 Task: Create a two modern letterhead template design for business identity.
Action: Mouse moved to (559, 279)
Screenshot: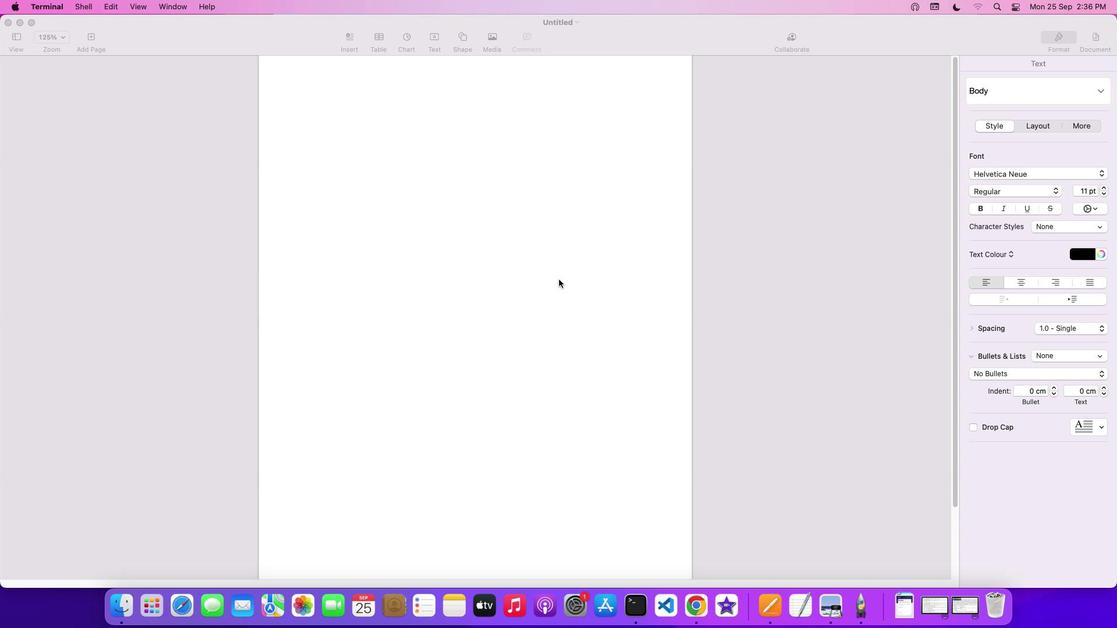 
Action: Mouse pressed left at (559, 279)
Screenshot: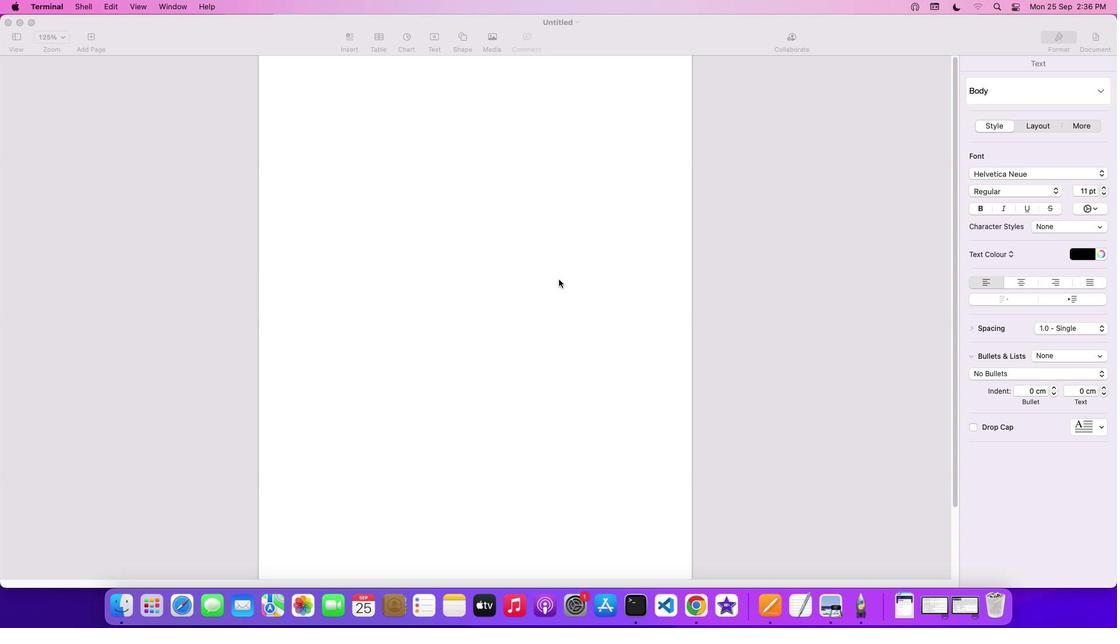 
Action: Mouse moved to (87, 37)
Screenshot: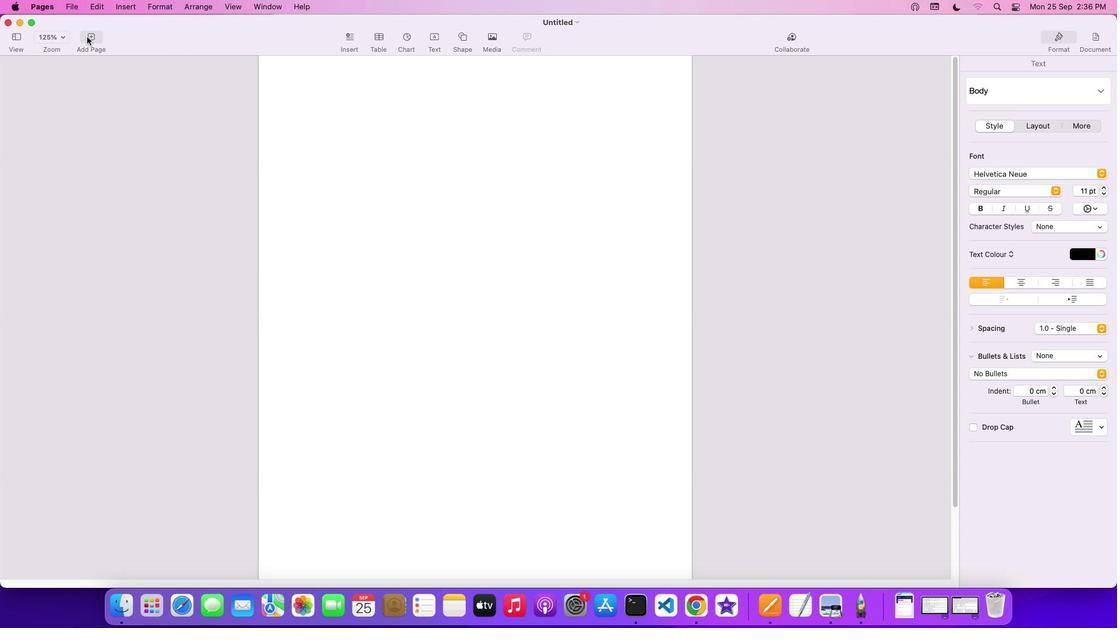 
Action: Mouse pressed left at (87, 37)
Screenshot: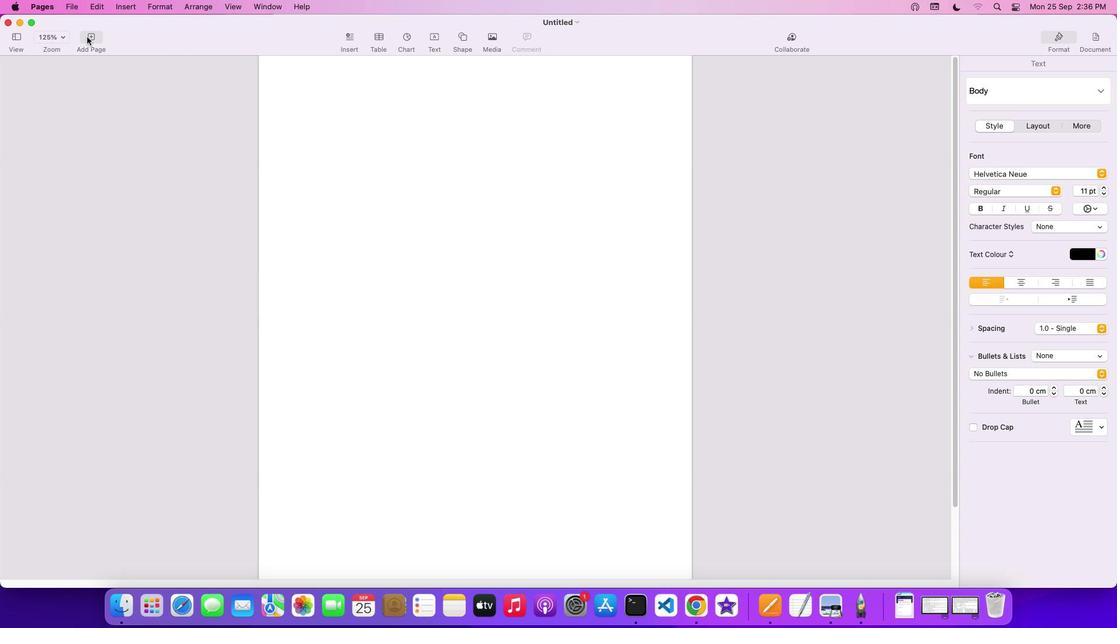 
Action: Mouse moved to (469, 300)
Screenshot: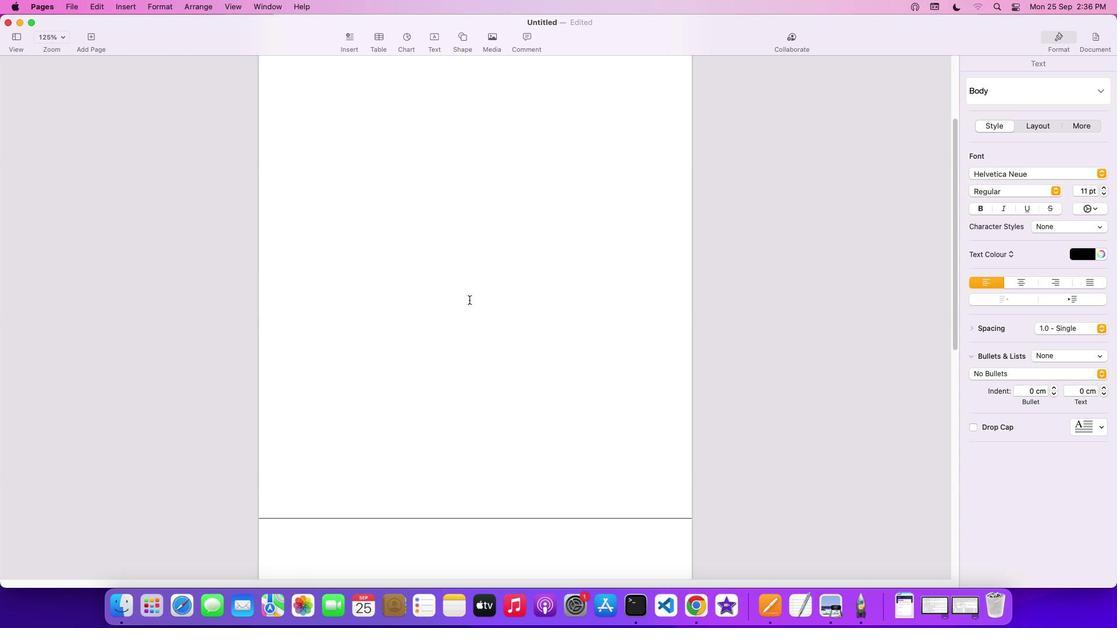 
Action: Mouse scrolled (469, 300) with delta (0, 0)
Screenshot: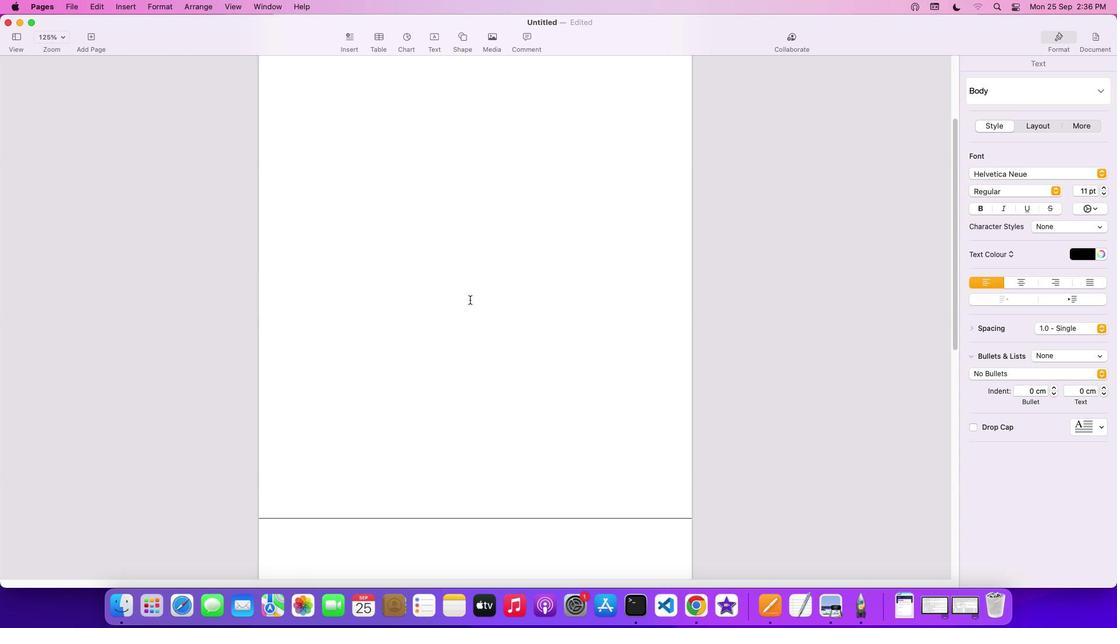 
Action: Mouse scrolled (469, 300) with delta (0, 0)
Screenshot: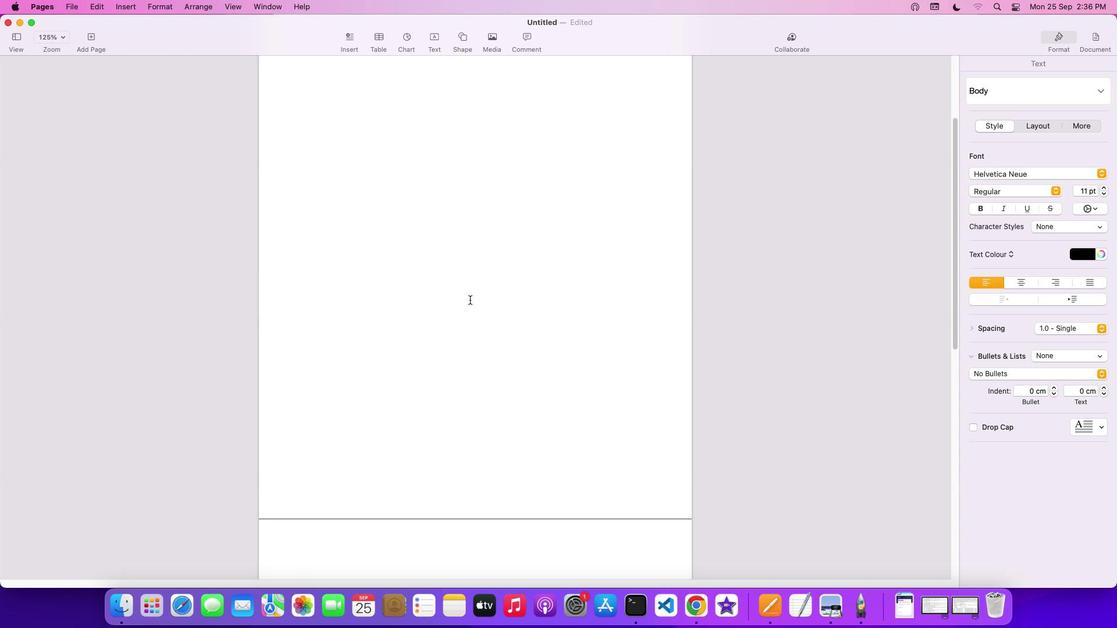 
Action: Mouse scrolled (469, 300) with delta (0, 1)
Screenshot: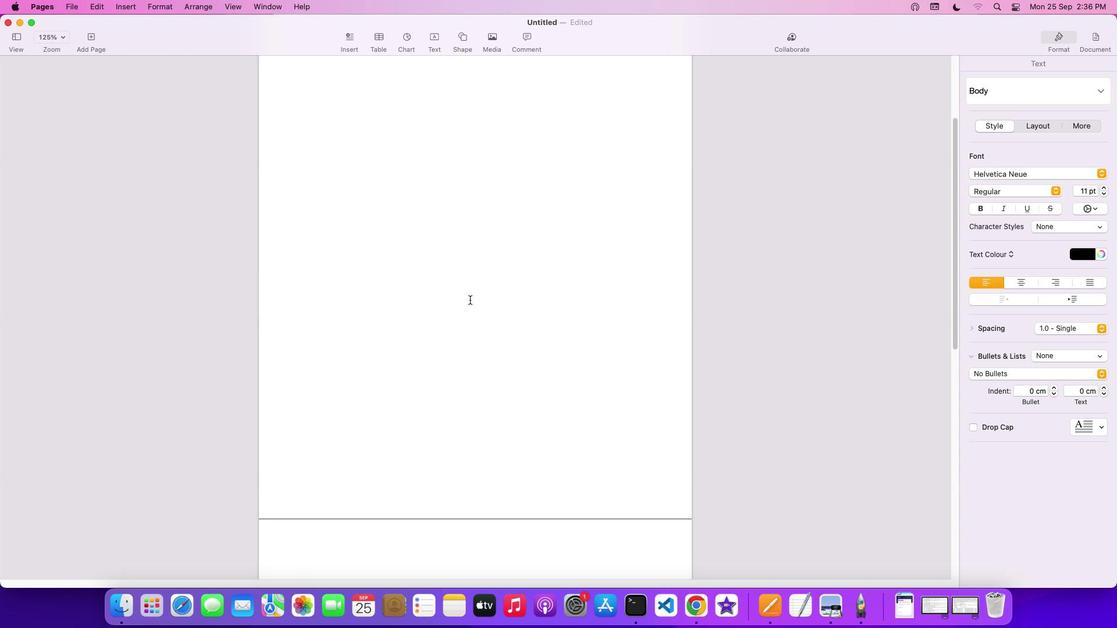 
Action: Mouse scrolled (469, 300) with delta (0, 2)
Screenshot: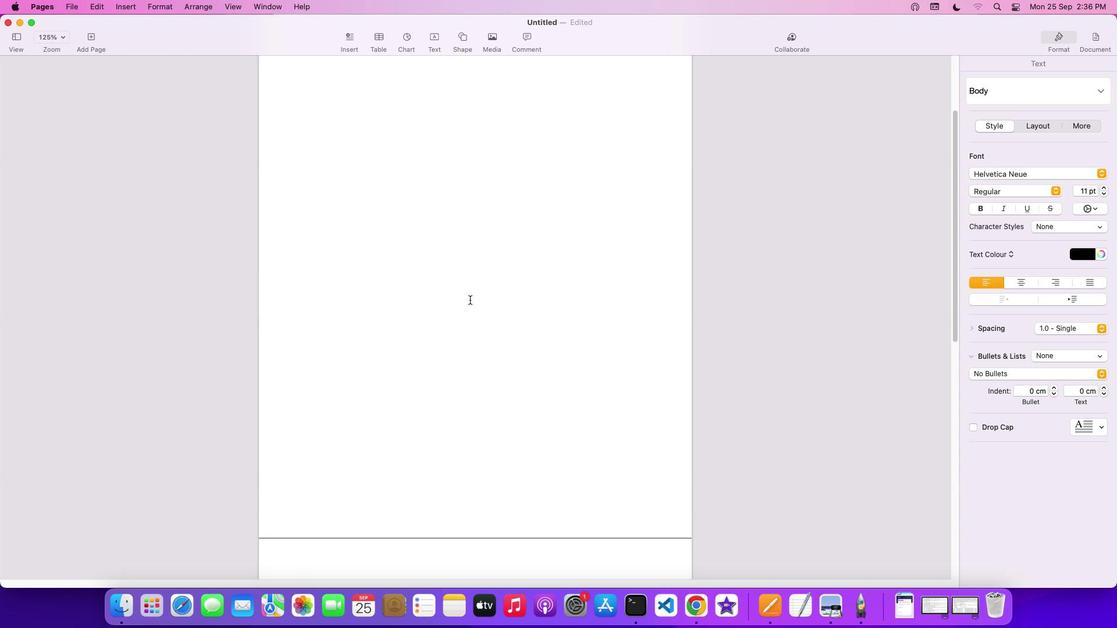 
Action: Mouse scrolled (469, 300) with delta (0, 3)
Screenshot: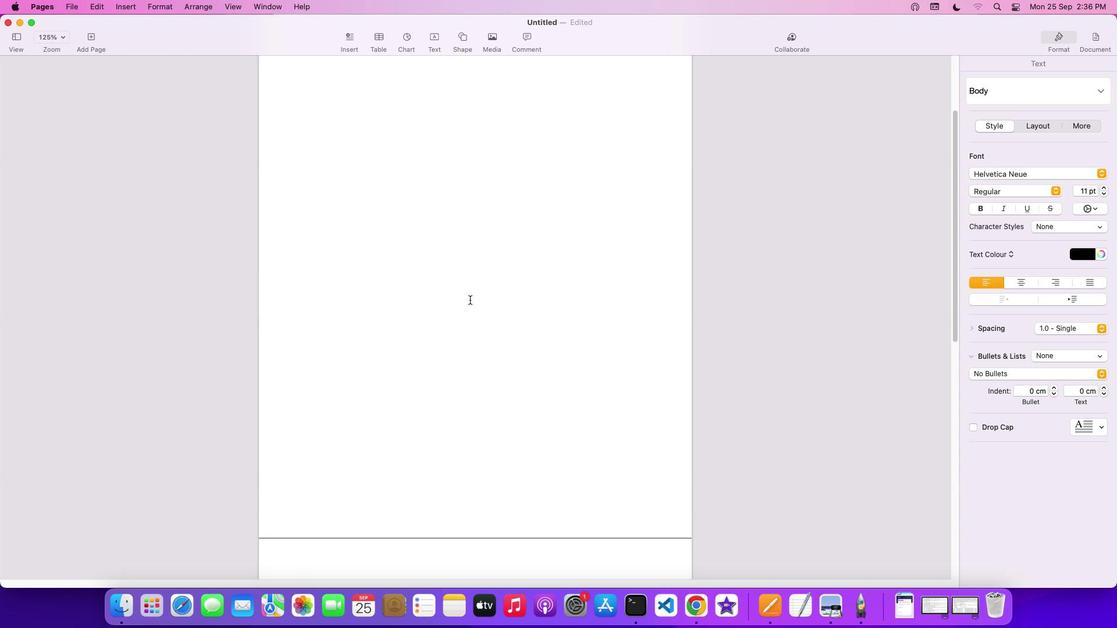 
Action: Mouse scrolled (469, 300) with delta (0, 0)
Screenshot: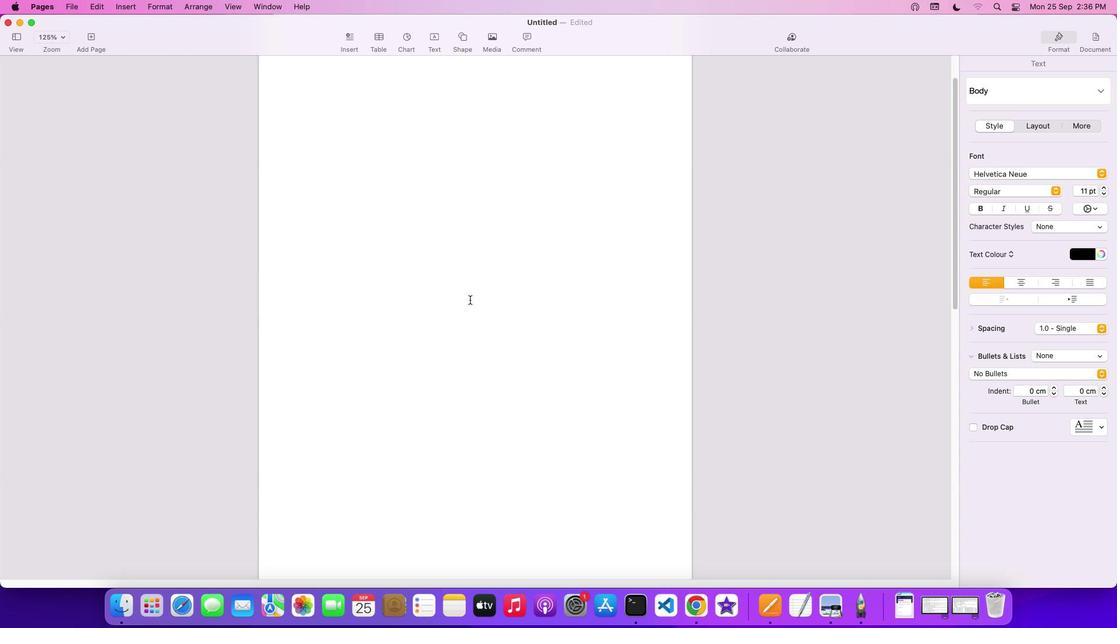 
Action: Mouse scrolled (469, 300) with delta (0, 0)
Screenshot: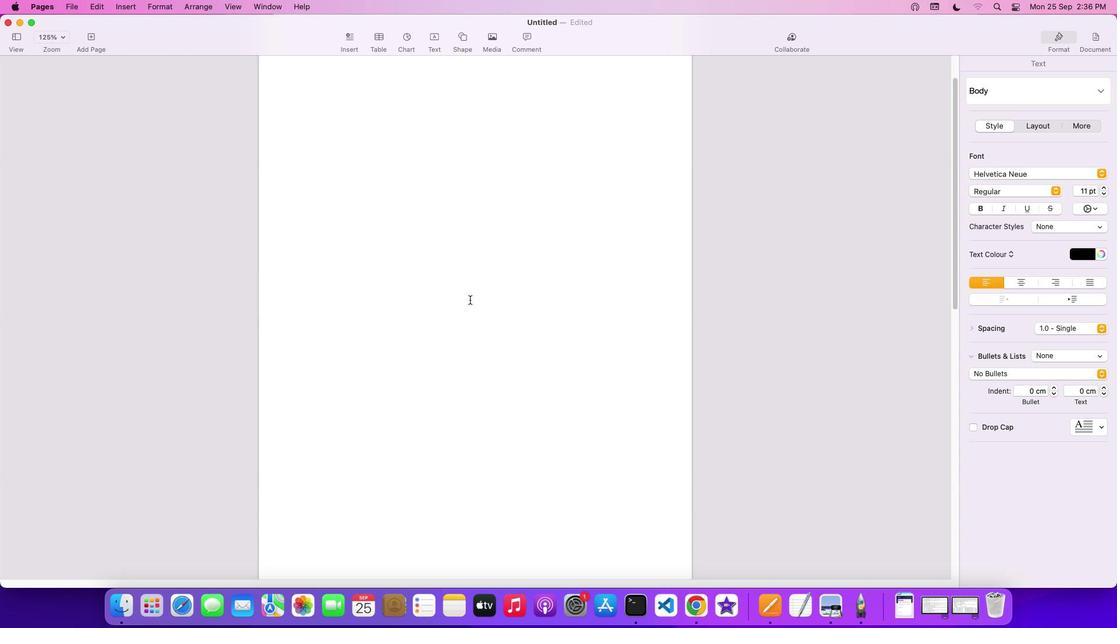 
Action: Mouse scrolled (469, 300) with delta (0, 1)
Screenshot: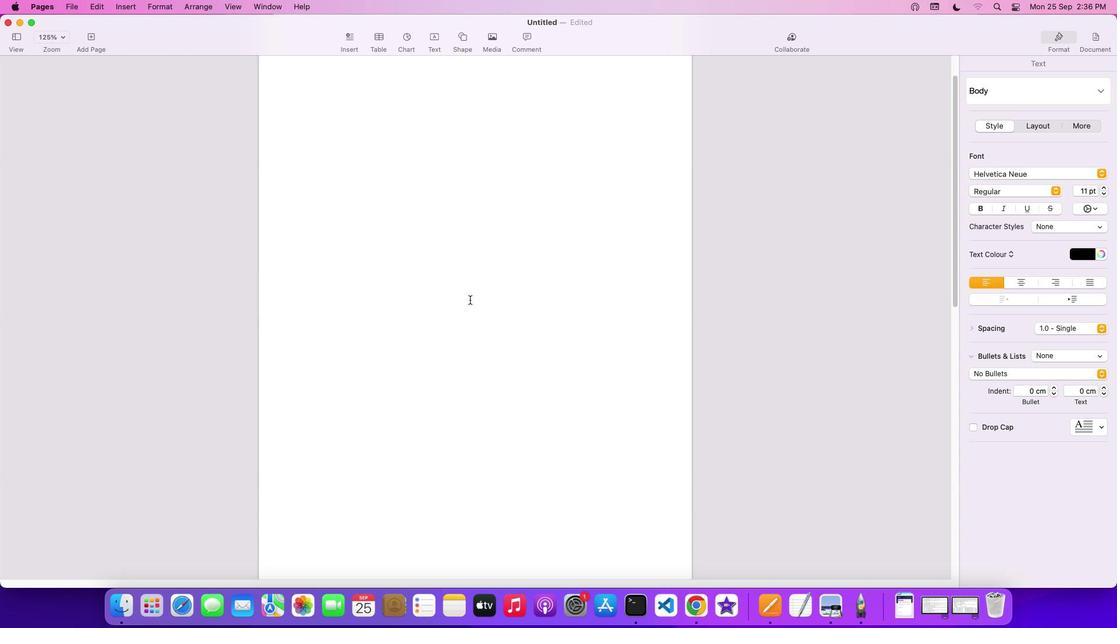 
Action: Mouse scrolled (469, 300) with delta (0, 2)
Screenshot: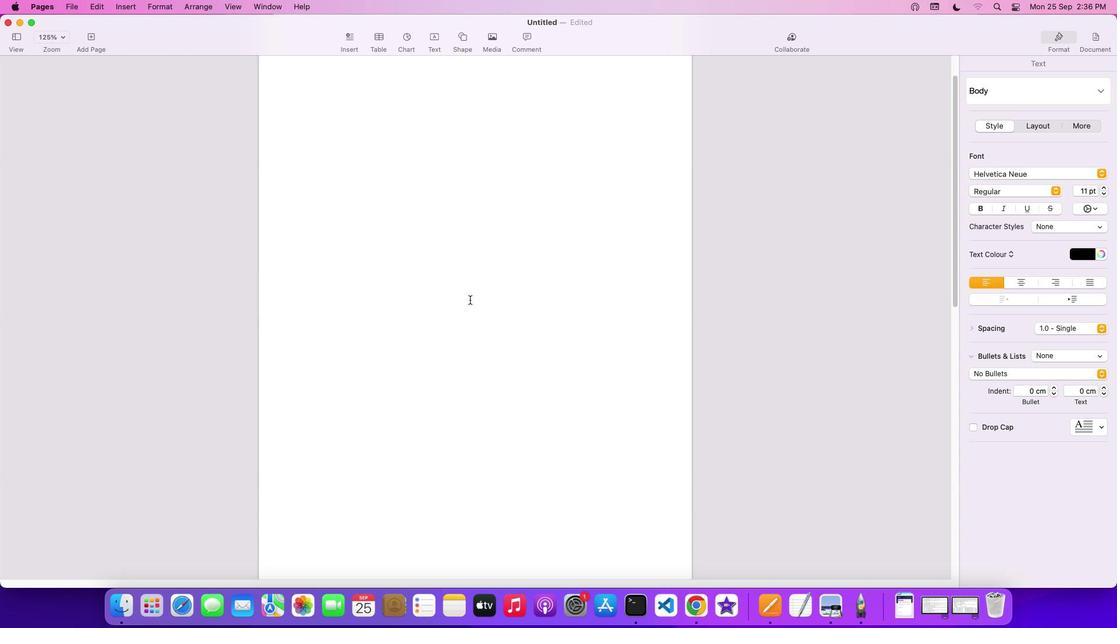 
Action: Mouse moved to (396, 211)
Screenshot: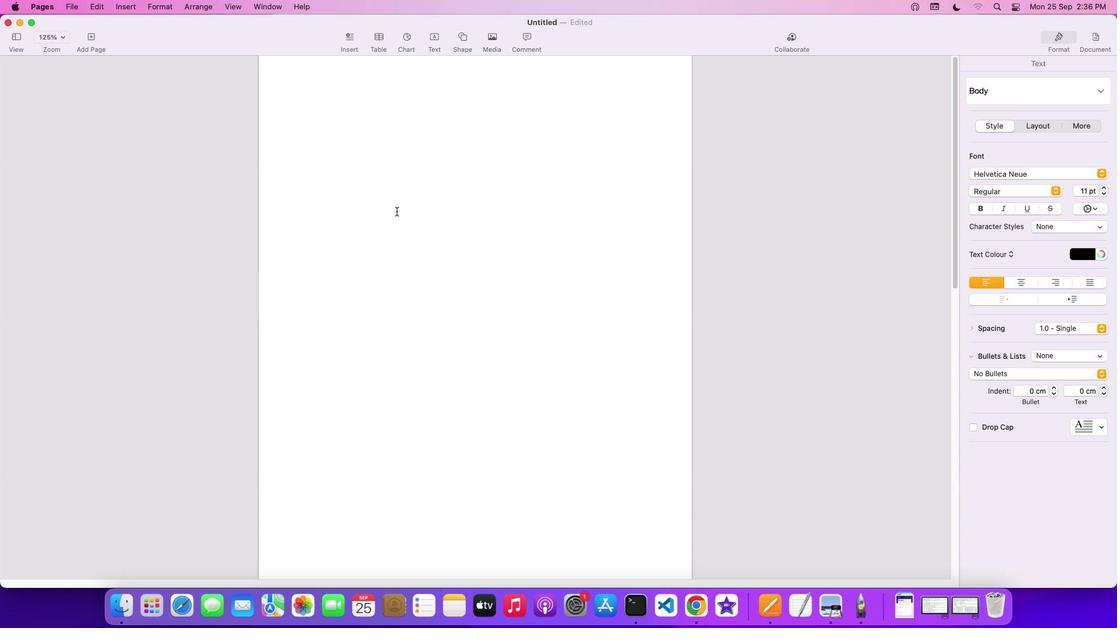 
Action: Mouse scrolled (396, 211) with delta (0, 0)
Screenshot: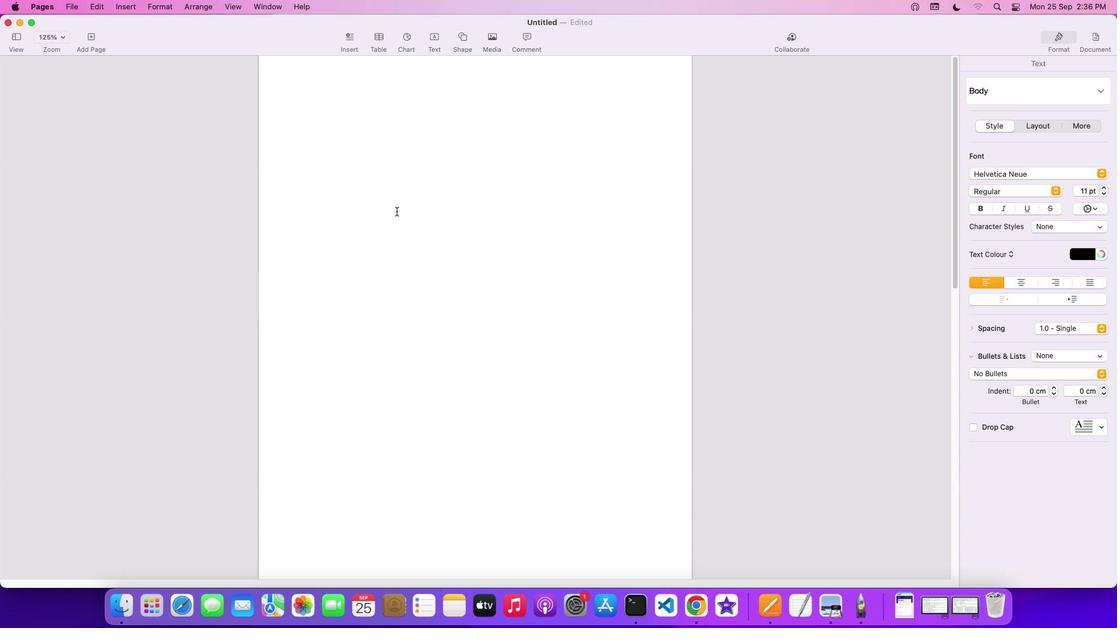
Action: Mouse scrolled (396, 211) with delta (0, 0)
Screenshot: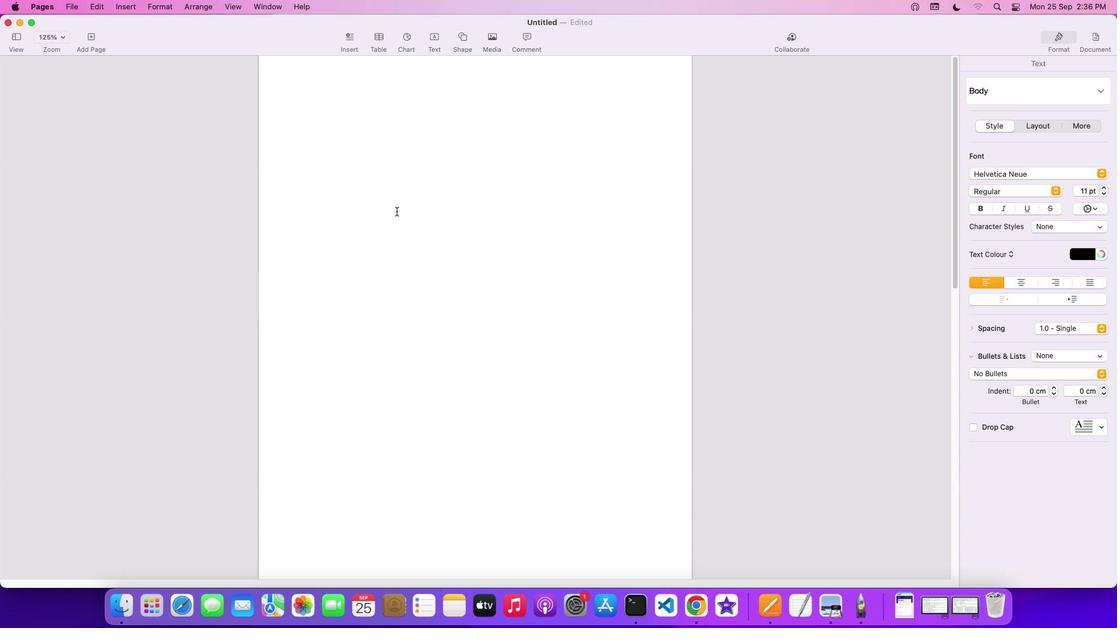 
Action: Mouse scrolled (396, 211) with delta (0, 2)
Screenshot: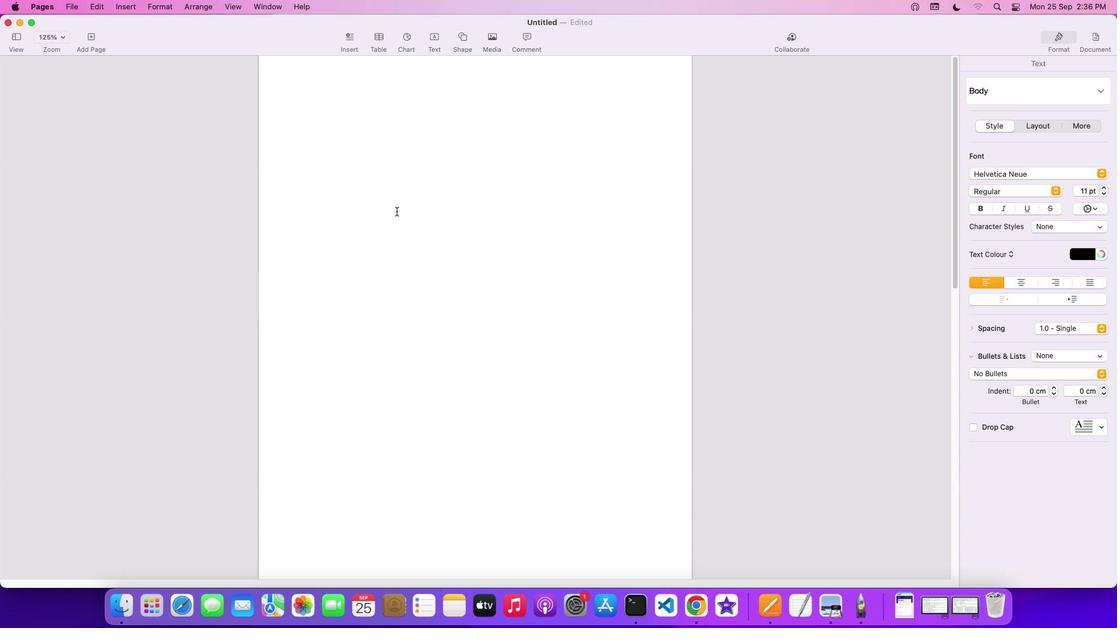 
Action: Mouse scrolled (396, 211) with delta (0, 2)
Screenshot: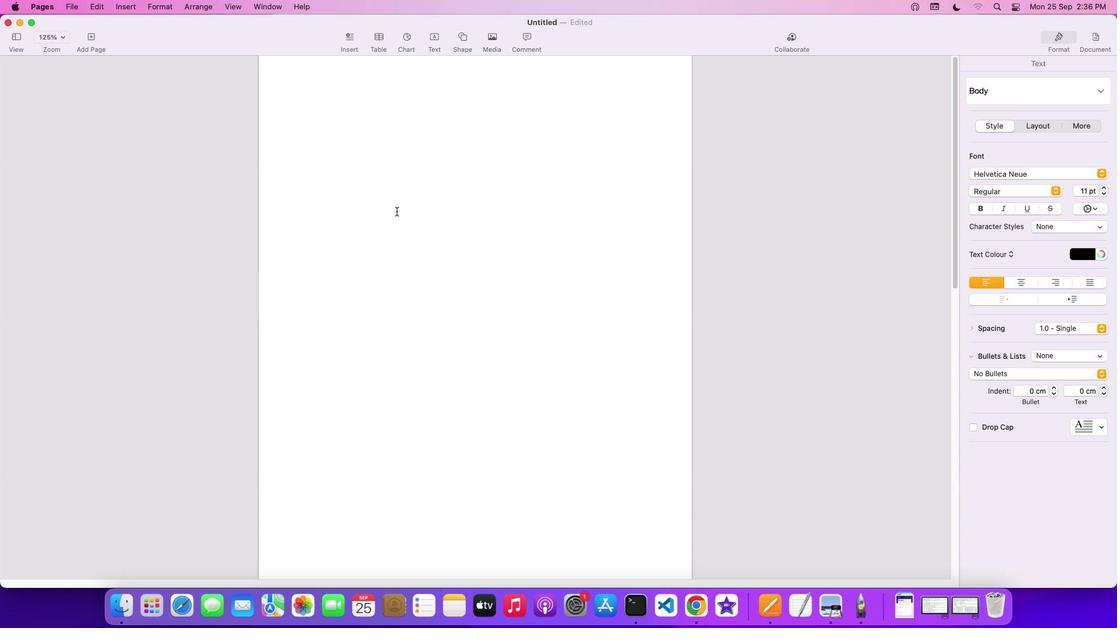 
Action: Mouse scrolled (396, 211) with delta (0, 3)
Screenshot: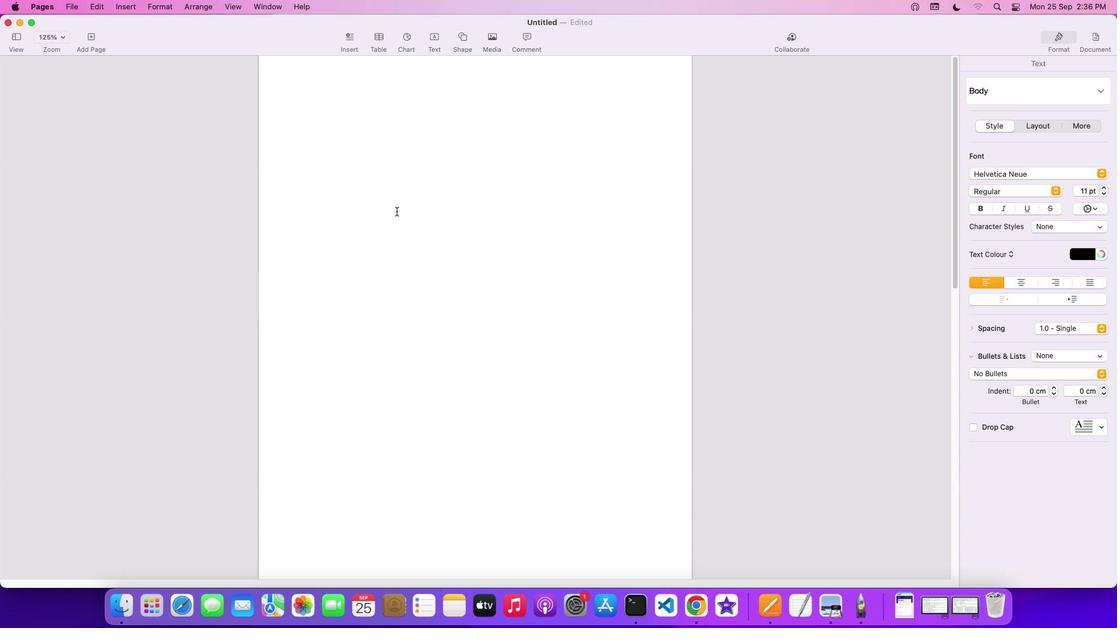 
Action: Mouse scrolled (396, 211) with delta (0, 4)
Screenshot: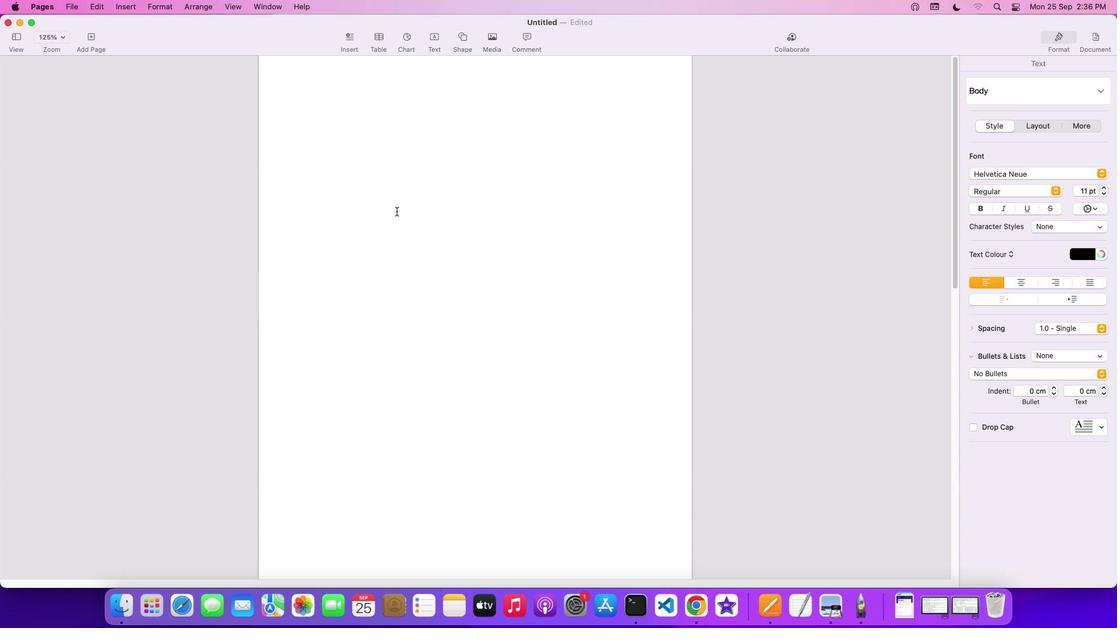 
Action: Mouse scrolled (396, 211) with delta (0, 0)
Screenshot: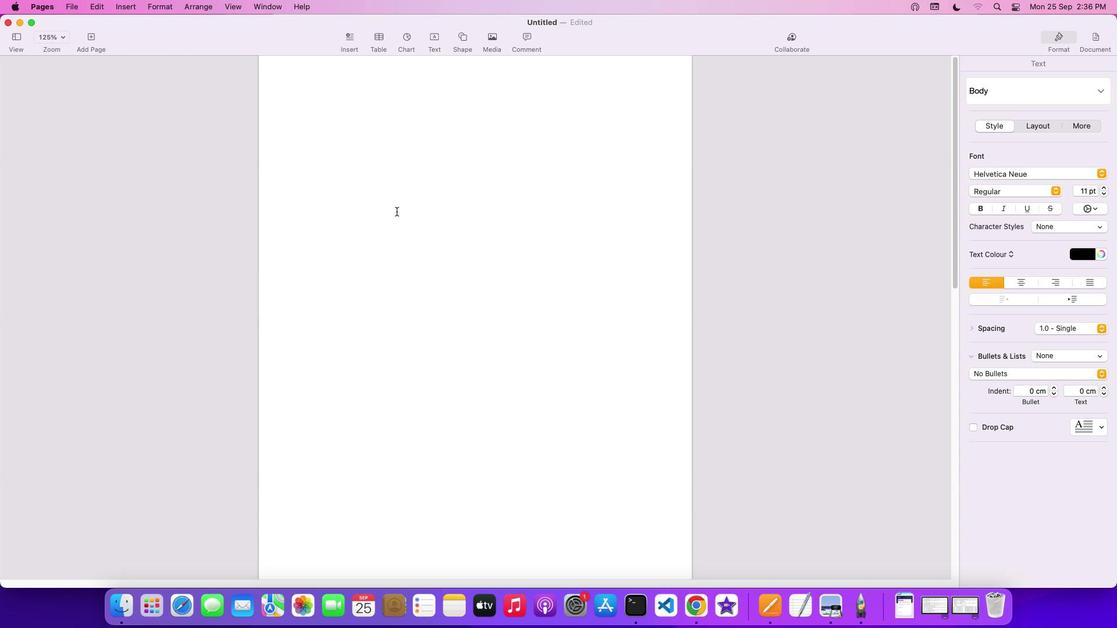 
Action: Mouse scrolled (396, 211) with delta (0, 0)
Screenshot: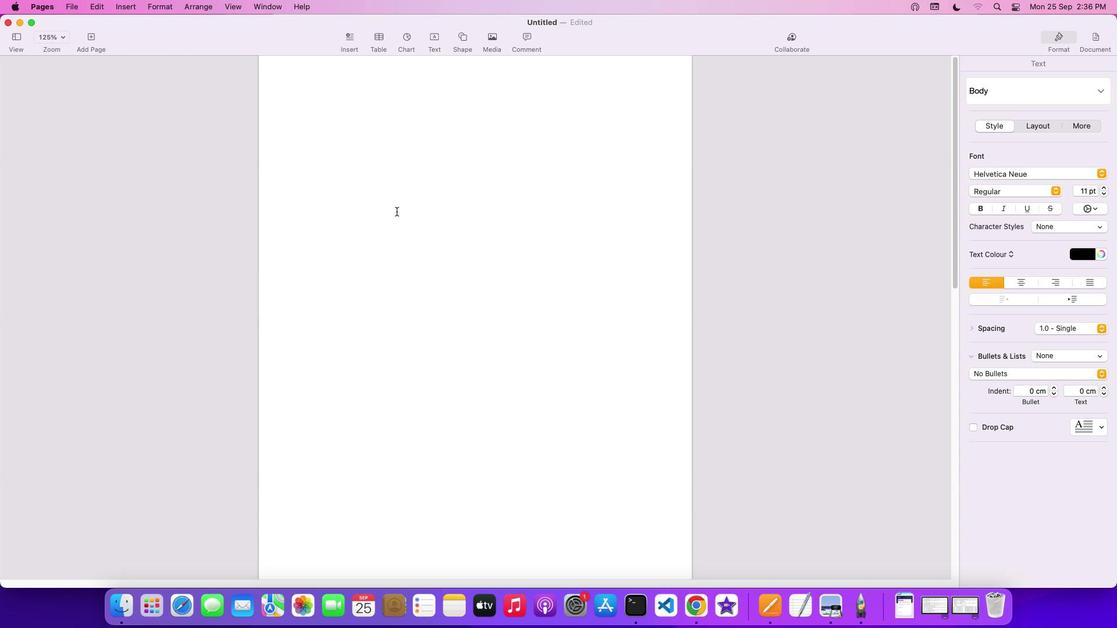 
Action: Mouse scrolled (396, 211) with delta (0, 1)
Screenshot: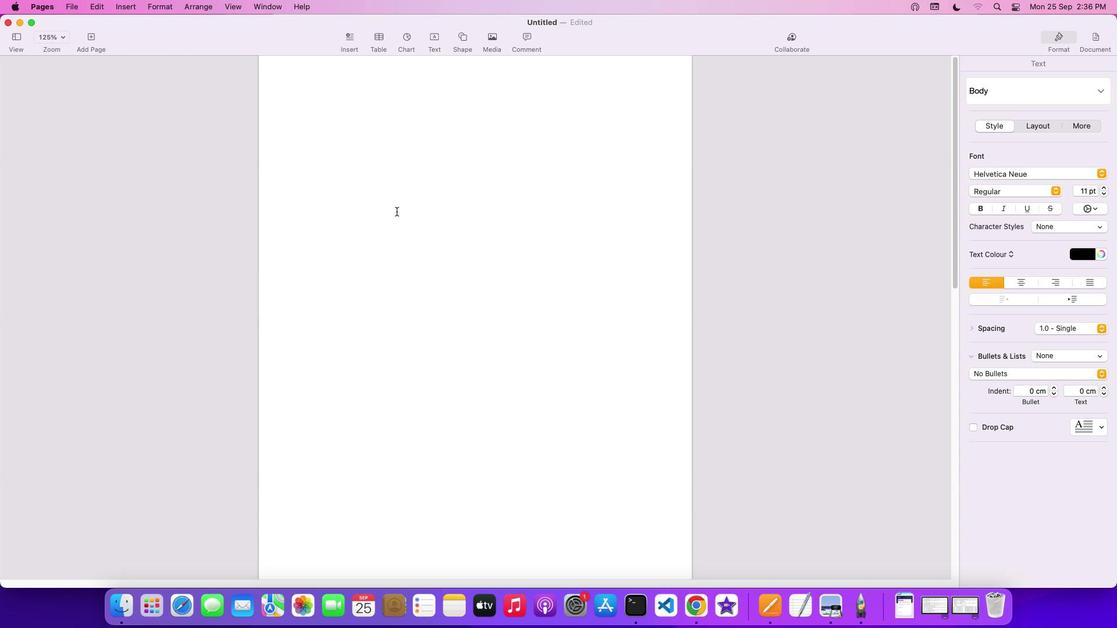 
Action: Mouse scrolled (396, 211) with delta (0, 2)
Screenshot: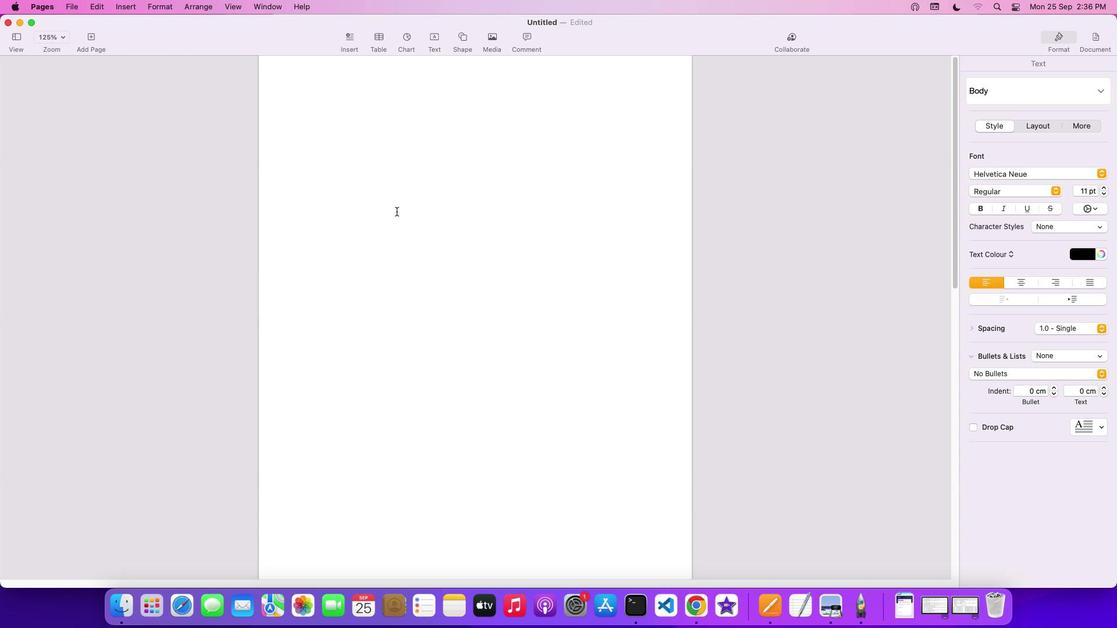 
Action: Mouse moved to (343, 155)
Screenshot: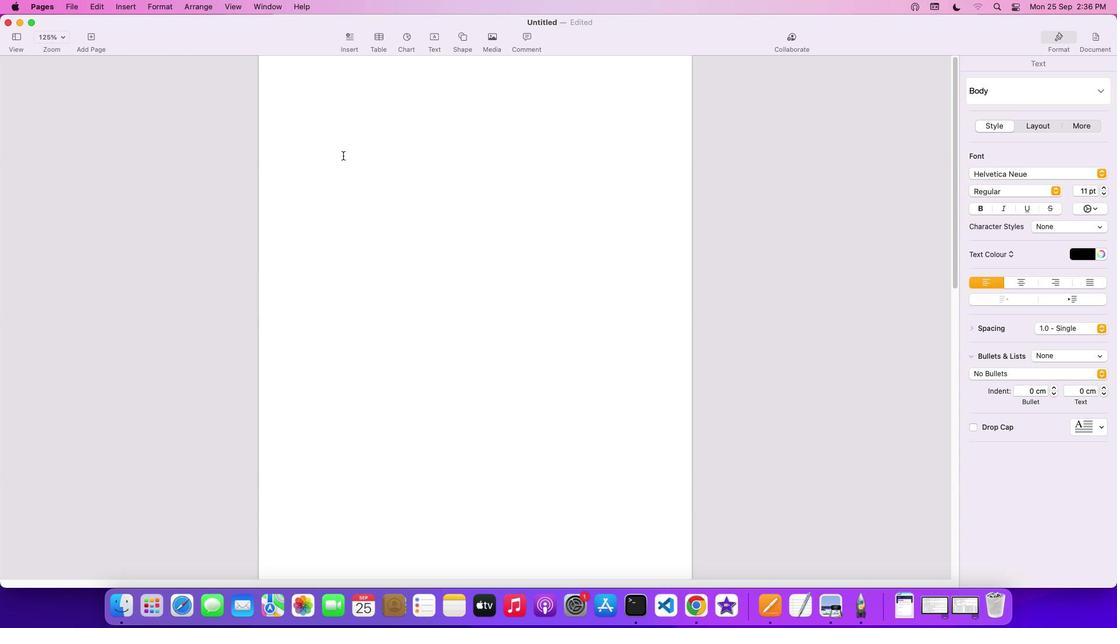 
Action: Mouse pressed left at (343, 155)
Screenshot: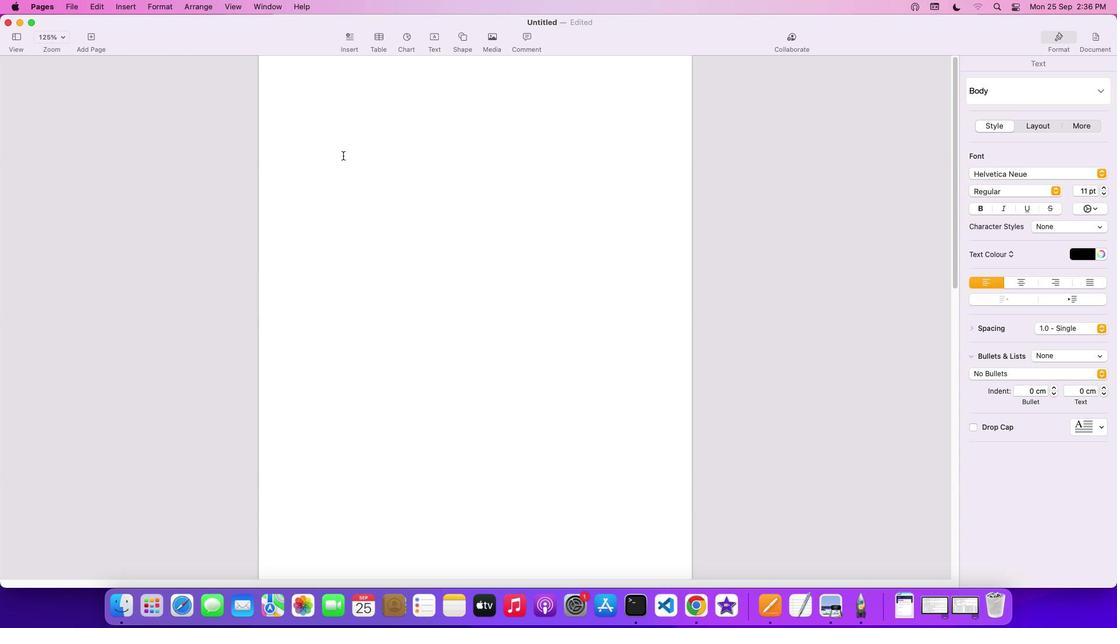 
Action: Mouse moved to (461, 30)
Screenshot: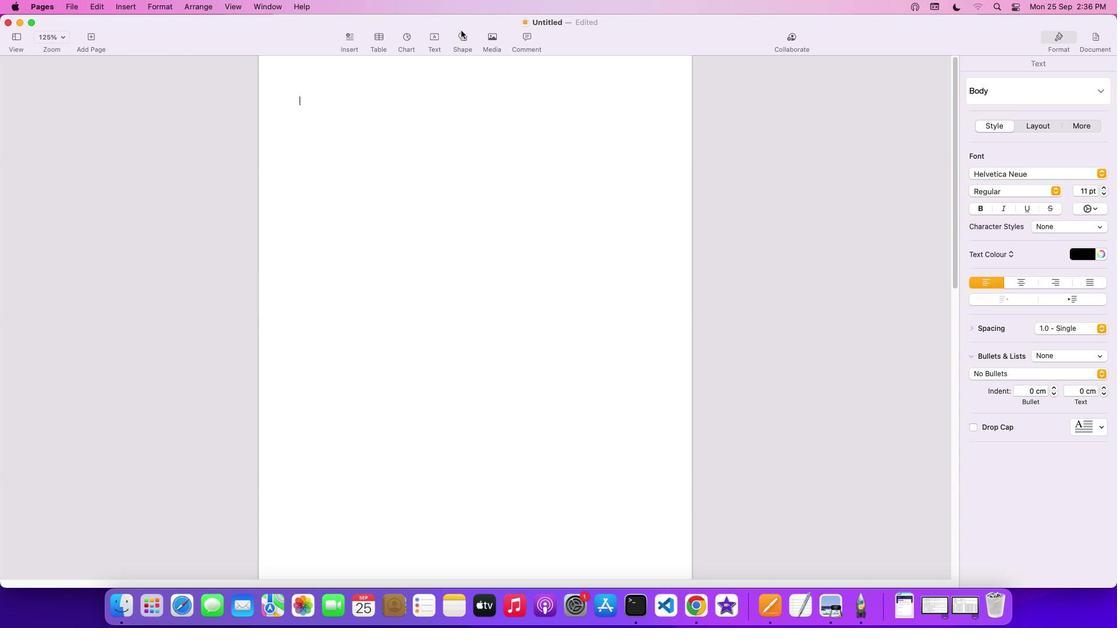 
Action: Mouse pressed left at (461, 30)
Screenshot: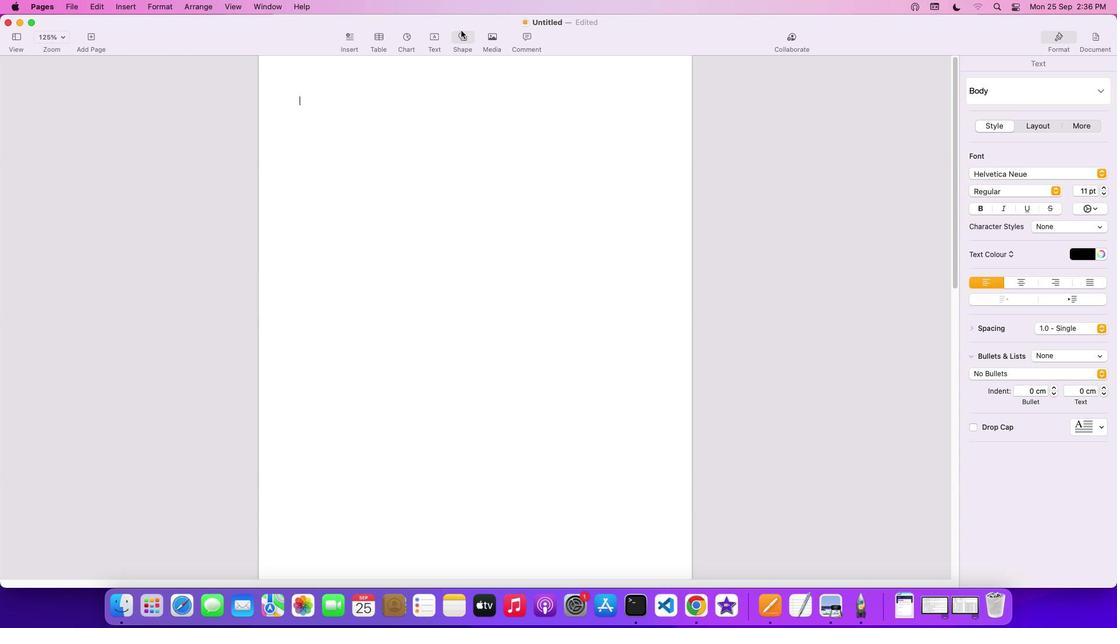 
Action: Mouse moved to (456, 129)
Screenshot: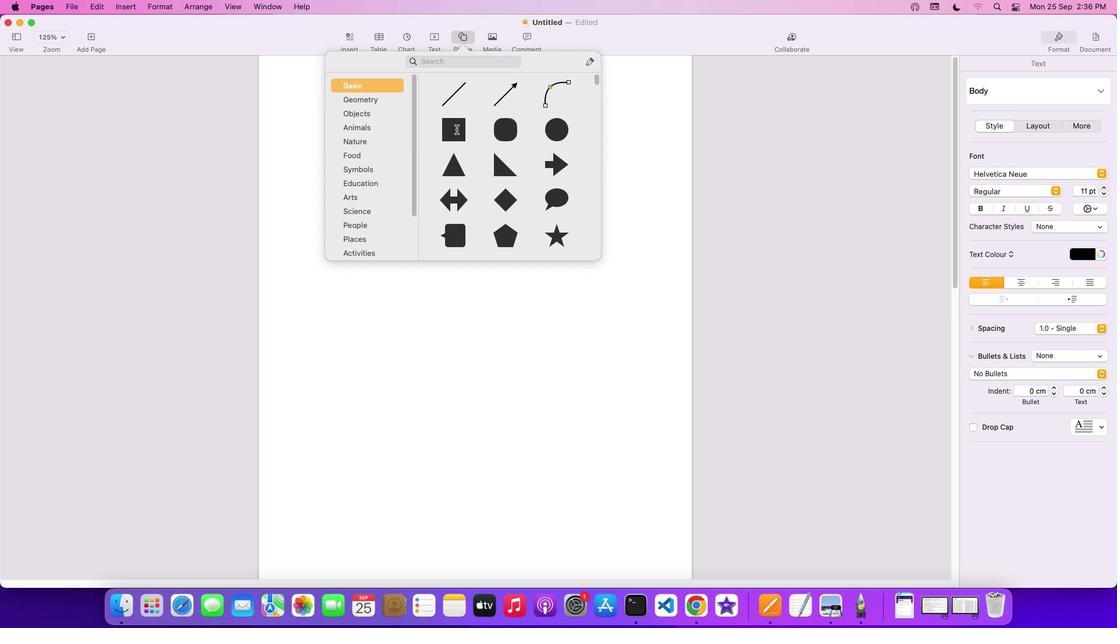 
Action: Mouse pressed left at (456, 129)
Screenshot: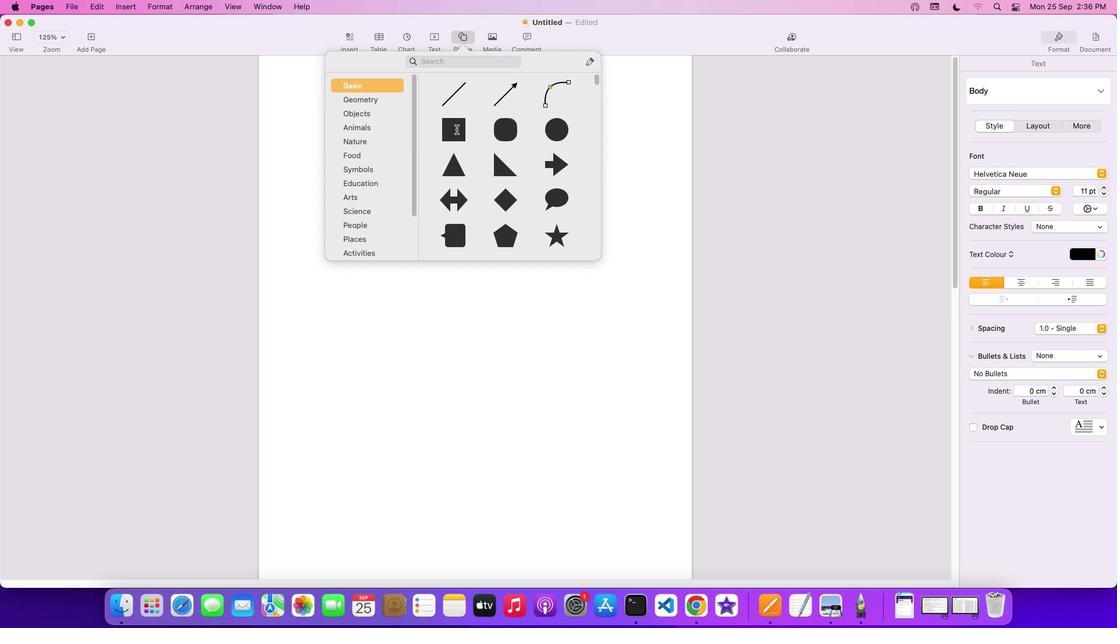 
Action: Mouse moved to (438, 105)
Screenshot: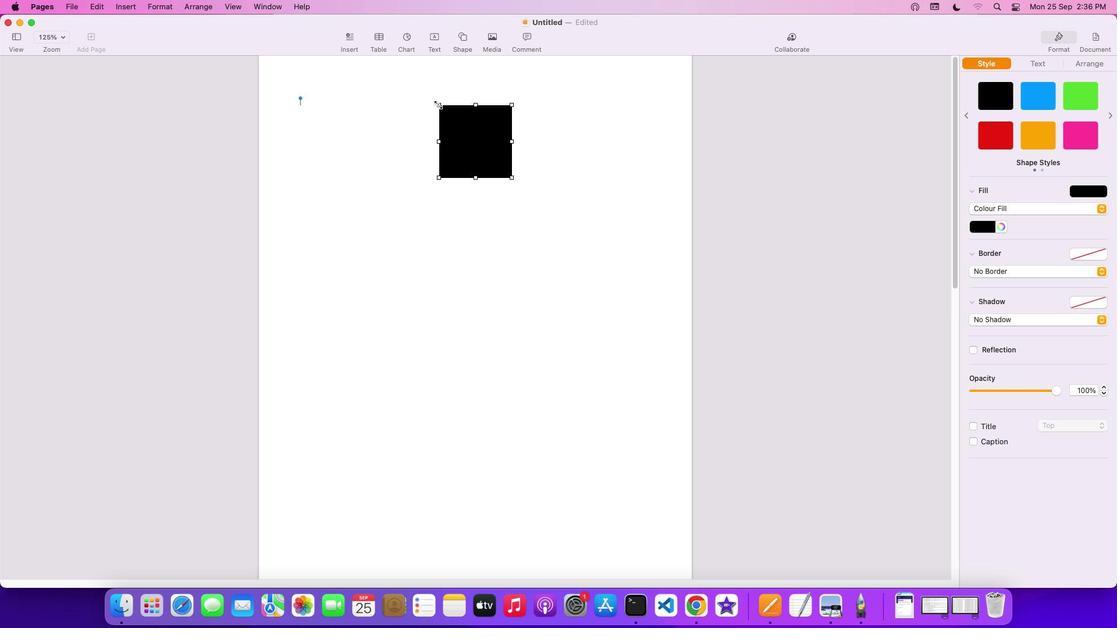 
Action: Mouse pressed left at (438, 105)
Screenshot: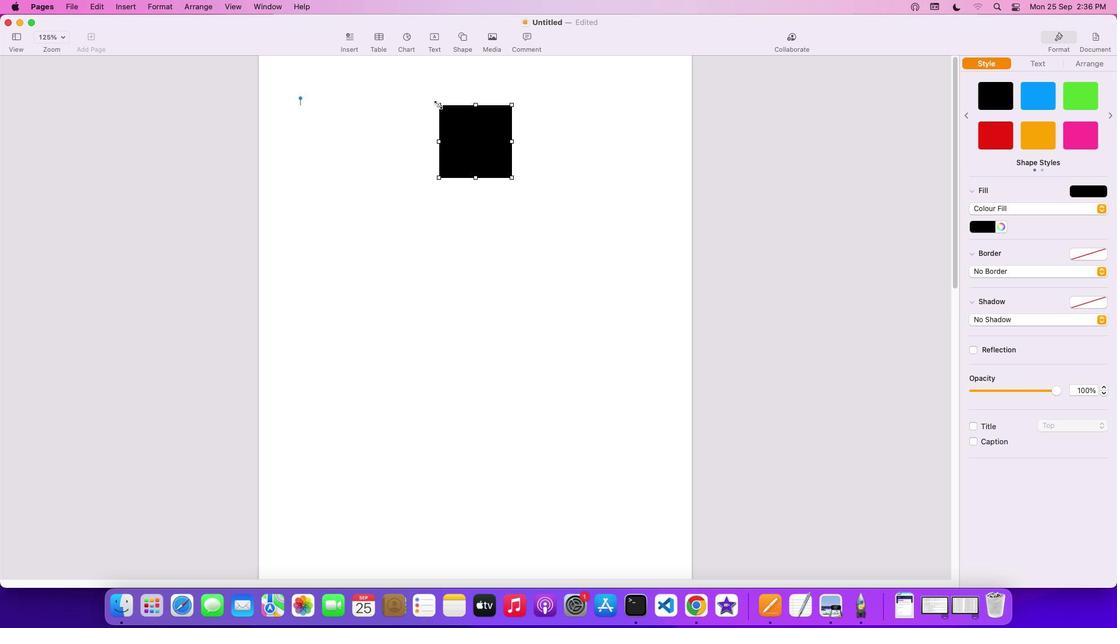 
Action: Mouse moved to (510, 60)
Screenshot: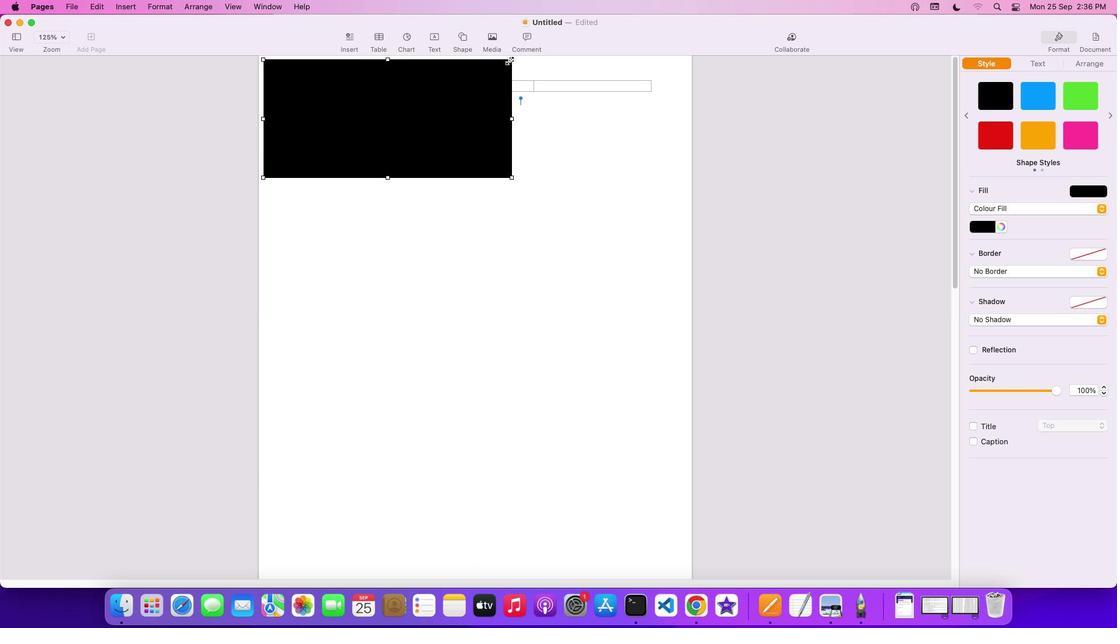 
Action: Mouse pressed left at (510, 60)
Screenshot: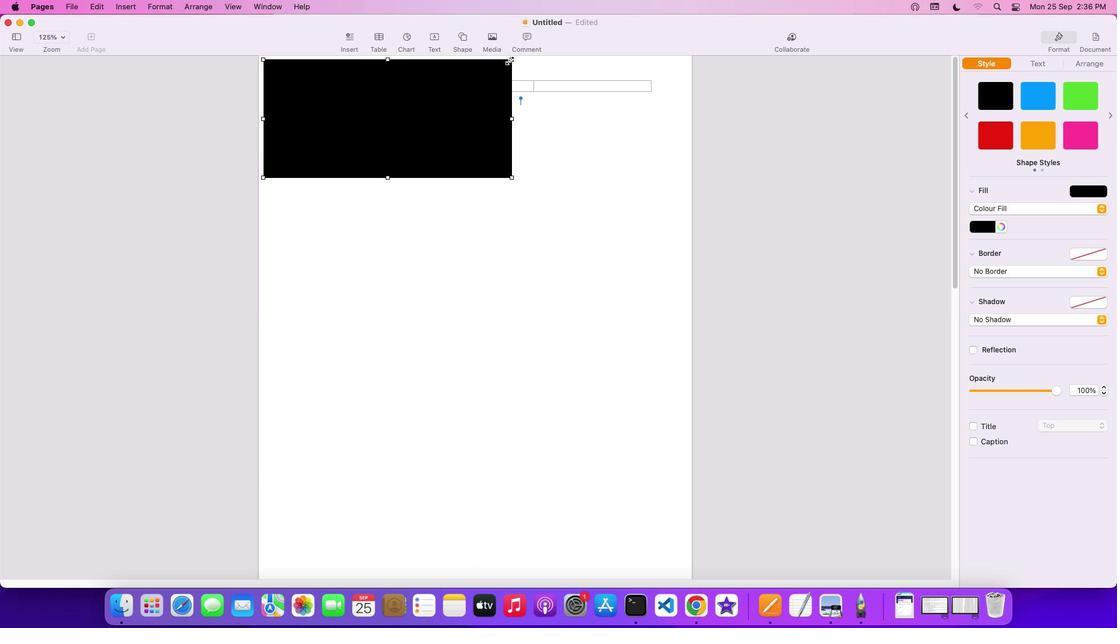 
Action: Mouse moved to (687, 176)
Screenshot: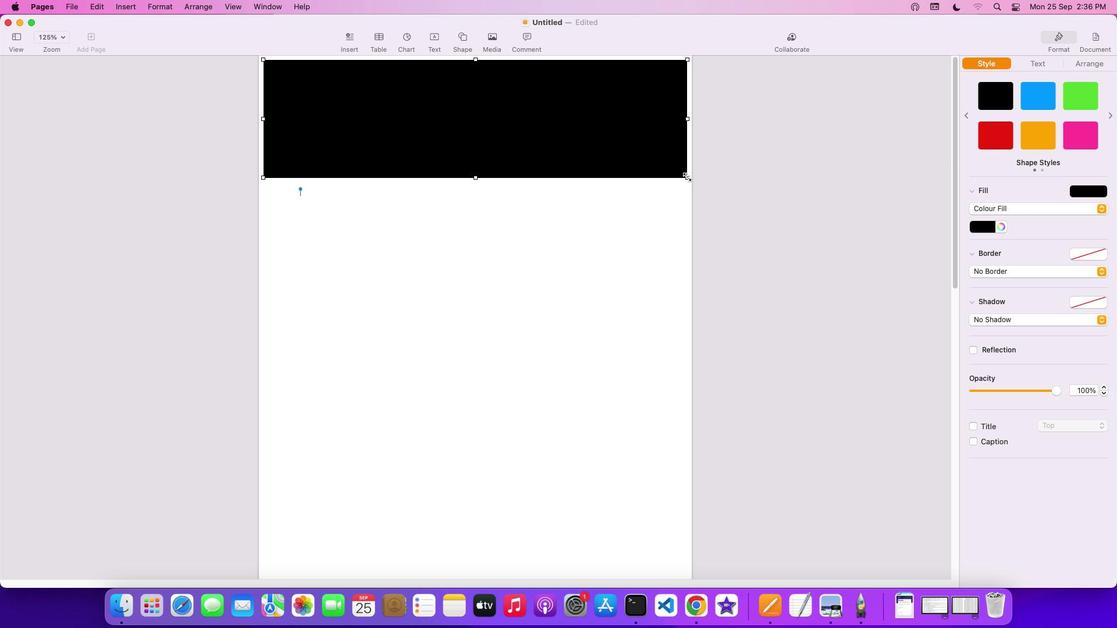 
Action: Mouse pressed left at (687, 176)
Screenshot: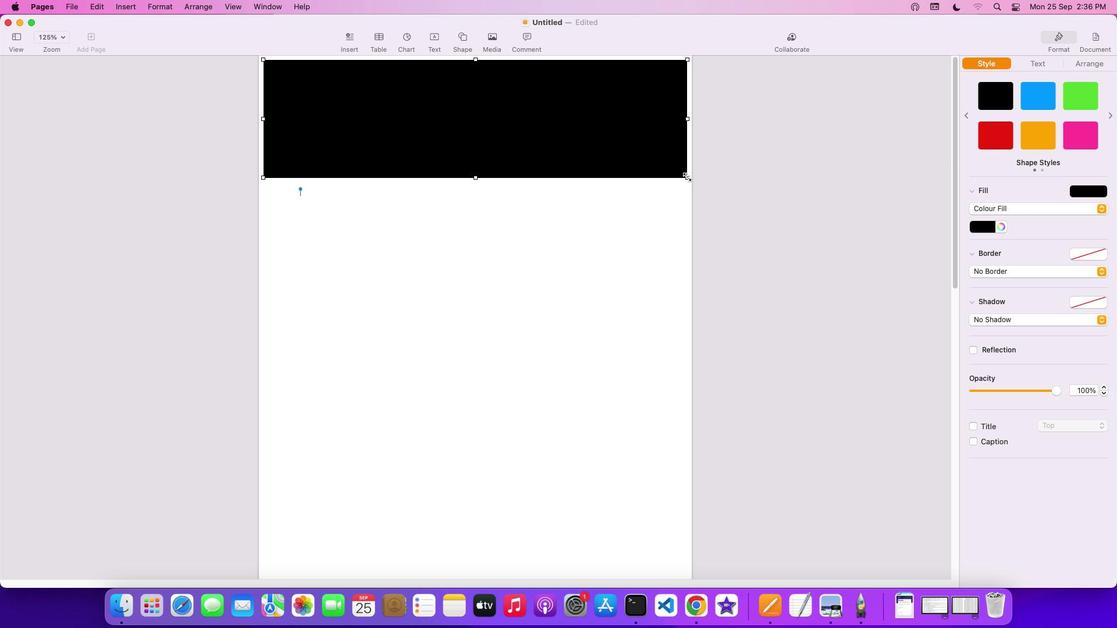 
Action: Mouse moved to (749, 536)
Screenshot: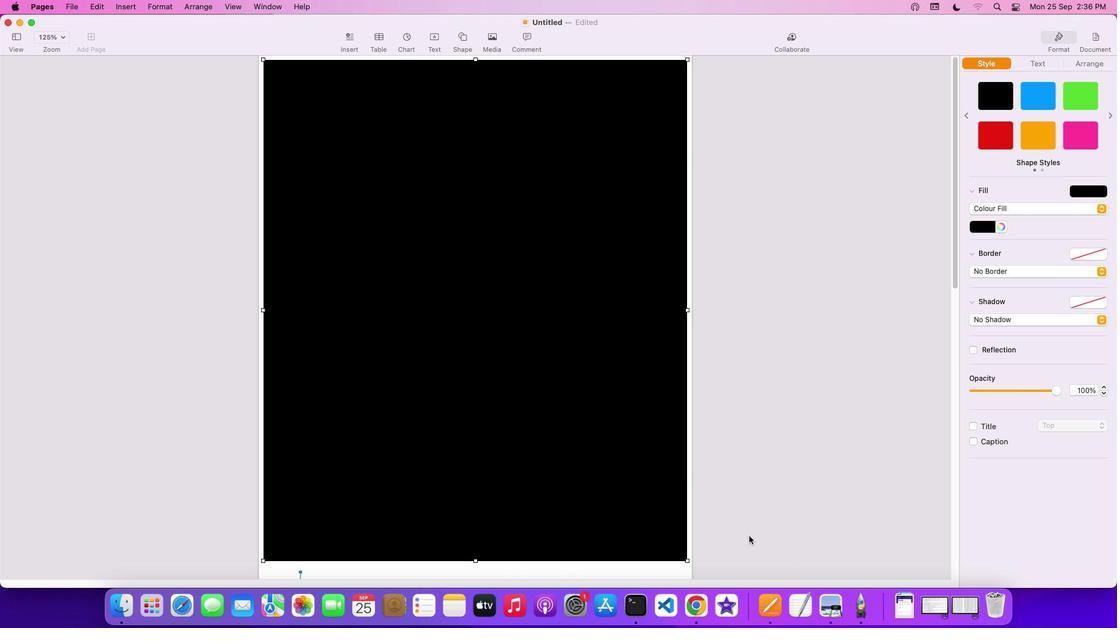 
Action: Mouse scrolled (749, 536) with delta (0, 0)
Screenshot: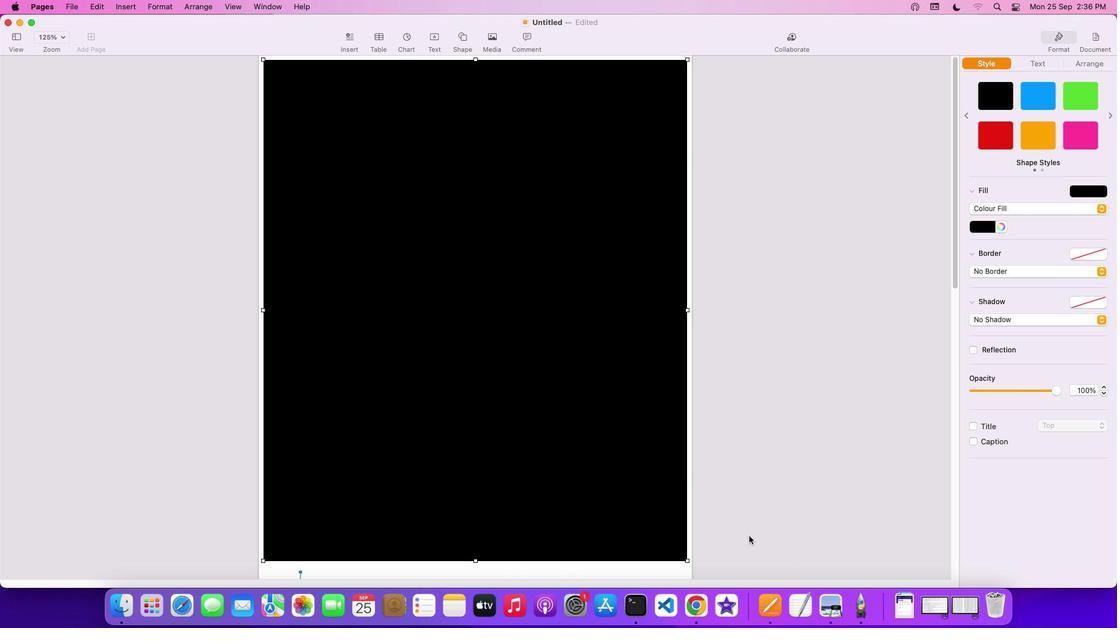 
Action: Mouse scrolled (749, 536) with delta (0, 0)
Screenshot: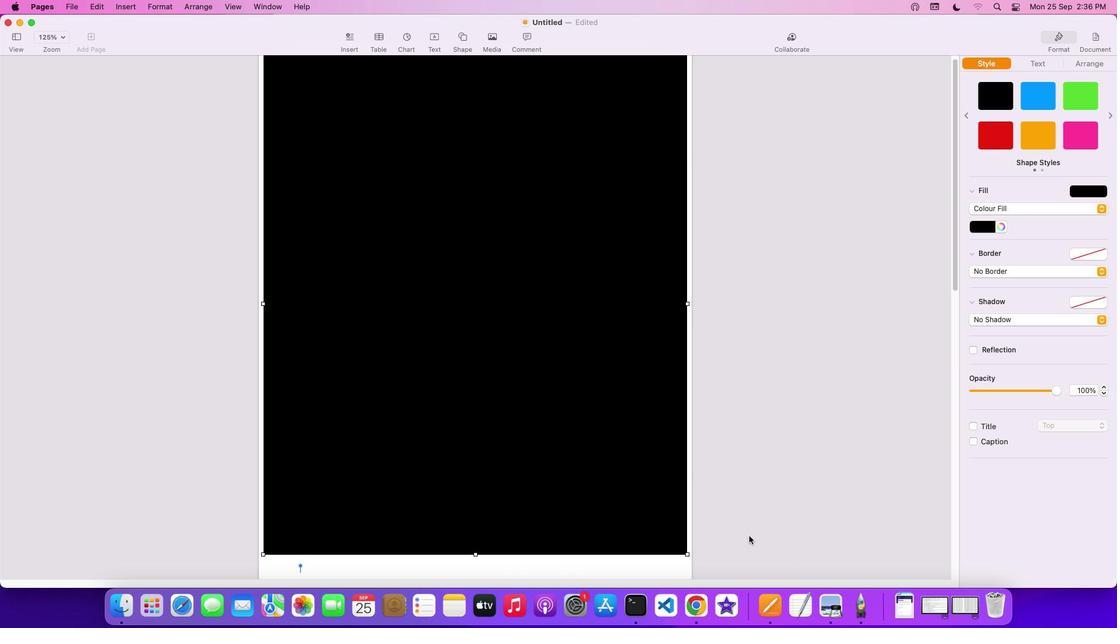 
Action: Mouse scrolled (749, 536) with delta (0, -1)
Screenshot: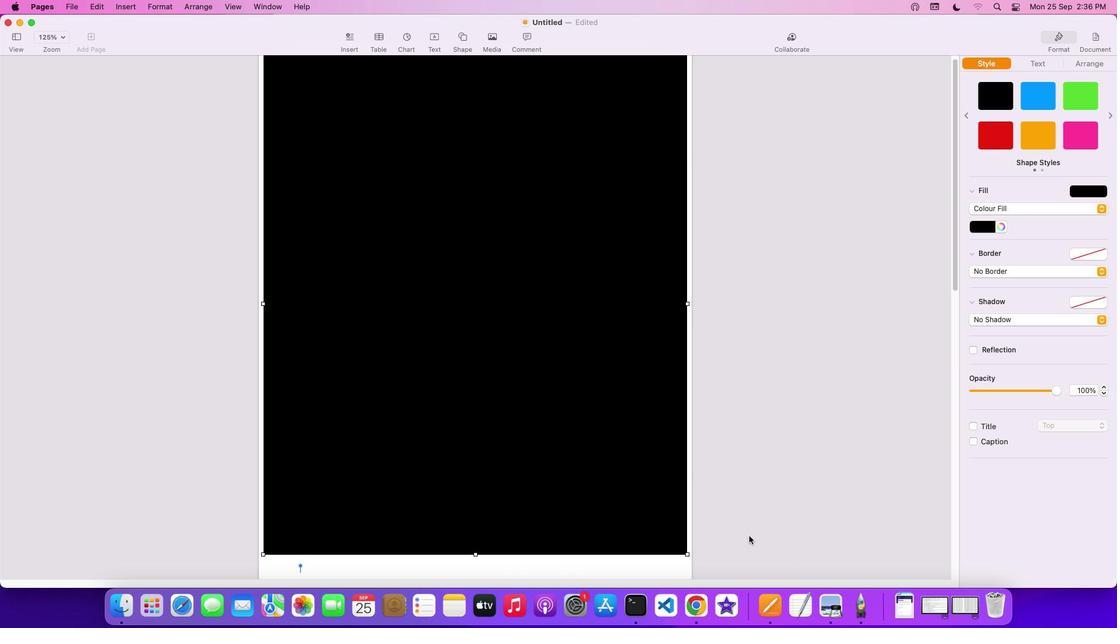 
Action: Mouse moved to (749, 534)
Screenshot: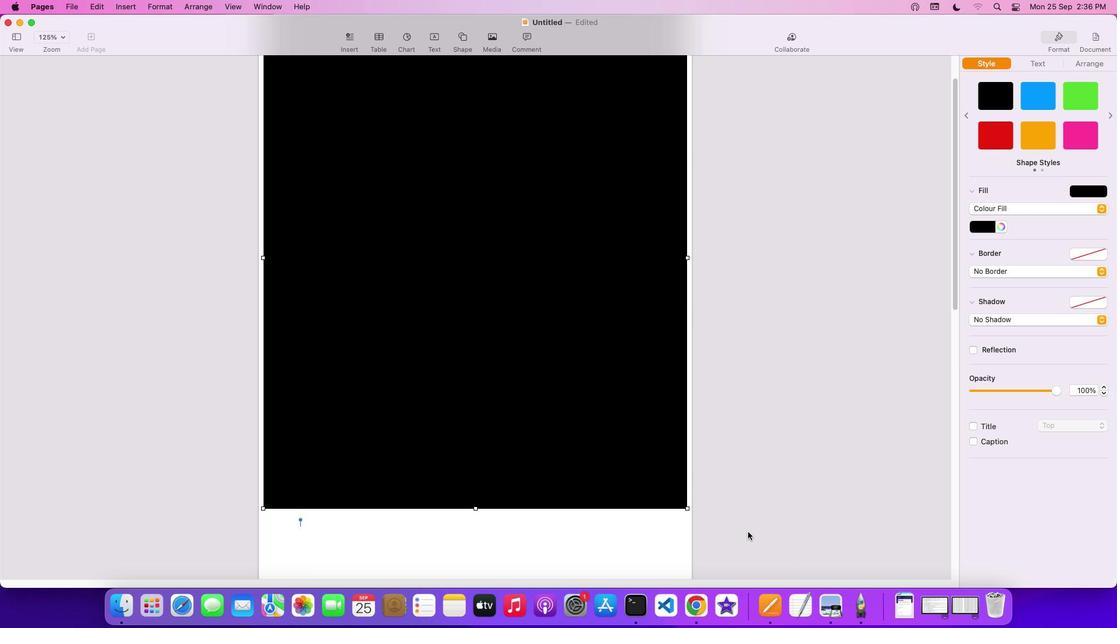 
Action: Mouse scrolled (749, 534) with delta (0, -2)
Screenshot: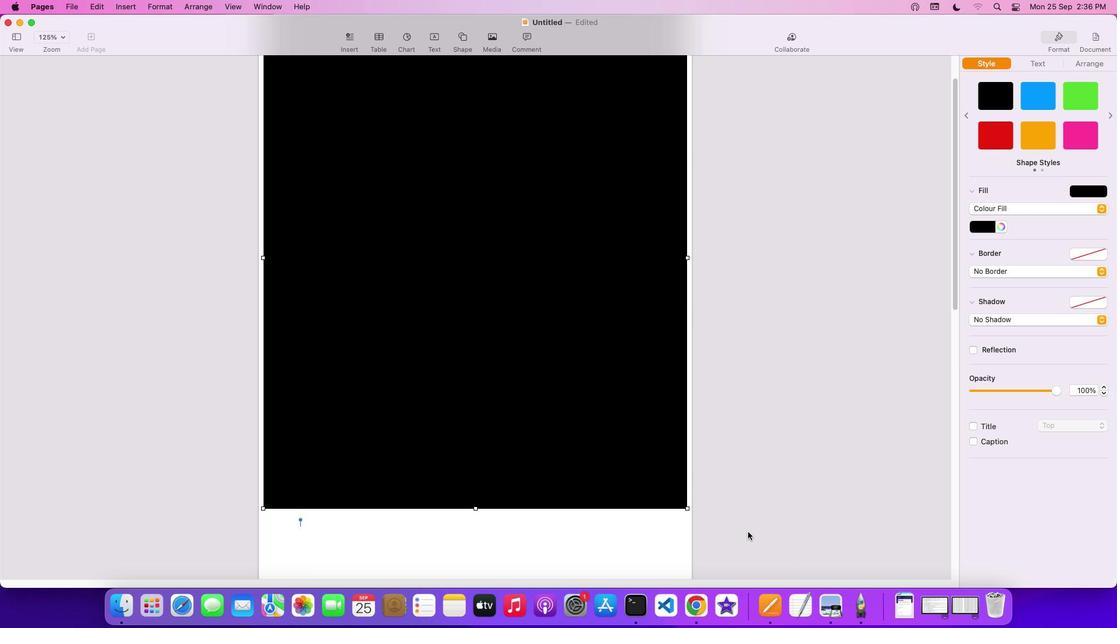 
Action: Mouse moved to (747, 530)
Screenshot: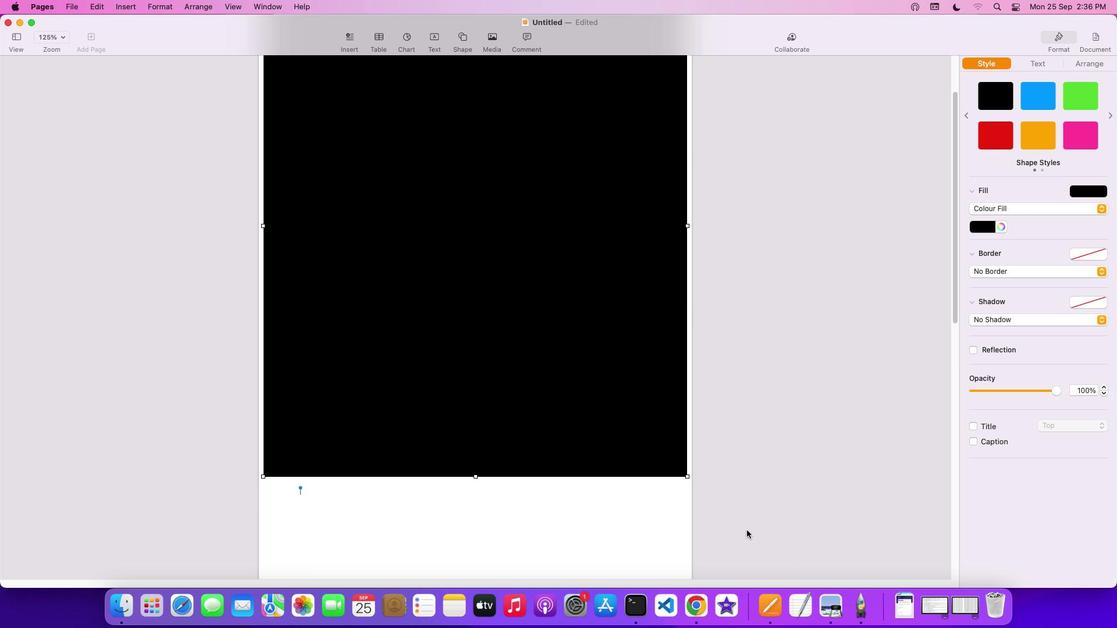 
Action: Mouse scrolled (747, 530) with delta (0, -3)
Screenshot: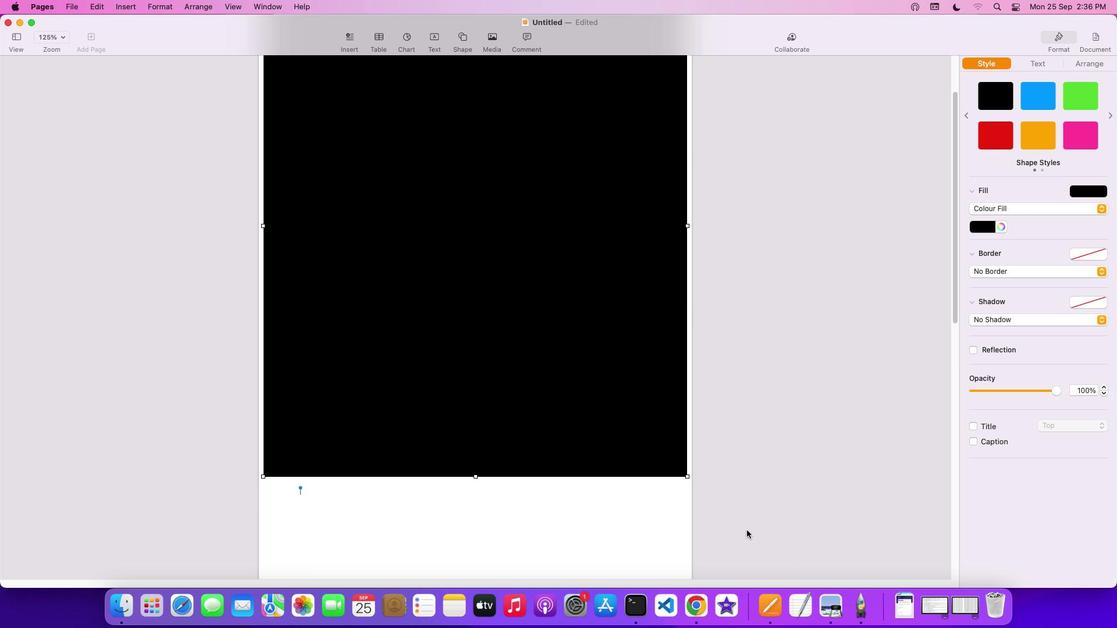 
Action: Mouse moved to (687, 463)
Screenshot: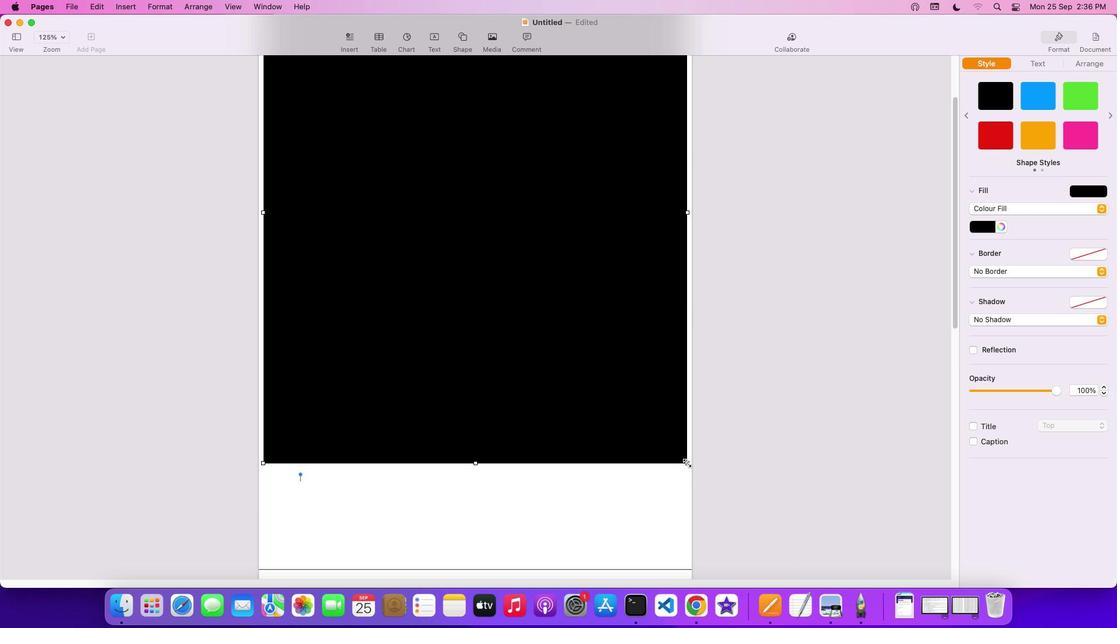 
Action: Mouse pressed left at (687, 463)
Screenshot: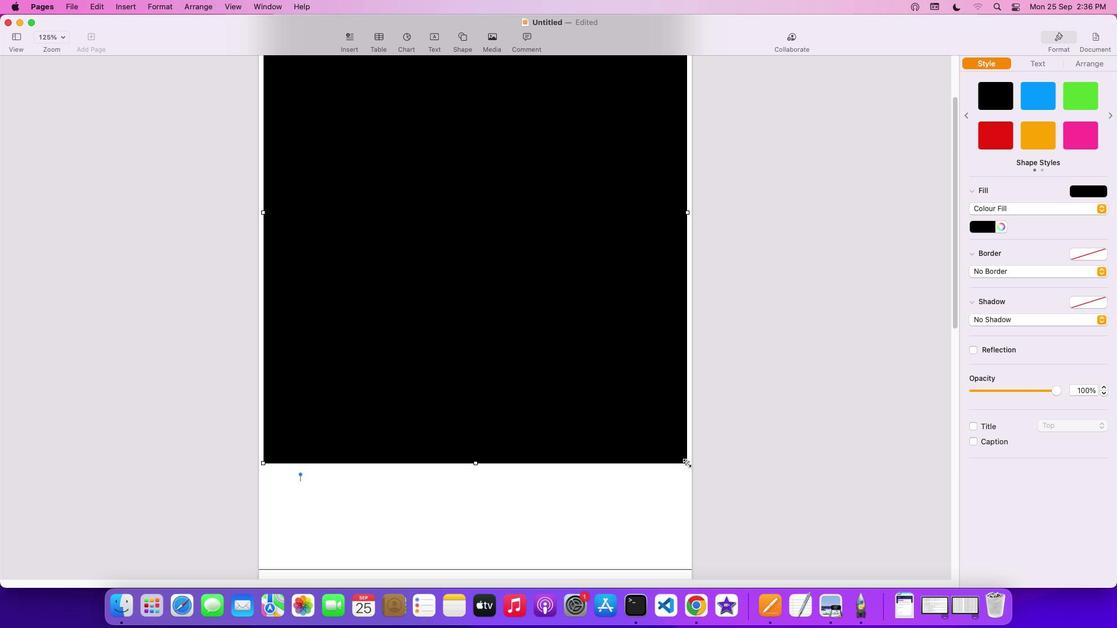 
Action: Mouse moved to (986, 227)
Screenshot: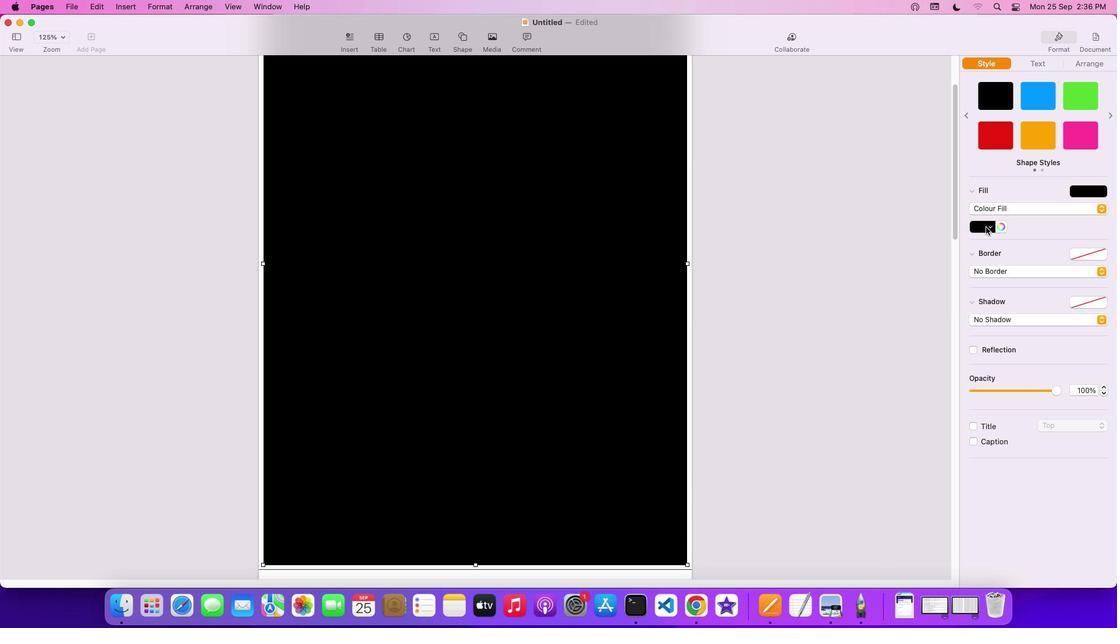 
Action: Mouse pressed left at (986, 227)
Screenshot: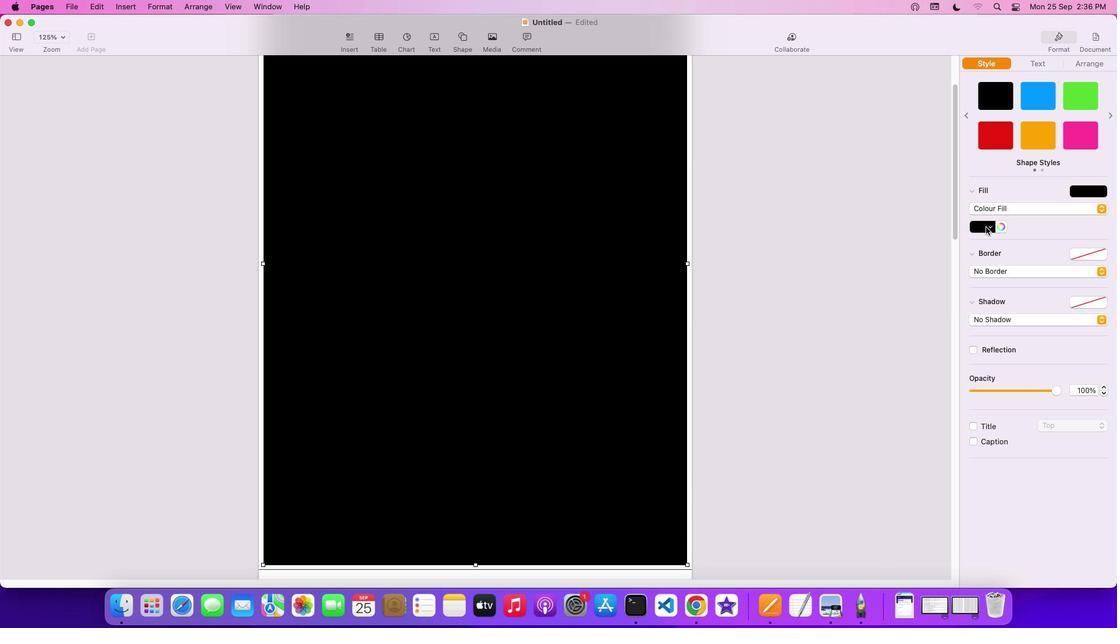 
Action: Mouse moved to (953, 301)
Screenshot: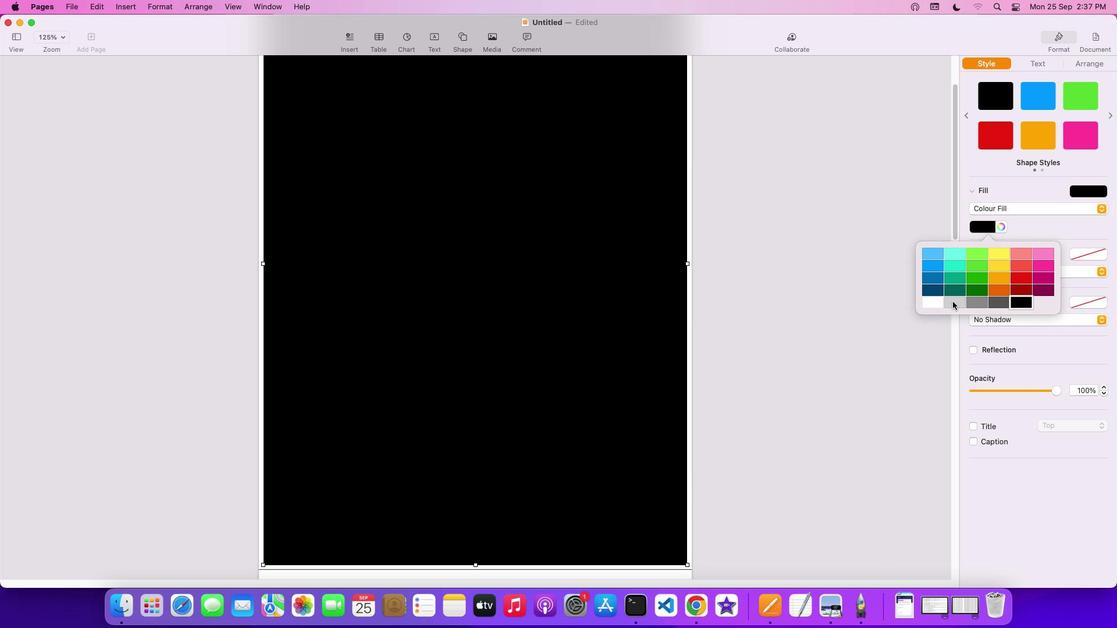 
Action: Mouse pressed left at (953, 301)
Screenshot: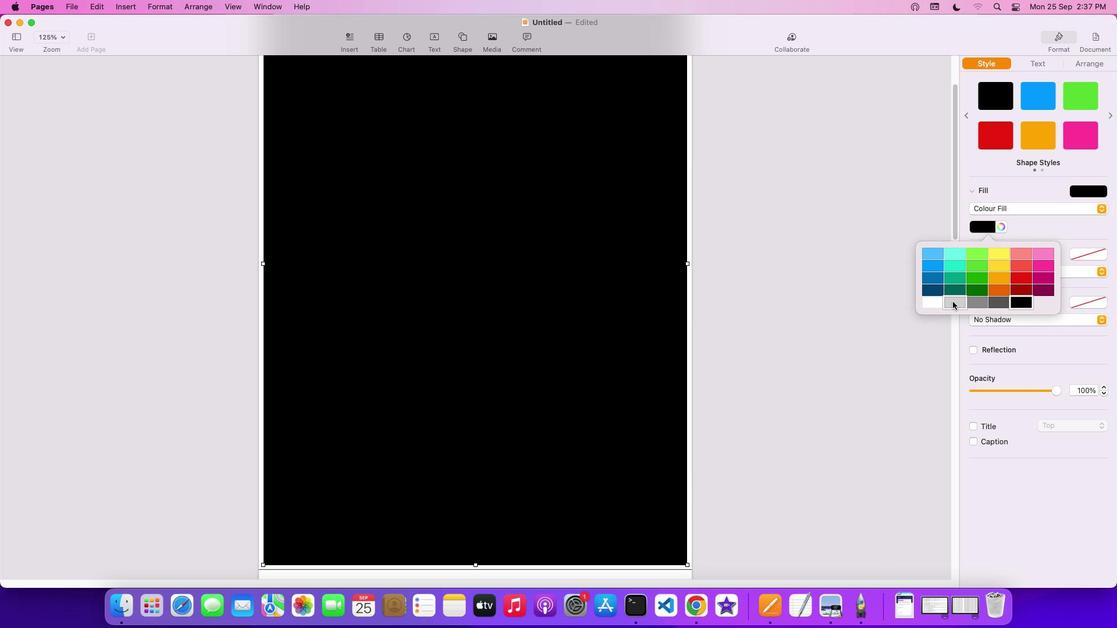 
Action: Mouse moved to (495, 327)
Screenshot: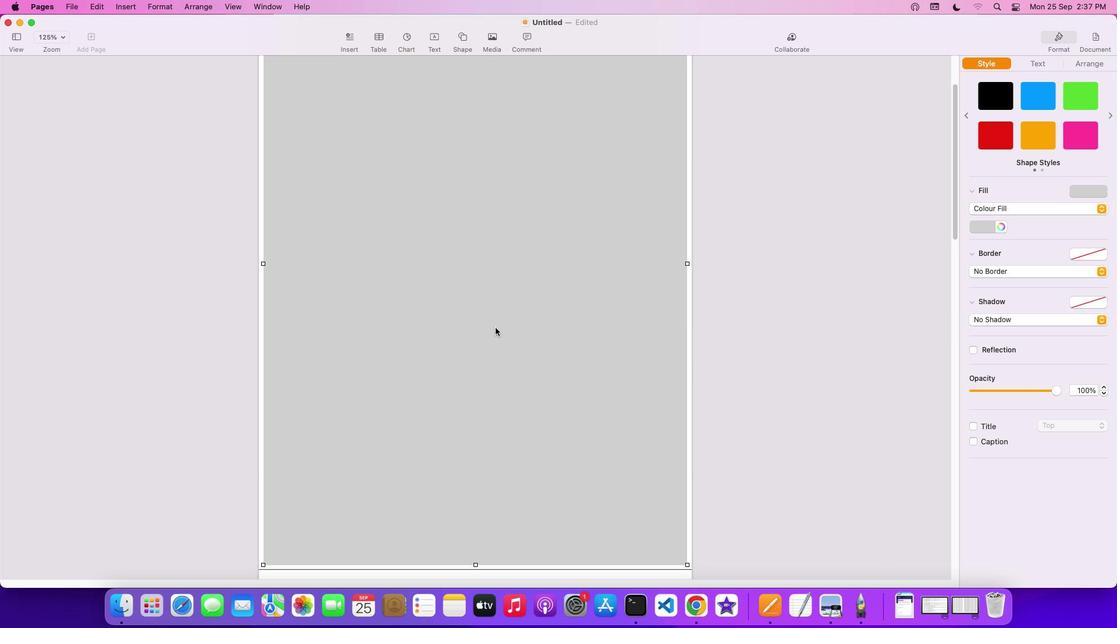 
Action: Mouse scrolled (495, 327) with delta (0, 0)
Screenshot: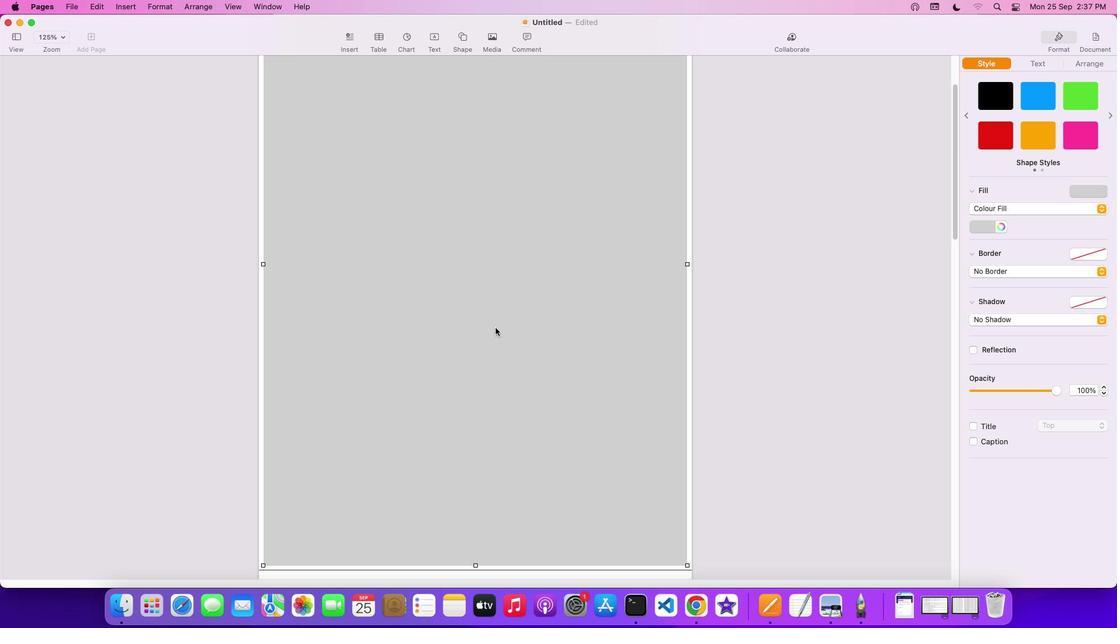 
Action: Mouse scrolled (495, 327) with delta (0, 0)
Screenshot: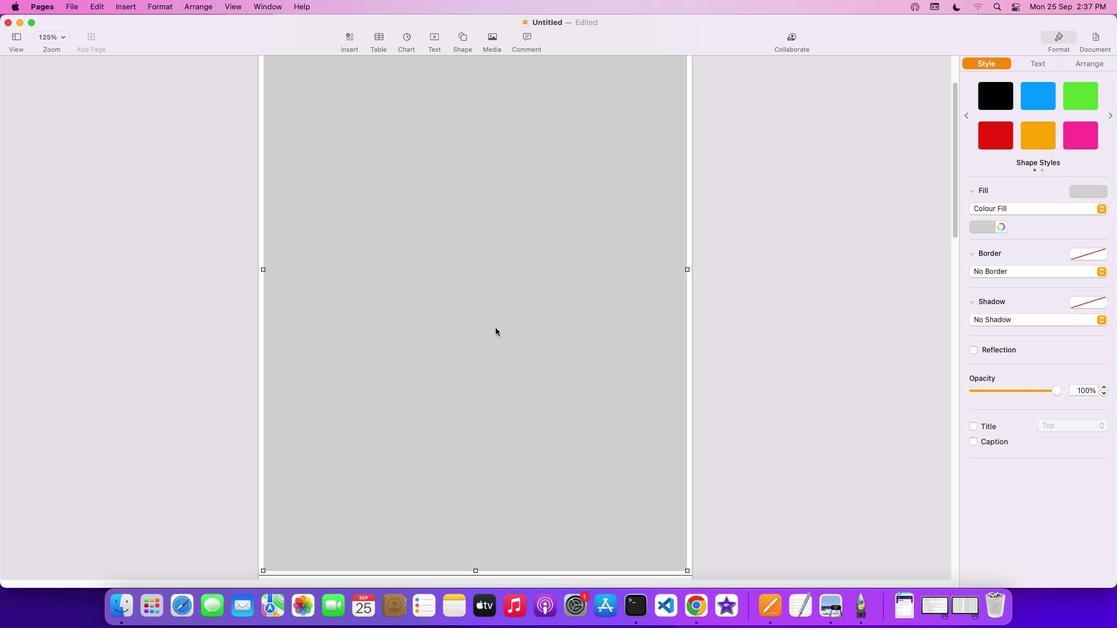 
Action: Mouse scrolled (495, 327) with delta (0, 1)
Screenshot: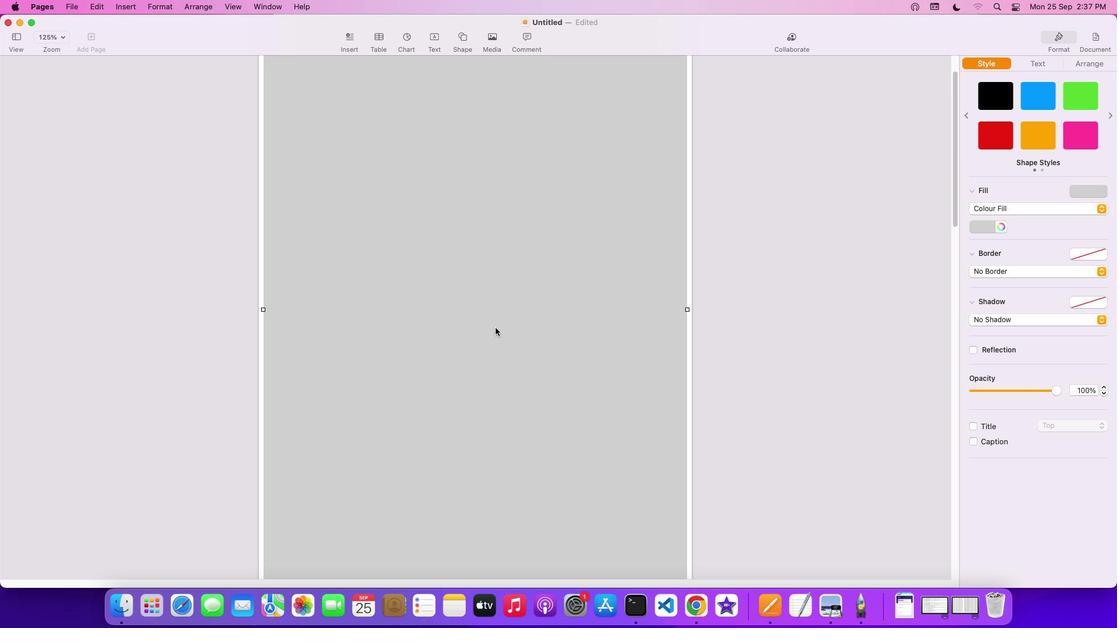 
Action: Mouse scrolled (495, 327) with delta (0, 2)
Screenshot: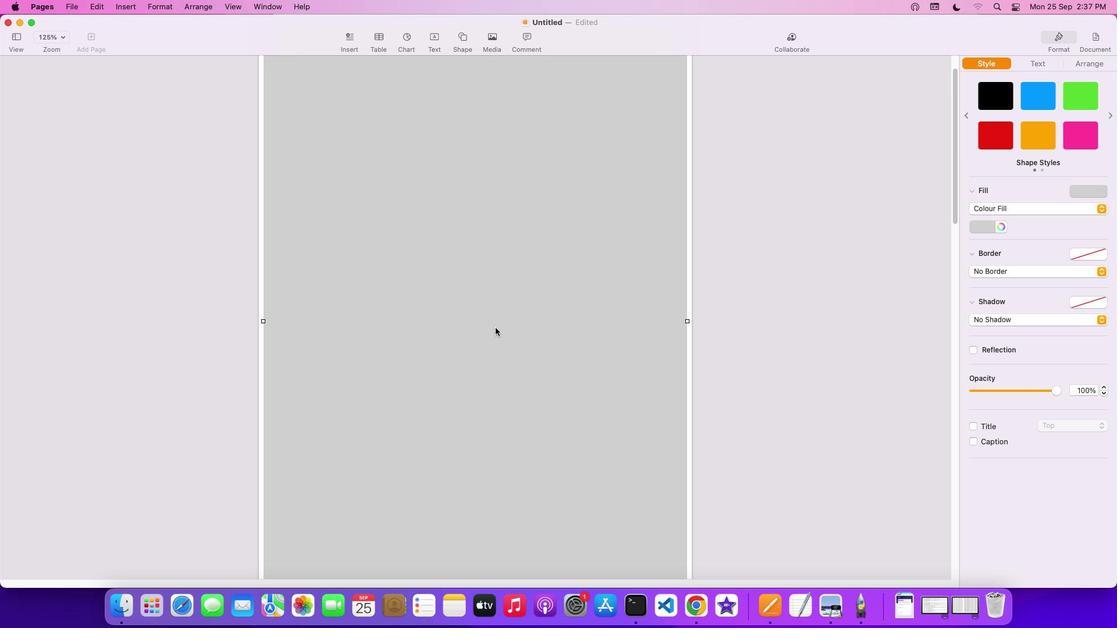 
Action: Mouse scrolled (495, 327) with delta (0, 0)
Screenshot: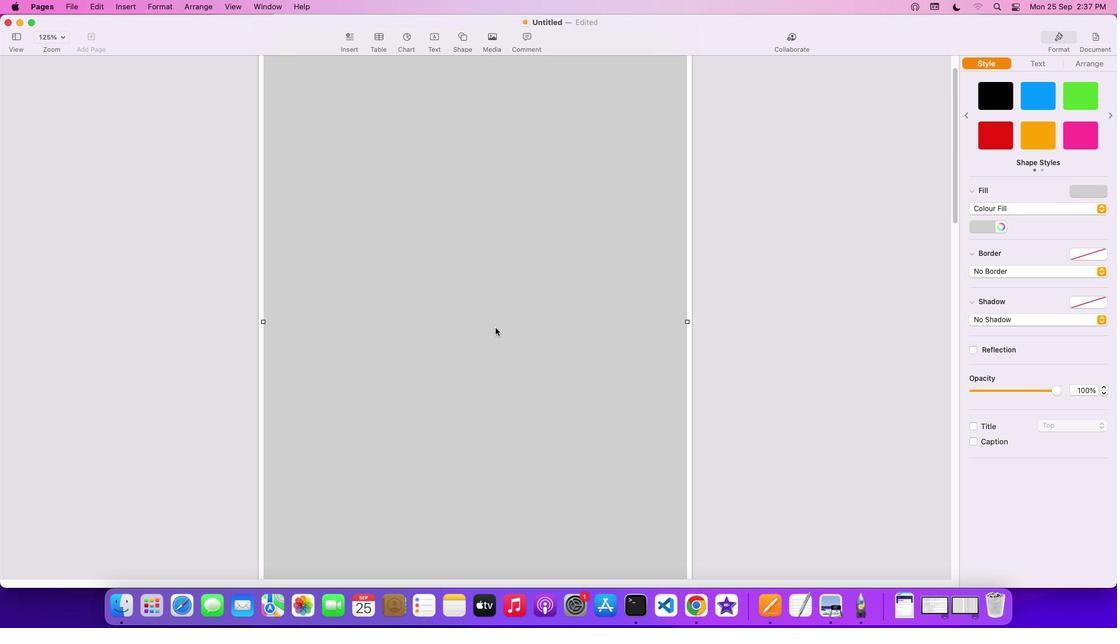 
Action: Mouse scrolled (495, 327) with delta (0, 0)
Screenshot: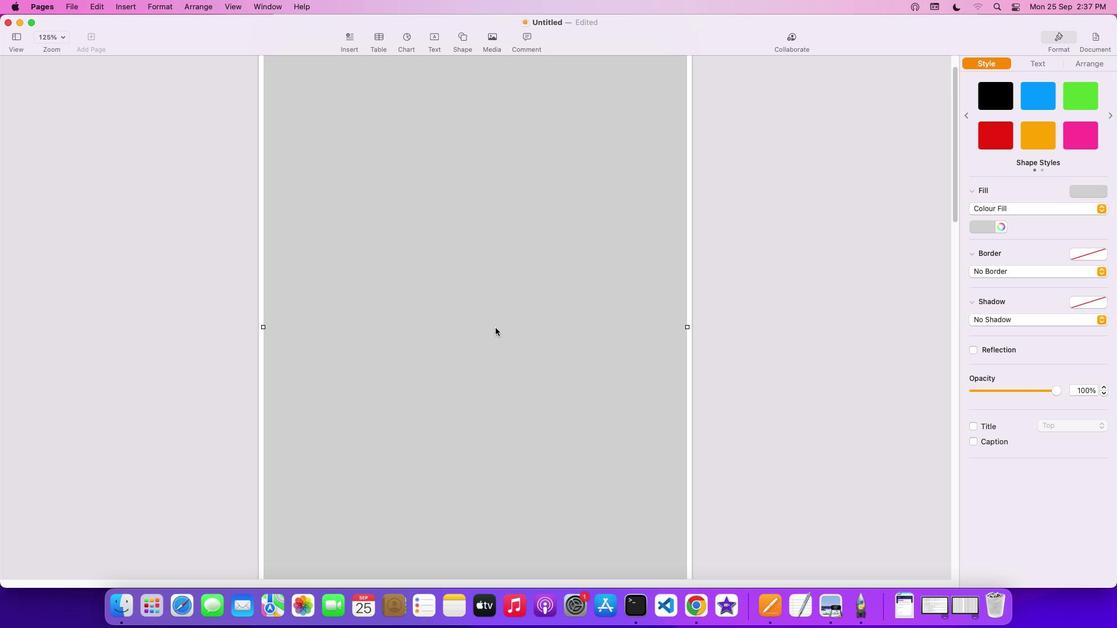 
Action: Mouse scrolled (495, 327) with delta (0, 1)
Screenshot: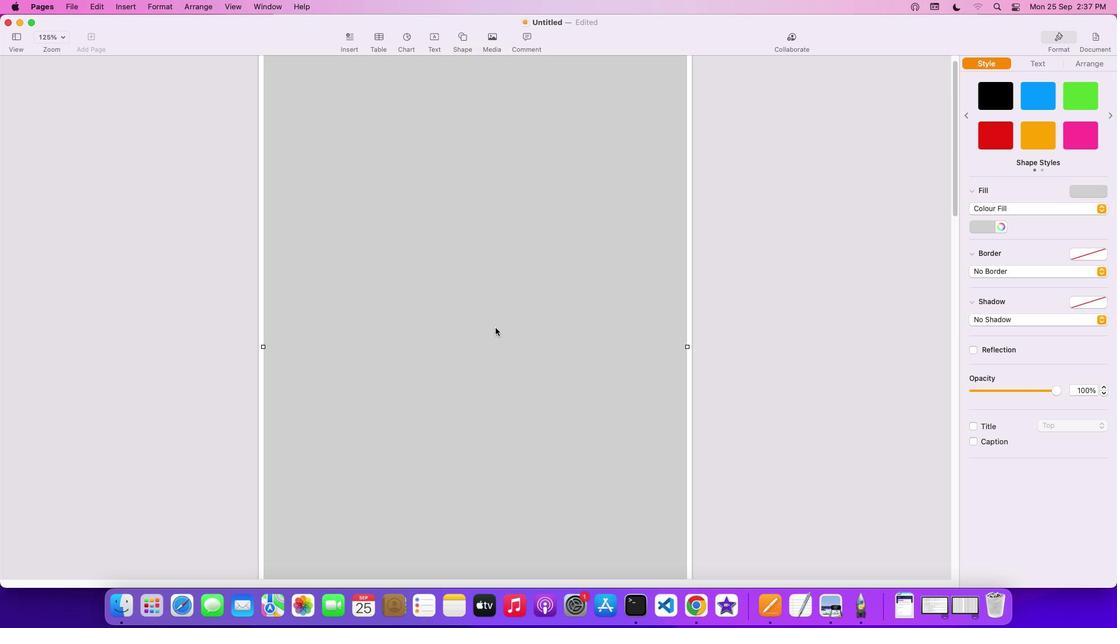 
Action: Mouse moved to (460, 41)
Screenshot: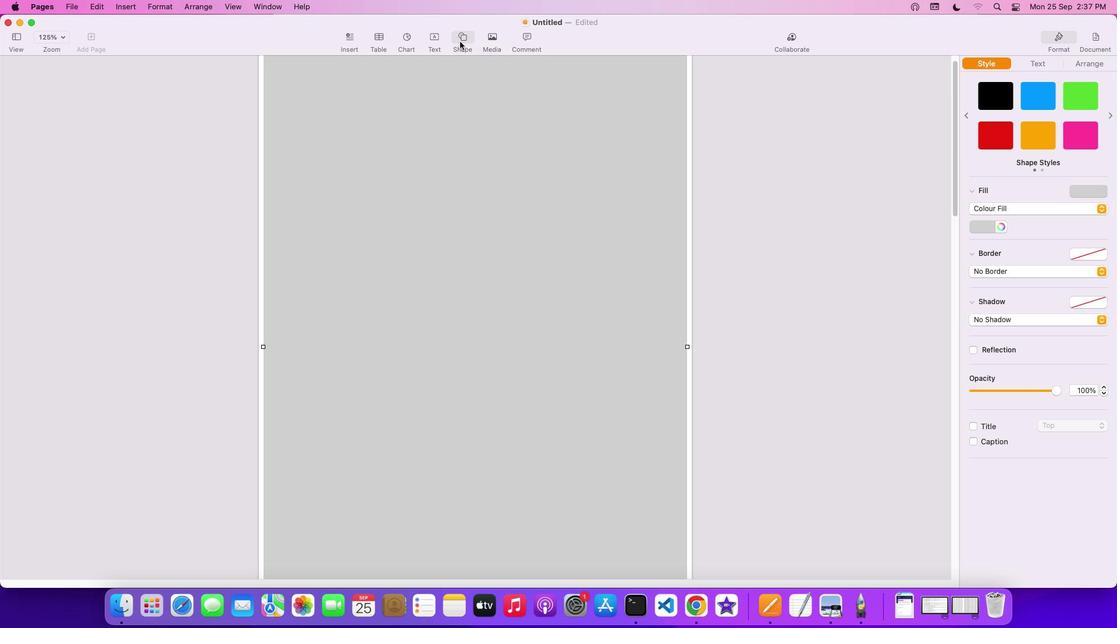 
Action: Mouse pressed left at (460, 41)
Screenshot: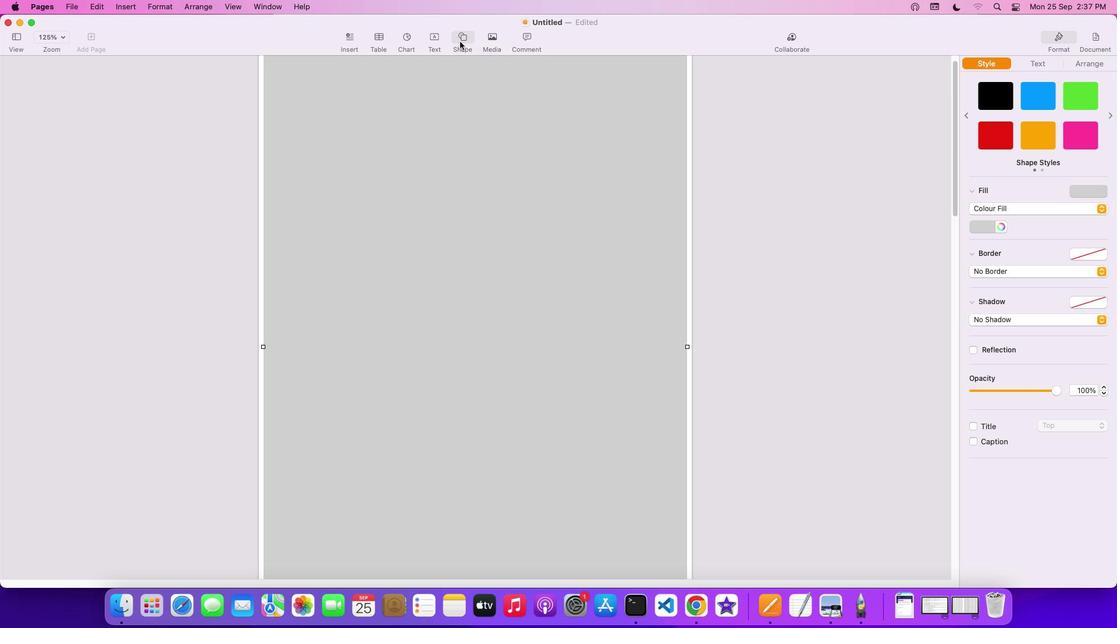
Action: Mouse moved to (455, 131)
Screenshot: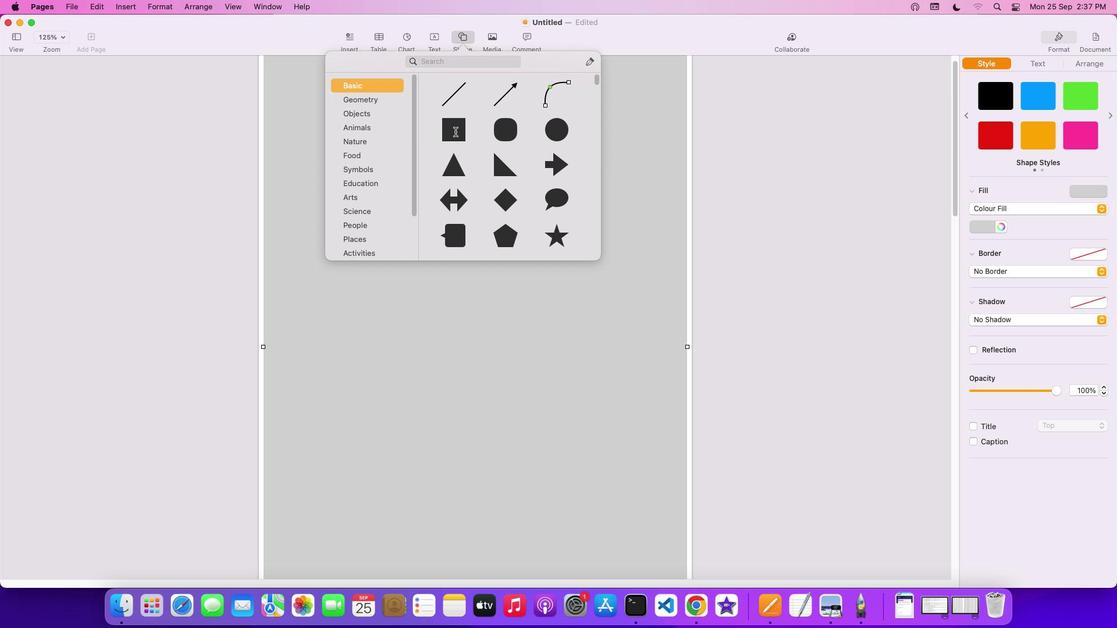 
Action: Mouse pressed left at (455, 131)
Screenshot: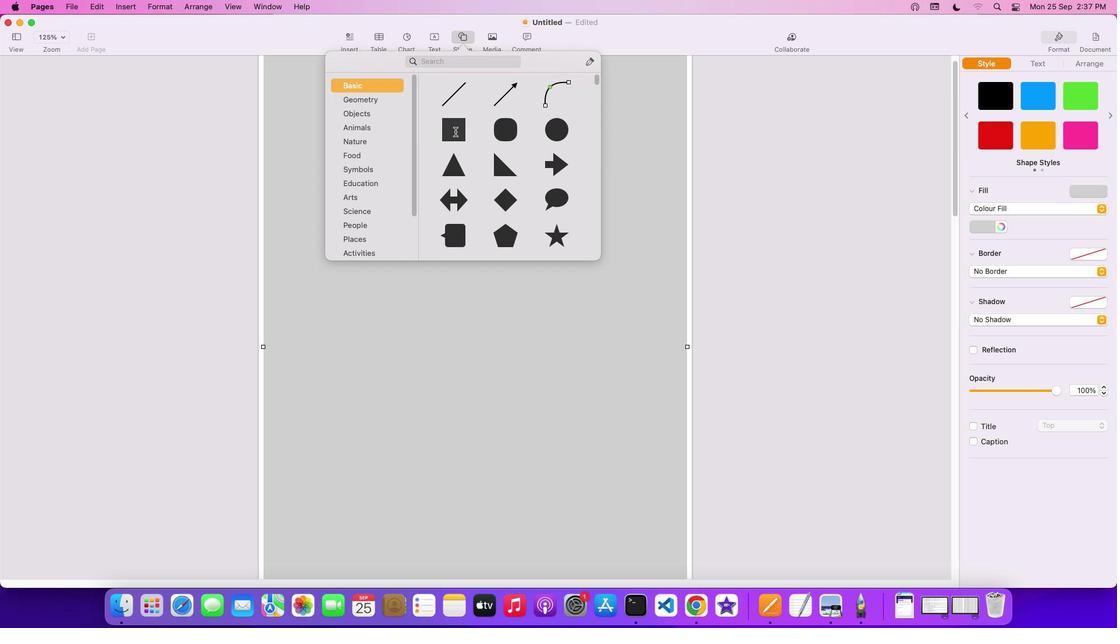 
Action: Mouse moved to (548, 236)
Screenshot: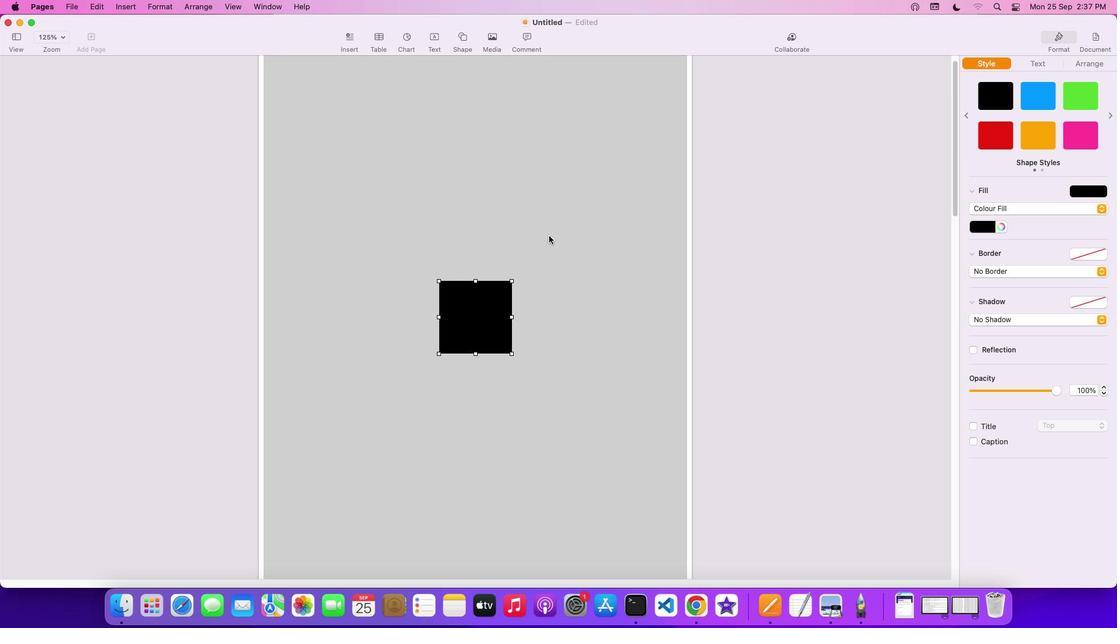 
Action: Mouse scrolled (548, 236) with delta (0, 0)
Screenshot: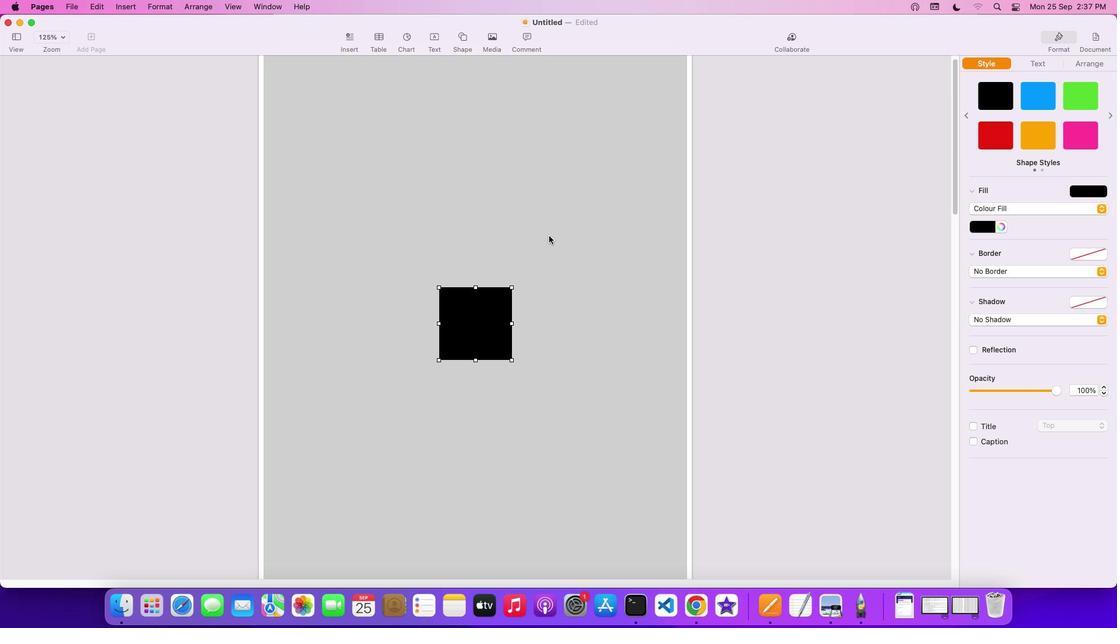 
Action: Mouse scrolled (548, 236) with delta (0, 0)
Screenshot: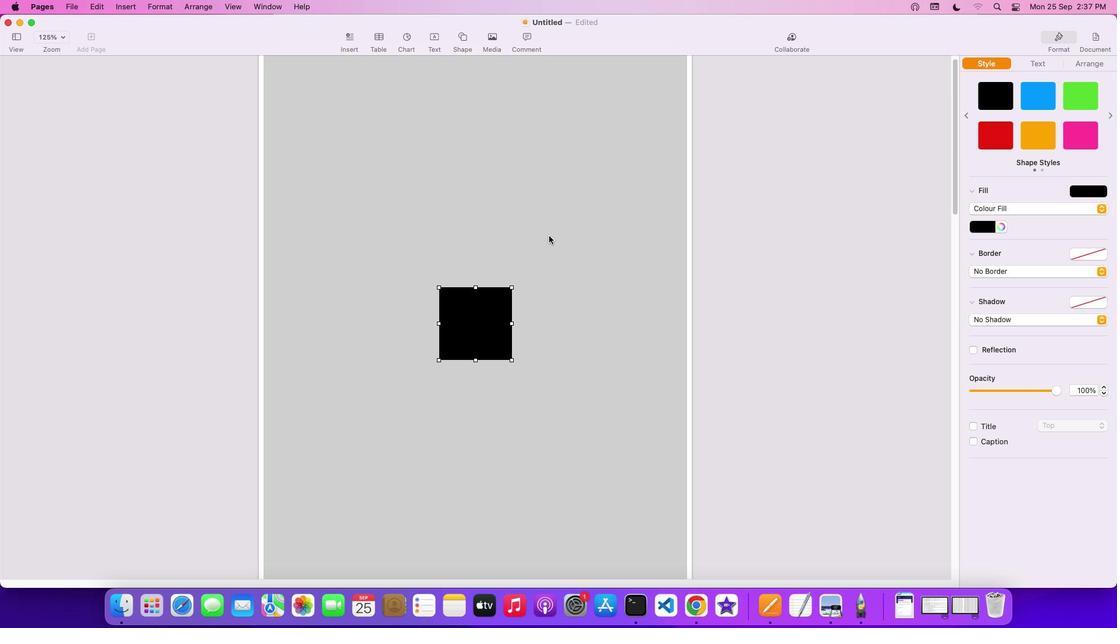 
Action: Mouse scrolled (548, 236) with delta (0, 1)
Screenshot: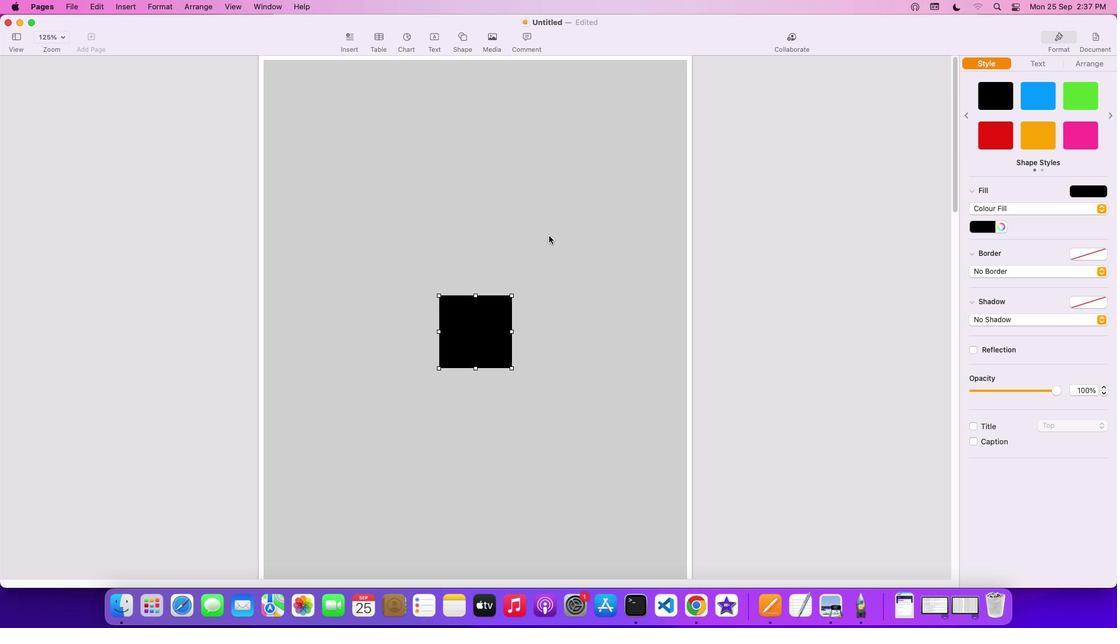 
Action: Mouse scrolled (548, 236) with delta (0, 2)
Screenshot: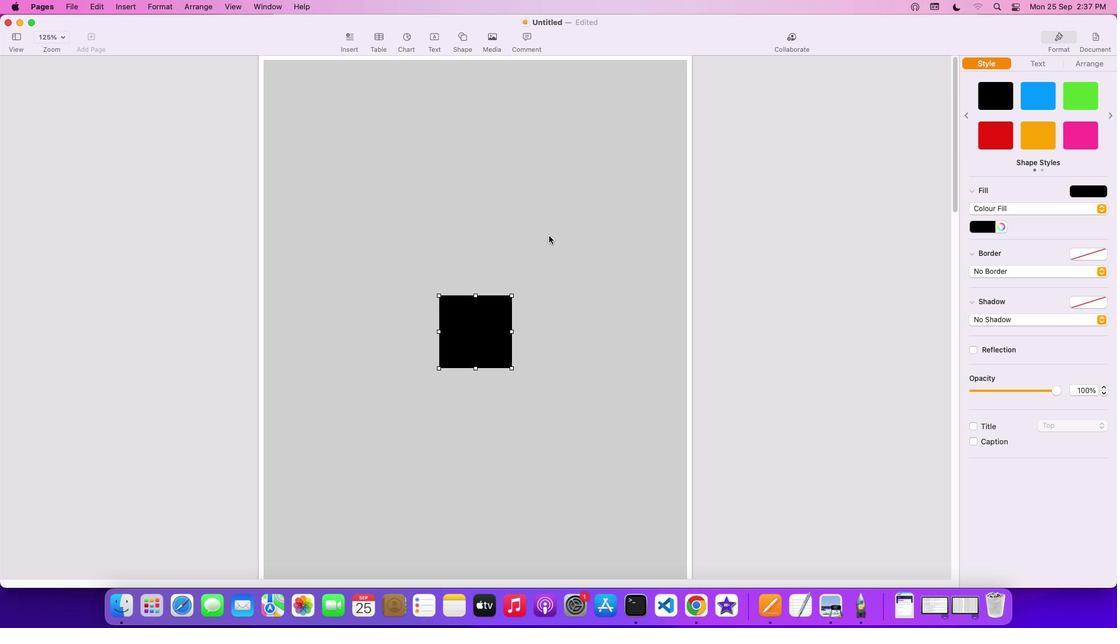 
Action: Mouse scrolled (548, 236) with delta (0, 3)
Screenshot: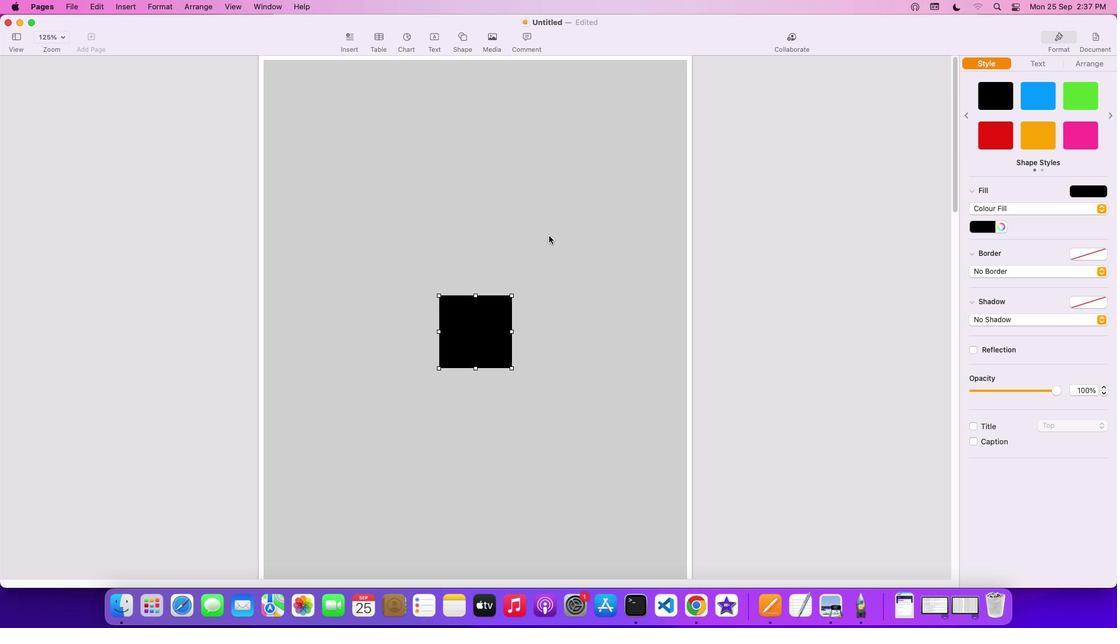 
Action: Mouse scrolled (548, 236) with delta (0, 4)
Screenshot: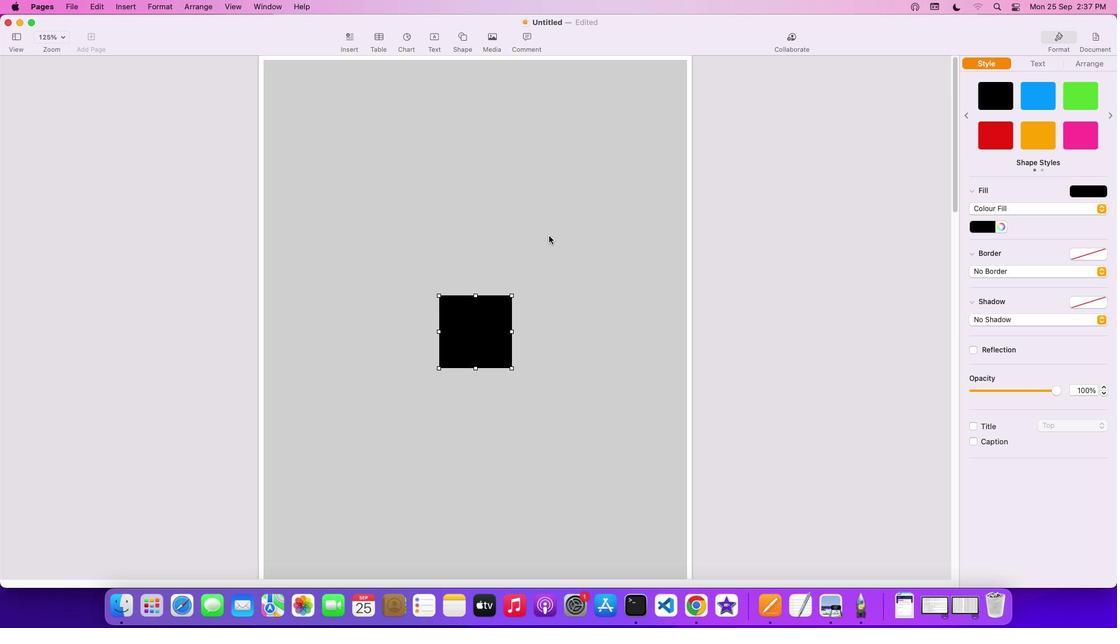 
Action: Mouse moved to (480, 339)
Screenshot: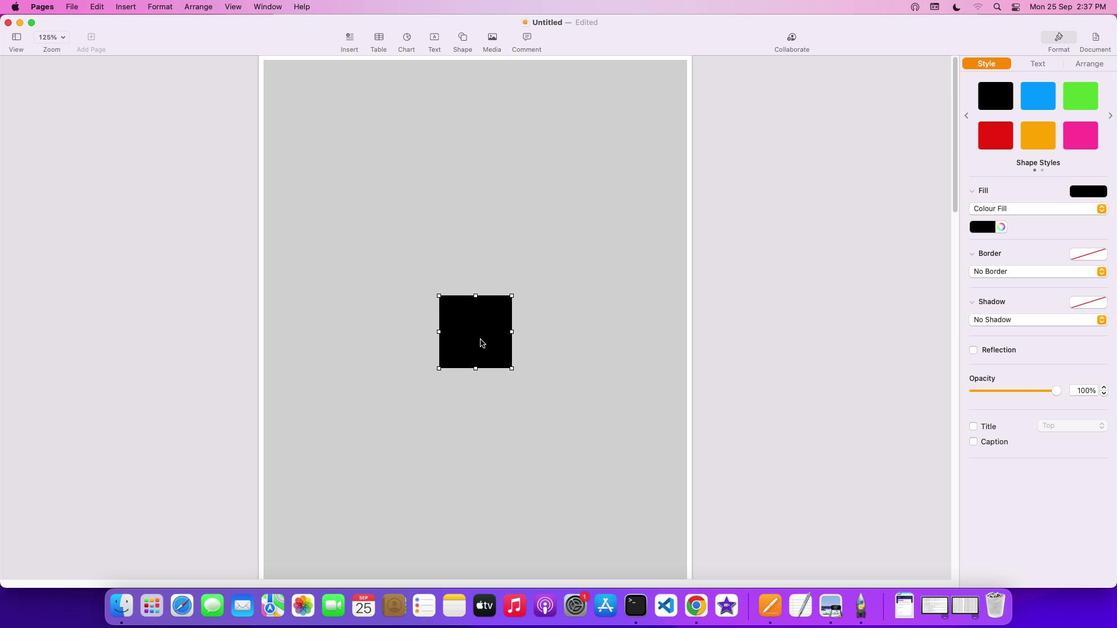 
Action: Mouse pressed left at (480, 339)
Screenshot: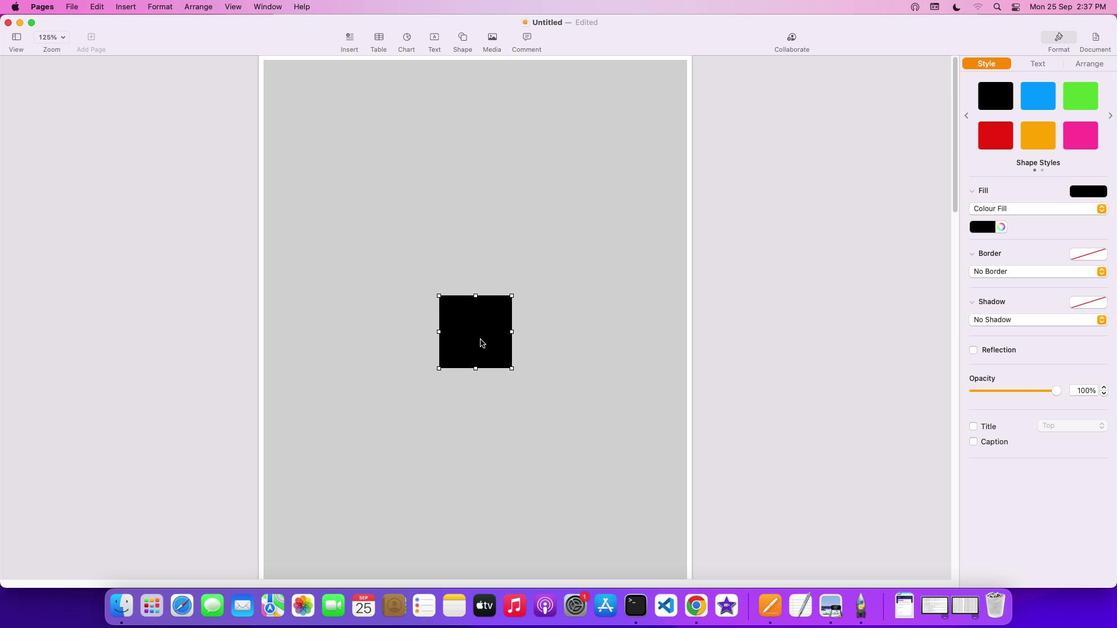 
Action: Mouse moved to (336, 96)
Screenshot: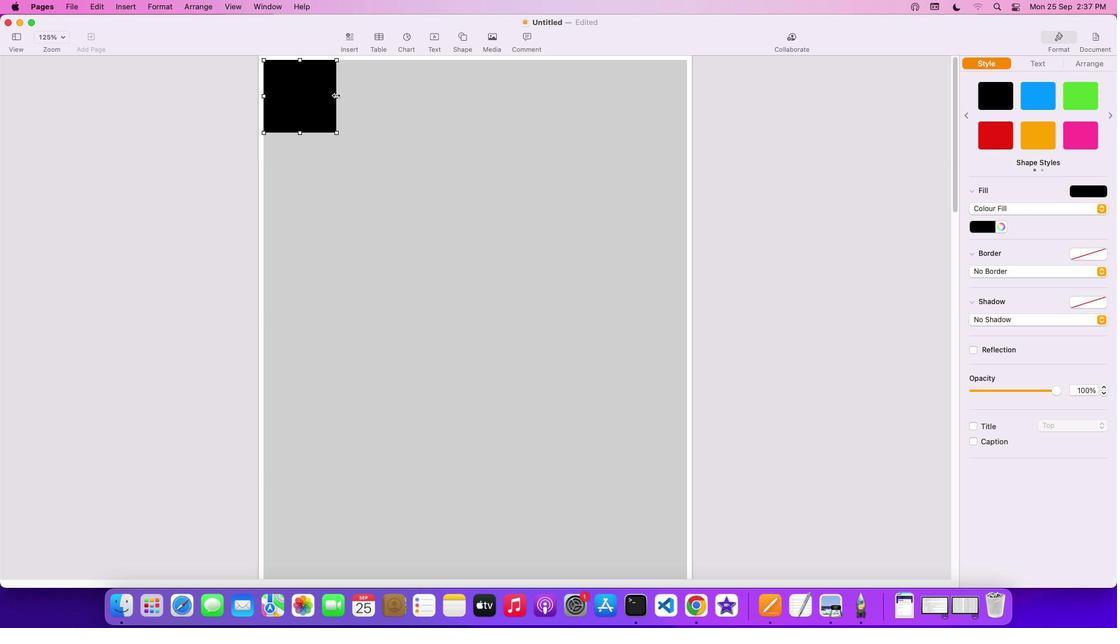 
Action: Mouse pressed left at (336, 96)
Screenshot: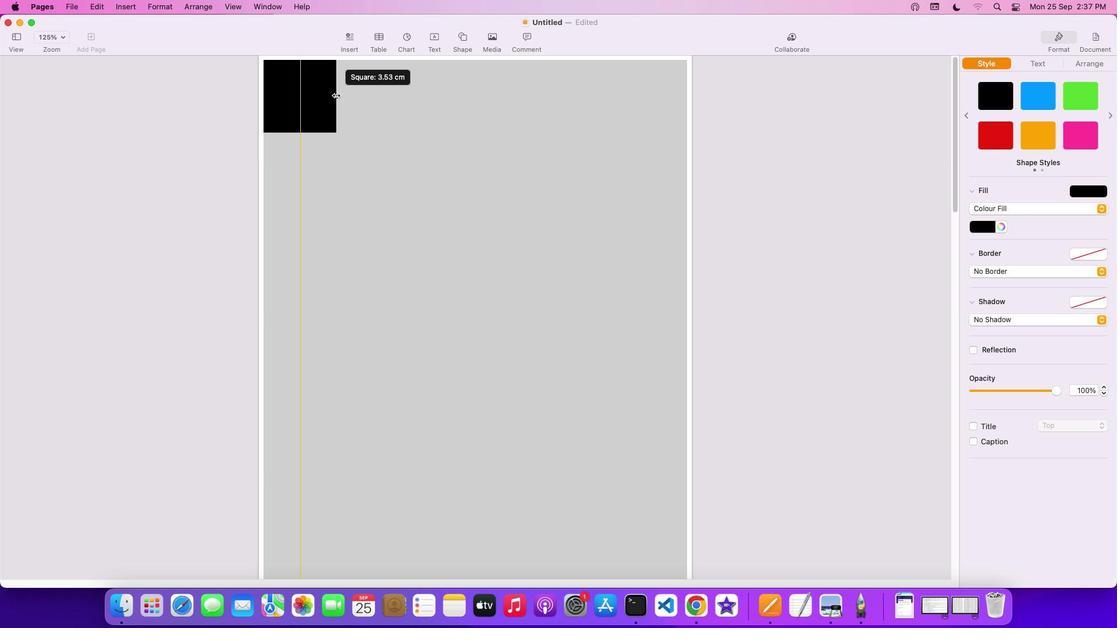 
Action: Mouse moved to (475, 133)
Screenshot: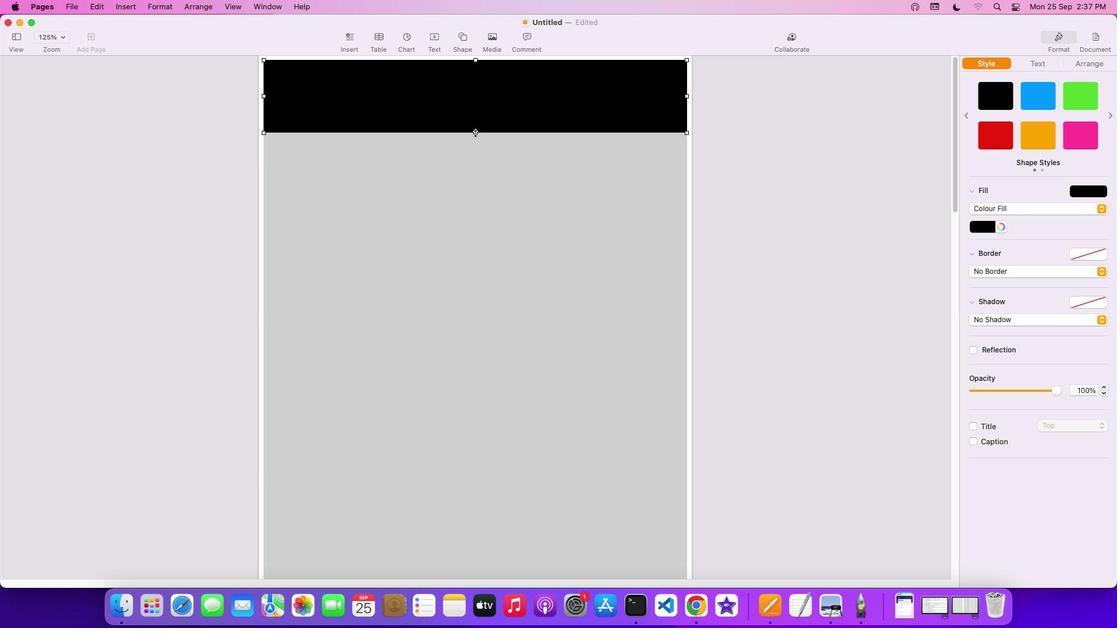 
Action: Mouse pressed left at (475, 133)
Screenshot: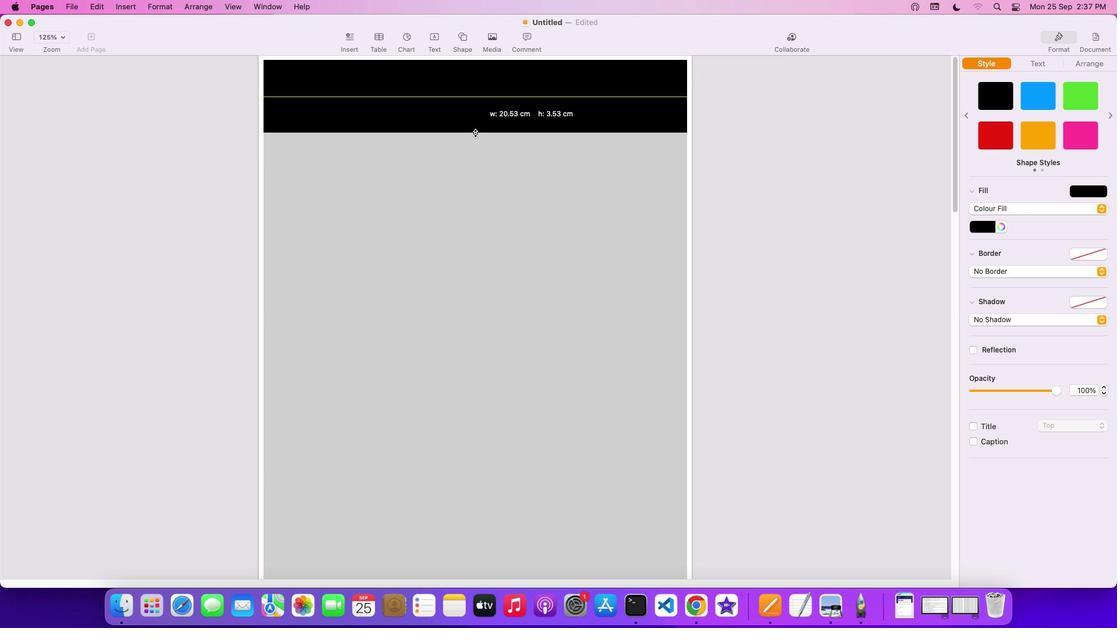 
Action: Mouse moved to (462, 37)
Screenshot: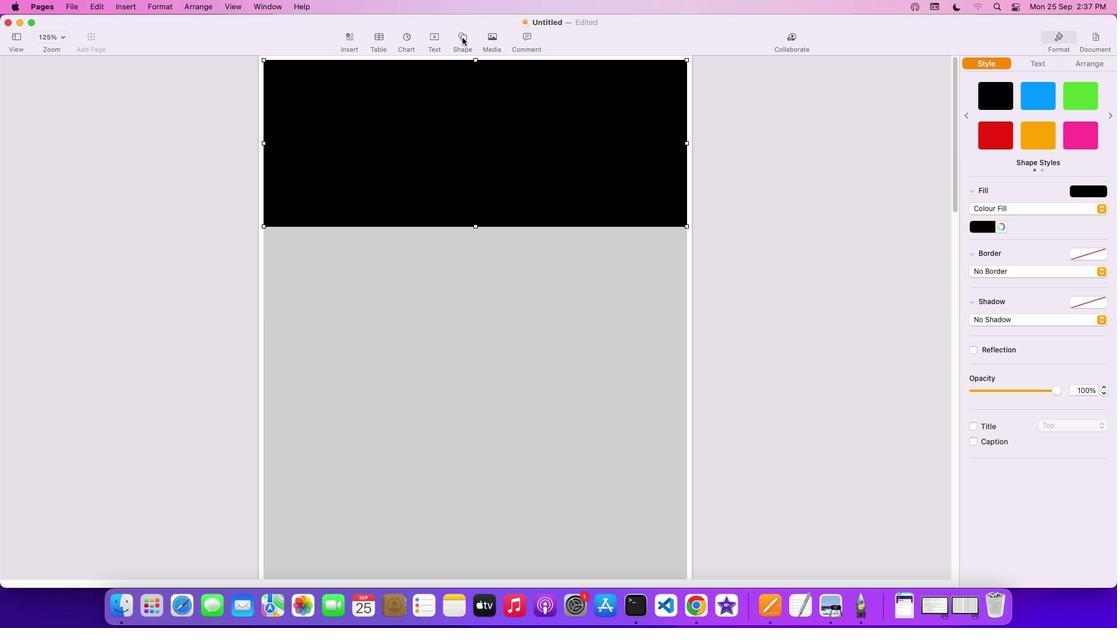 
Action: Mouse pressed left at (462, 37)
Screenshot: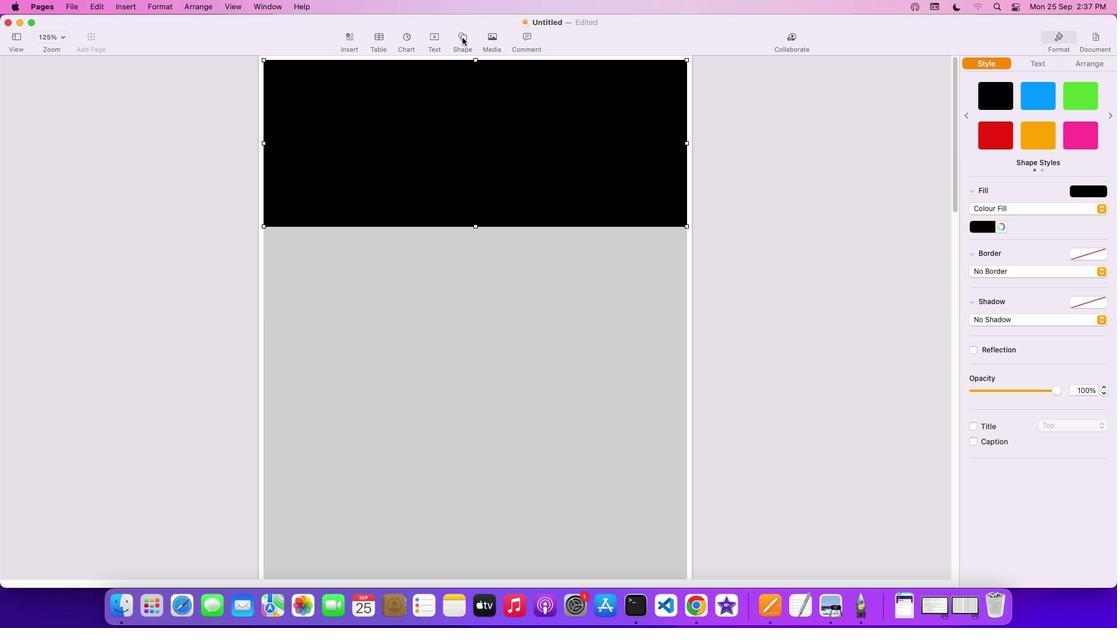 
Action: Mouse moved to (457, 63)
Screenshot: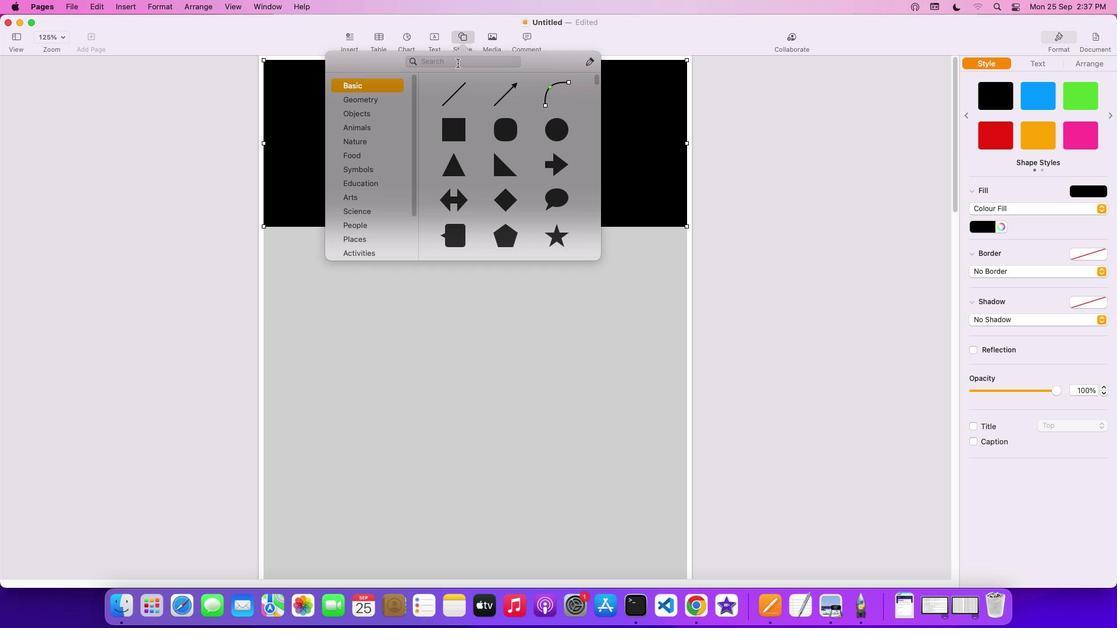 
Action: Mouse pressed left at (457, 63)
Screenshot: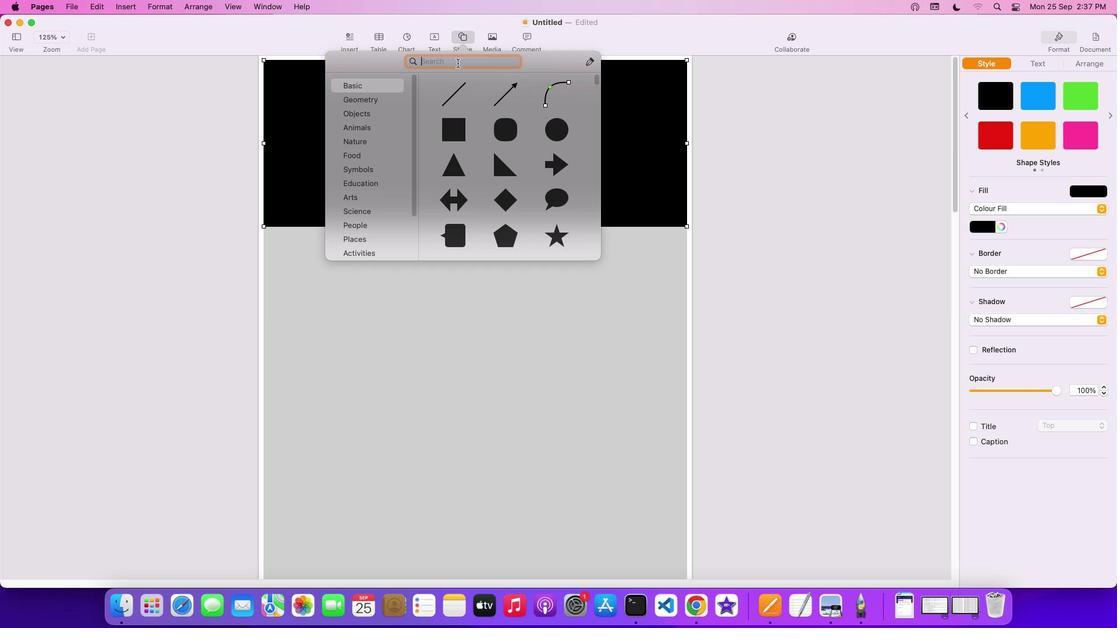 
Action: Mouse moved to (460, 64)
Screenshot: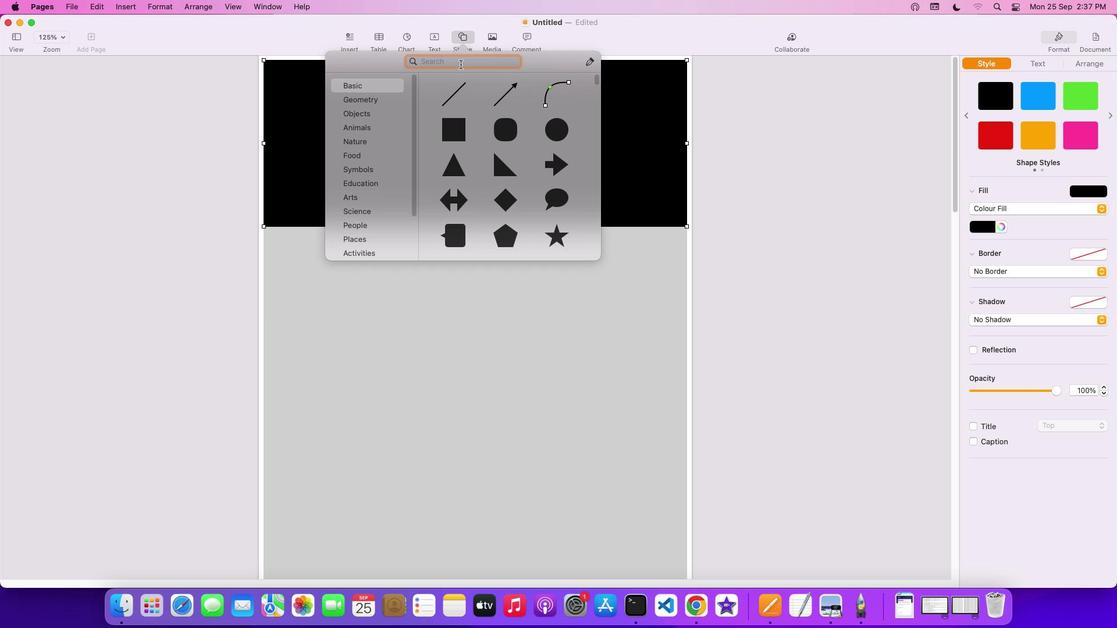 
Action: Key pressed 'c''l''o''u'
Screenshot: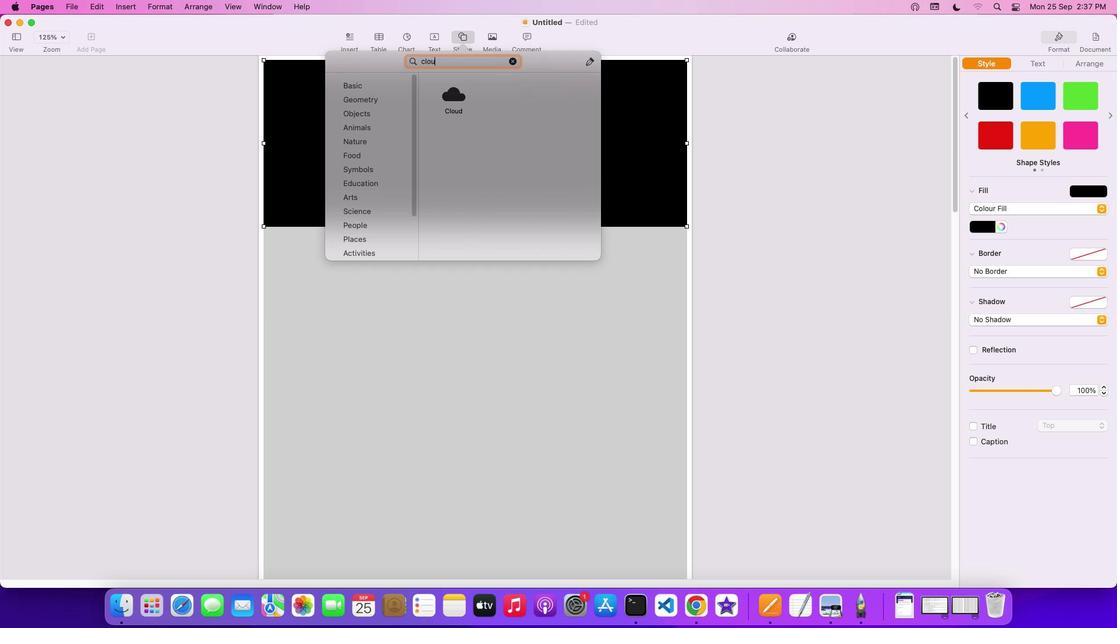 
Action: Mouse moved to (451, 96)
Screenshot: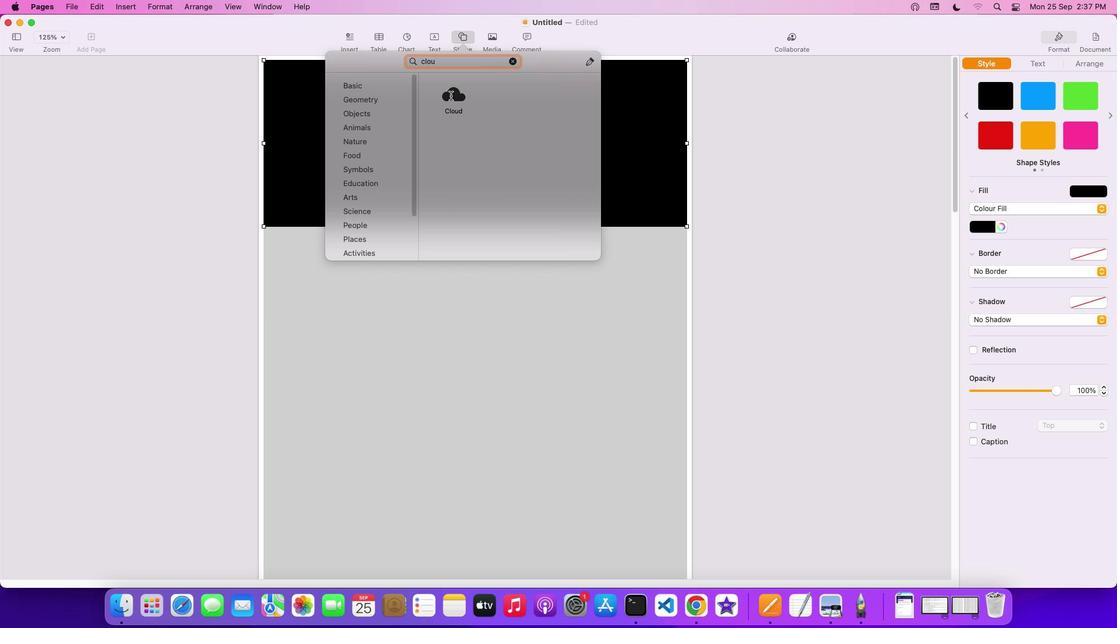 
Action: Mouse pressed left at (451, 96)
Screenshot: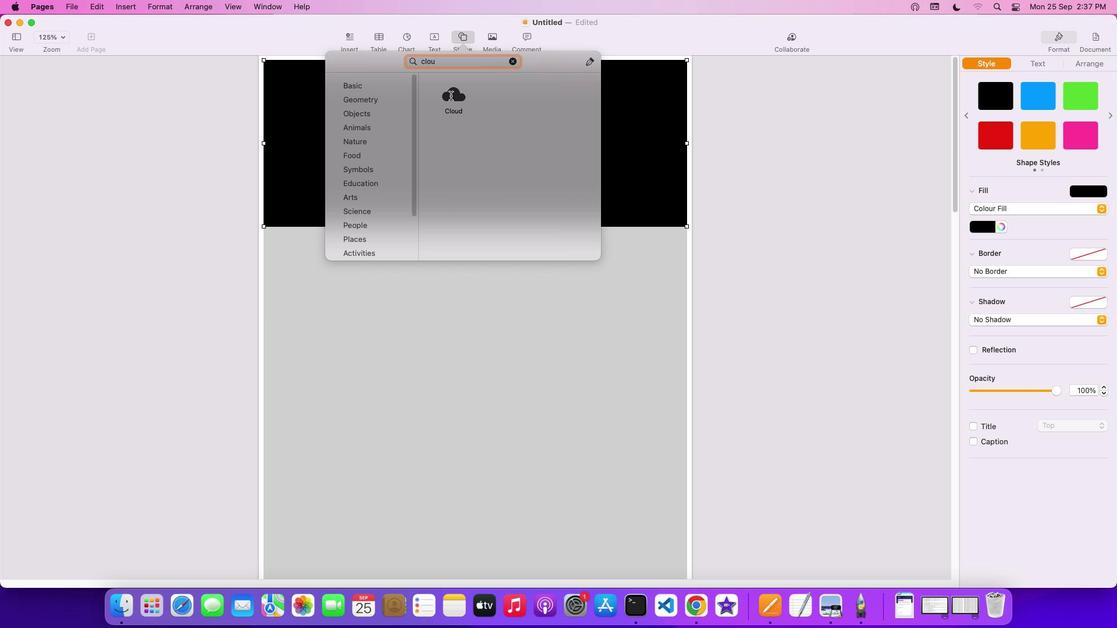 
Action: Mouse moved to (989, 224)
Screenshot: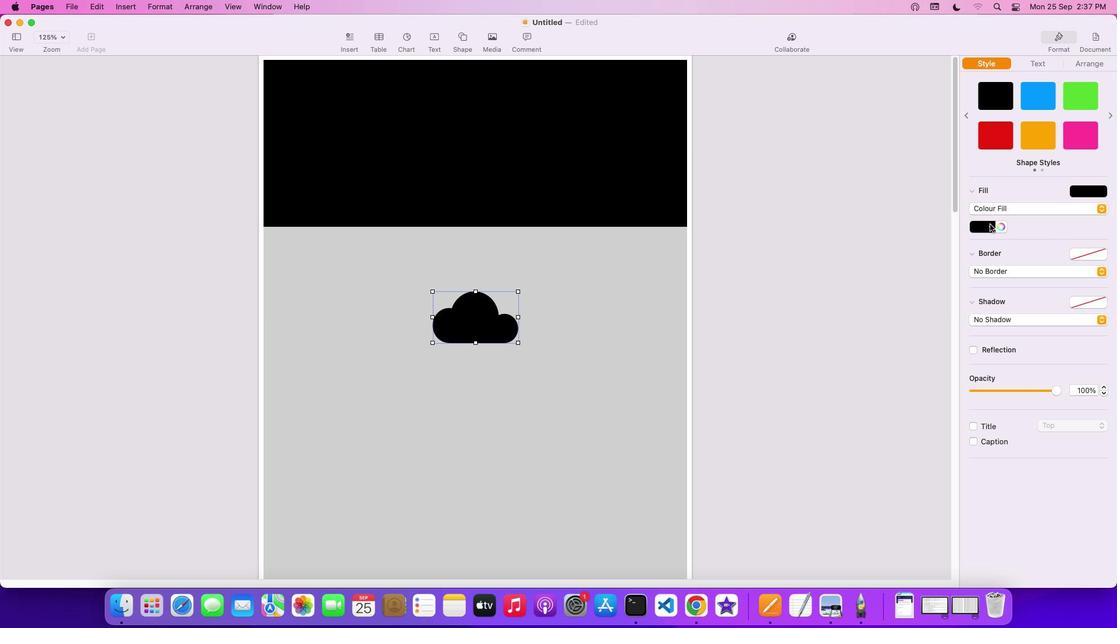 
Action: Mouse pressed left at (989, 224)
Screenshot: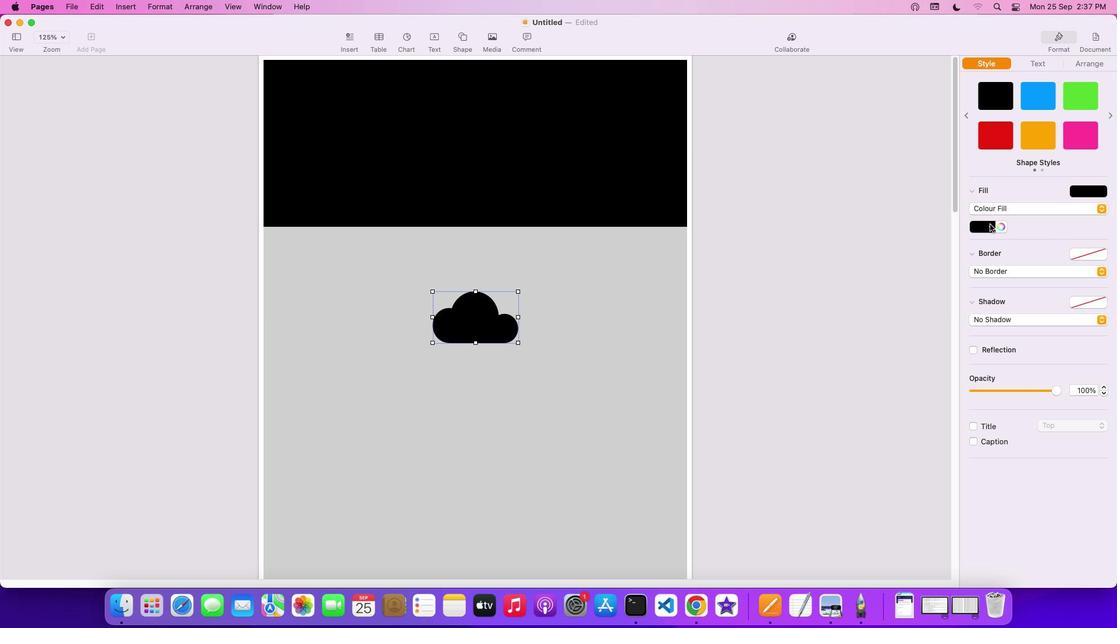 
Action: Mouse moved to (937, 304)
Screenshot: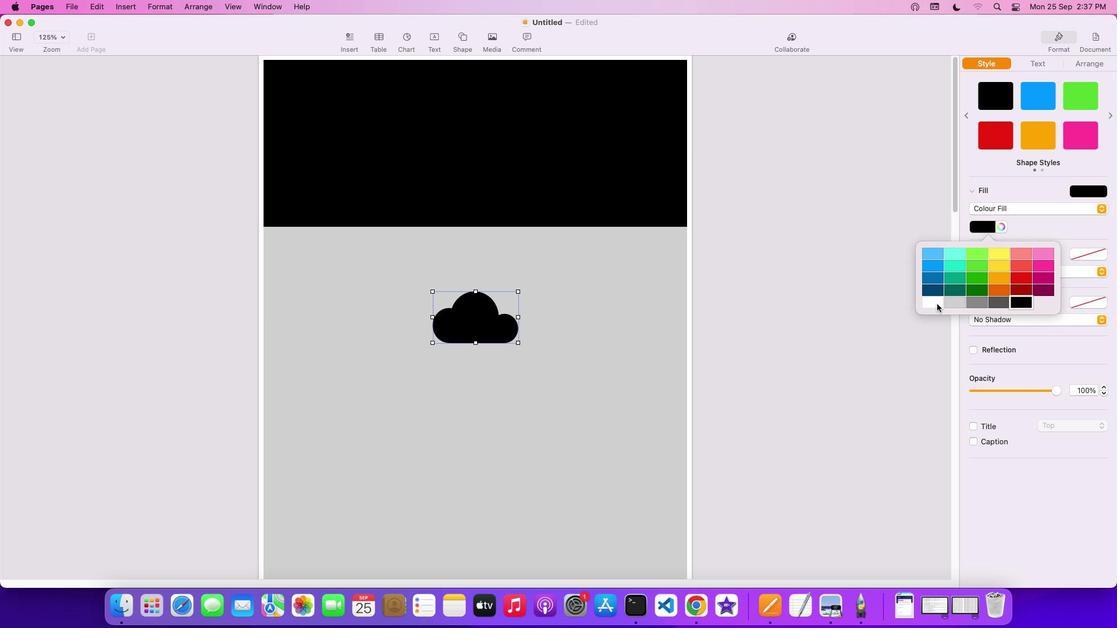 
Action: Mouse pressed left at (937, 304)
Screenshot: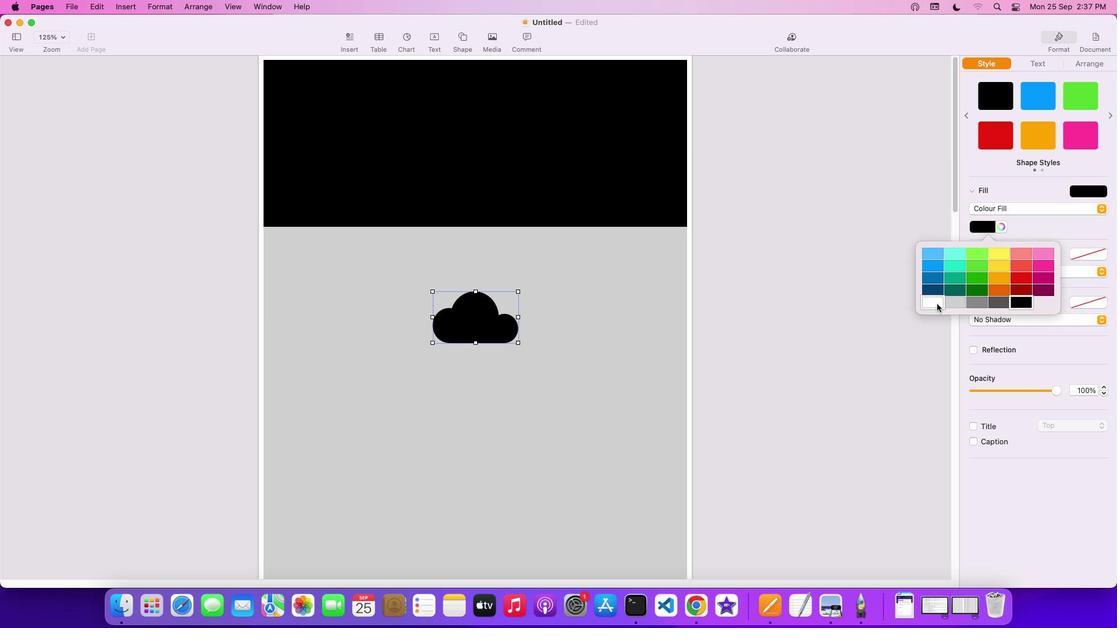 
Action: Mouse moved to (476, 330)
Screenshot: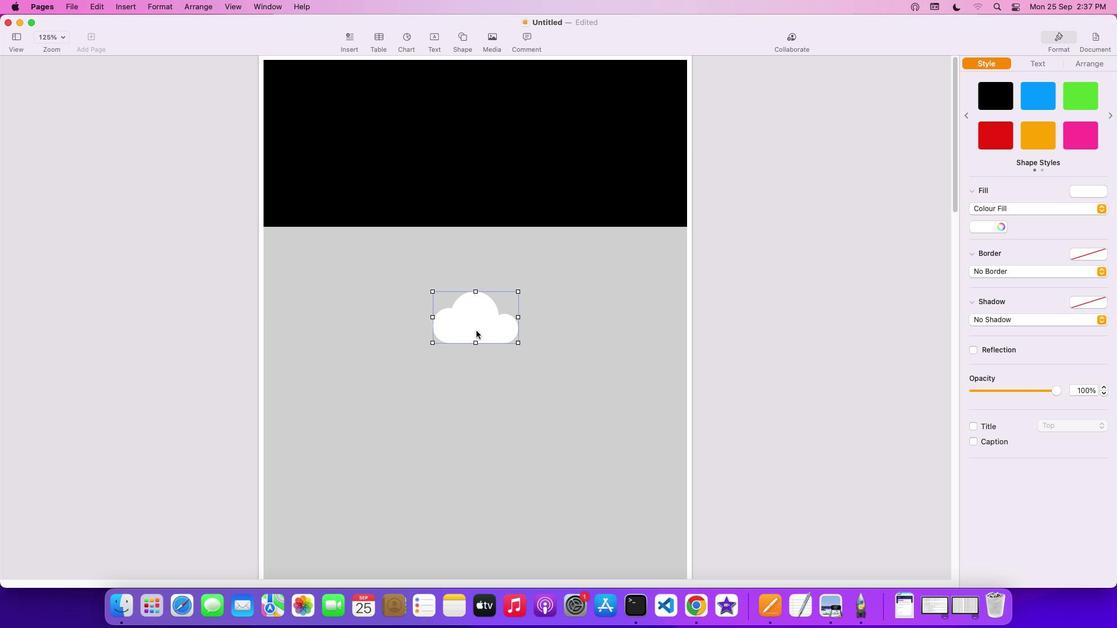 
Action: Mouse pressed left at (476, 330)
Screenshot: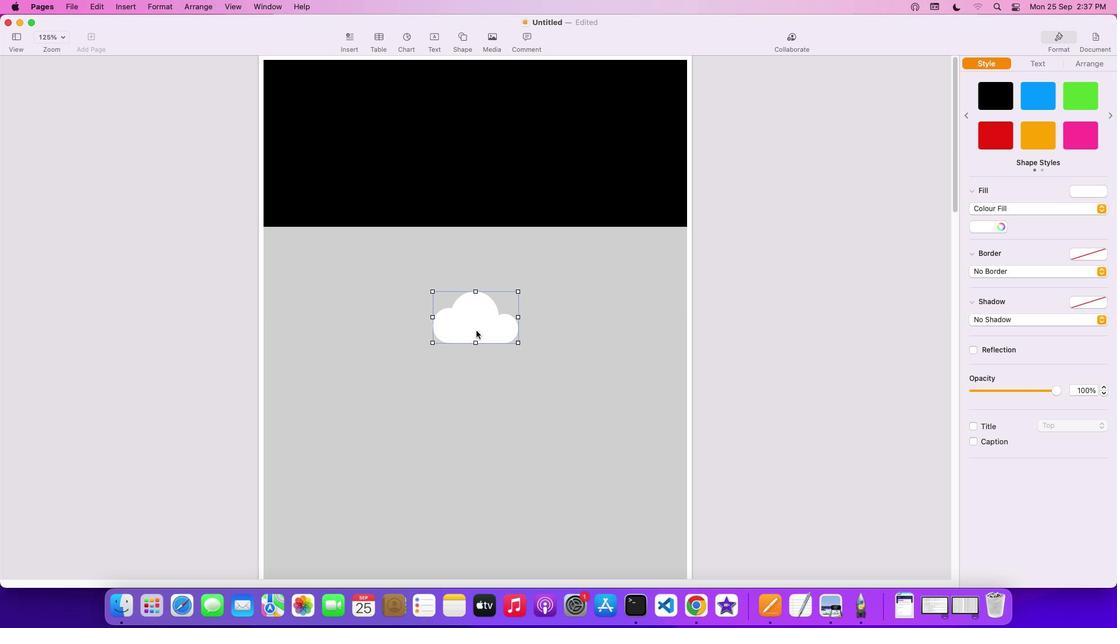 
Action: Mouse moved to (336, 253)
Screenshot: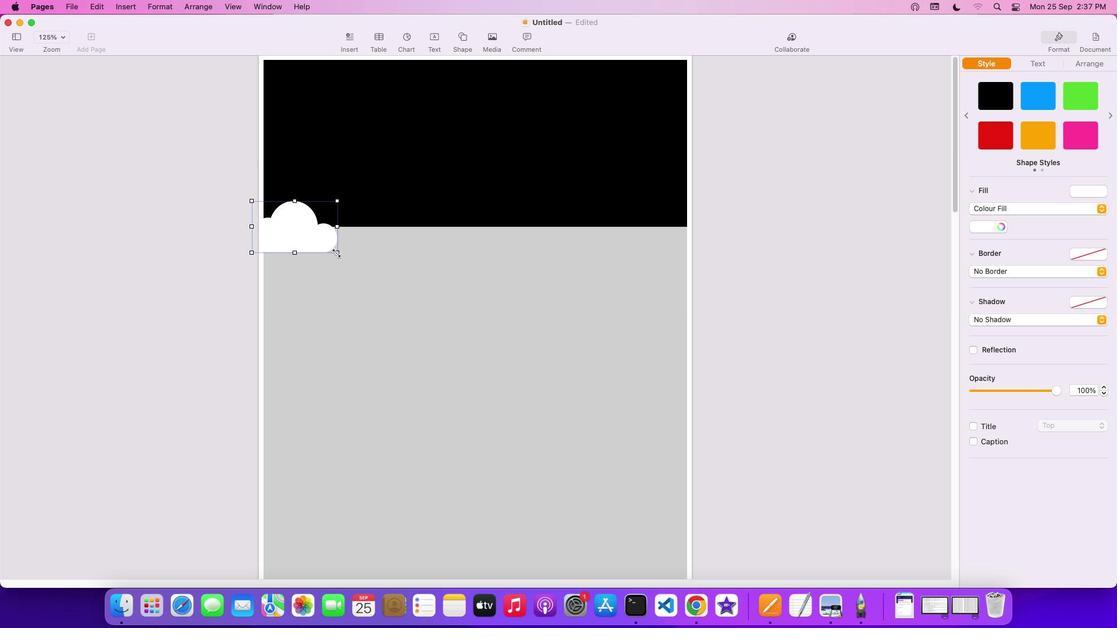 
Action: Mouse pressed left at (336, 253)
Screenshot: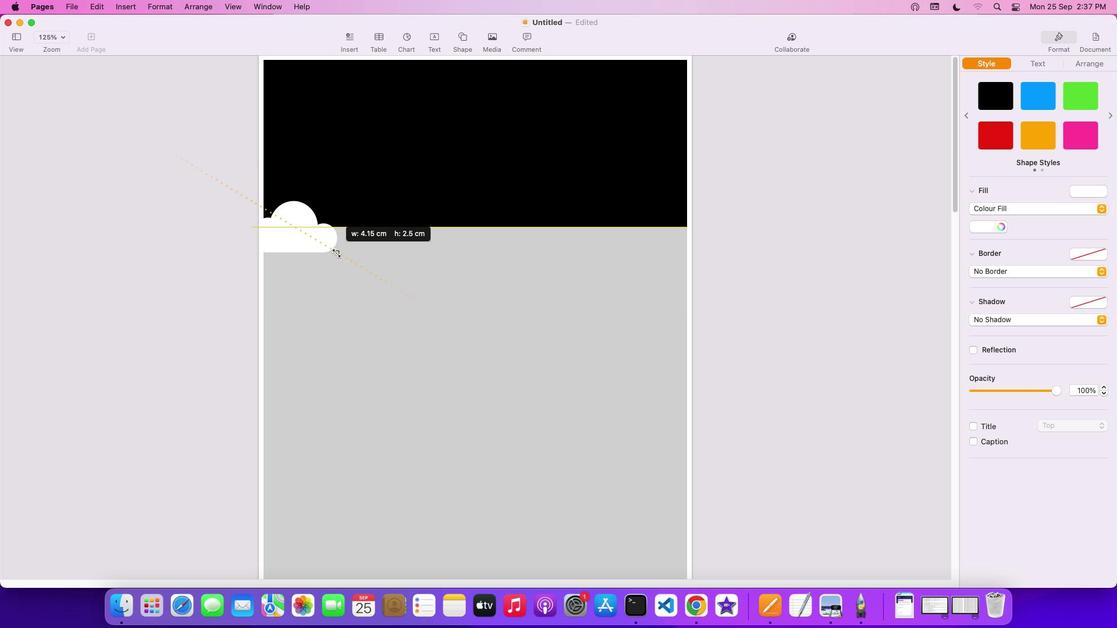 
Action: Mouse moved to (335, 259)
Screenshot: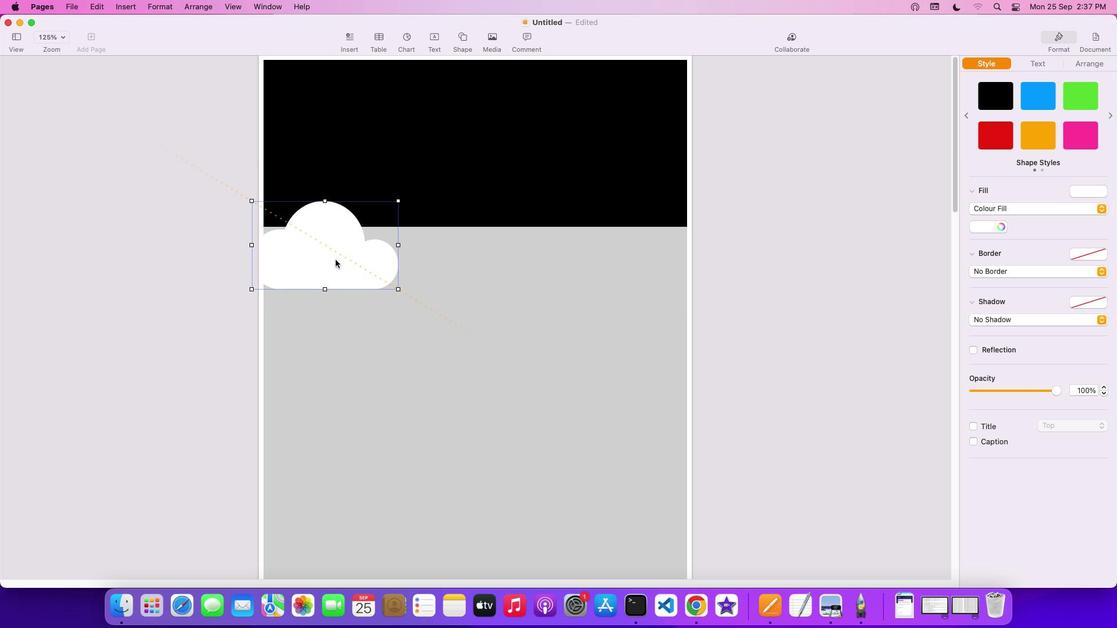 
Action: Mouse pressed left at (335, 259)
Screenshot: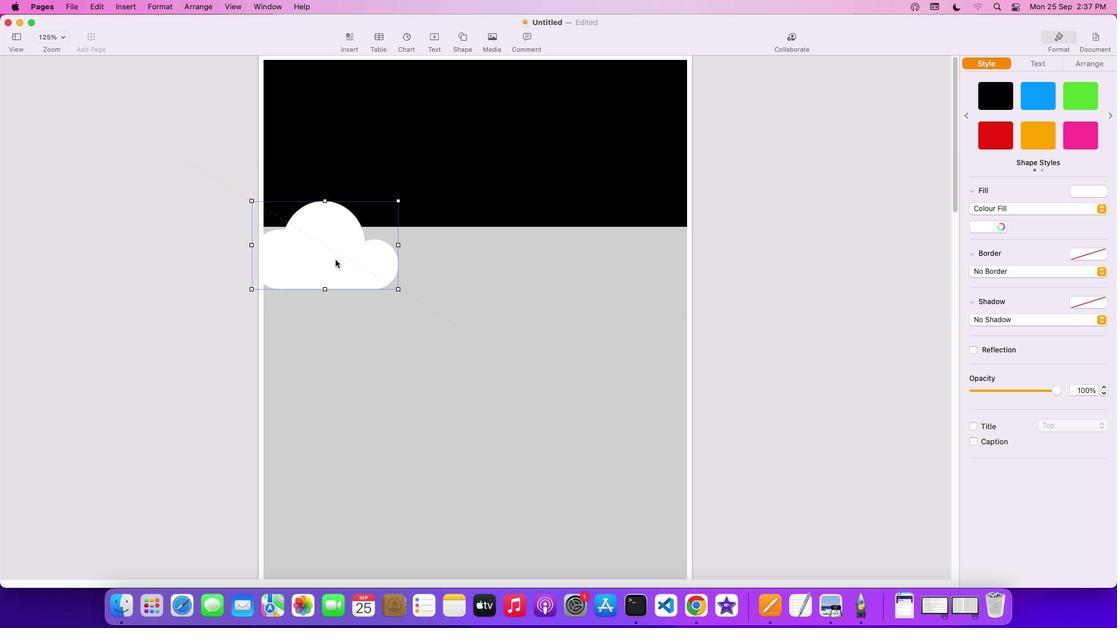 
Action: Mouse moved to (328, 238)
Screenshot: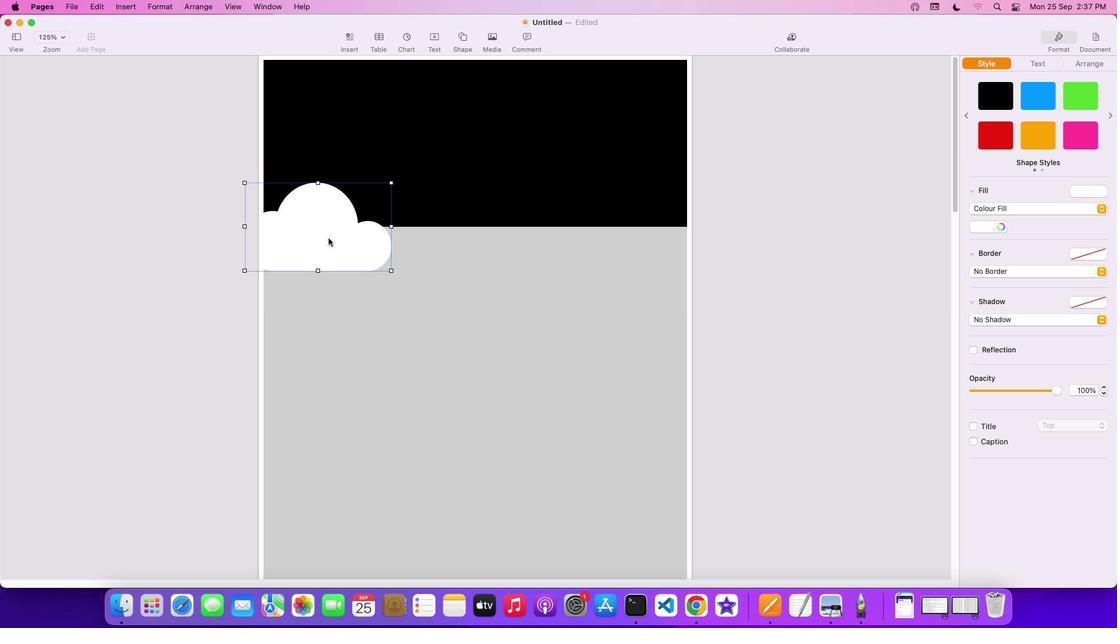 
Action: Key pressed Key.cmd'c'
Screenshot: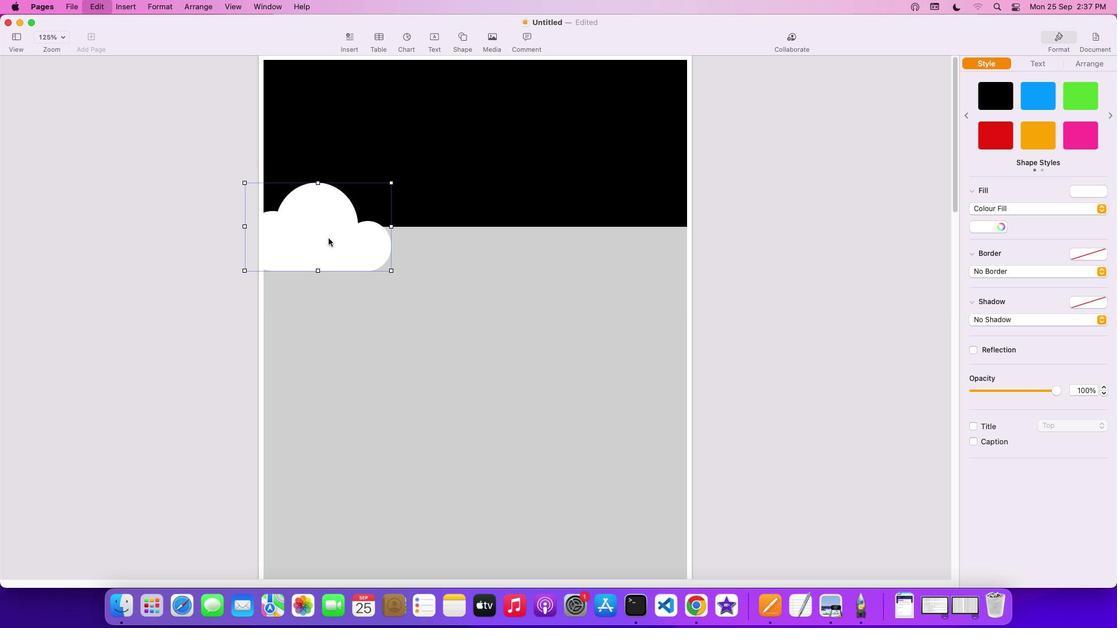 
Action: Mouse moved to (397, 251)
Screenshot: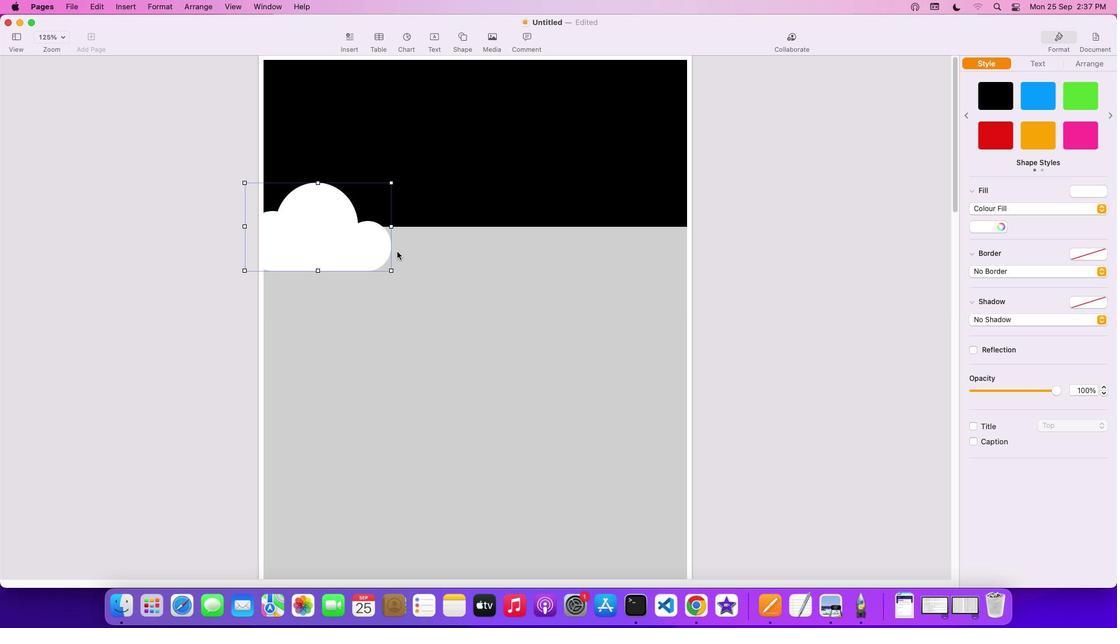 
Action: Key pressed 'v''v''v''v''v''v''v'
Screenshot: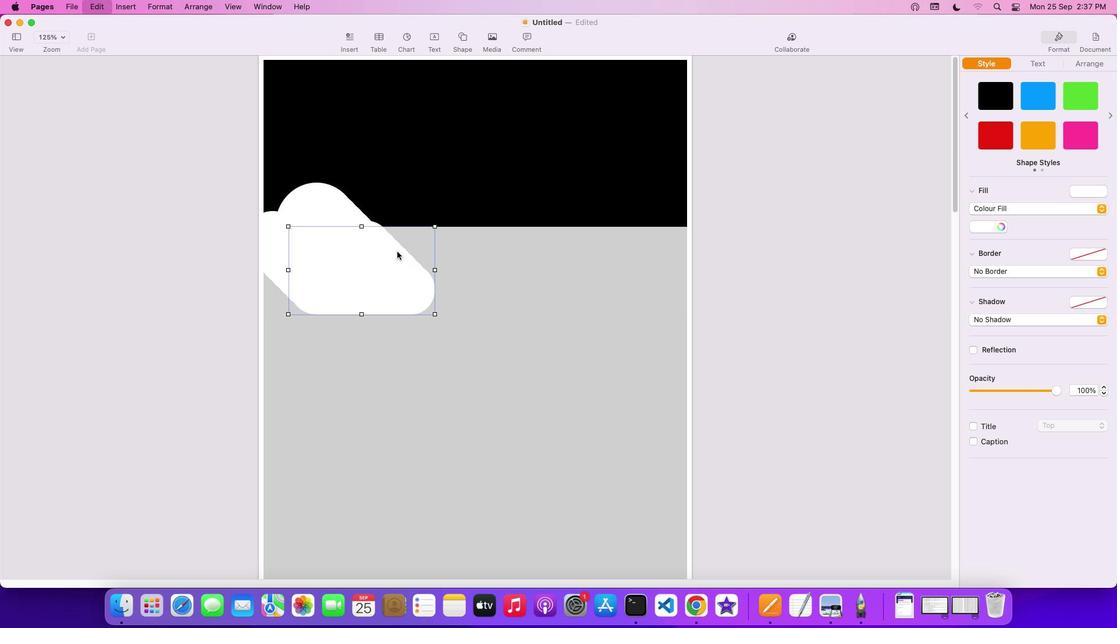 
Action: Mouse moved to (358, 301)
Screenshot: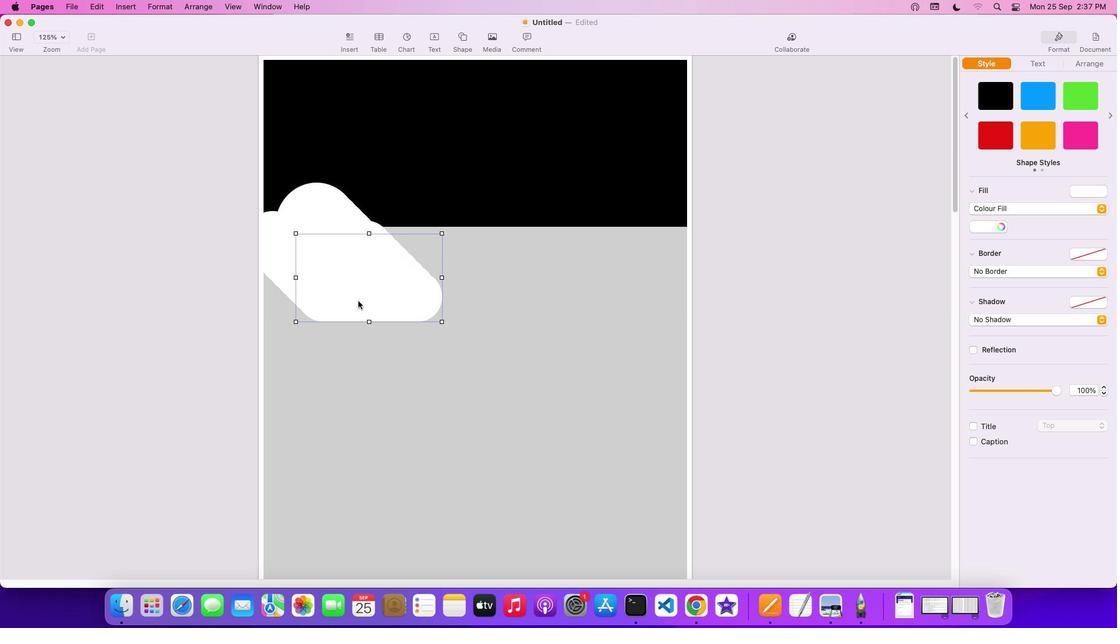 
Action: Mouse pressed left at (358, 301)
Screenshot: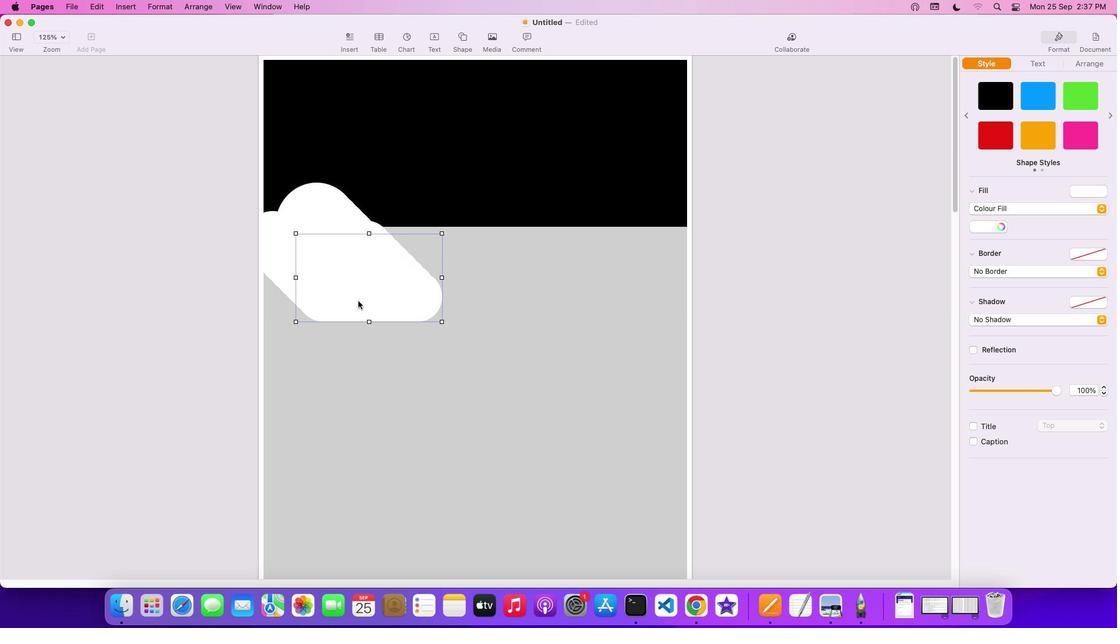 
Action: Mouse moved to (370, 303)
Screenshot: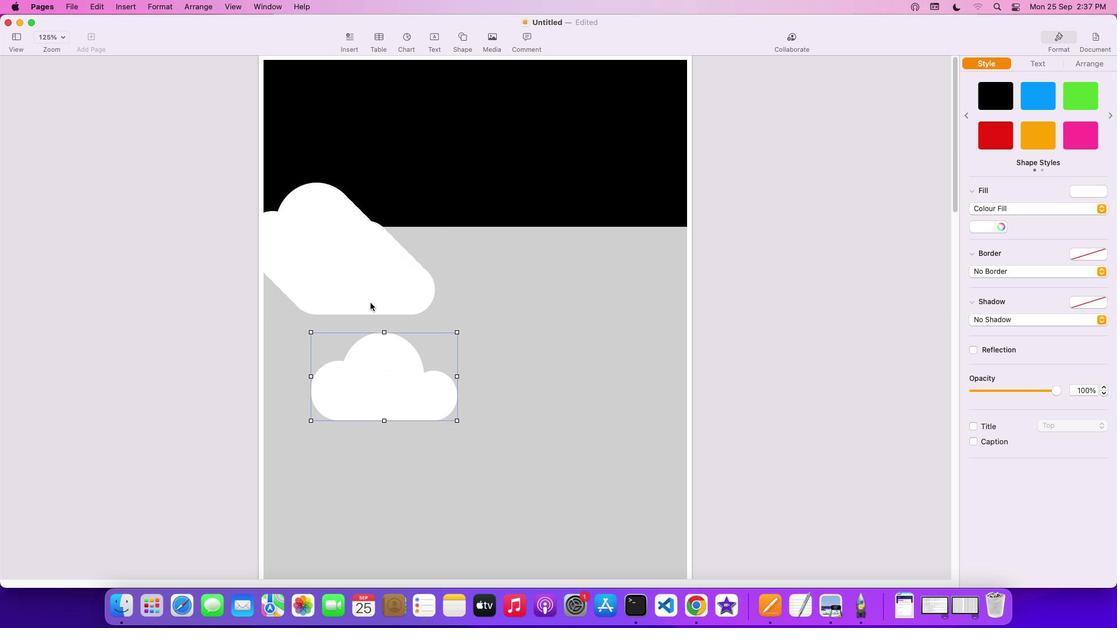 
Action: Mouse pressed left at (370, 303)
Screenshot: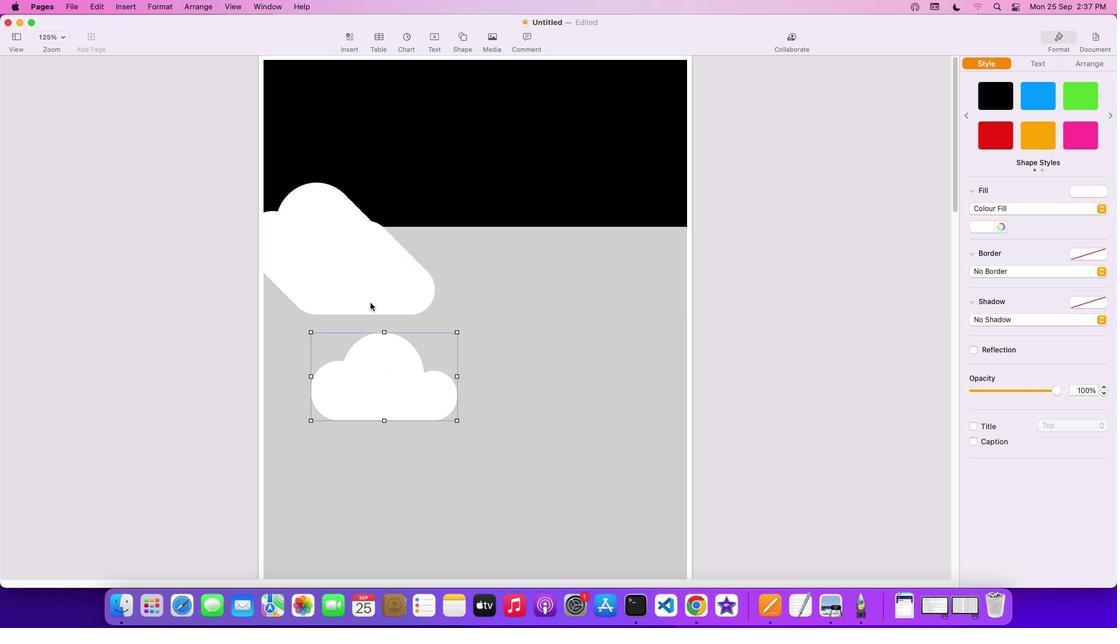 
Action: Mouse moved to (385, 282)
Screenshot: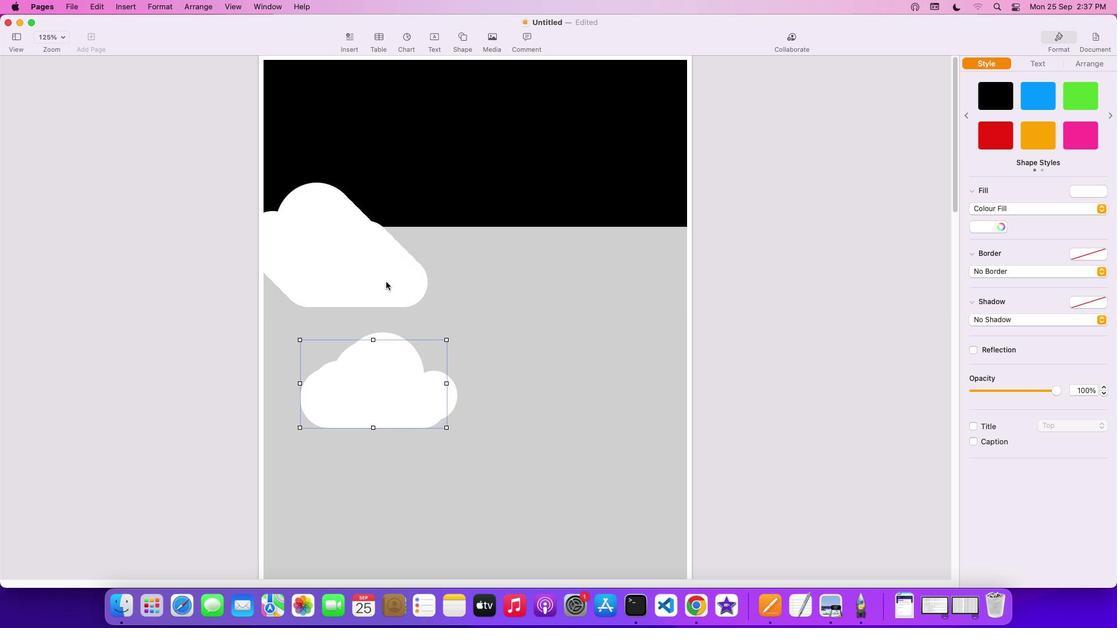
Action: Mouse pressed left at (385, 282)
Screenshot: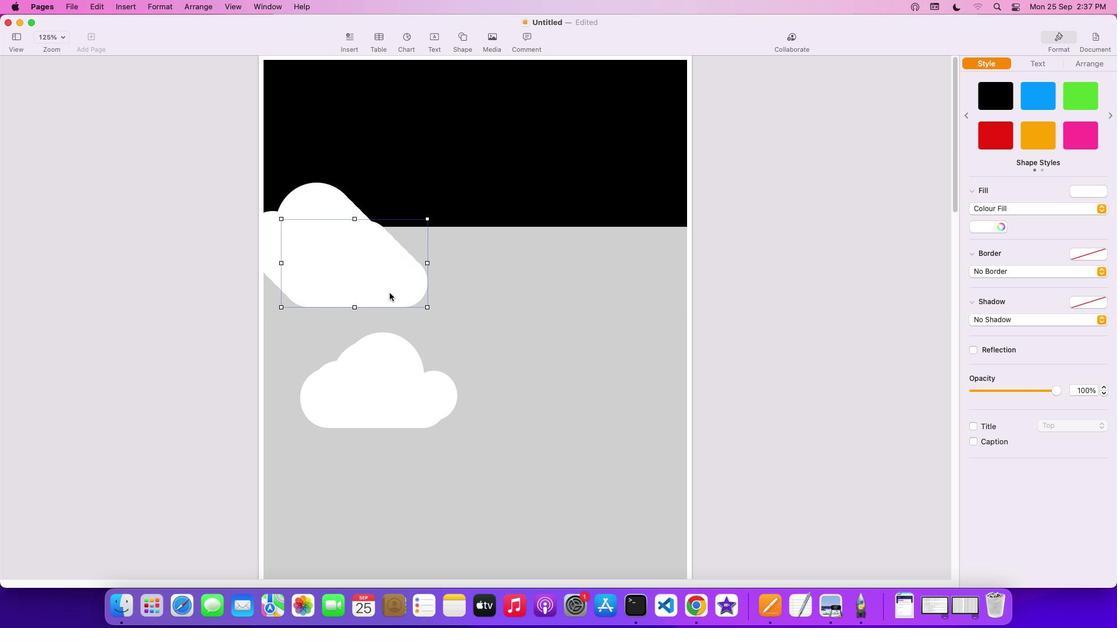 
Action: Mouse moved to (387, 281)
Screenshot: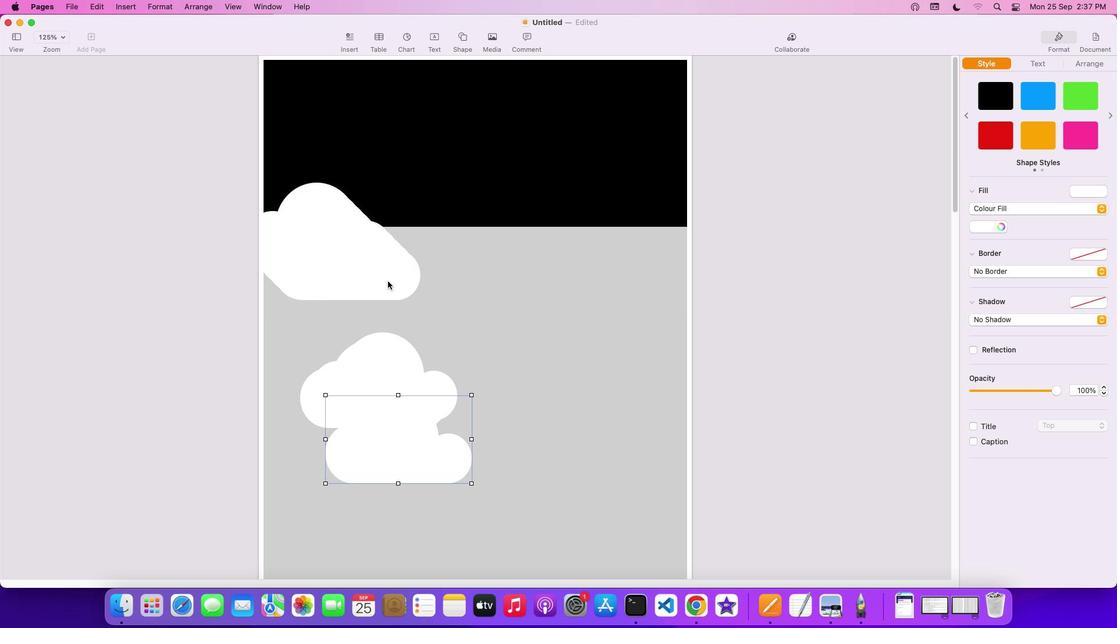 
Action: Mouse pressed left at (387, 281)
Screenshot: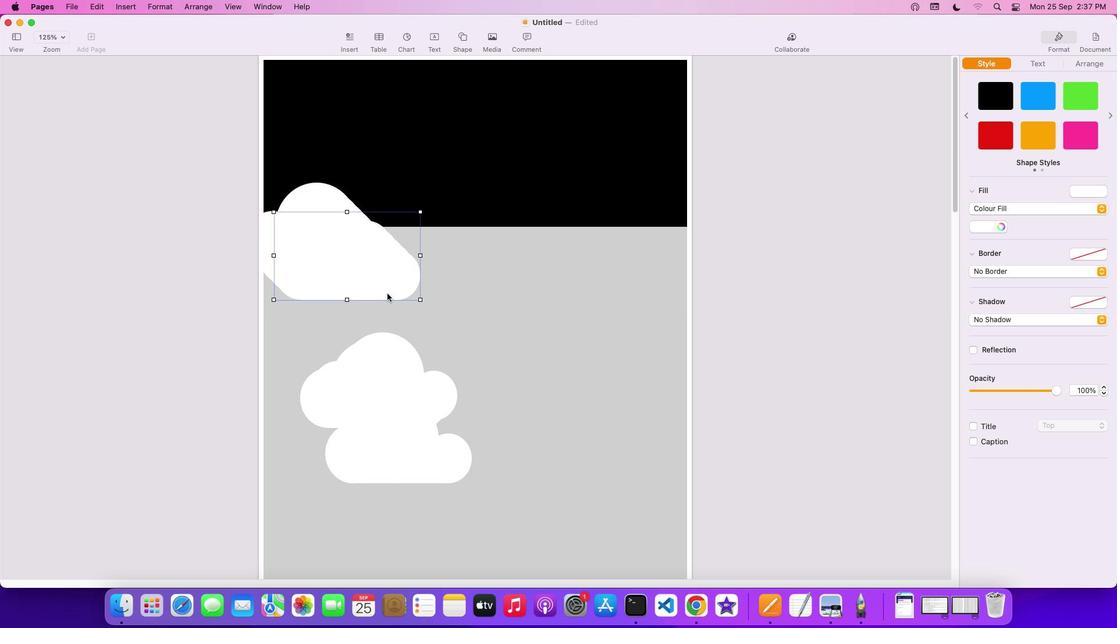 
Action: Mouse moved to (374, 272)
Screenshot: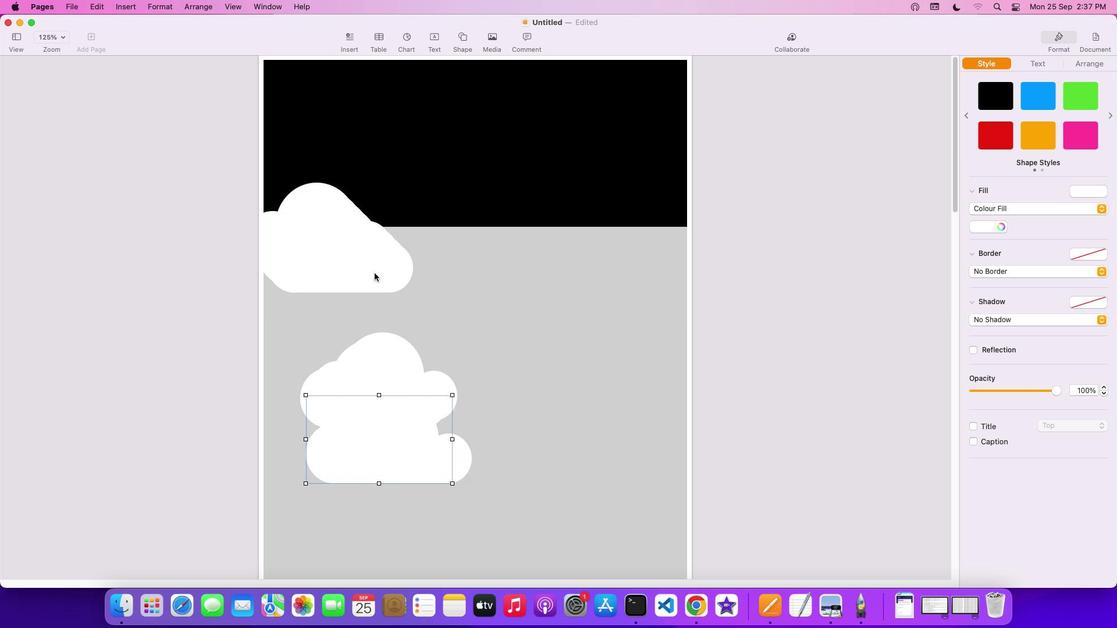 
Action: Mouse pressed left at (374, 272)
Screenshot: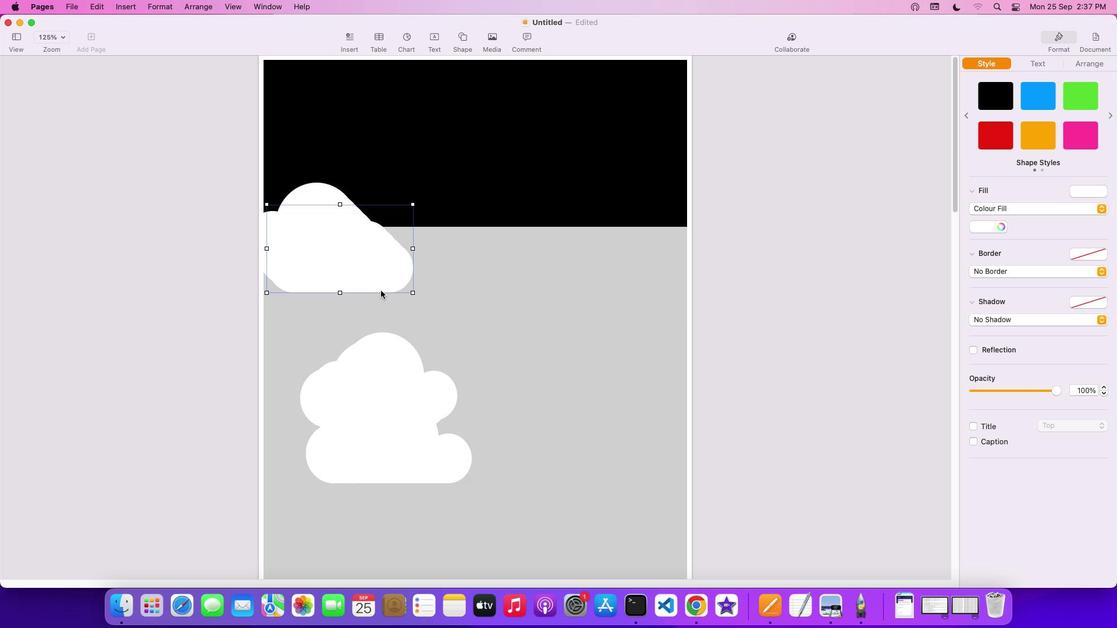 
Action: Mouse moved to (384, 274)
Screenshot: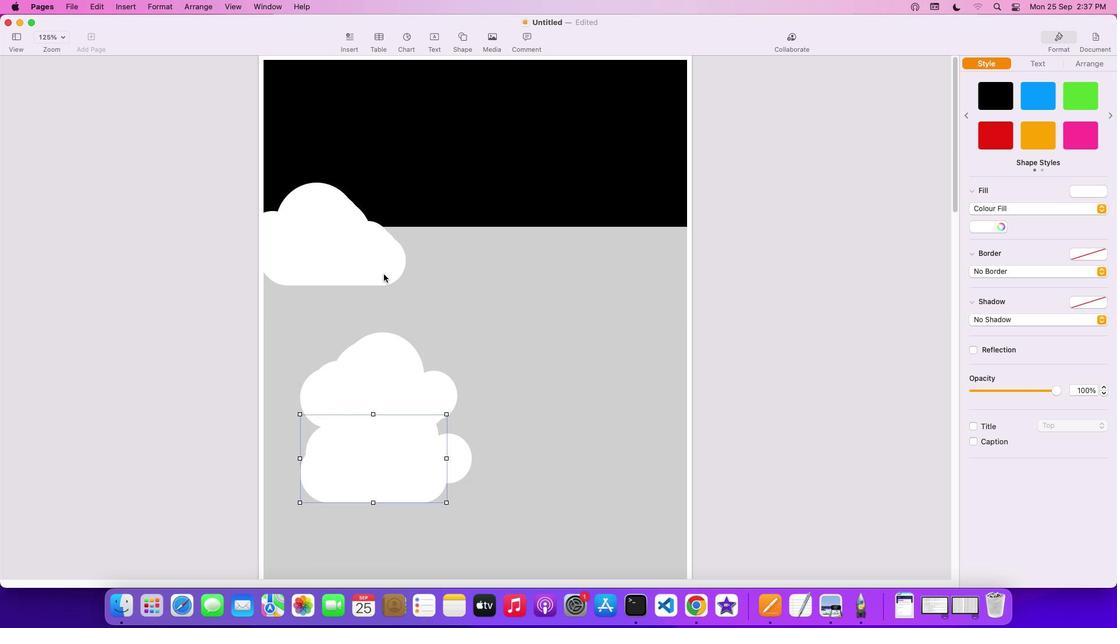 
Action: Mouse pressed left at (384, 274)
Screenshot: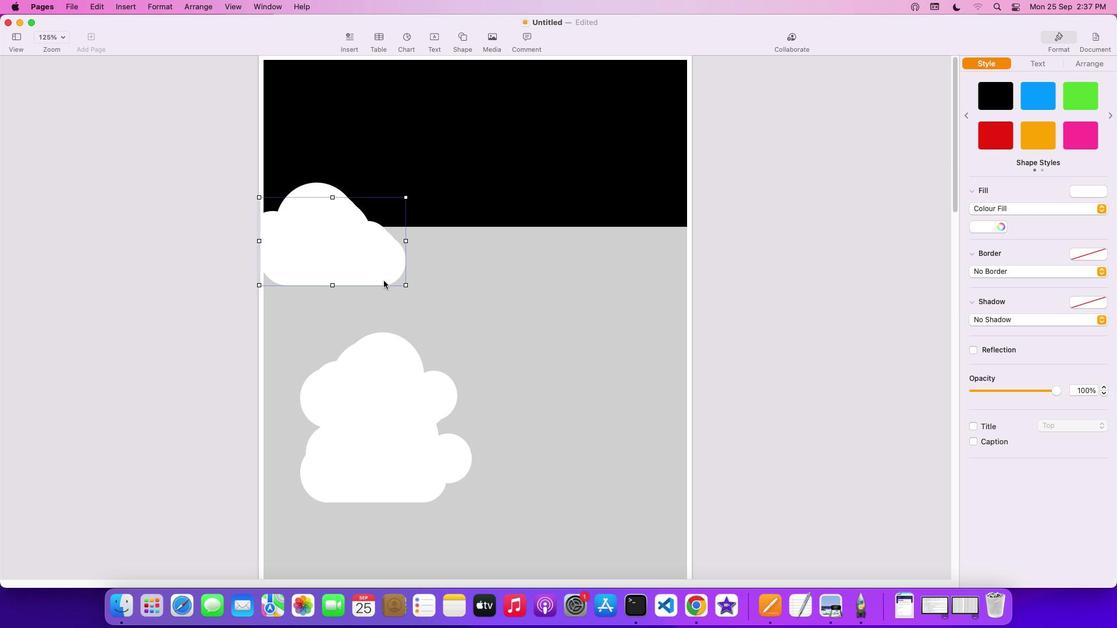
Action: Mouse moved to (346, 271)
Screenshot: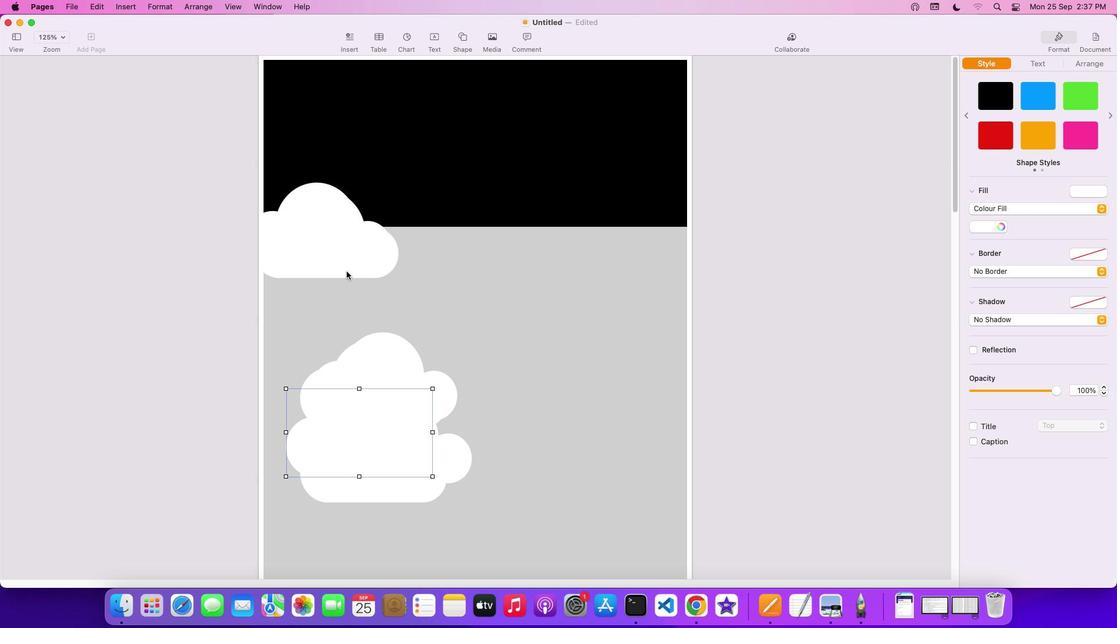 
Action: Mouse pressed left at (346, 271)
Screenshot: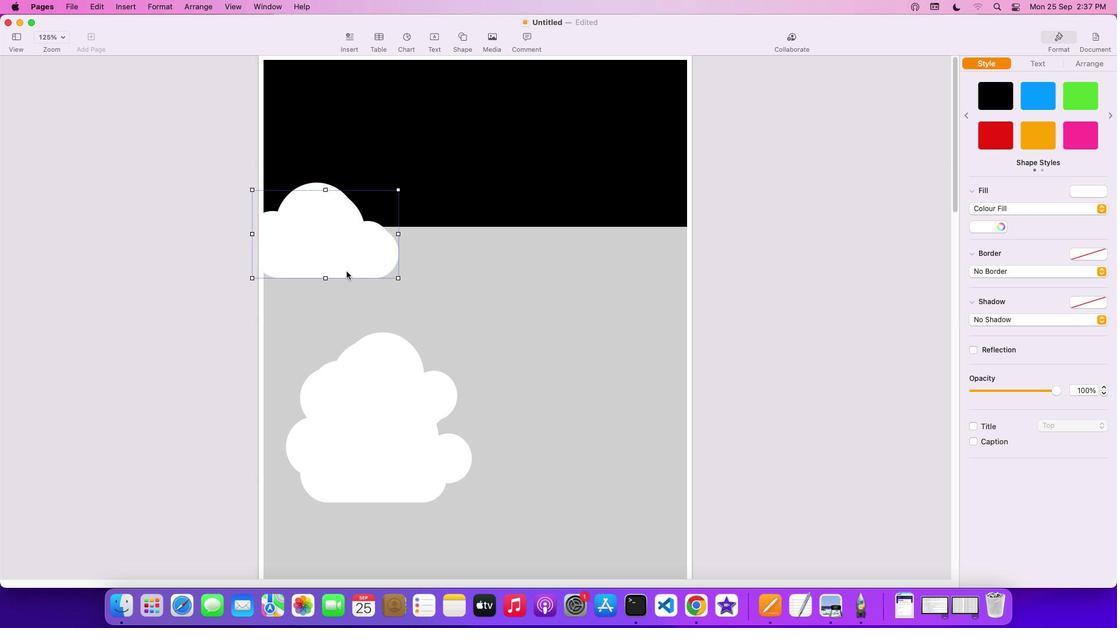 
Action: Mouse moved to (331, 247)
Screenshot: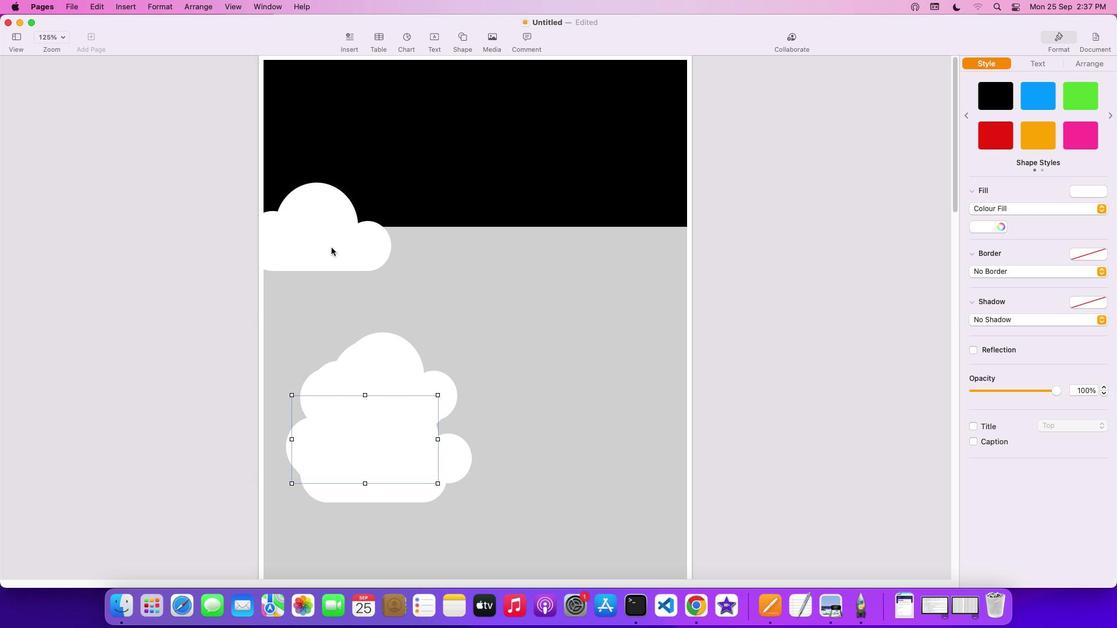 
Action: Mouse pressed left at (331, 247)
Screenshot: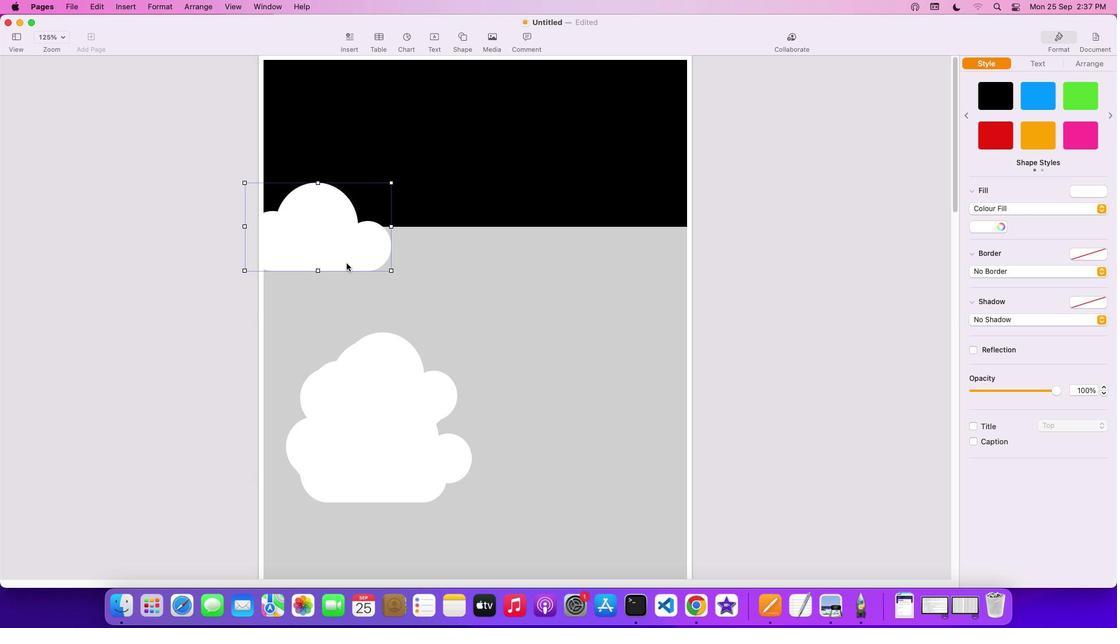 
Action: Mouse moved to (387, 342)
Screenshot: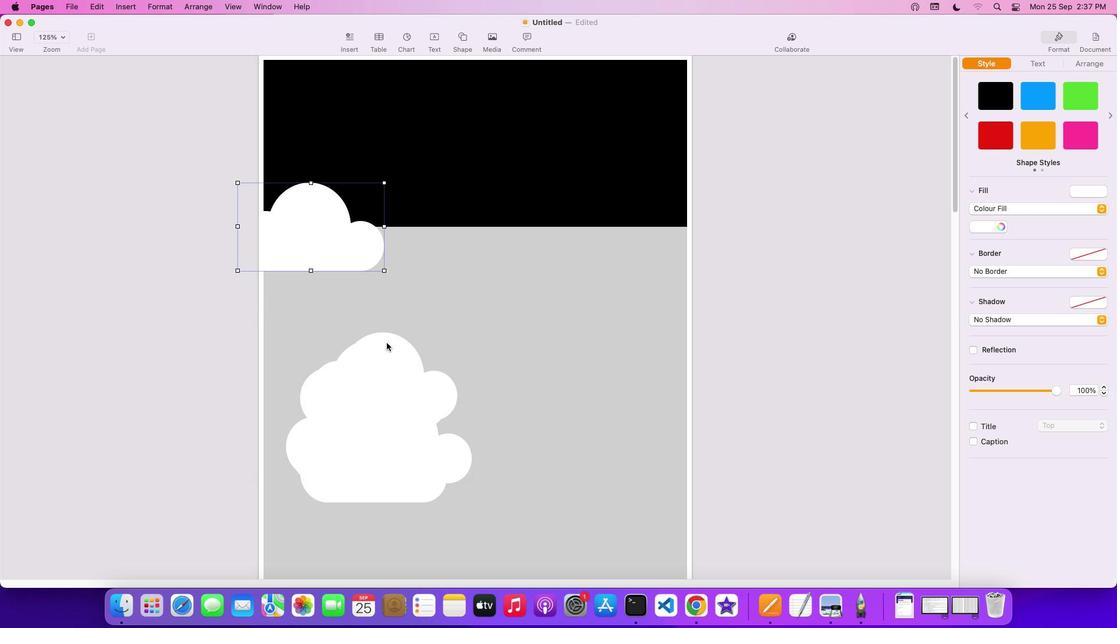 
Action: Mouse pressed left at (387, 342)
Screenshot: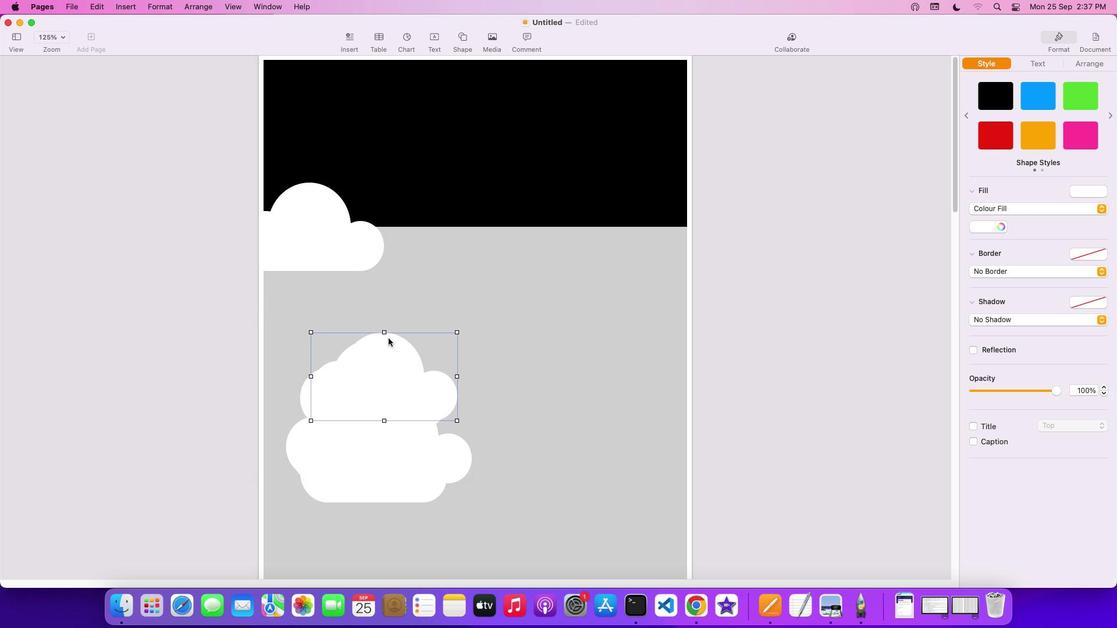 
Action: Mouse moved to (375, 363)
Screenshot: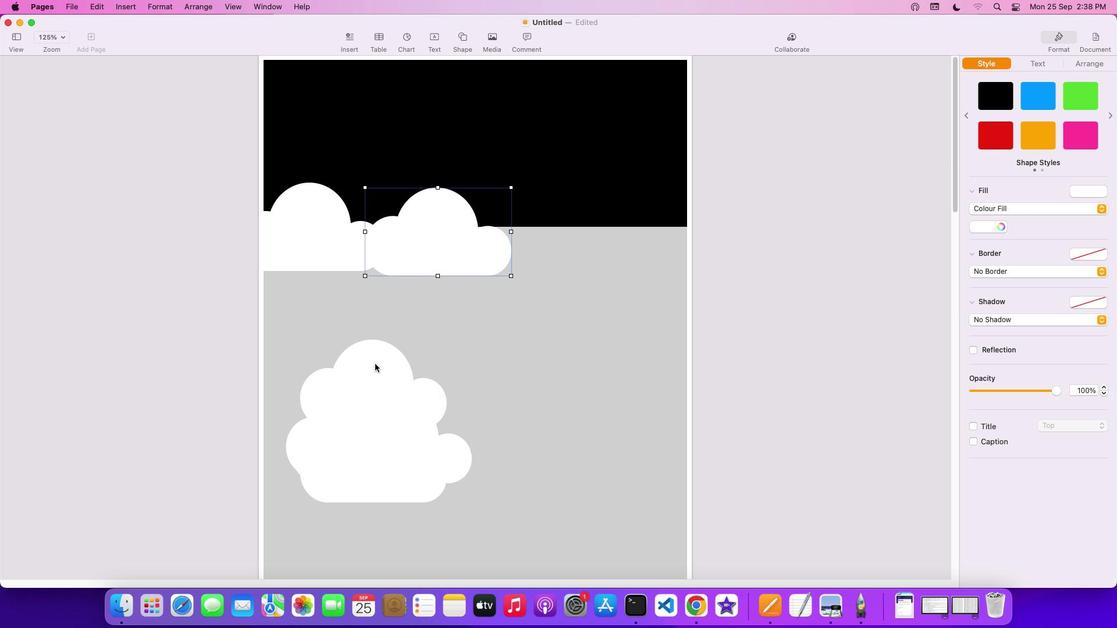 
Action: Mouse pressed left at (375, 363)
Screenshot: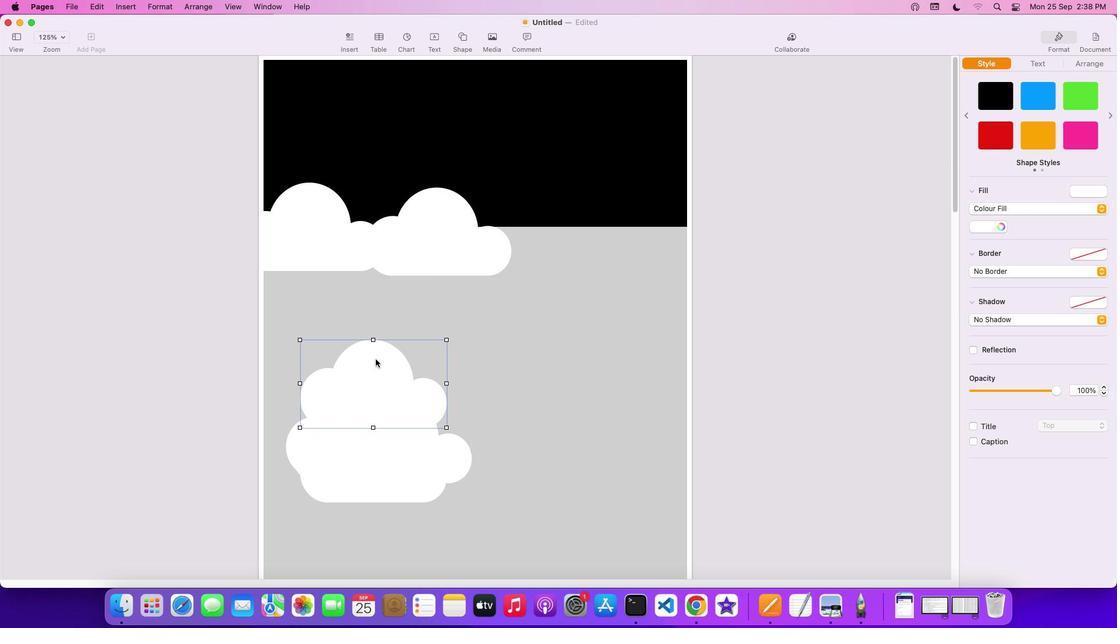 
Action: Mouse moved to (549, 239)
Screenshot: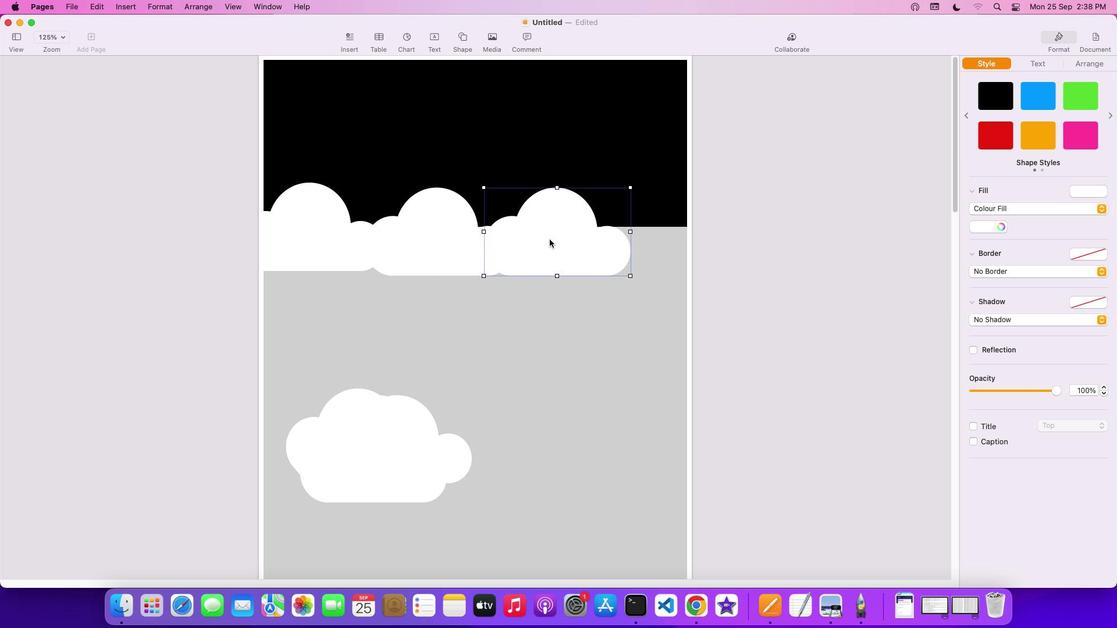 
Action: Mouse pressed left at (549, 239)
Screenshot: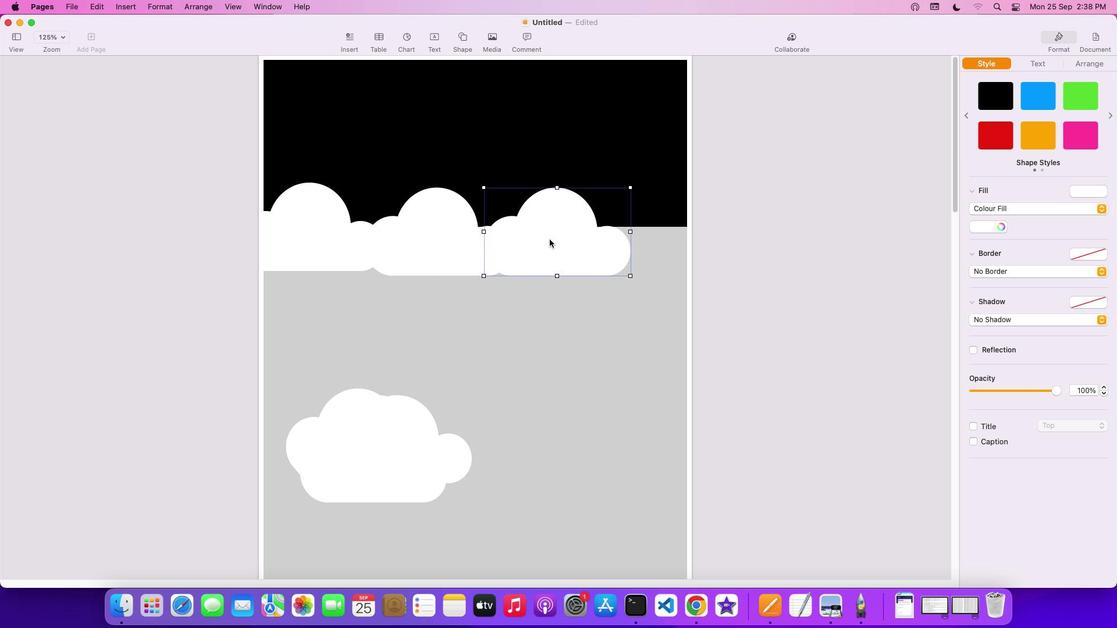 
Action: Mouse moved to (393, 435)
Screenshot: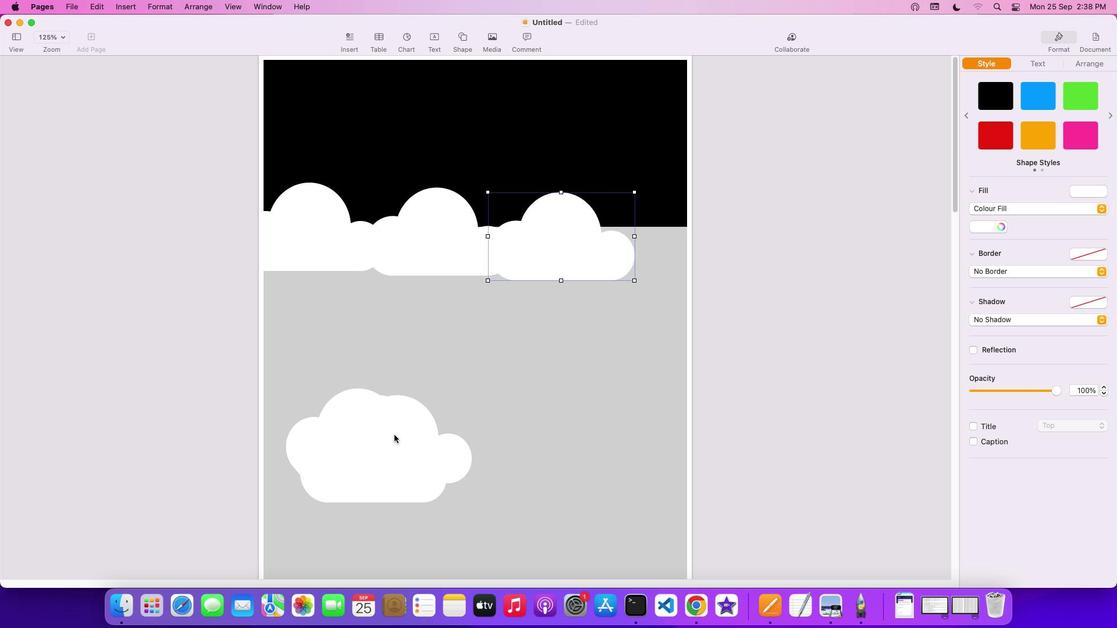 
Action: Mouse pressed left at (393, 435)
Screenshot: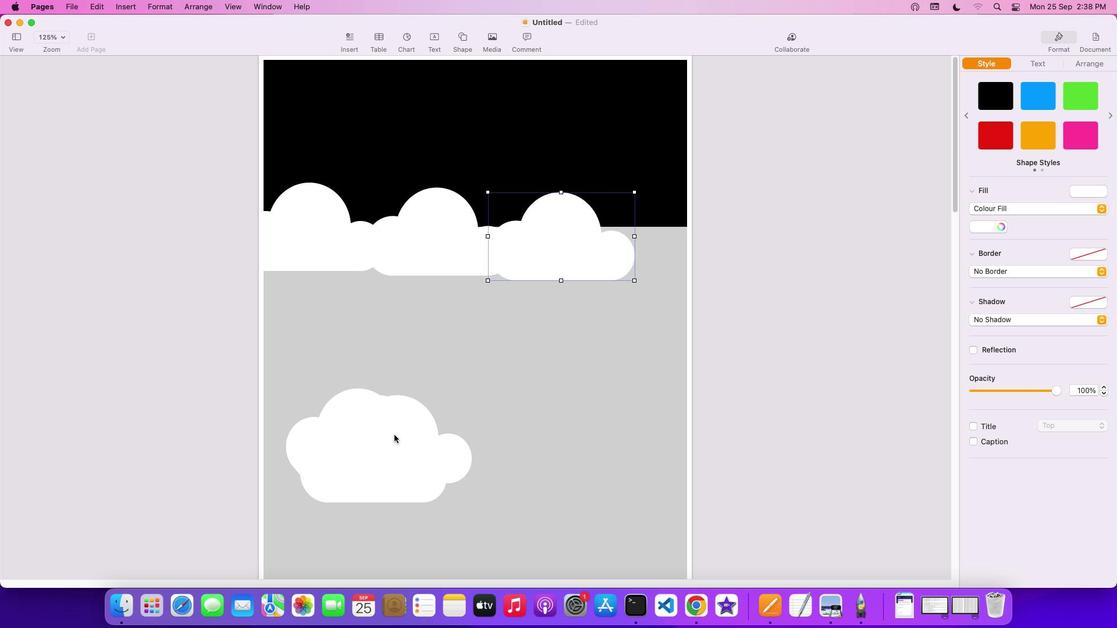
Action: Mouse moved to (389, 444)
Screenshot: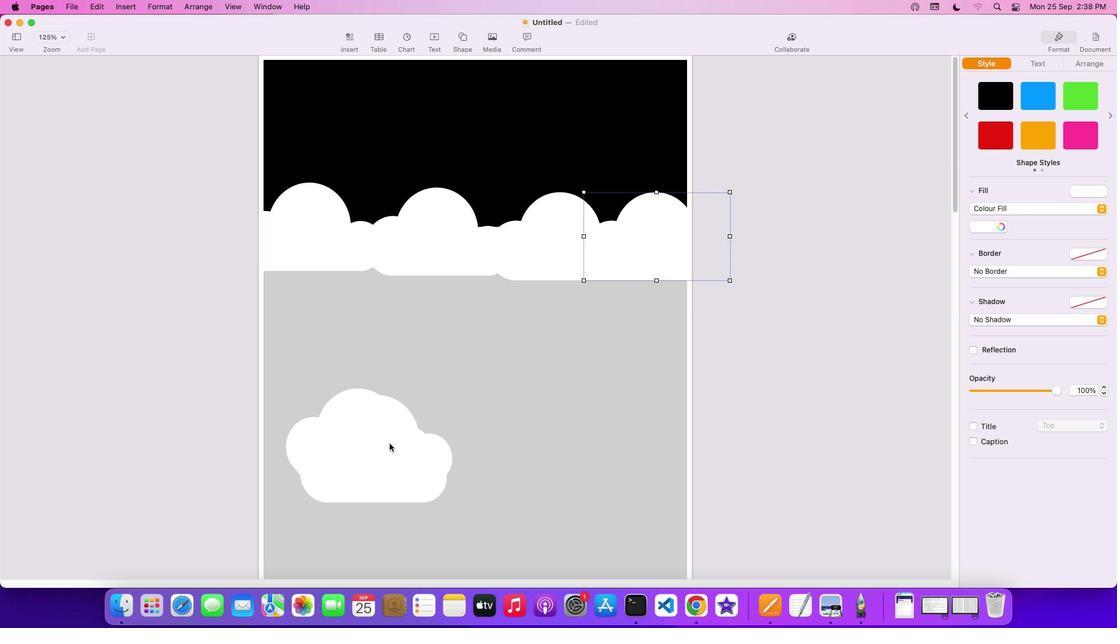 
Action: Mouse pressed left at (389, 444)
Screenshot: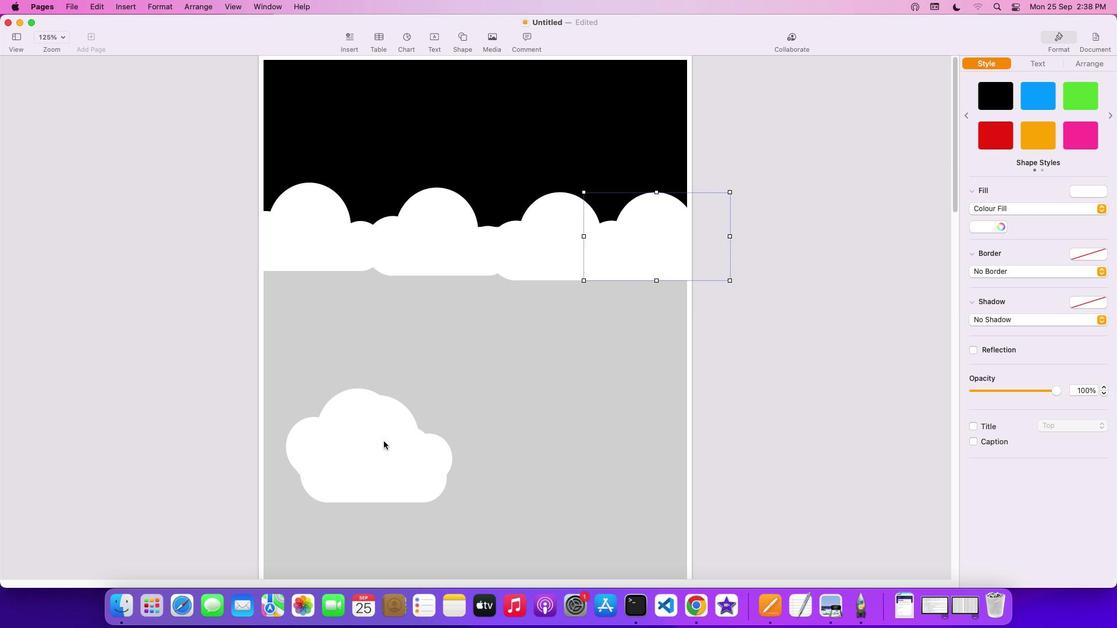
Action: Mouse moved to (1093, 58)
Screenshot: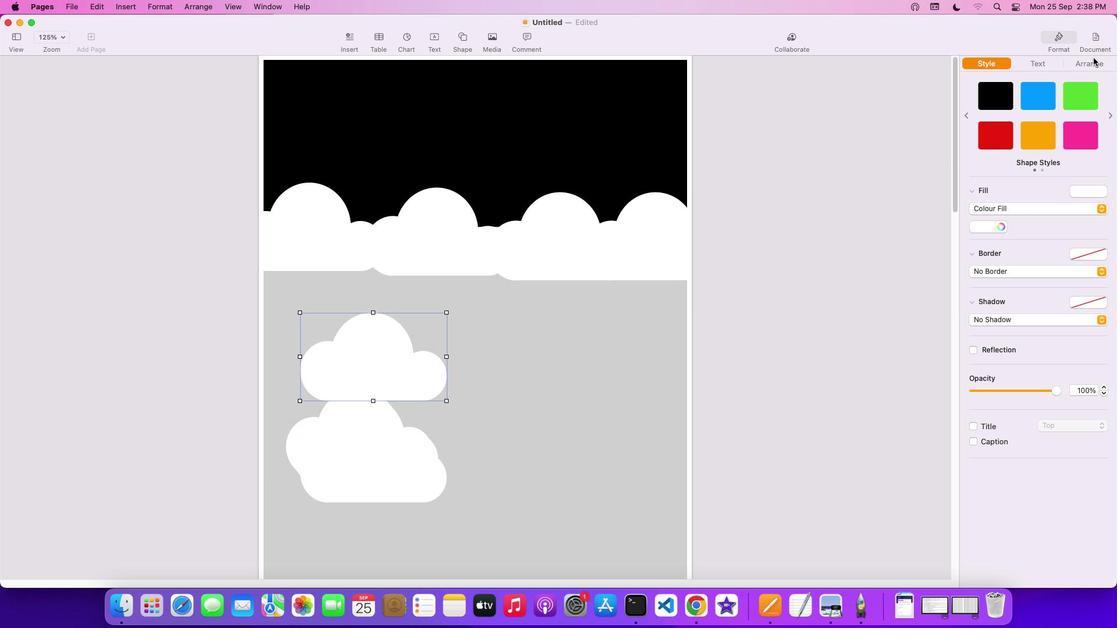 
Action: Mouse pressed left at (1093, 58)
Screenshot: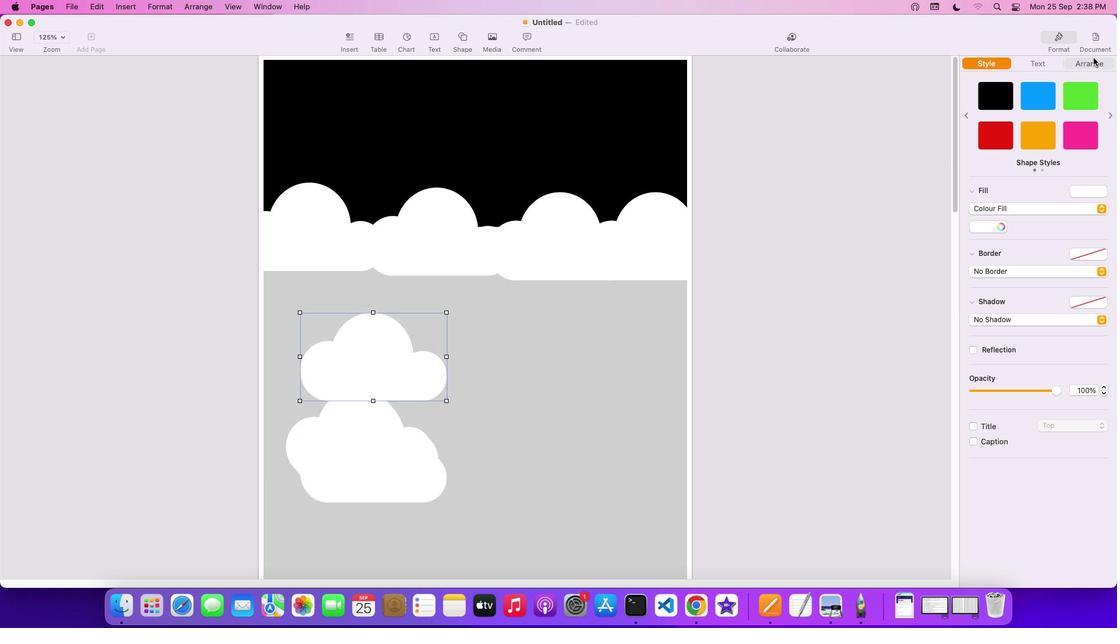 
Action: Mouse moved to (1067, 362)
Screenshot: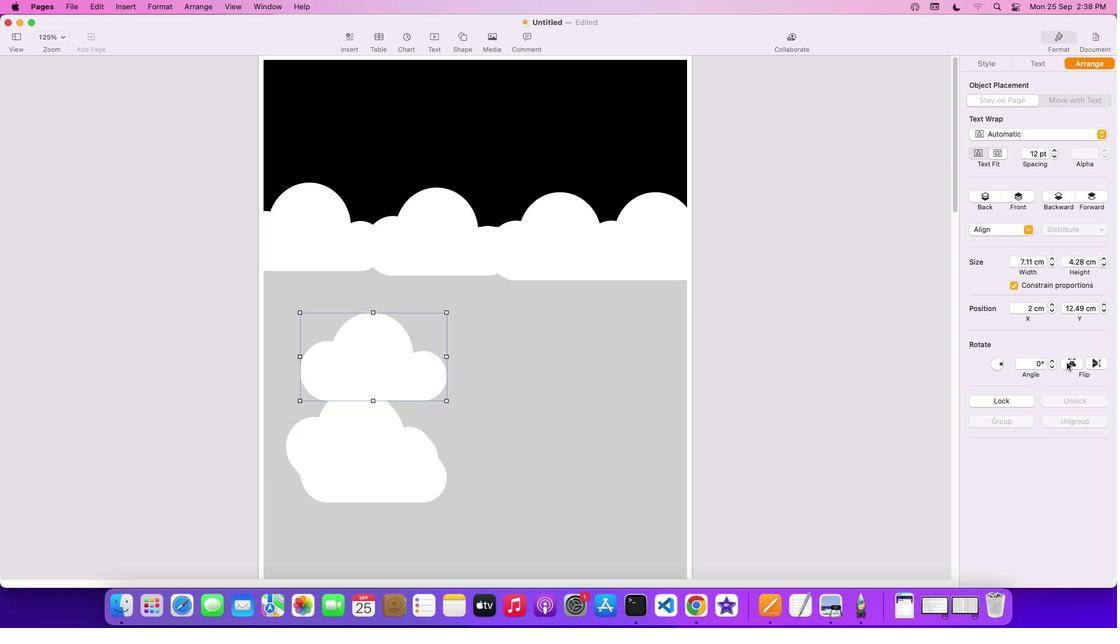 
Action: Mouse pressed left at (1067, 362)
Screenshot: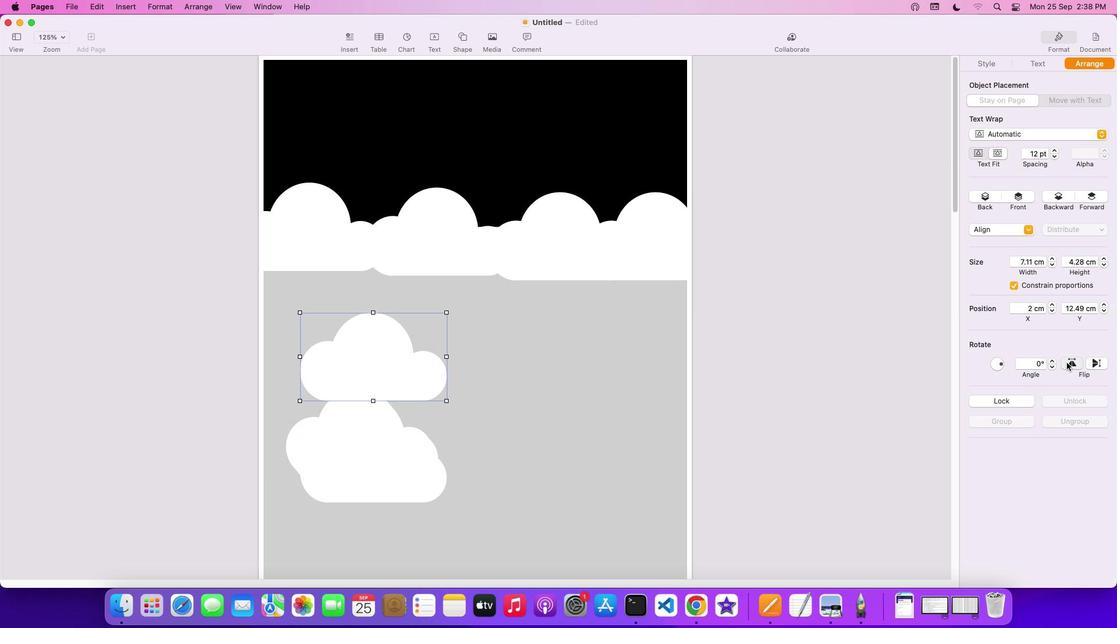 
Action: Mouse moved to (1069, 367)
Screenshot: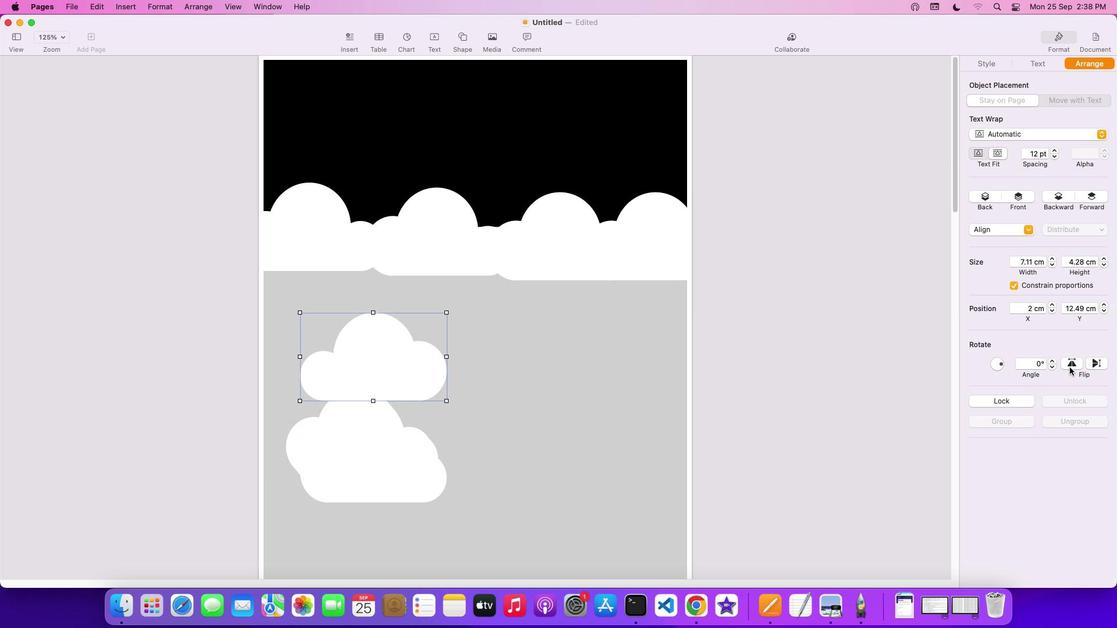 
Action: Mouse pressed left at (1069, 367)
Screenshot: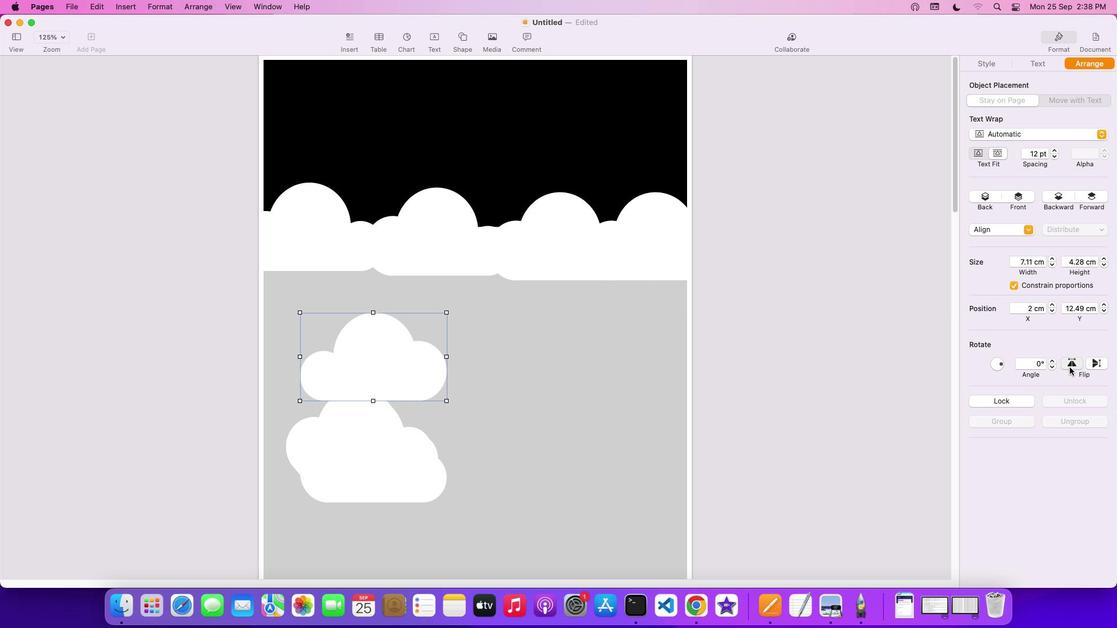 
Action: Mouse moved to (1070, 367)
Screenshot: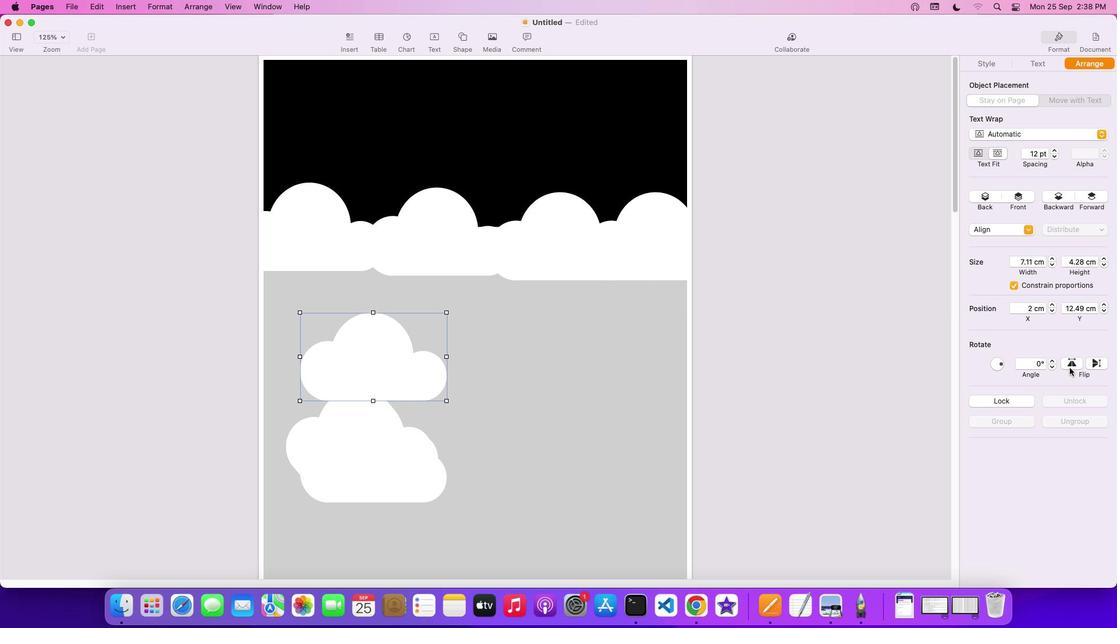 
Action: Mouse pressed left at (1070, 367)
Screenshot: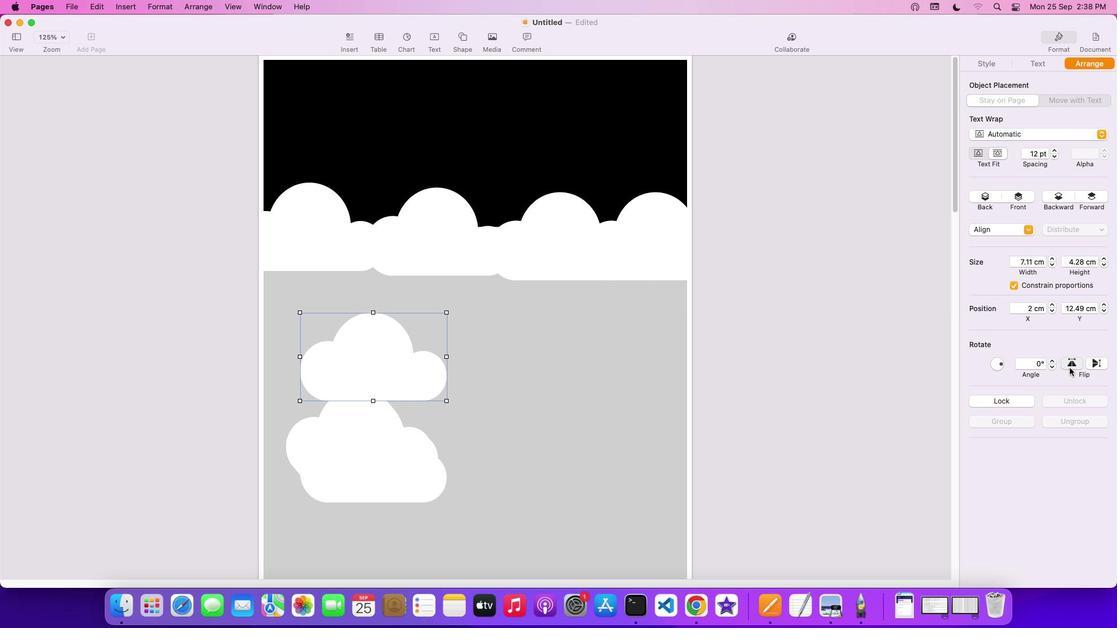 
Action: Mouse moved to (1097, 364)
Screenshot: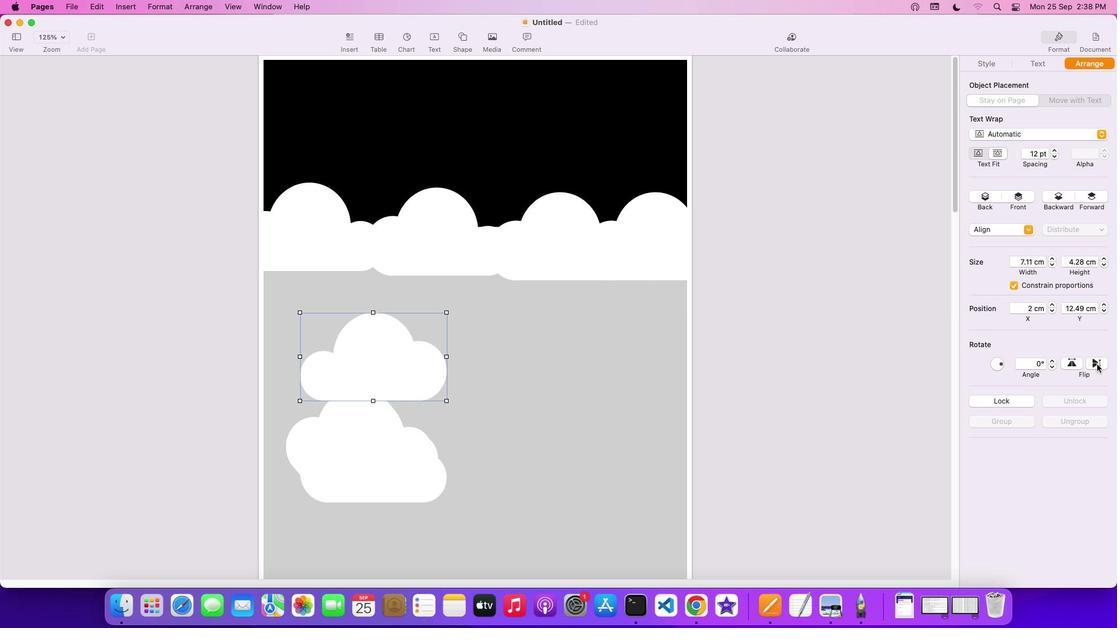 
Action: Mouse pressed left at (1097, 364)
Screenshot: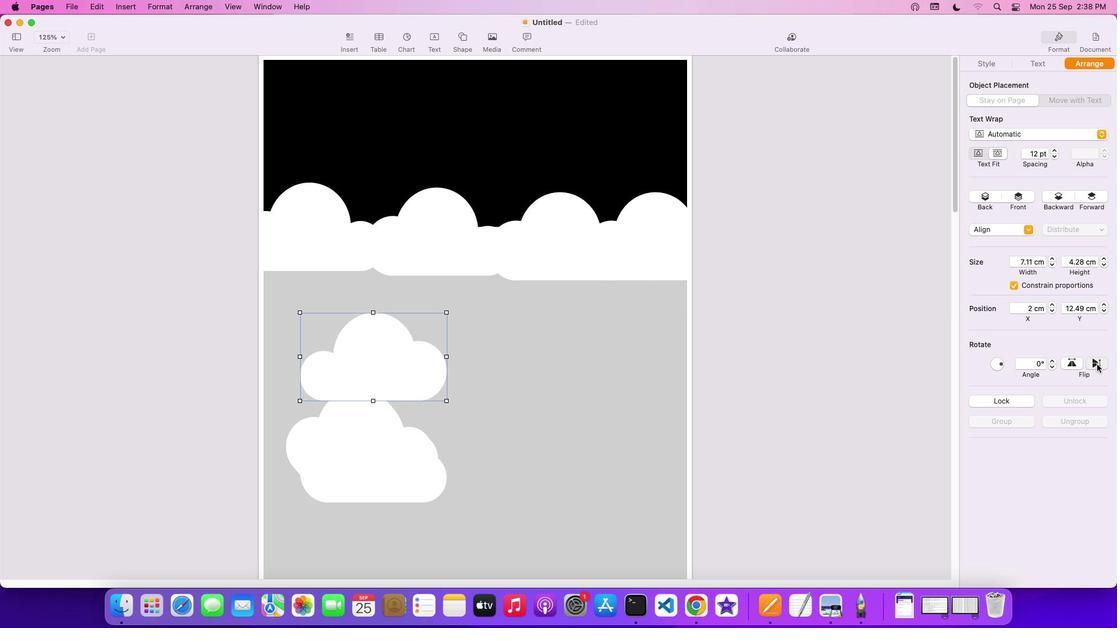 
Action: Mouse moved to (363, 348)
Screenshot: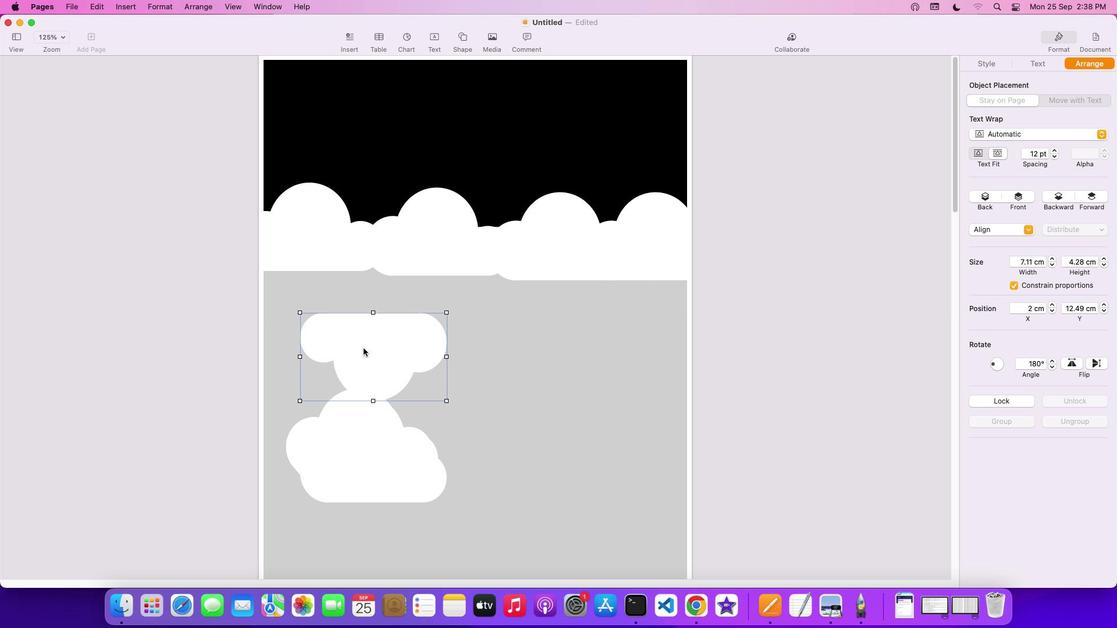 
Action: Mouse pressed left at (363, 348)
Screenshot: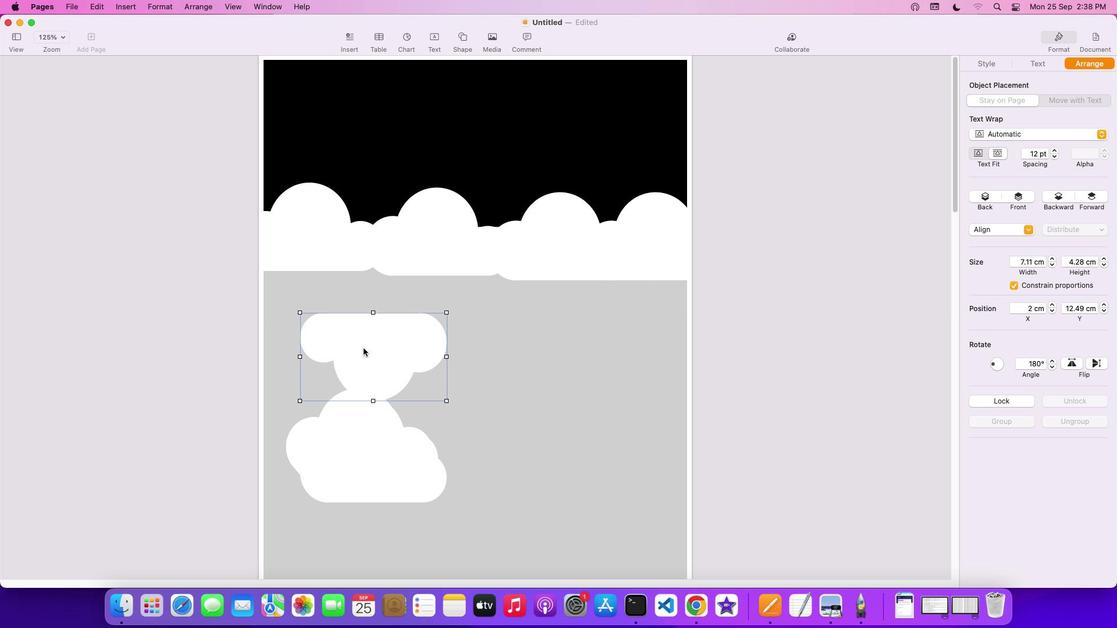 
Action: Mouse moved to (379, 442)
Screenshot: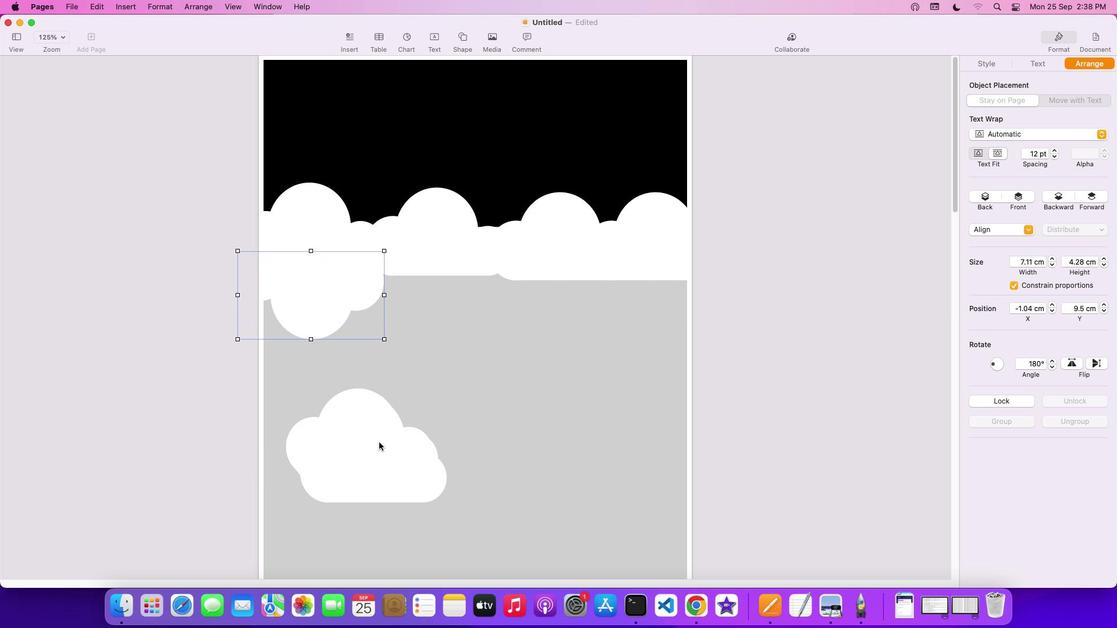 
Action: Mouse pressed left at (379, 442)
Screenshot: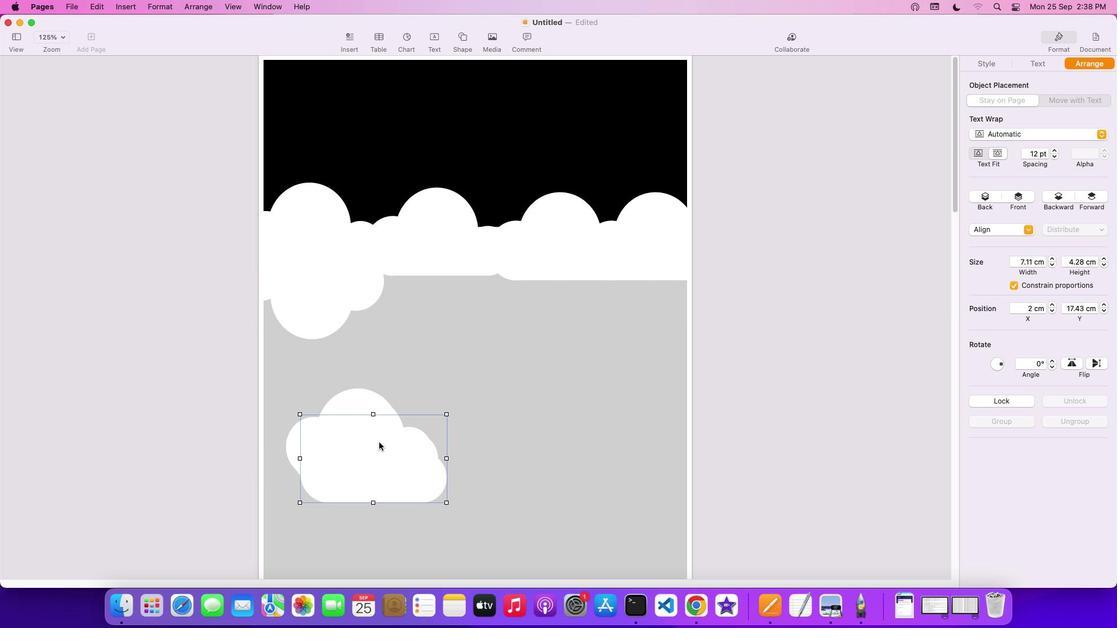 
Action: Mouse moved to (1098, 361)
Screenshot: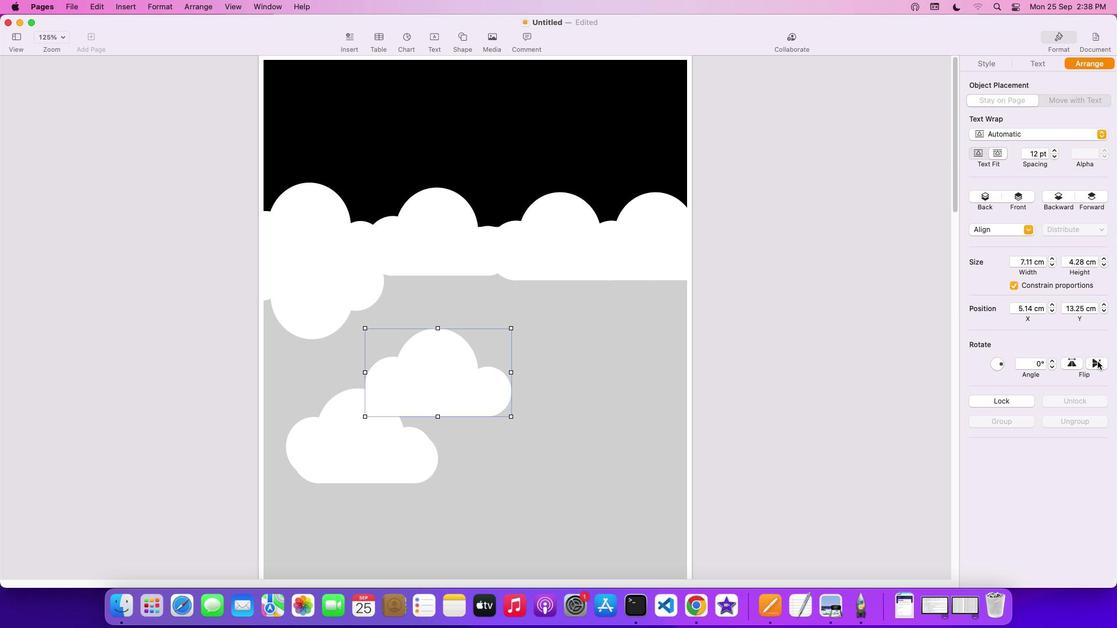 
Action: Mouse pressed left at (1098, 361)
Screenshot: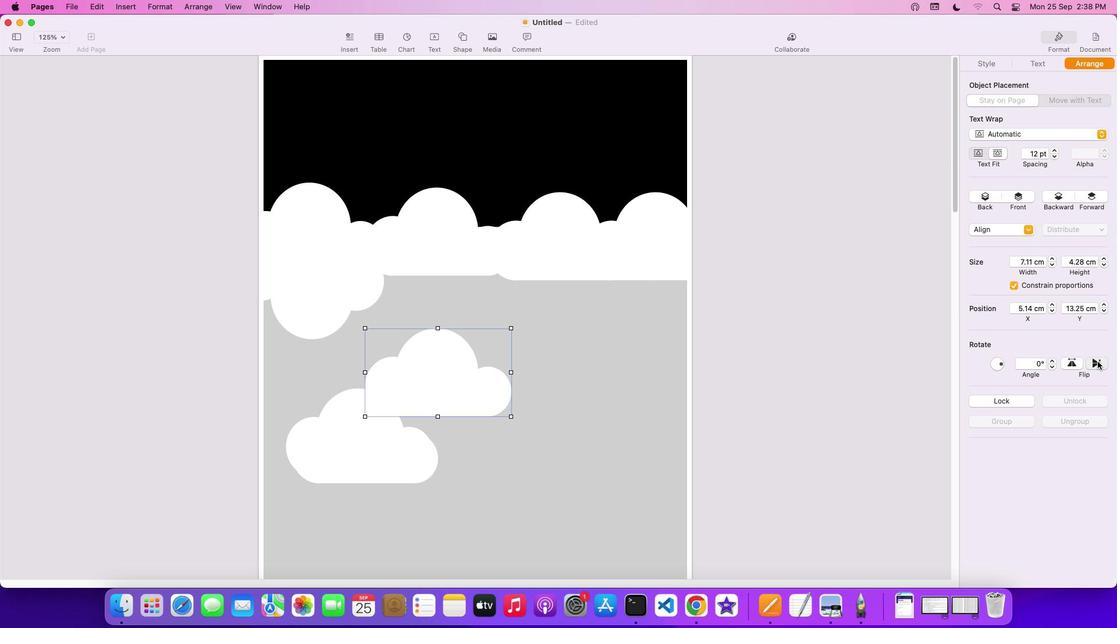 
Action: Mouse moved to (437, 372)
Screenshot: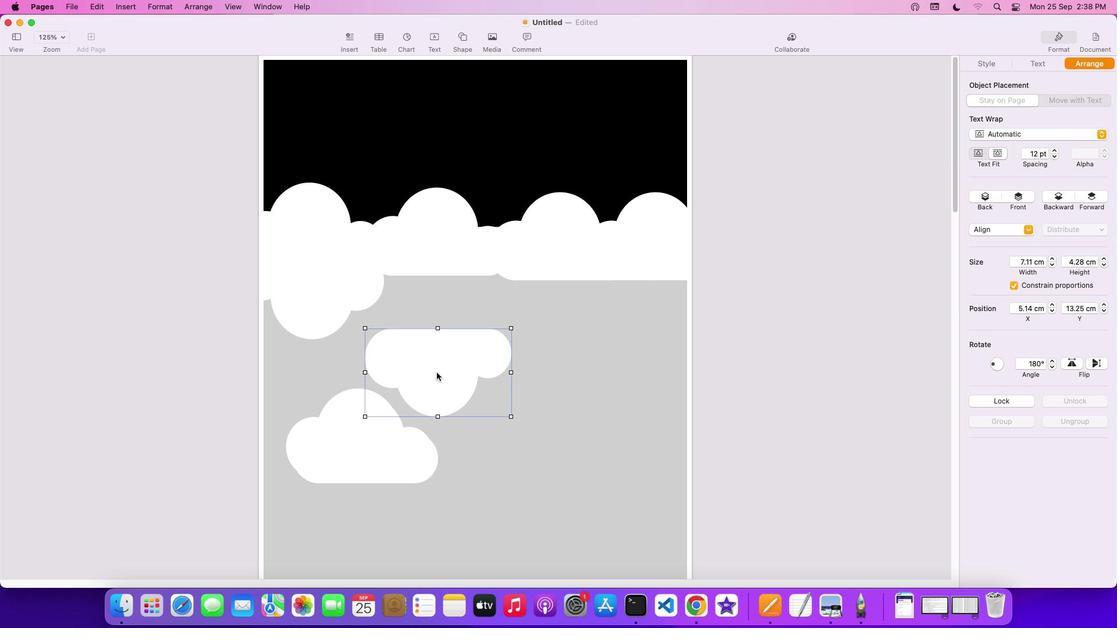 
Action: Mouse pressed left at (437, 372)
Screenshot: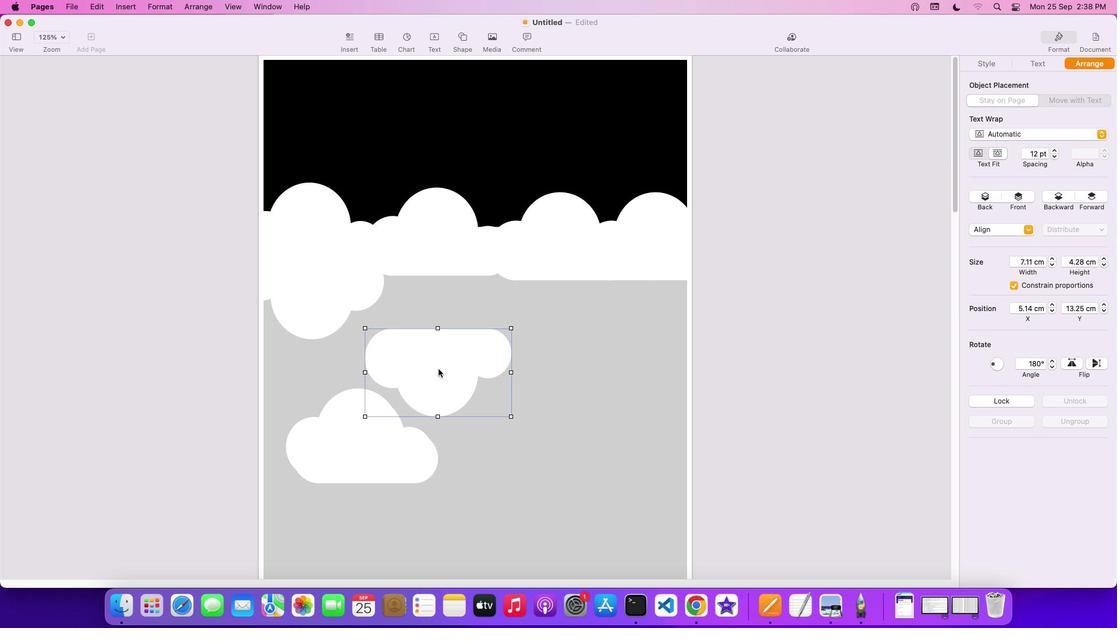 
Action: Mouse moved to (1074, 363)
Screenshot: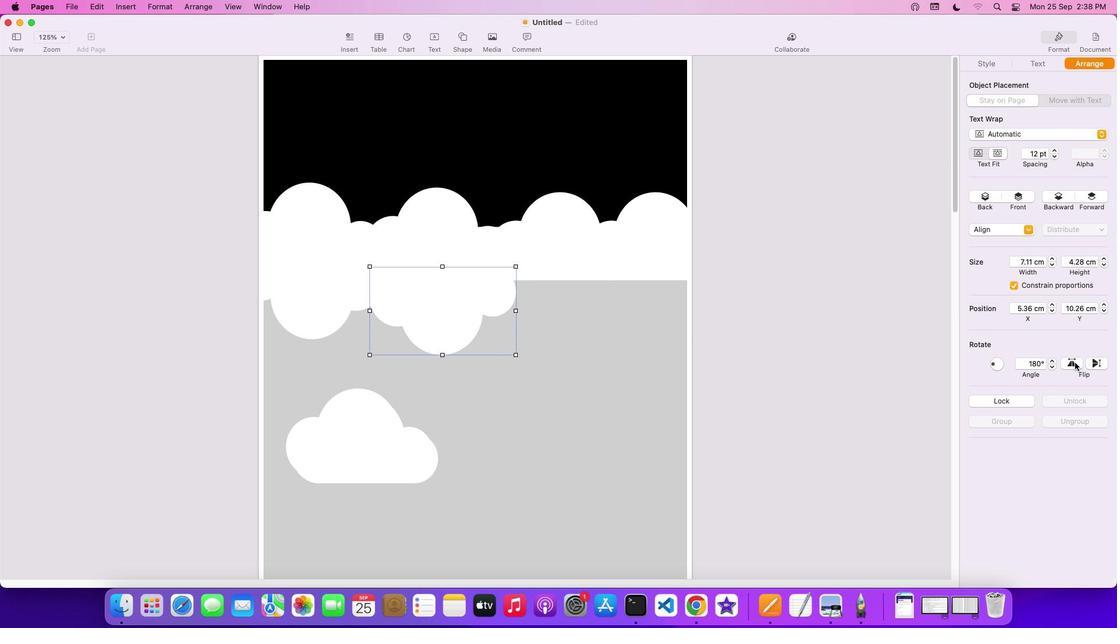 
Action: Mouse pressed left at (1074, 363)
Screenshot: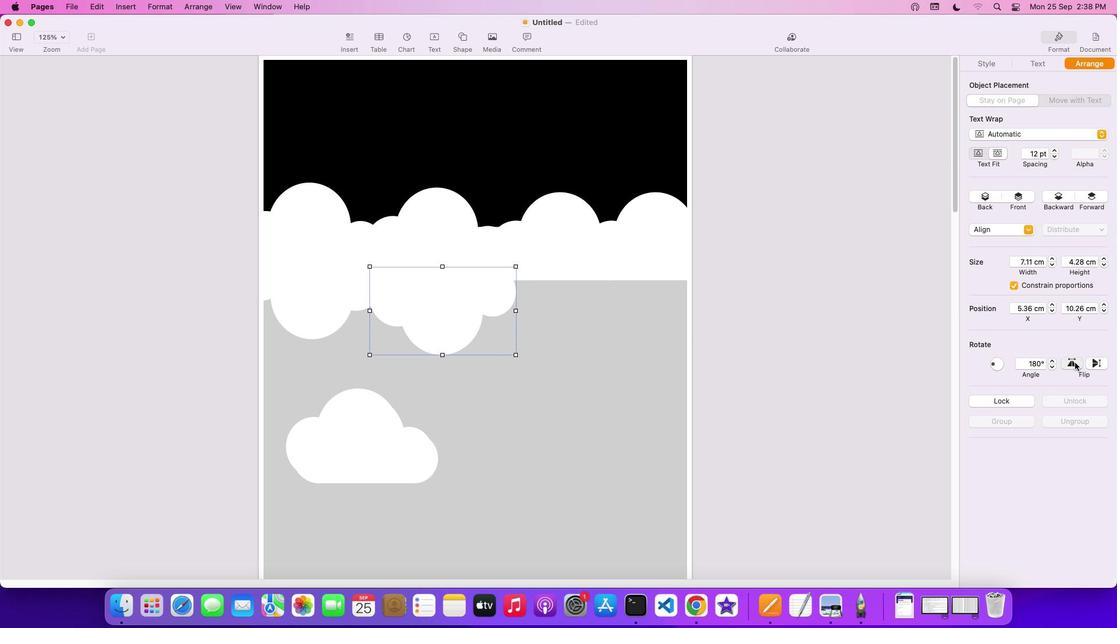 
Action: Mouse moved to (408, 443)
Screenshot: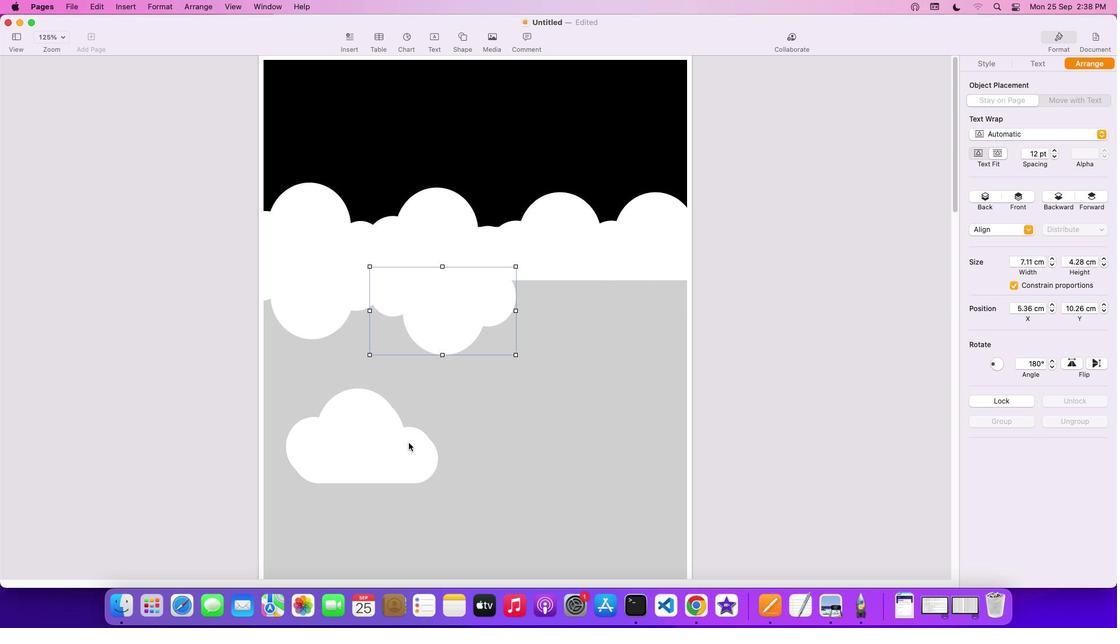 
Action: Mouse pressed left at (408, 443)
Screenshot: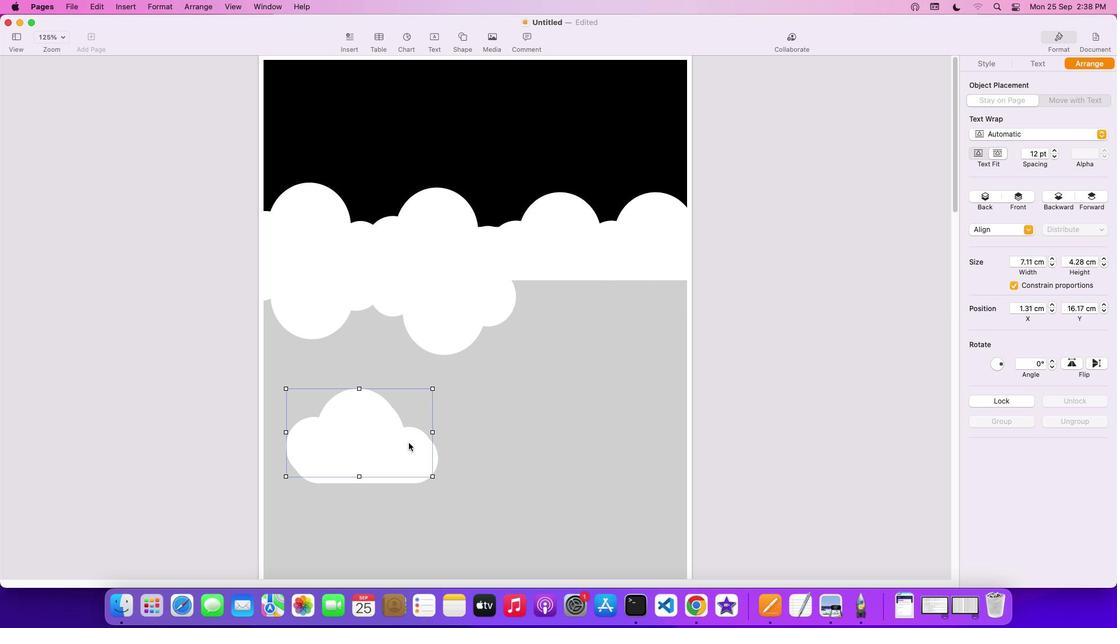 
Action: Mouse moved to (1091, 366)
Screenshot: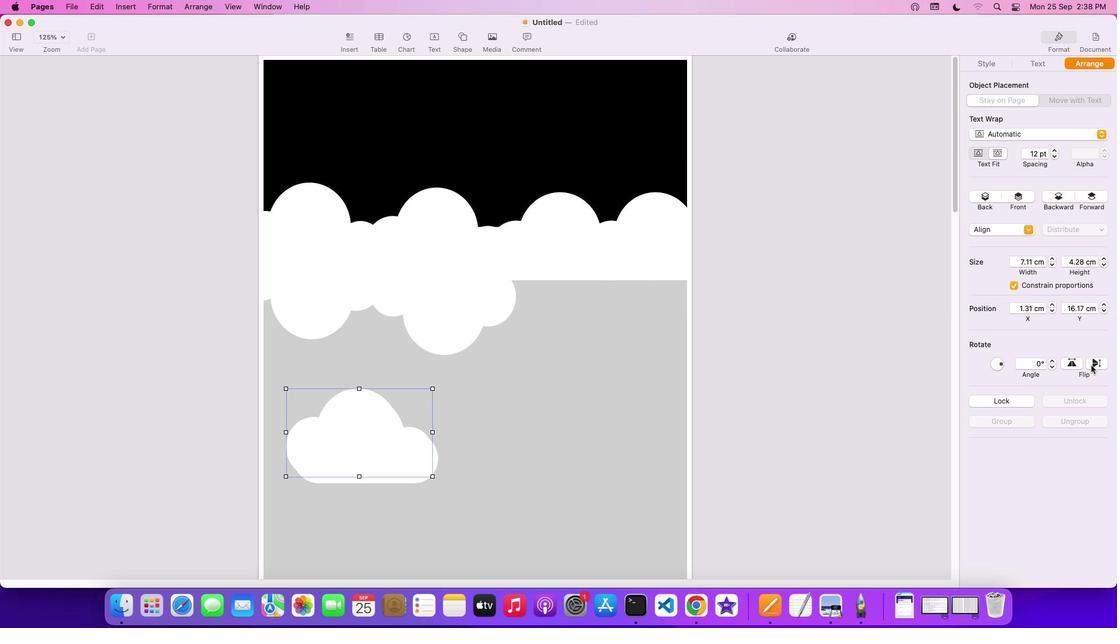 
Action: Mouse pressed left at (1091, 366)
Screenshot: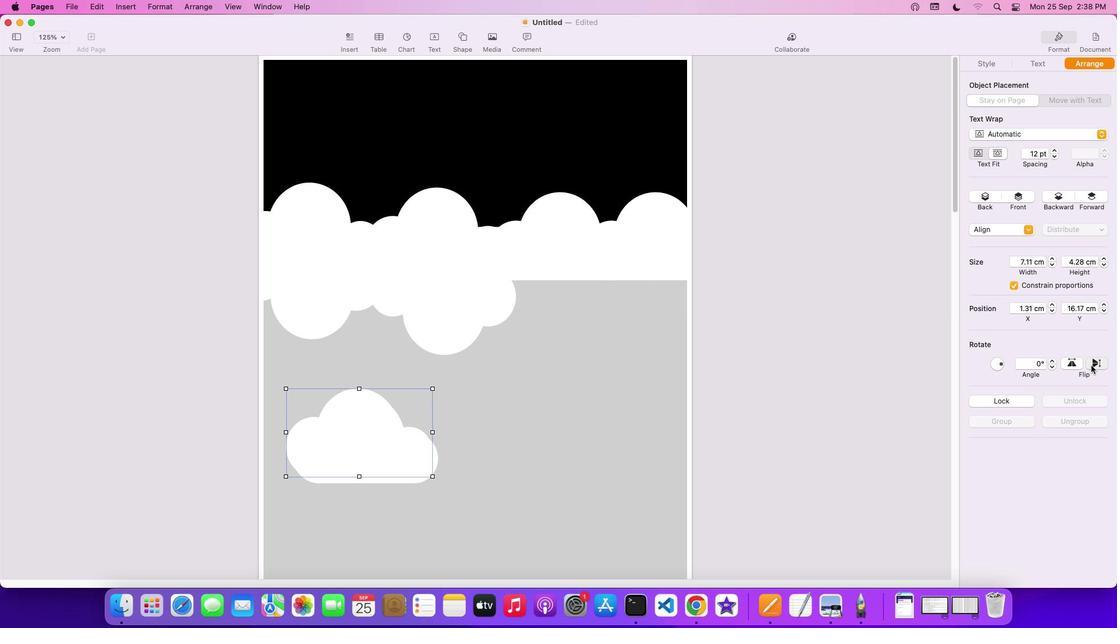 
Action: Mouse moved to (355, 412)
Screenshot: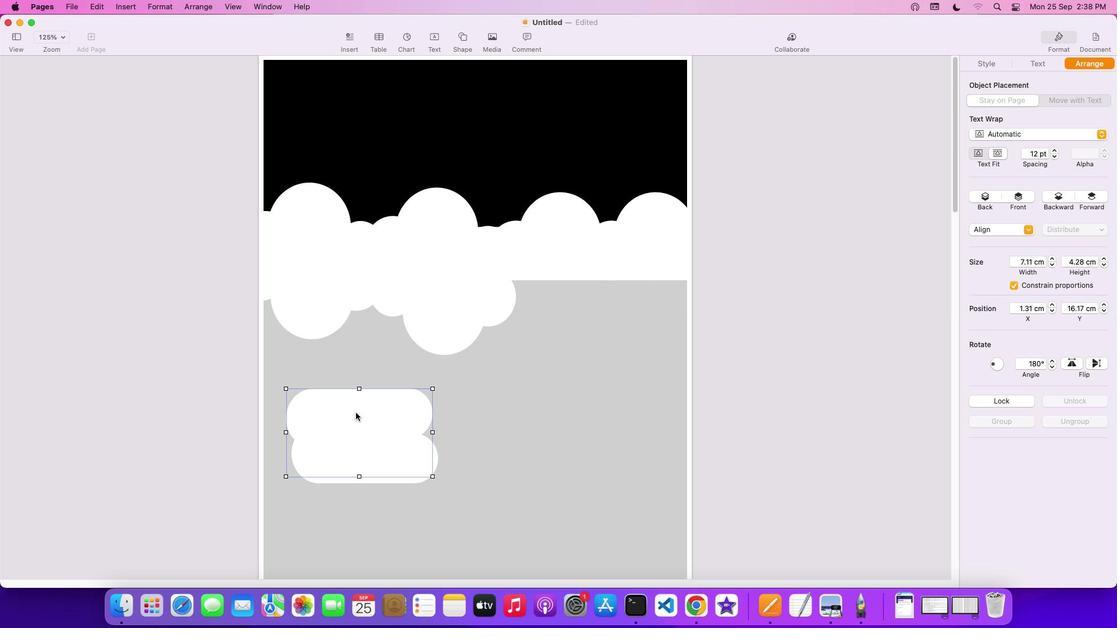 
Action: Mouse pressed left at (355, 412)
Screenshot: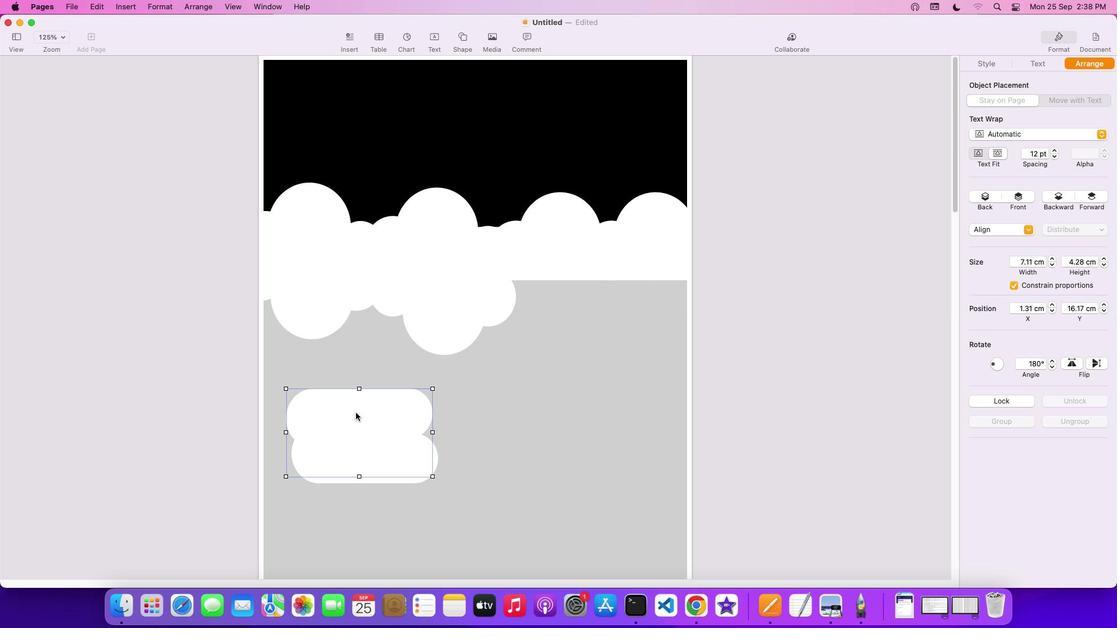 
Action: Mouse moved to (375, 467)
Screenshot: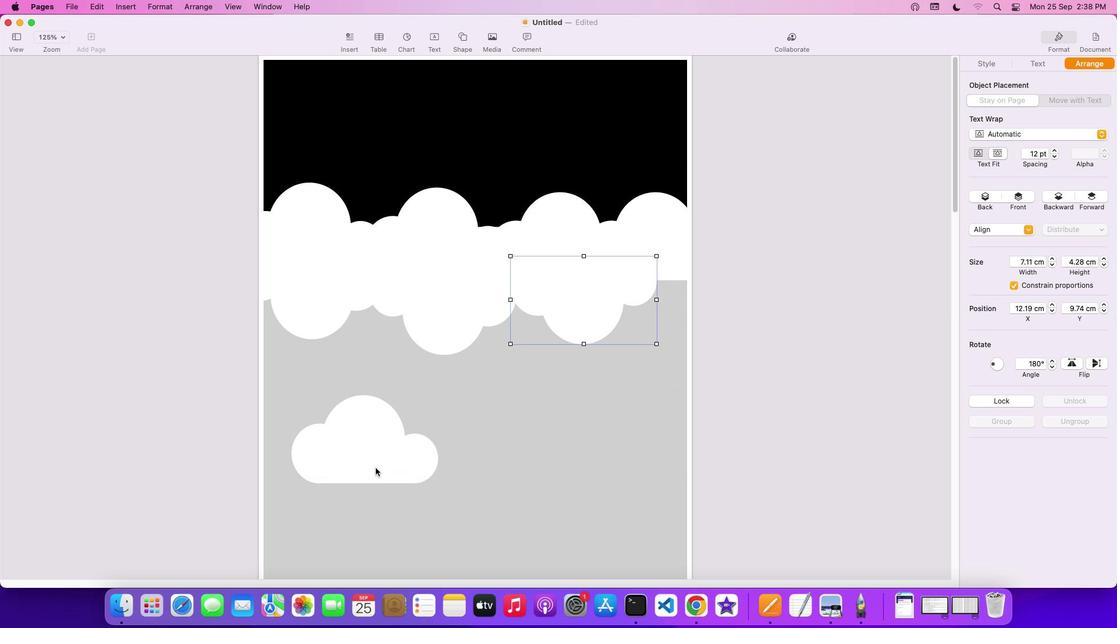 
Action: Mouse pressed left at (375, 467)
Screenshot: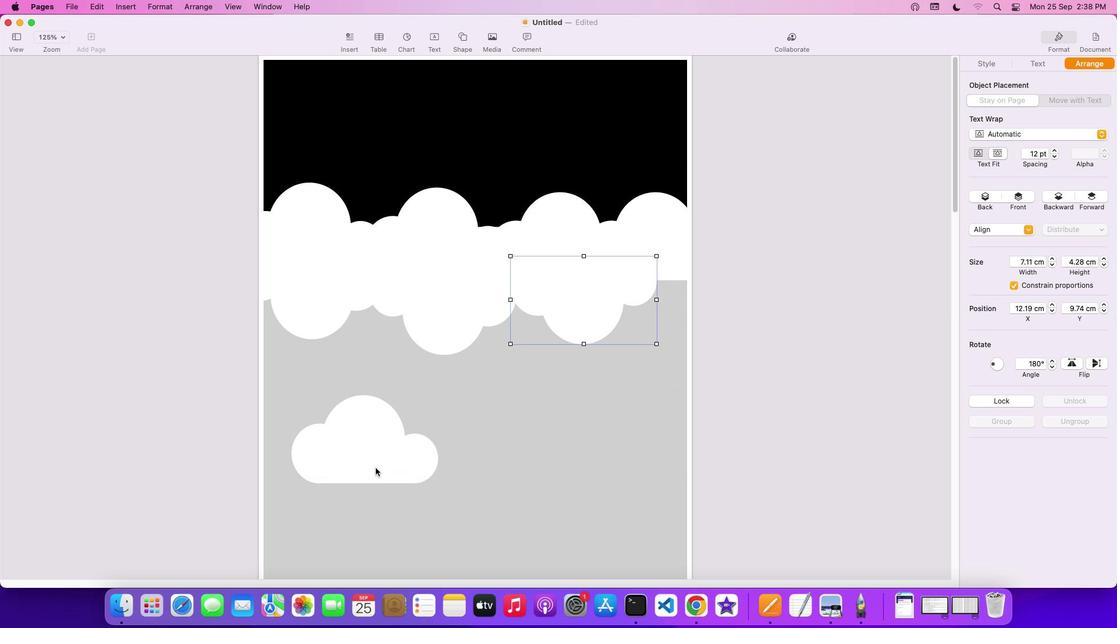 
Action: Mouse moved to (1102, 360)
Screenshot: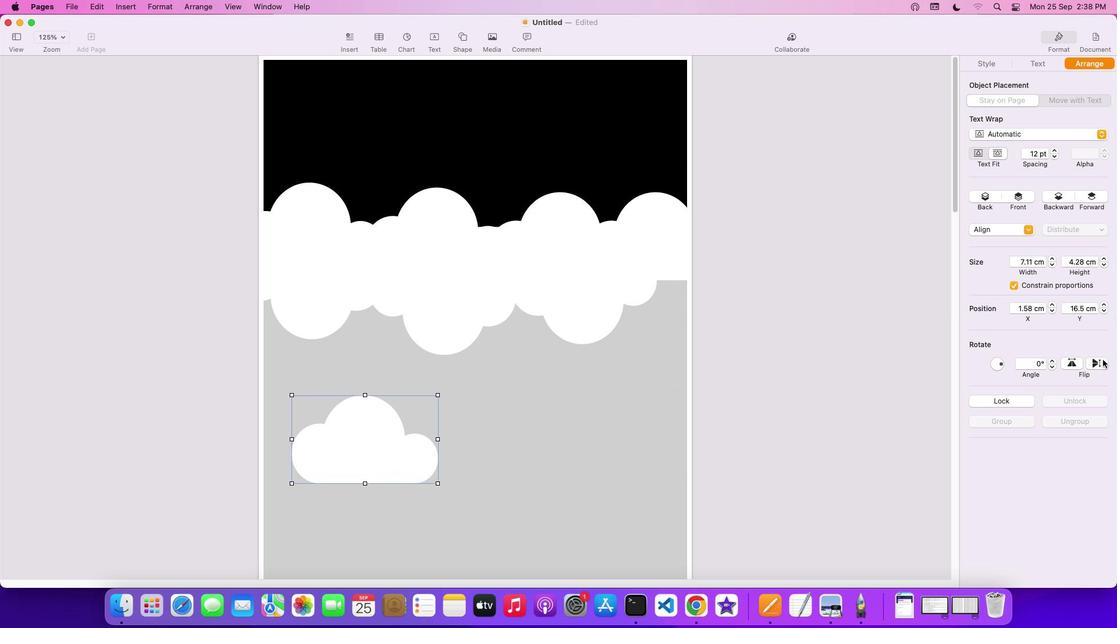 
Action: Mouse pressed left at (1102, 360)
Screenshot: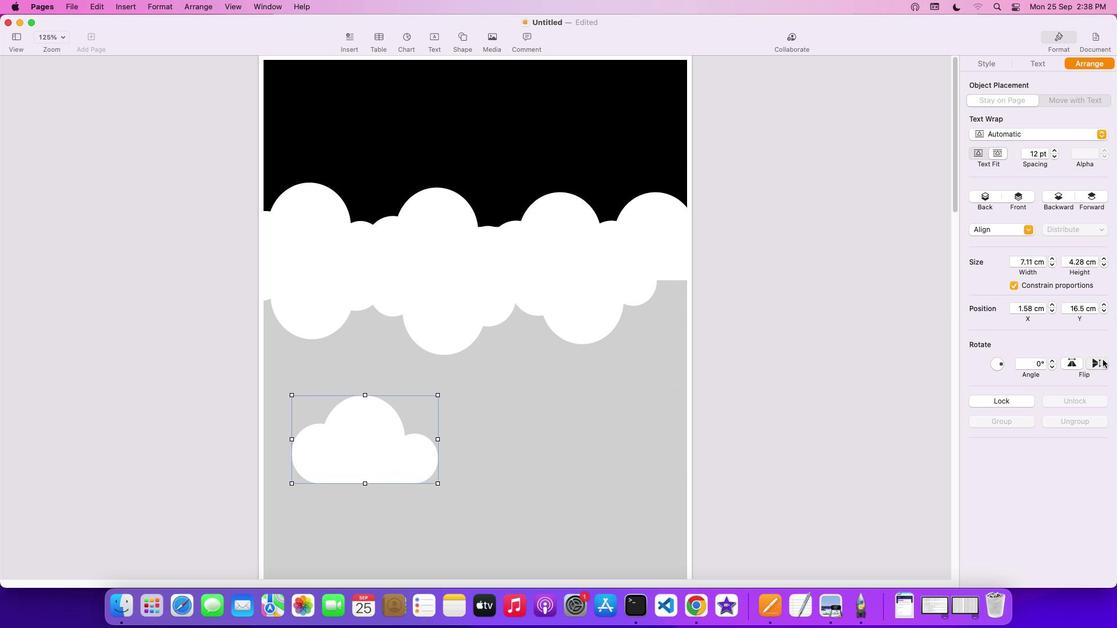 
Action: Mouse moved to (1073, 359)
Screenshot: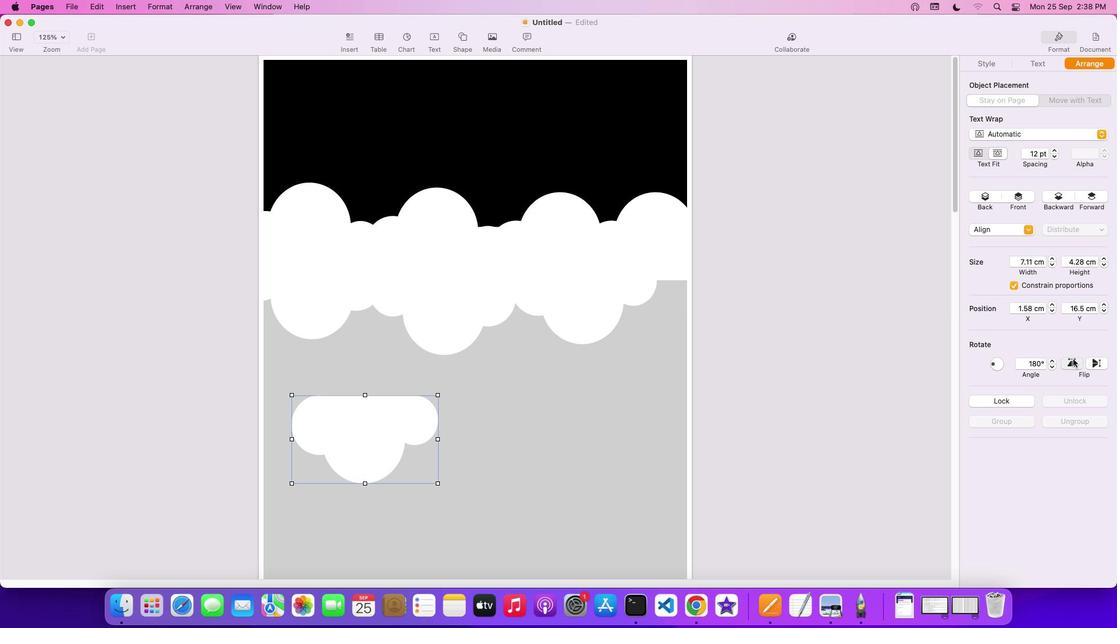
Action: Mouse pressed left at (1073, 359)
Screenshot: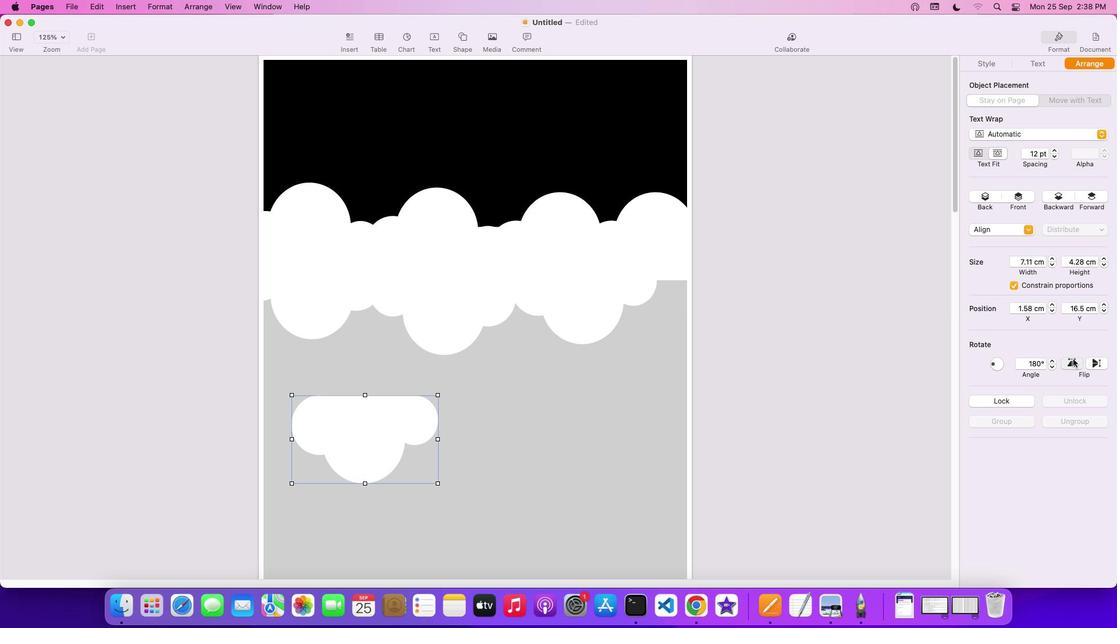 
Action: Mouse moved to (1071, 363)
Screenshot: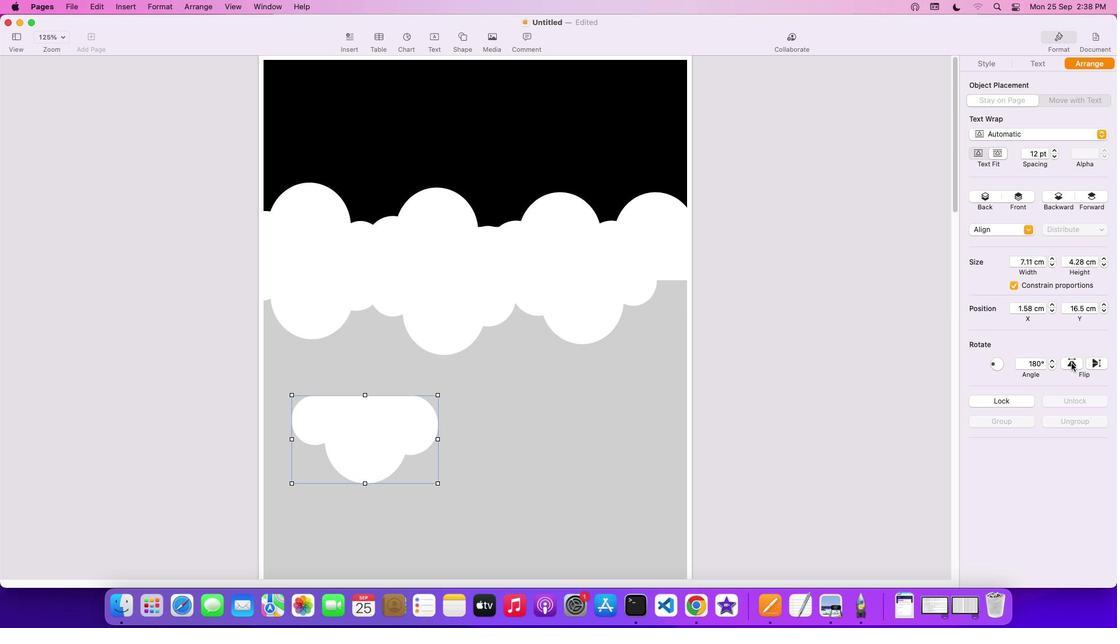 
Action: Mouse pressed left at (1071, 363)
Screenshot: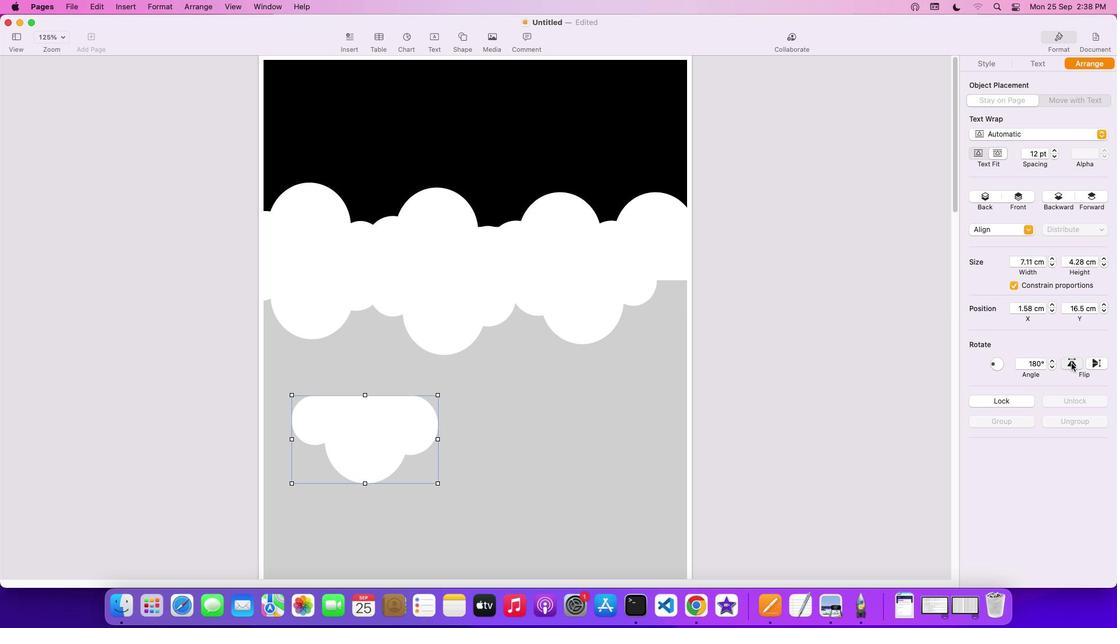 
Action: Mouse pressed left at (1071, 363)
Screenshot: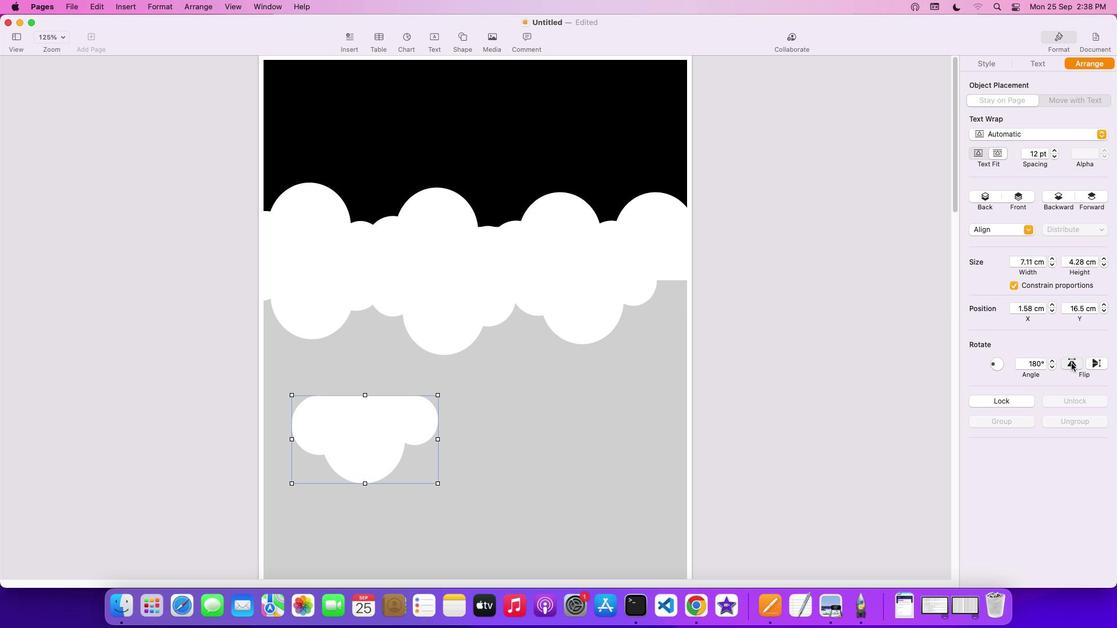 
Action: Mouse moved to (357, 450)
Screenshot: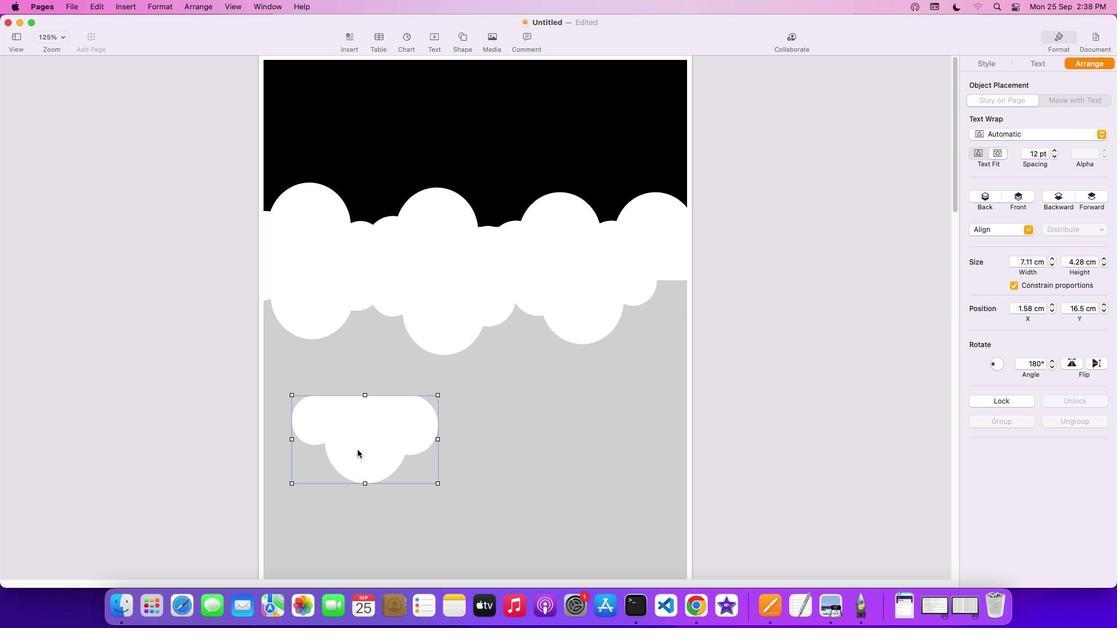 
Action: Mouse pressed left at (357, 450)
Screenshot: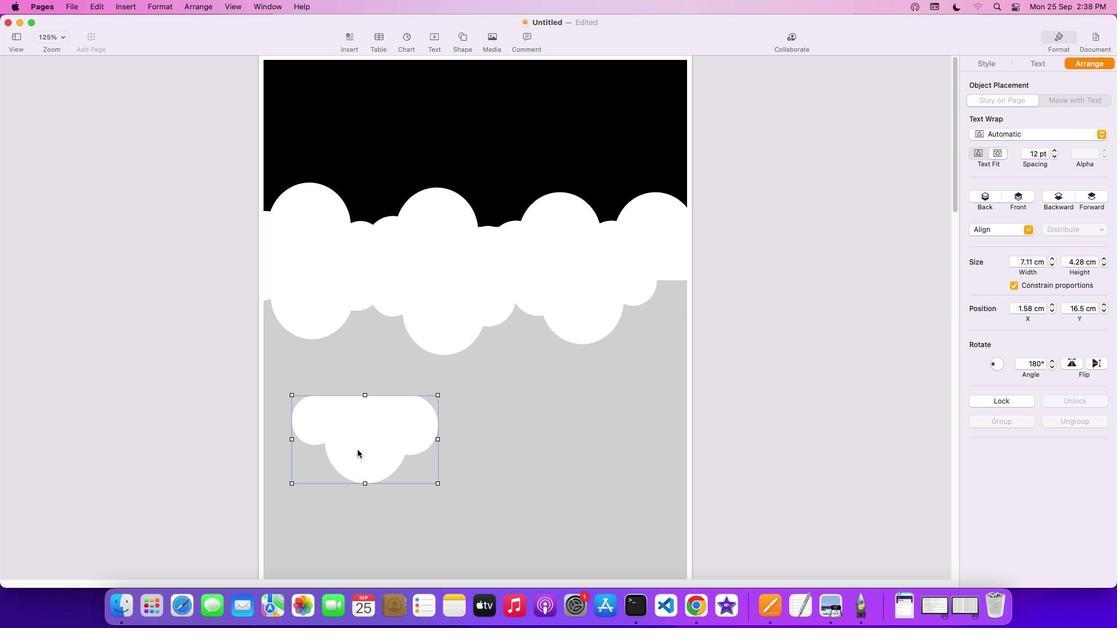 
Action: Mouse moved to (651, 235)
Screenshot: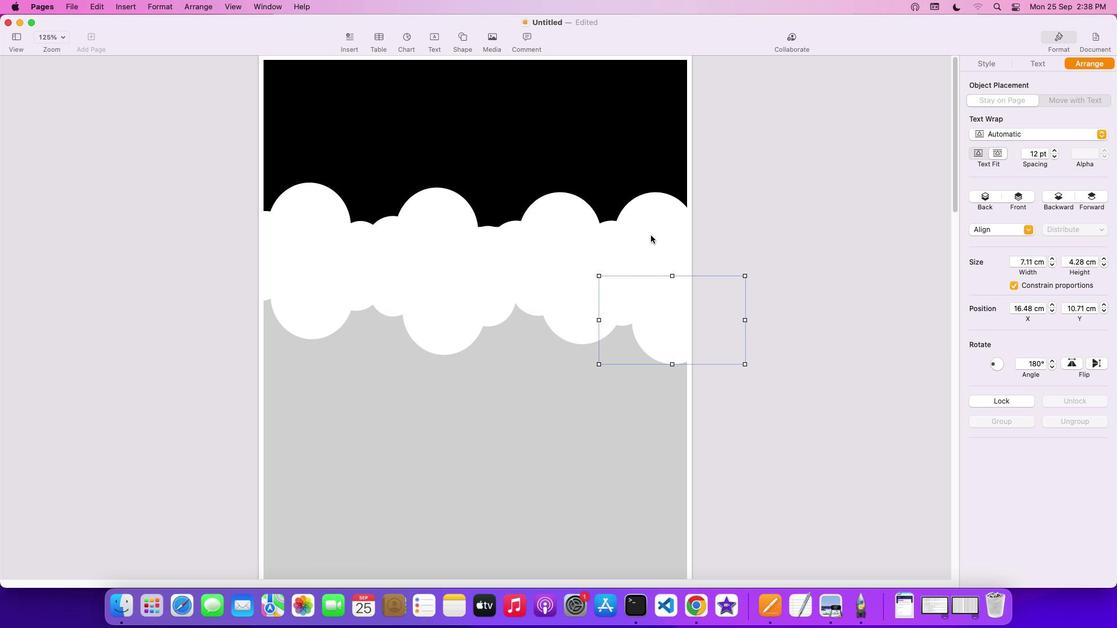 
Action: Mouse pressed left at (651, 235)
Screenshot: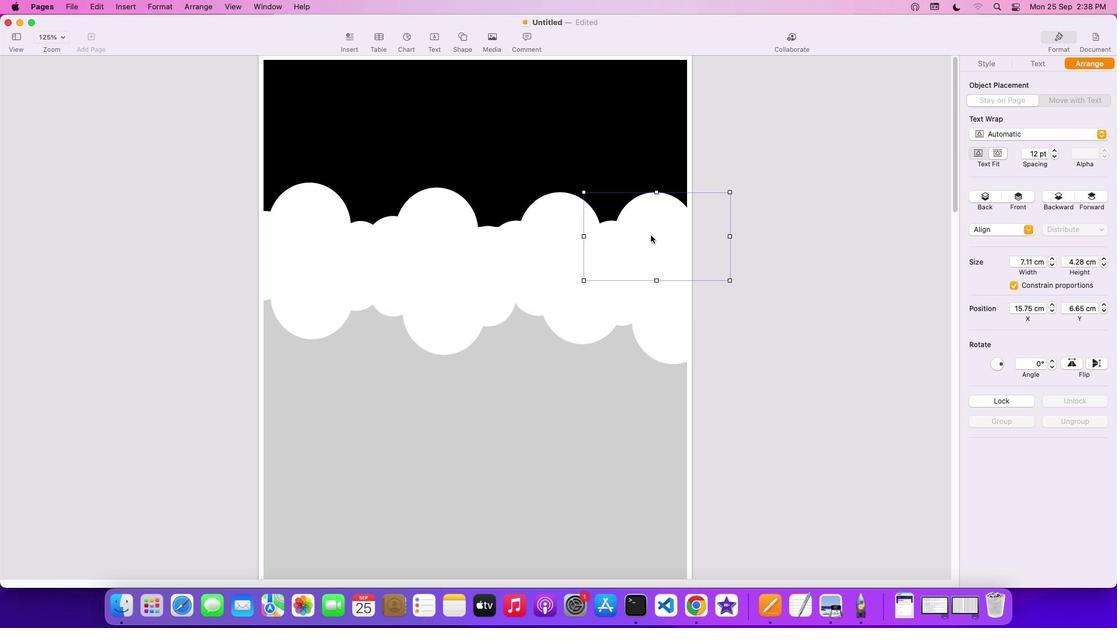 
Action: Mouse moved to (1075, 362)
Screenshot: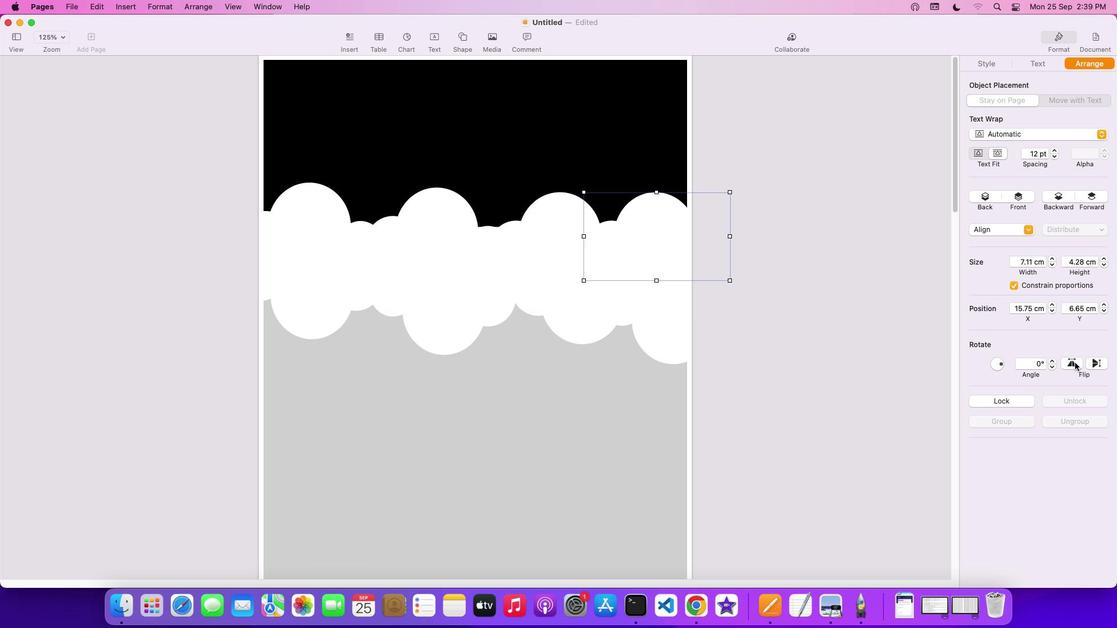 
Action: Mouse pressed left at (1075, 362)
Screenshot: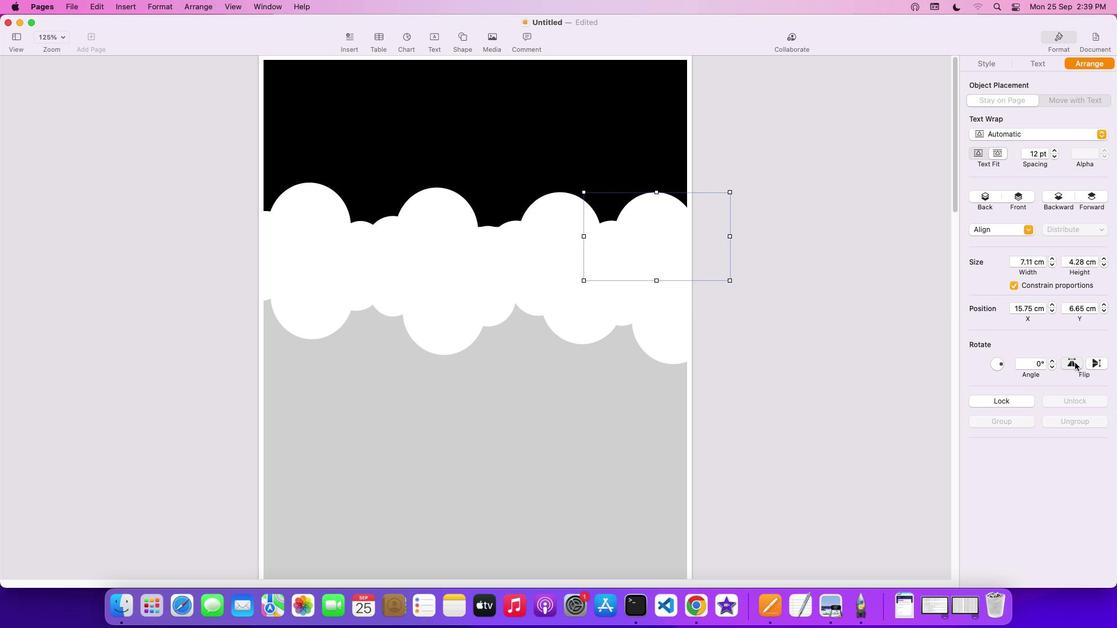 
Action: Mouse moved to (549, 236)
Screenshot: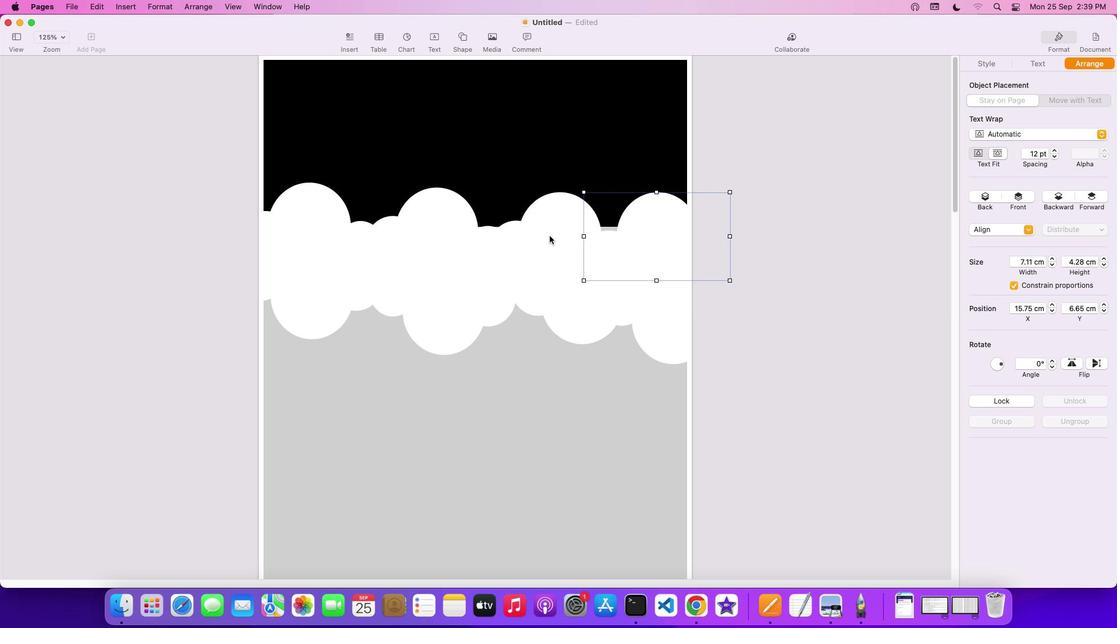 
Action: Mouse pressed left at (549, 236)
Screenshot: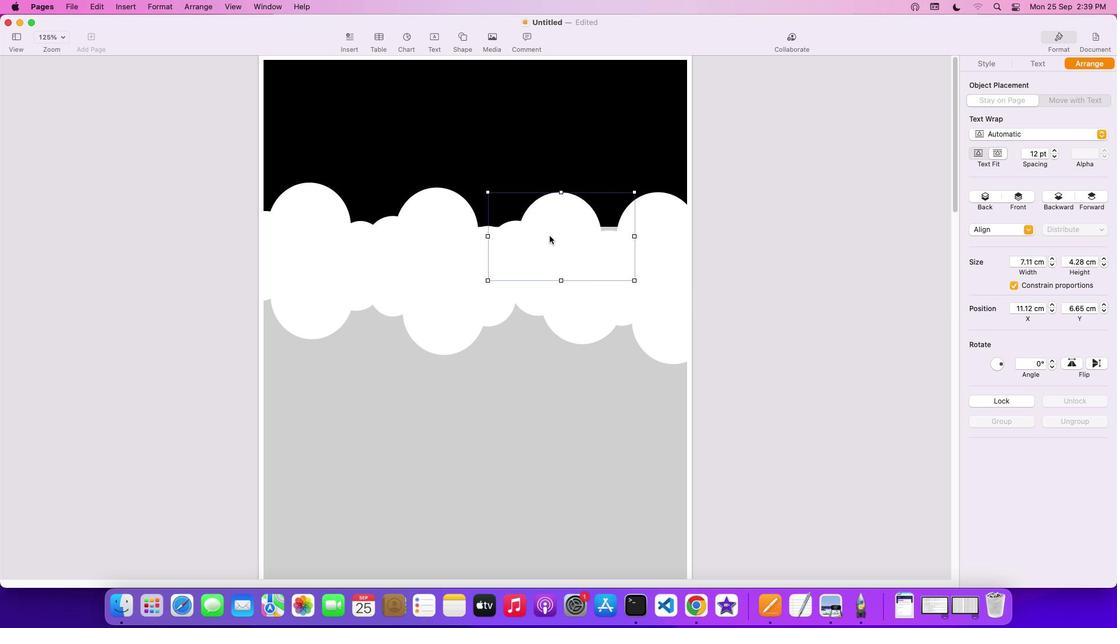 
Action: Mouse moved to (1071, 363)
Screenshot: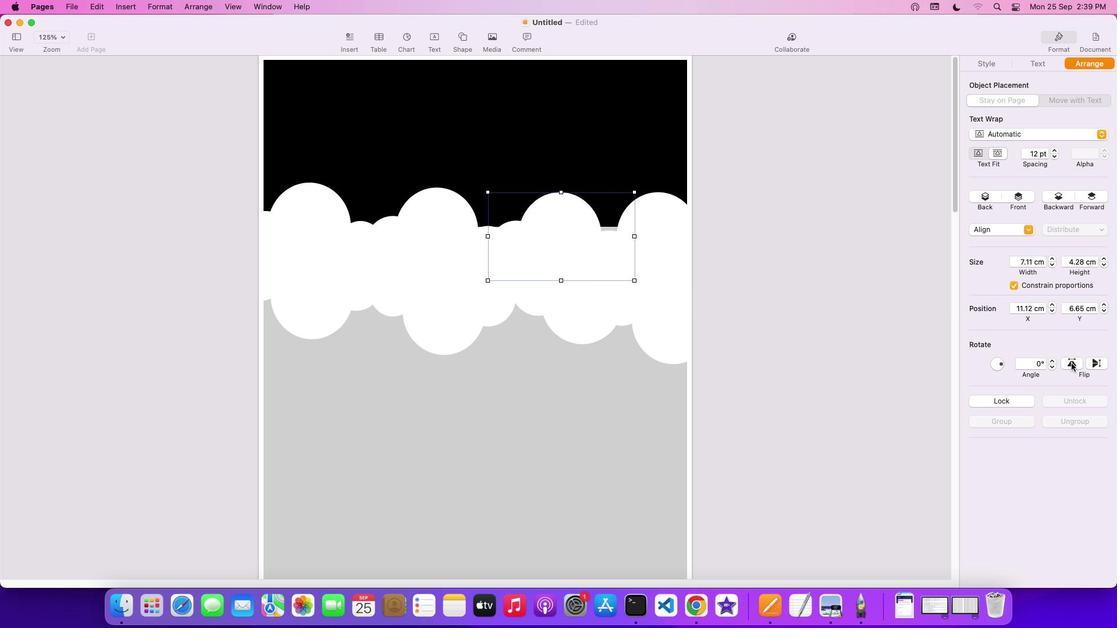 
Action: Mouse pressed left at (1071, 363)
Screenshot: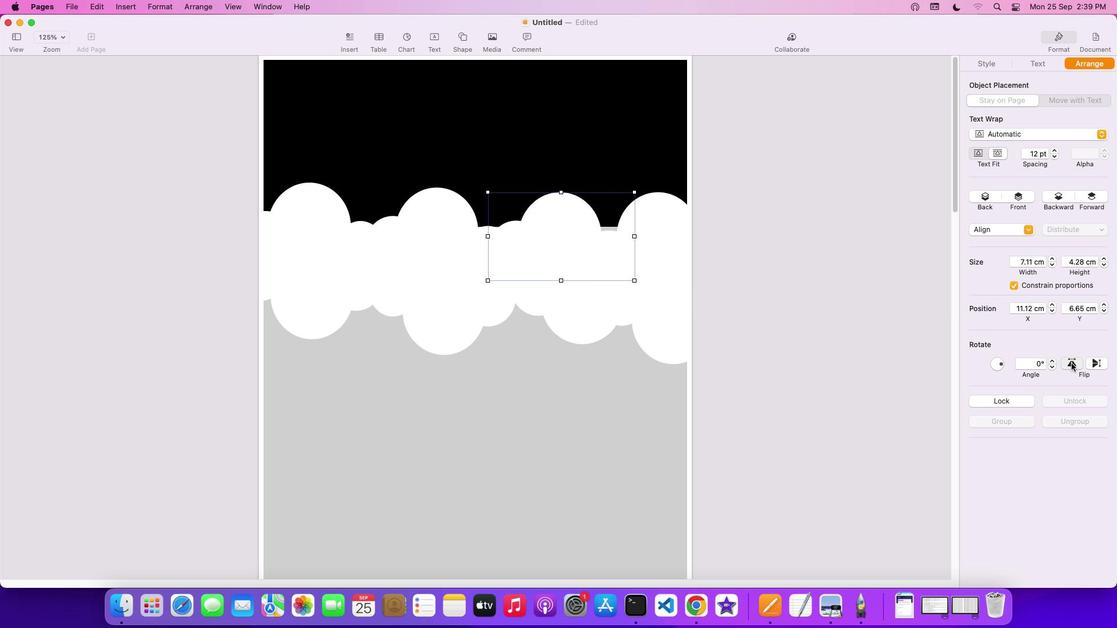 
Action: Mouse moved to (647, 231)
Screenshot: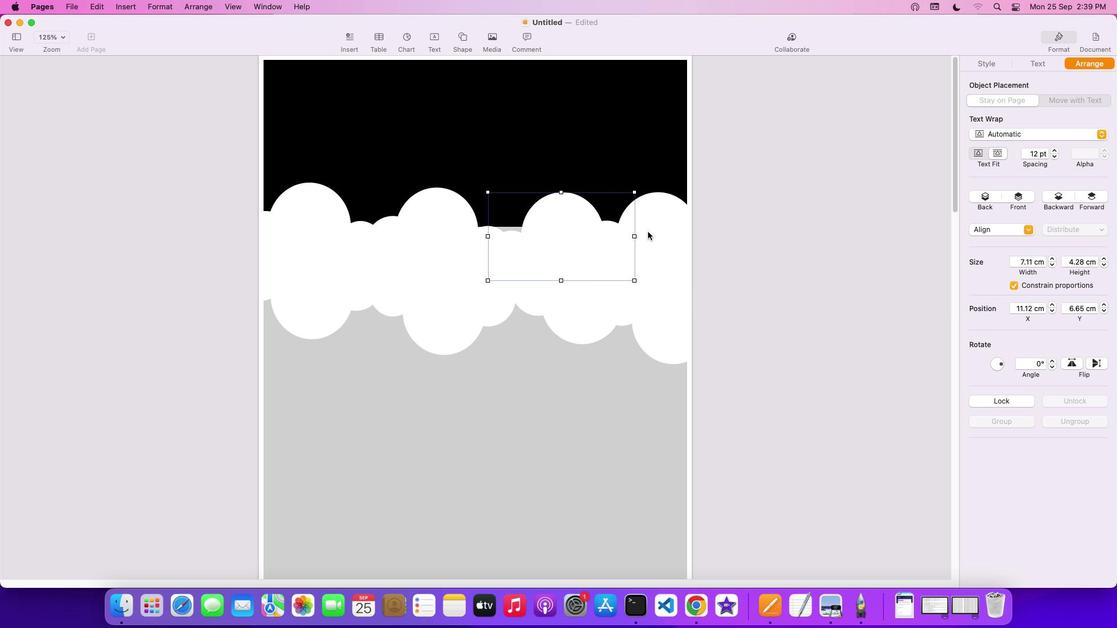 
Action: Mouse pressed left at (647, 231)
Screenshot: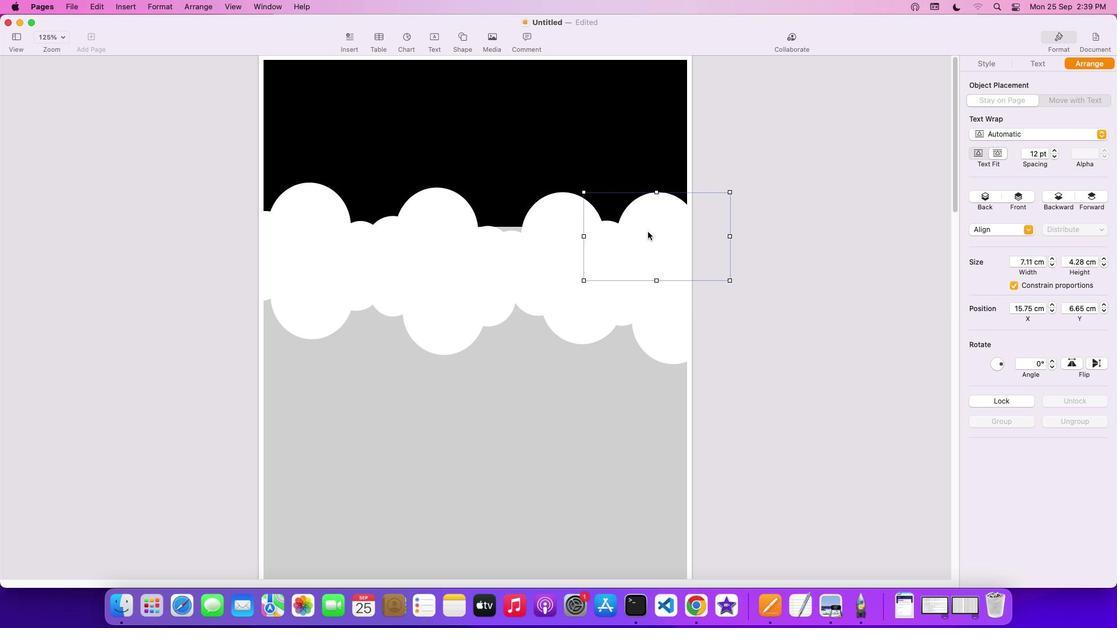 
Action: Mouse moved to (483, 243)
Screenshot: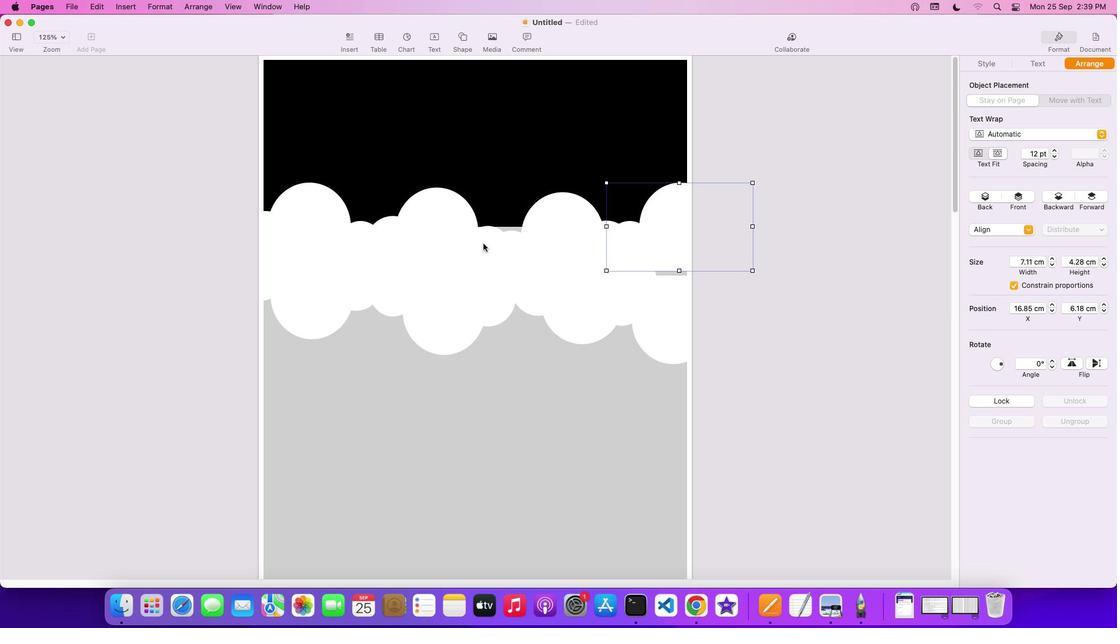
Action: Mouse pressed left at (483, 243)
Screenshot: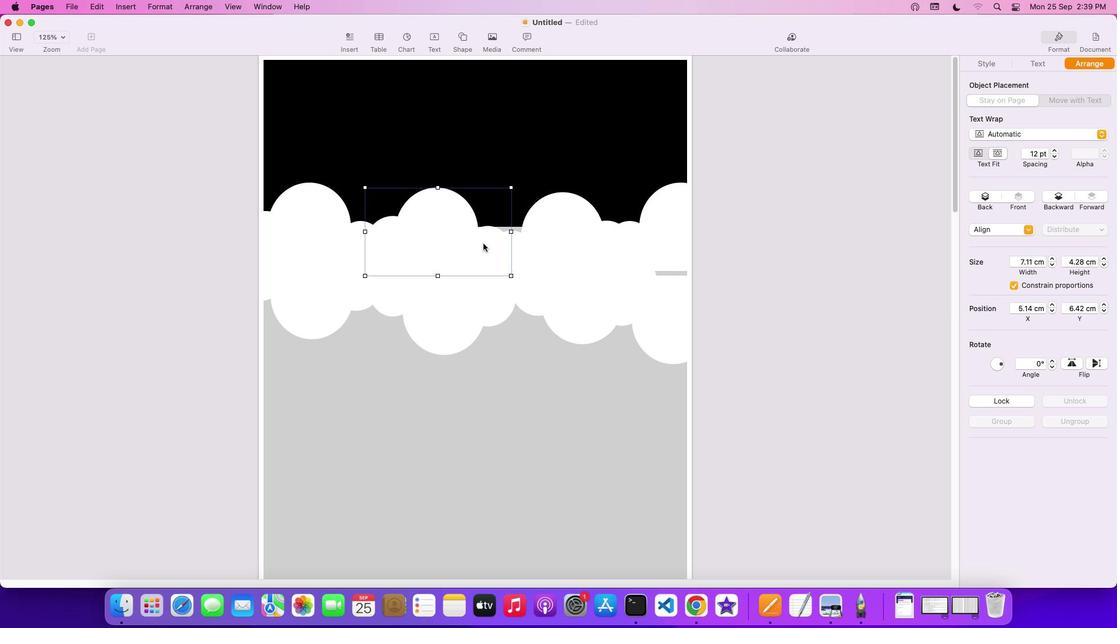 
Action: Mouse moved to (528, 246)
Screenshot: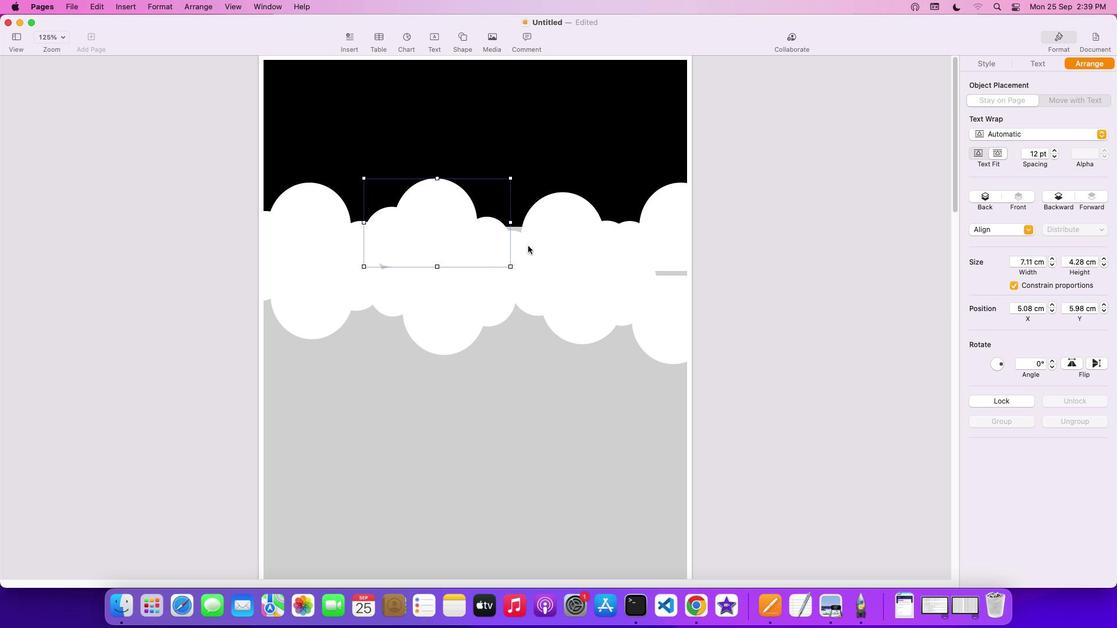 
Action: Mouse pressed left at (528, 246)
Screenshot: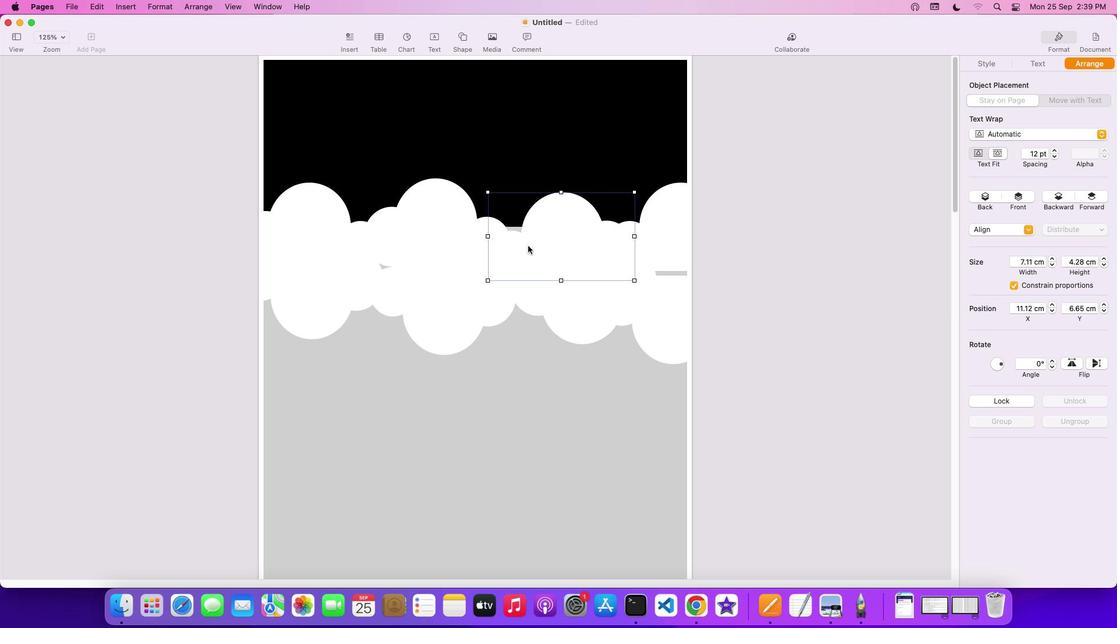 
Action: Mouse moved to (321, 243)
Screenshot: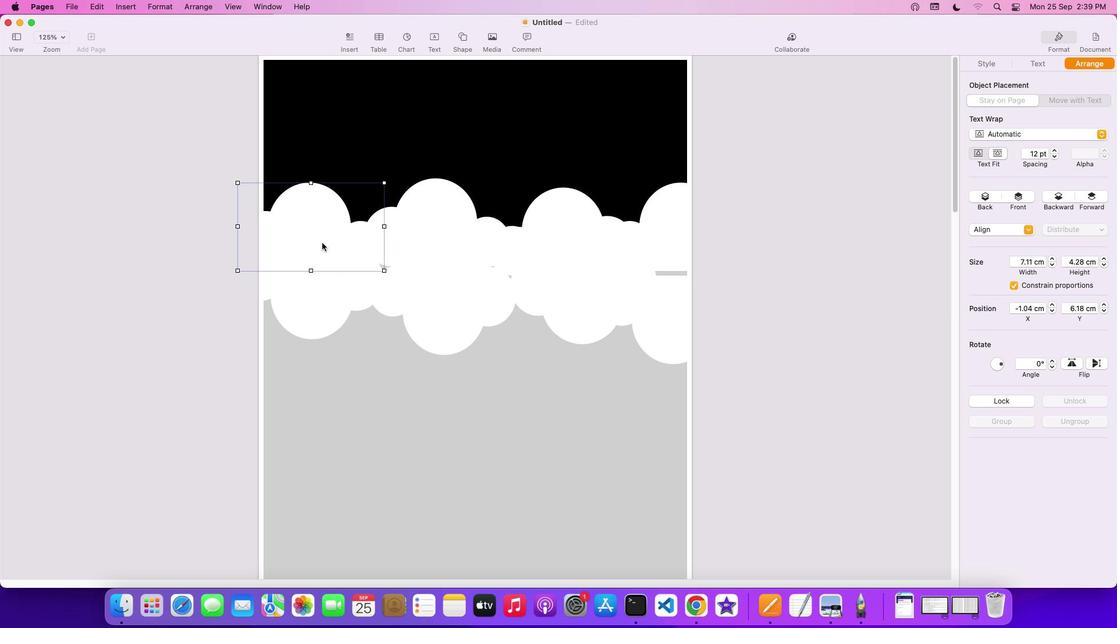 
Action: Mouse pressed left at (321, 243)
Screenshot: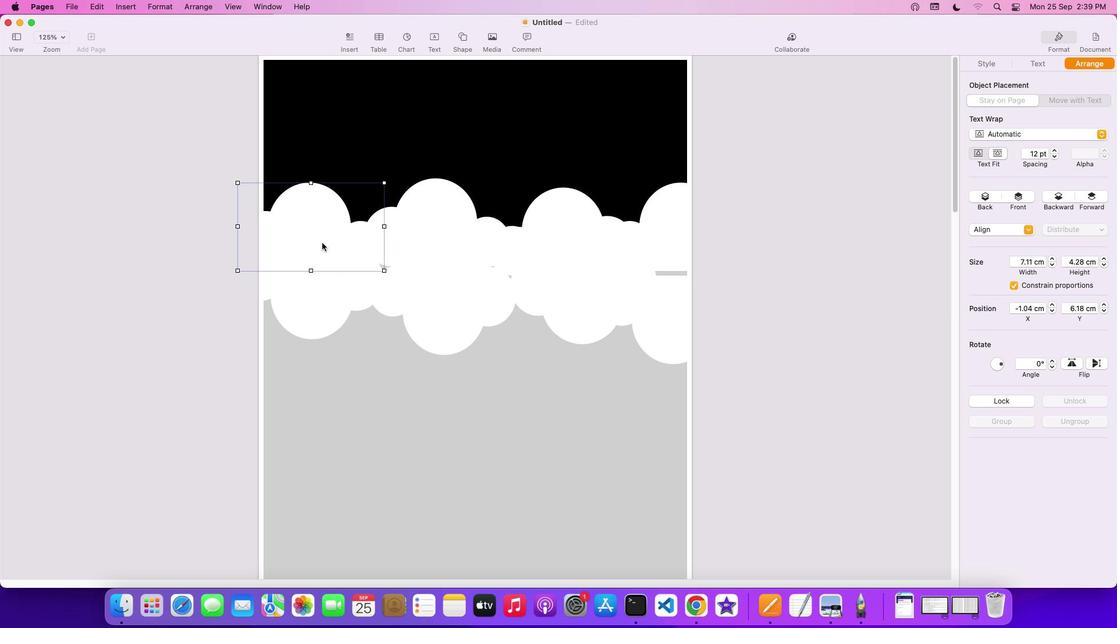 
Action: Mouse moved to (388, 302)
Screenshot: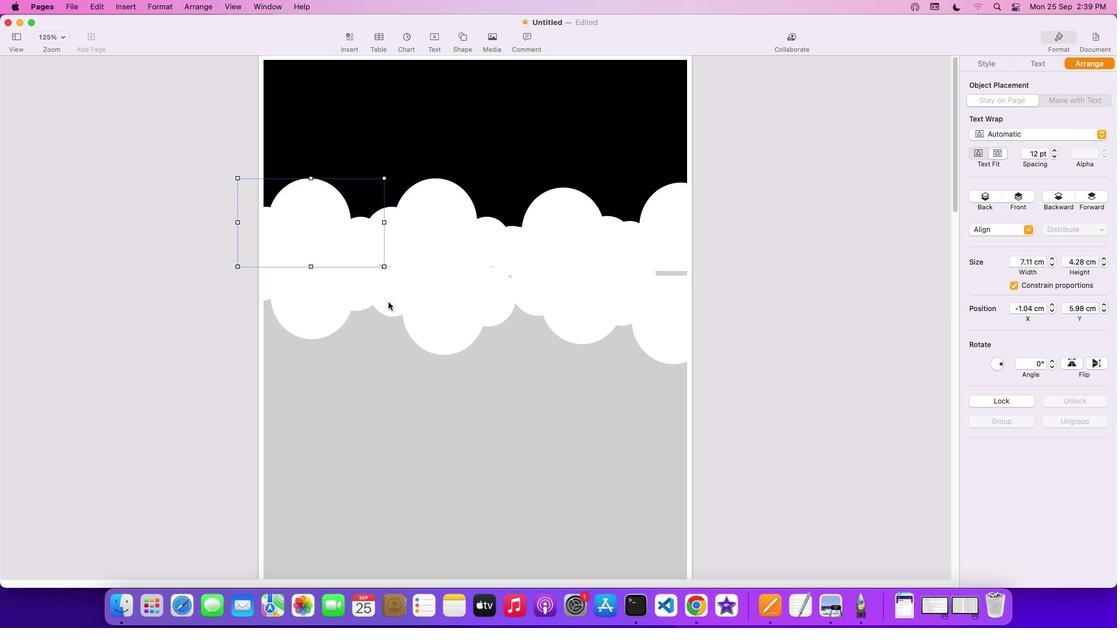 
Action: Mouse pressed left at (388, 302)
Screenshot: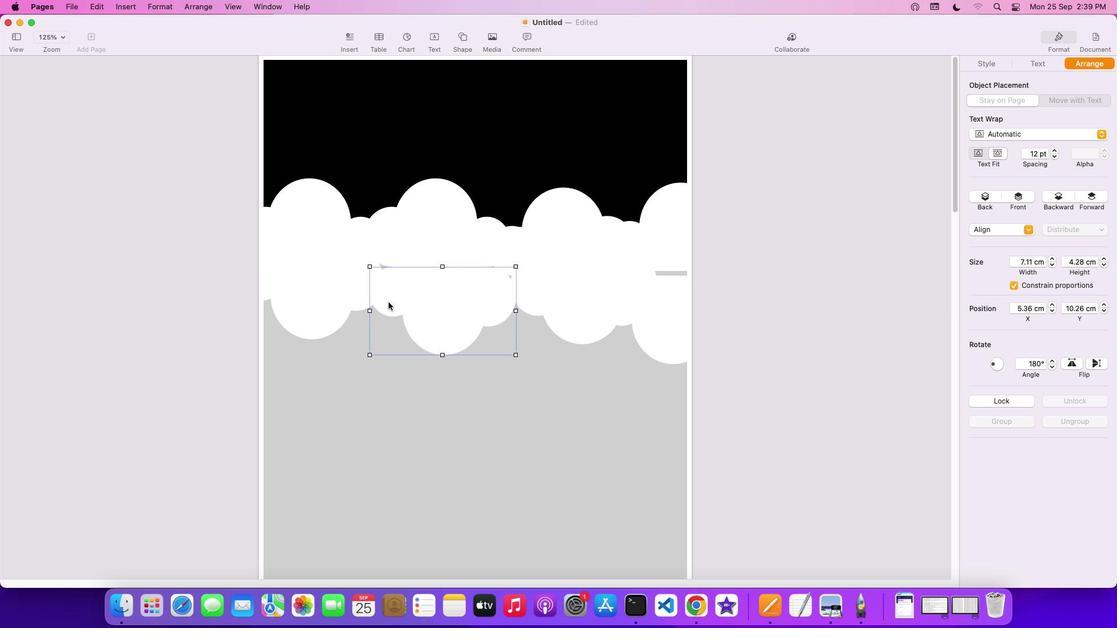 
Action: Mouse moved to (537, 304)
Screenshot: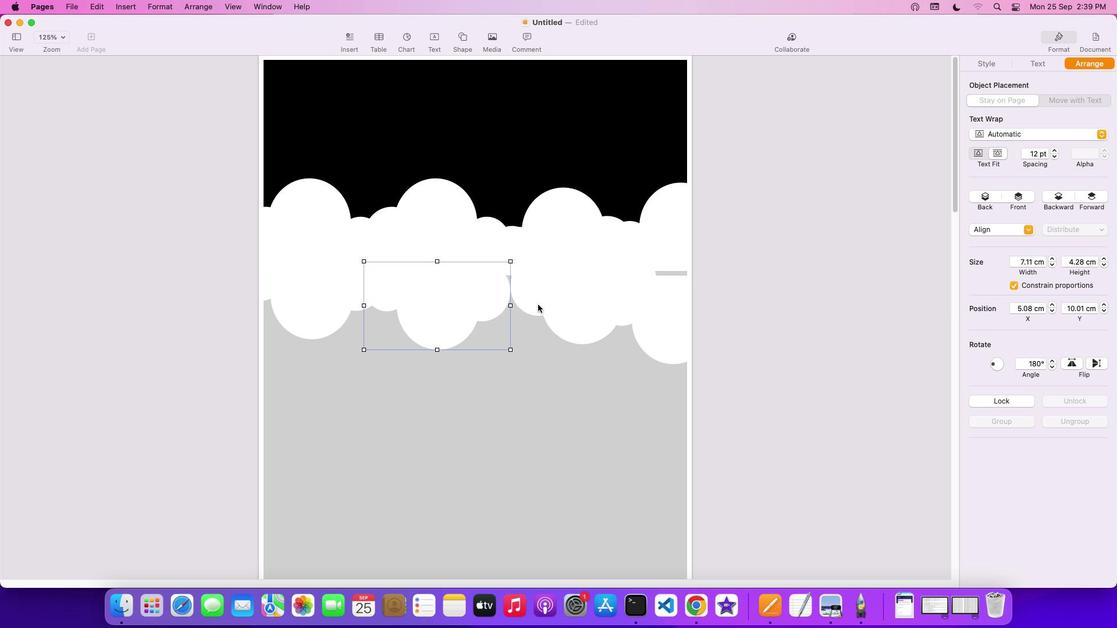 
Action: Mouse pressed left at (537, 304)
Screenshot: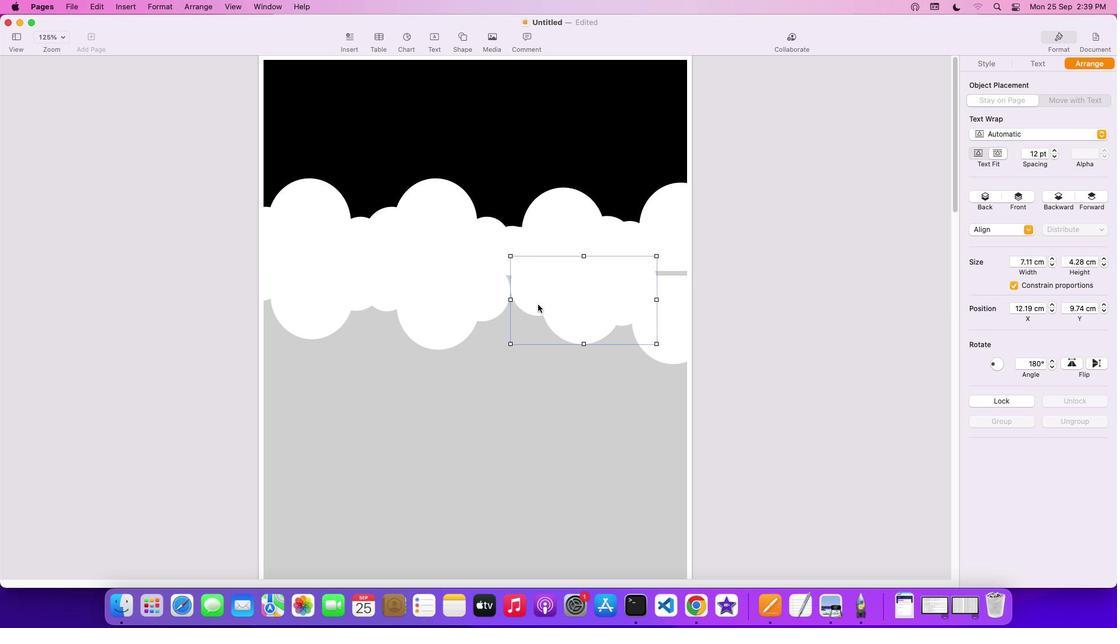 
Action: Mouse moved to (672, 320)
Screenshot: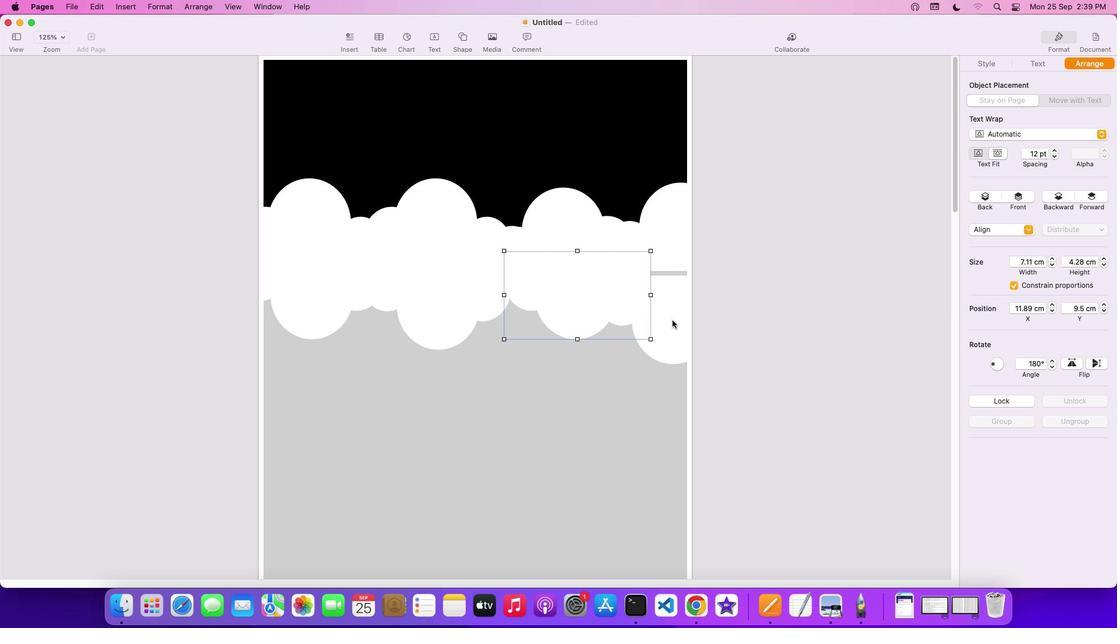 
Action: Mouse pressed left at (672, 320)
Screenshot: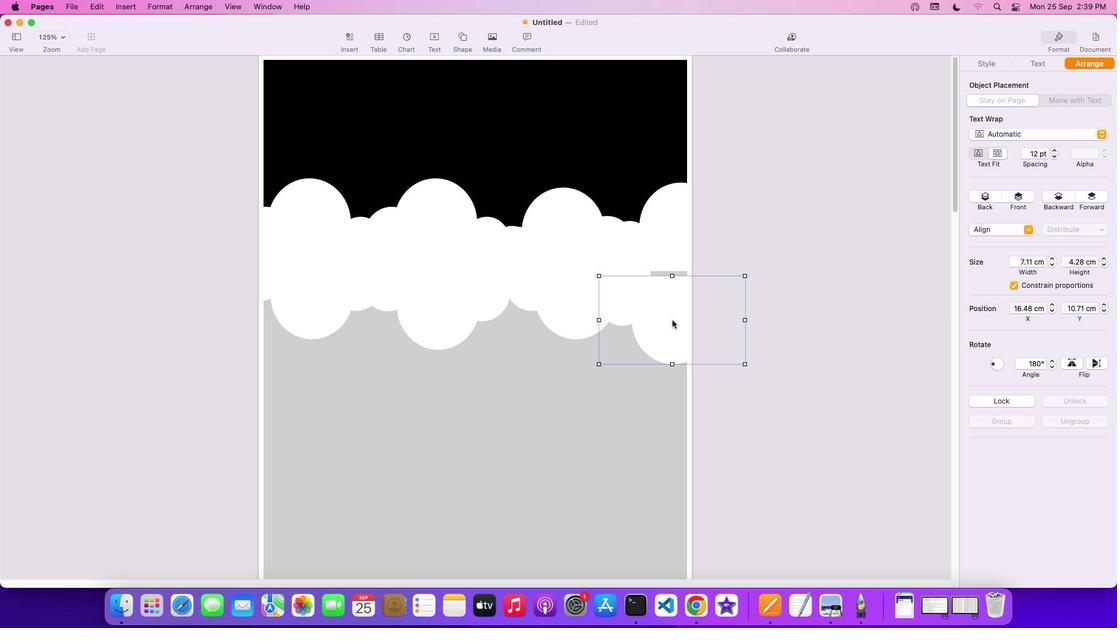 
Action: Mouse moved to (576, 405)
Screenshot: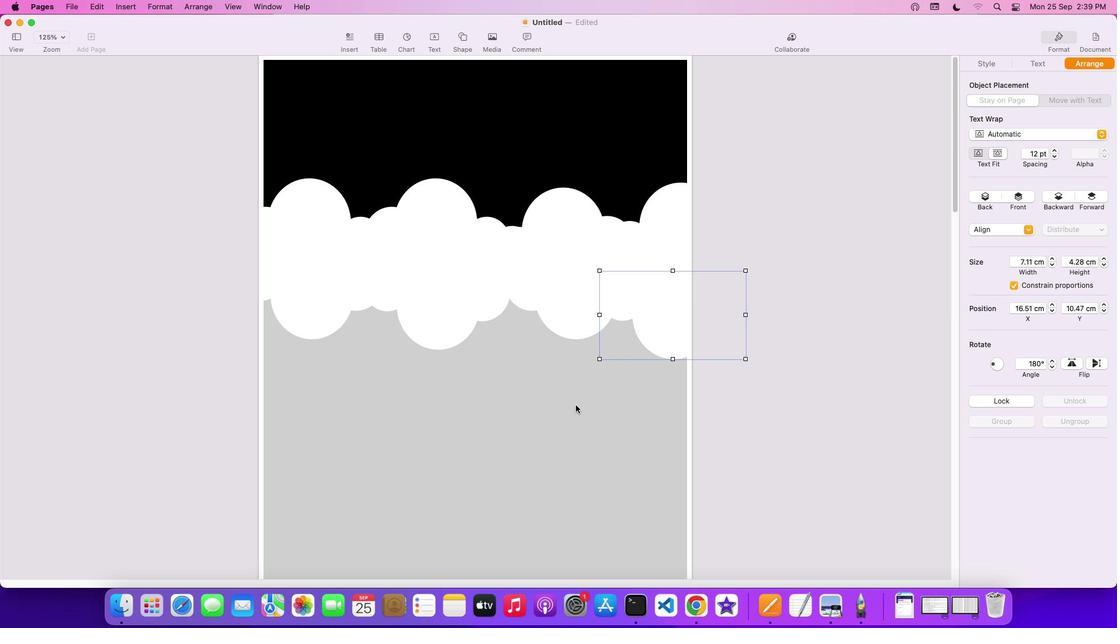 
Action: Mouse pressed left at (576, 405)
Screenshot: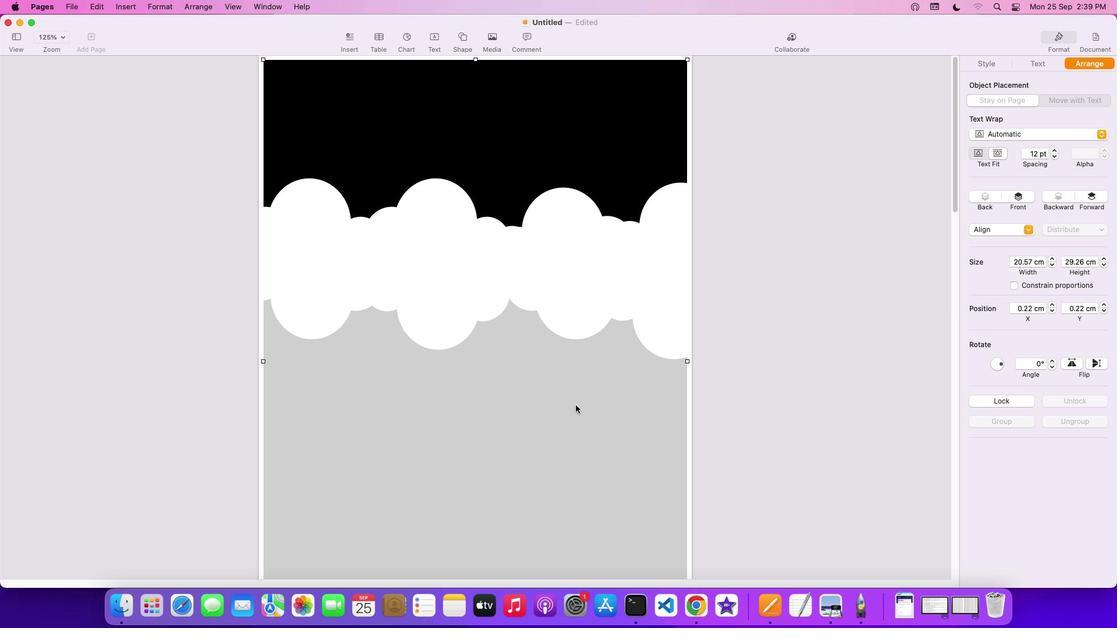 
Action: Mouse moved to (524, 376)
Screenshot: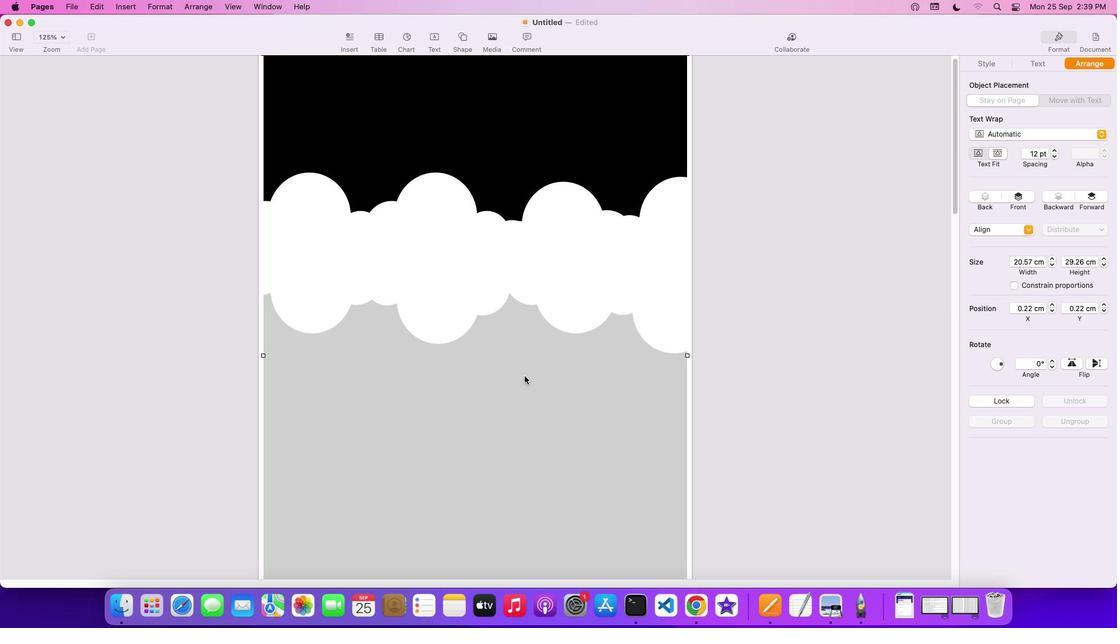 
Action: Mouse scrolled (524, 376) with delta (0, 0)
Screenshot: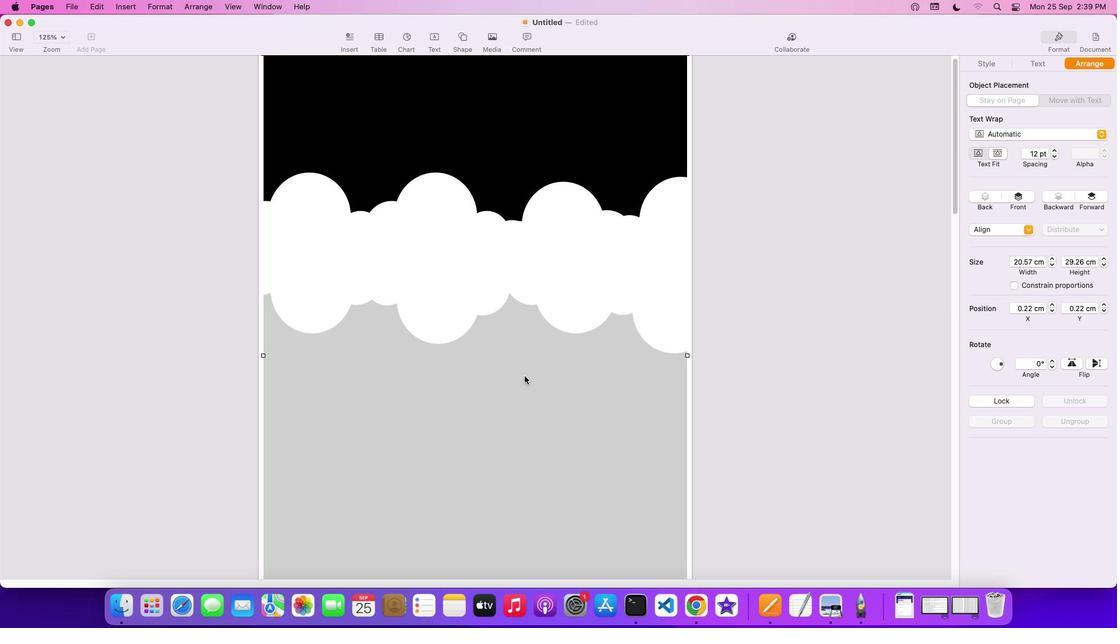 
Action: Mouse scrolled (524, 376) with delta (0, 0)
Screenshot: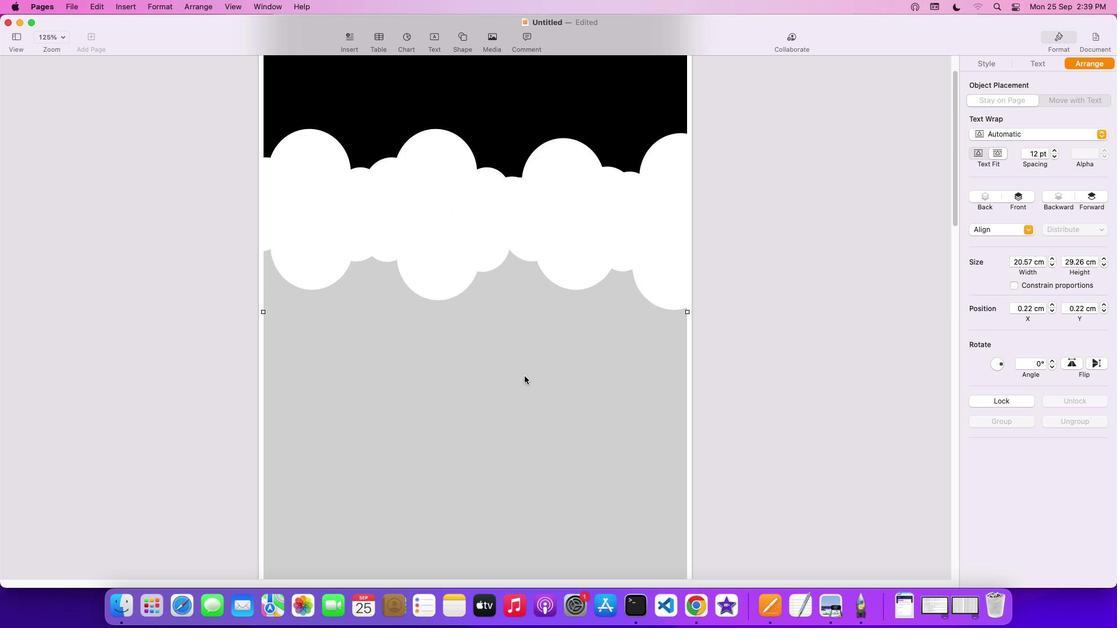 
Action: Mouse scrolled (524, 376) with delta (0, -1)
Screenshot: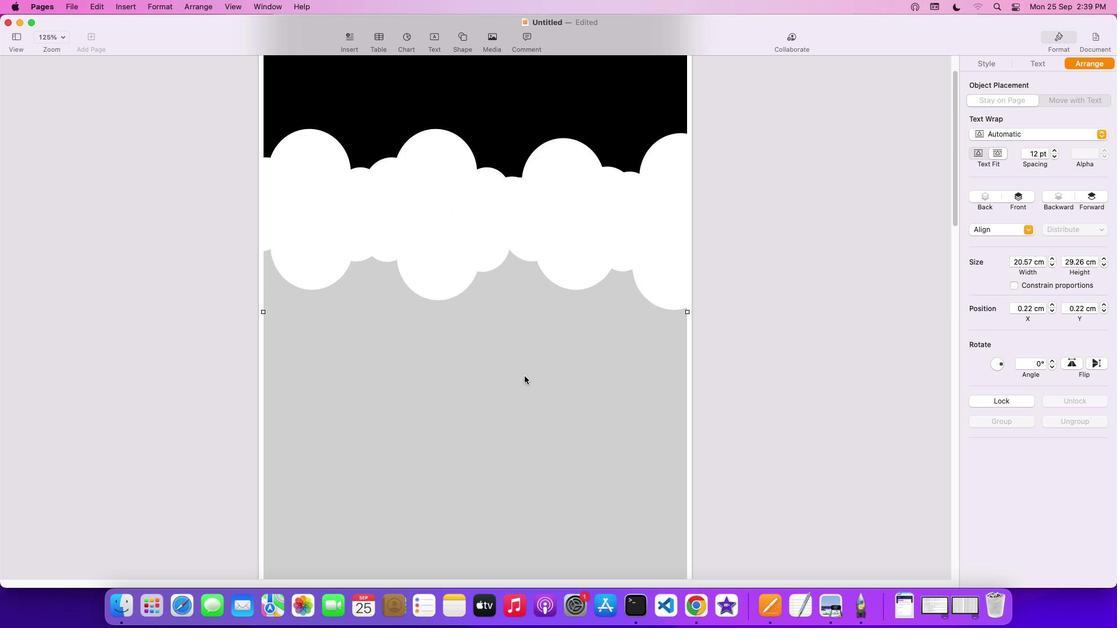 
Action: Mouse scrolled (524, 376) with delta (0, -2)
Screenshot: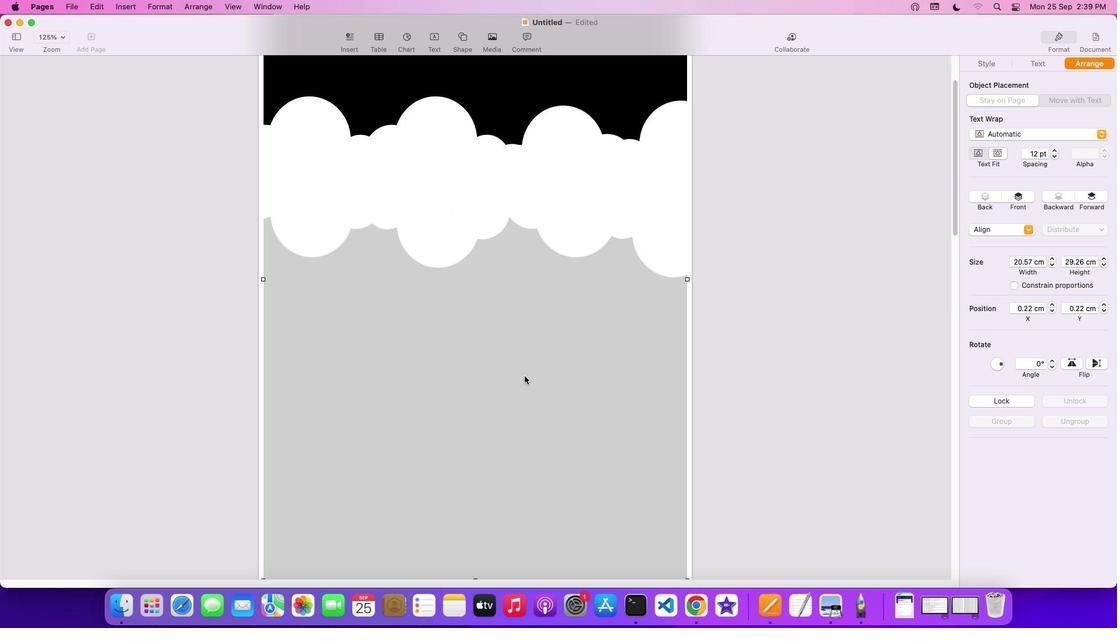 
Action: Mouse scrolled (524, 376) with delta (0, -3)
Screenshot: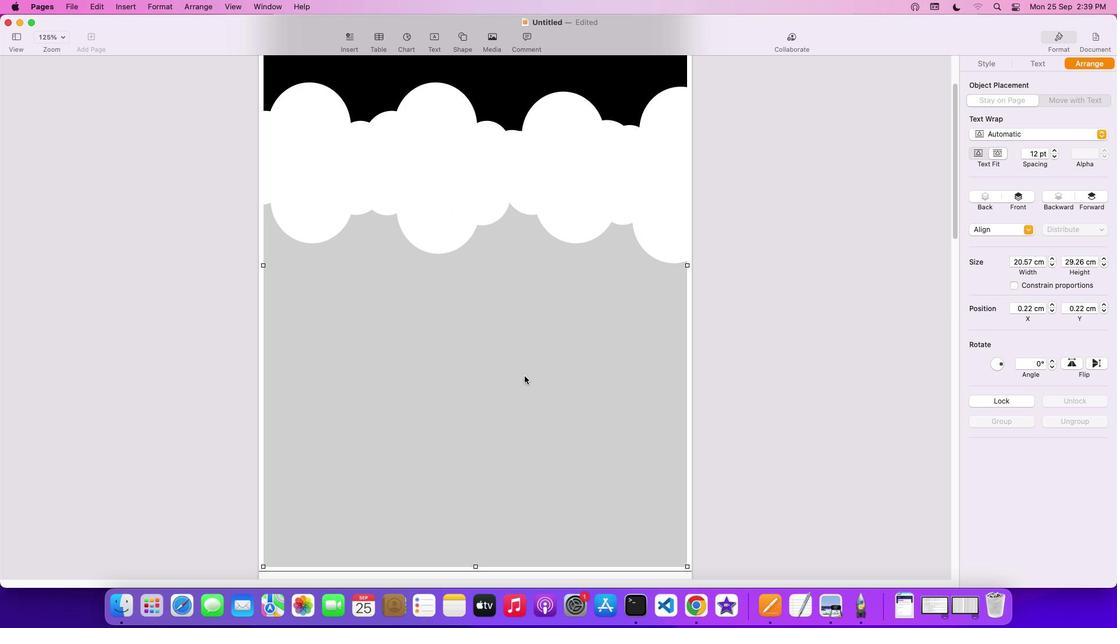 
Action: Mouse scrolled (524, 376) with delta (0, 0)
Screenshot: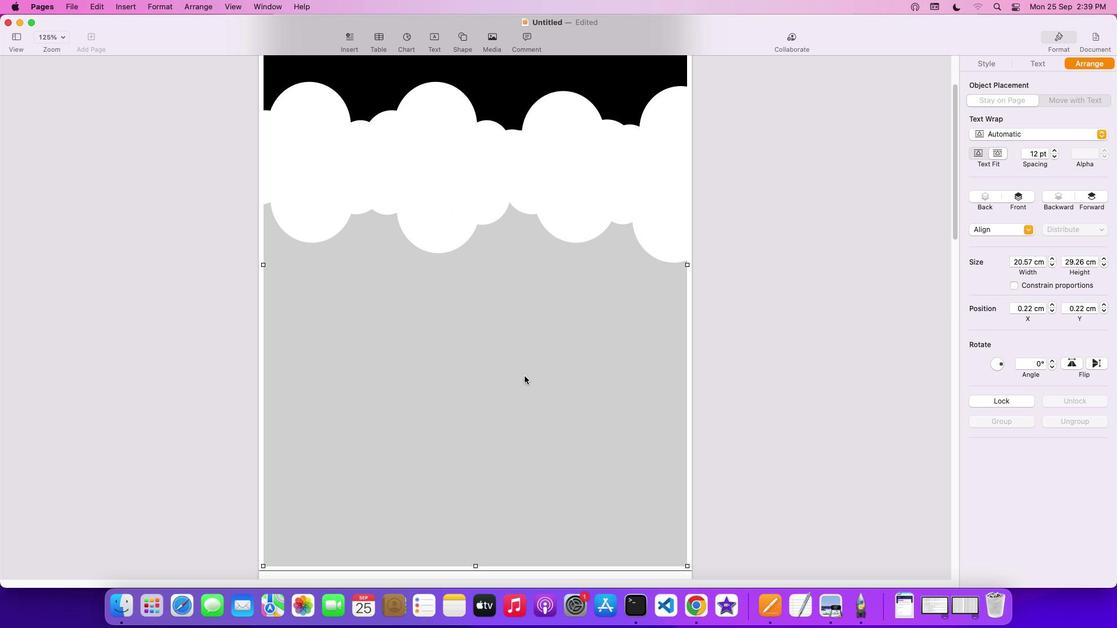 
Action: Mouse scrolled (524, 376) with delta (0, 0)
Screenshot: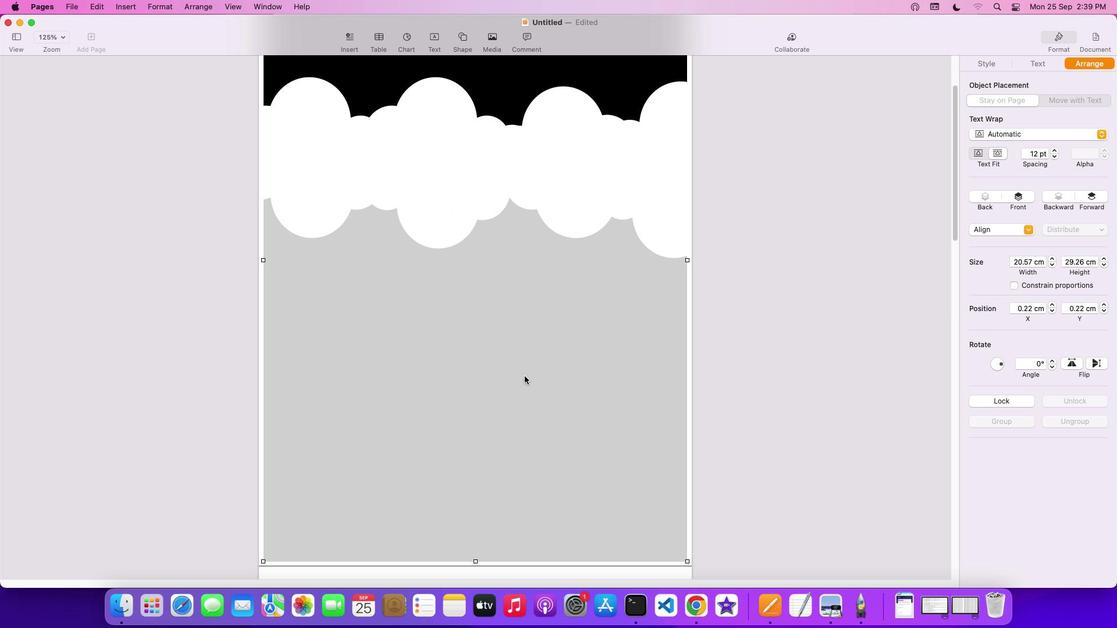 
Action: Mouse scrolled (524, 376) with delta (0, -1)
Screenshot: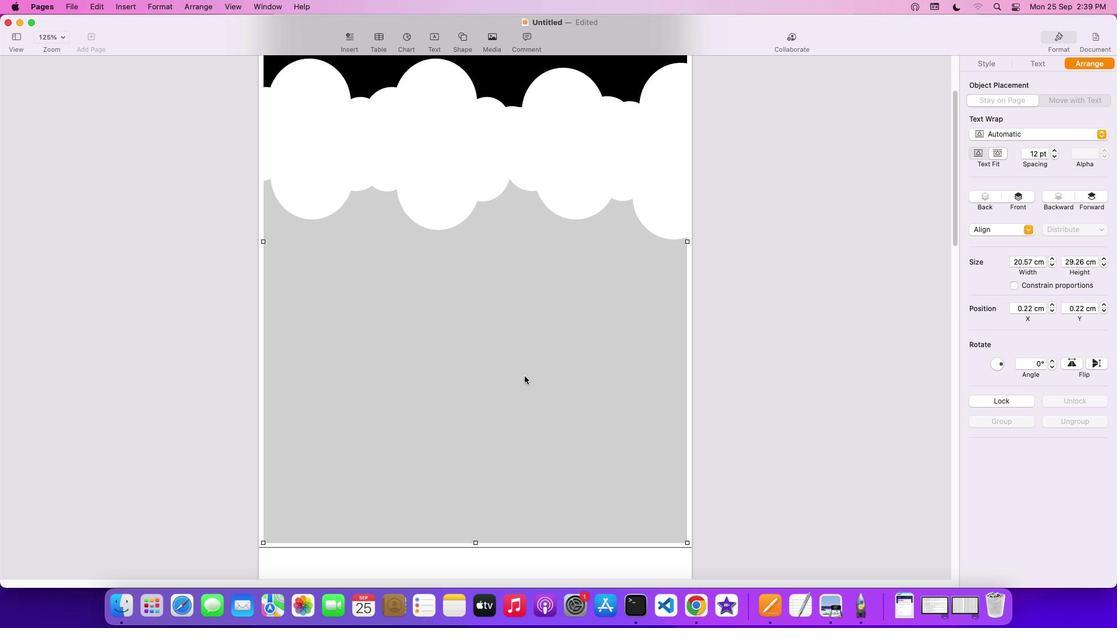 
Action: Mouse scrolled (524, 376) with delta (0, 0)
Screenshot: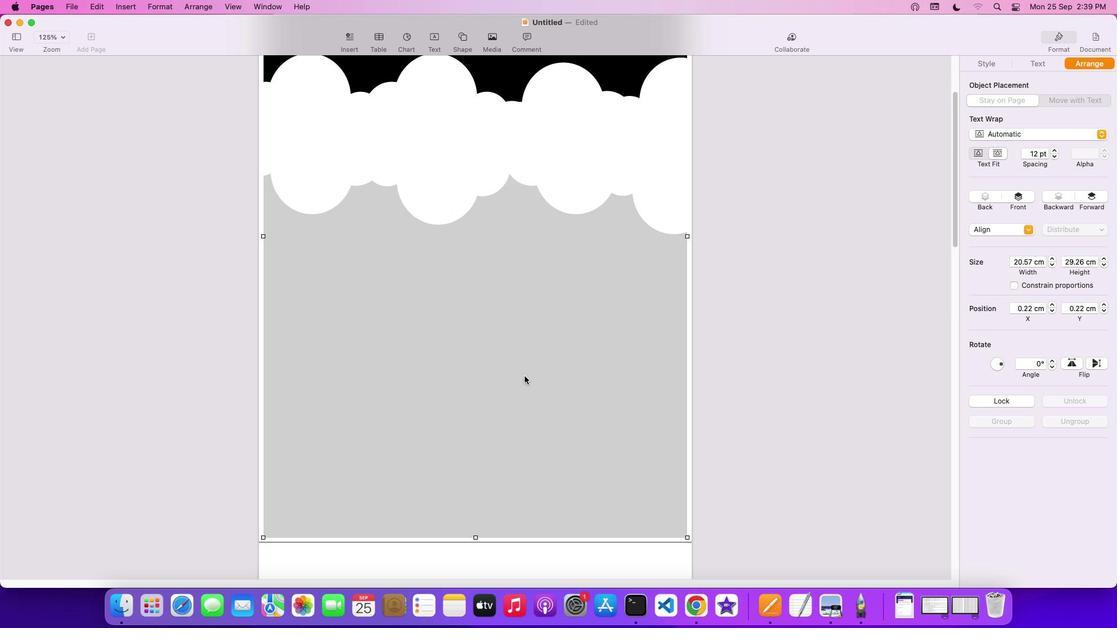 
Action: Mouse scrolled (524, 376) with delta (0, 0)
Screenshot: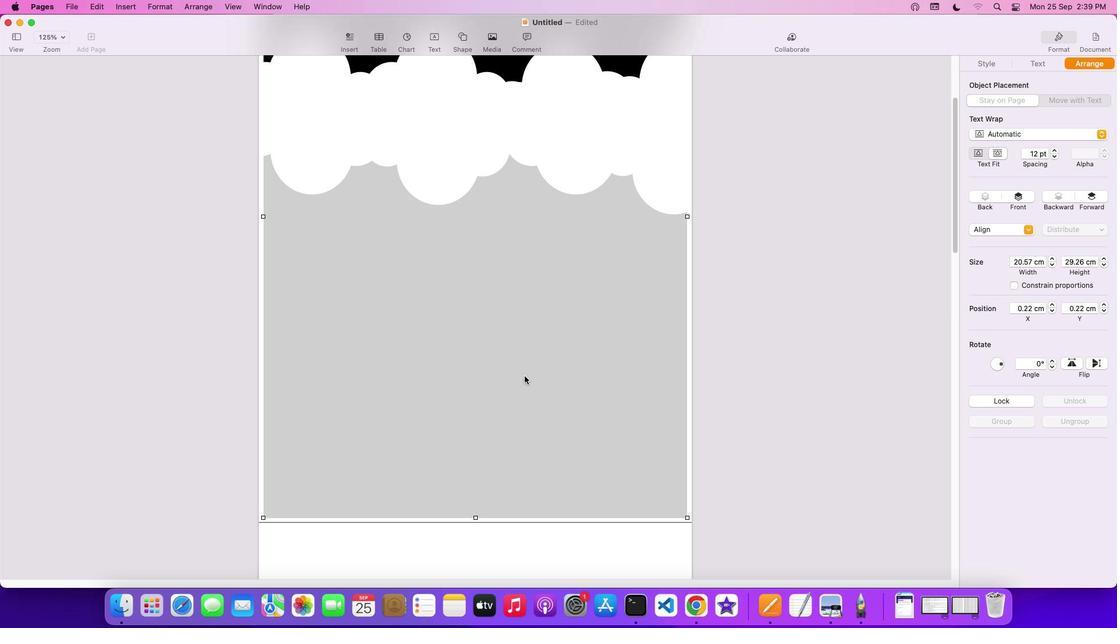 
Action: Mouse scrolled (524, 376) with delta (0, -1)
Screenshot: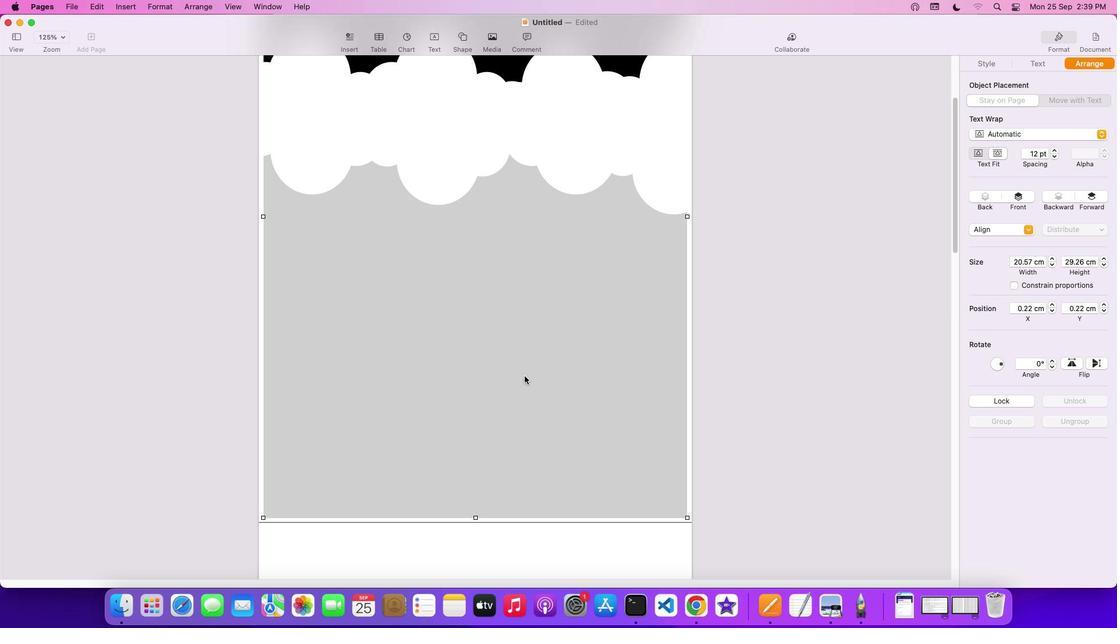 
Action: Mouse scrolled (524, 376) with delta (0, -2)
Screenshot: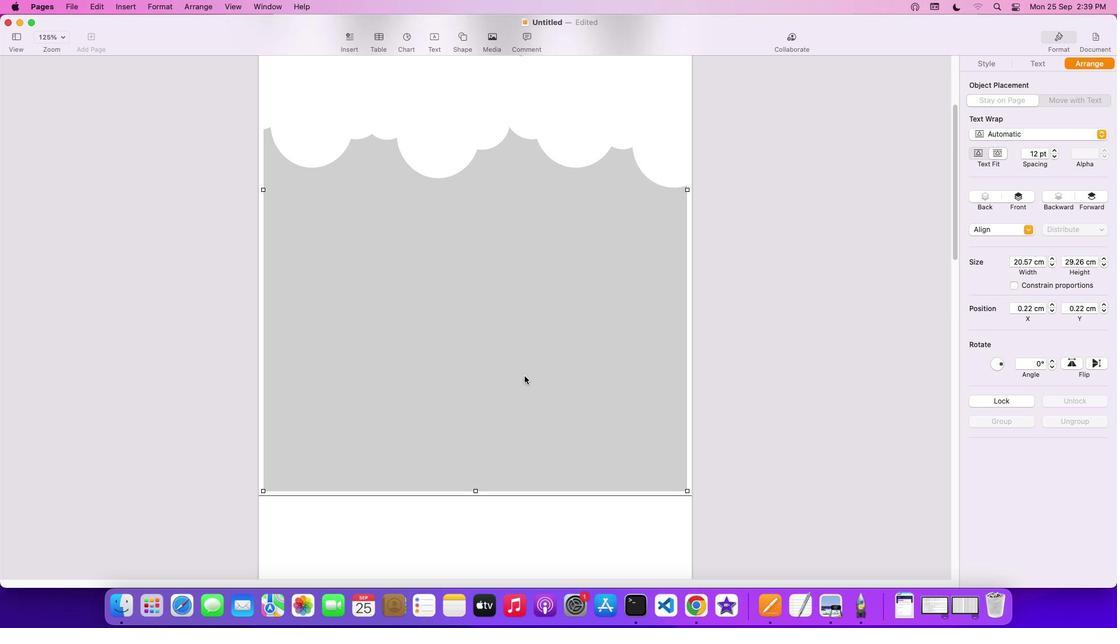 
Action: Mouse scrolled (524, 376) with delta (0, 0)
Screenshot: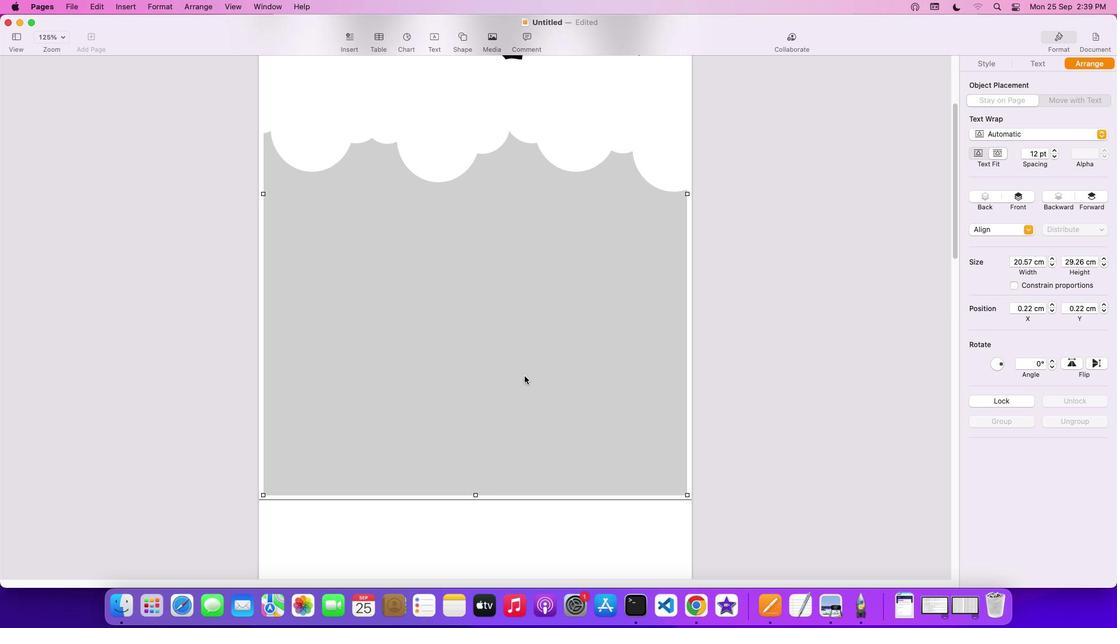 
Action: Mouse scrolled (524, 376) with delta (0, 0)
Screenshot: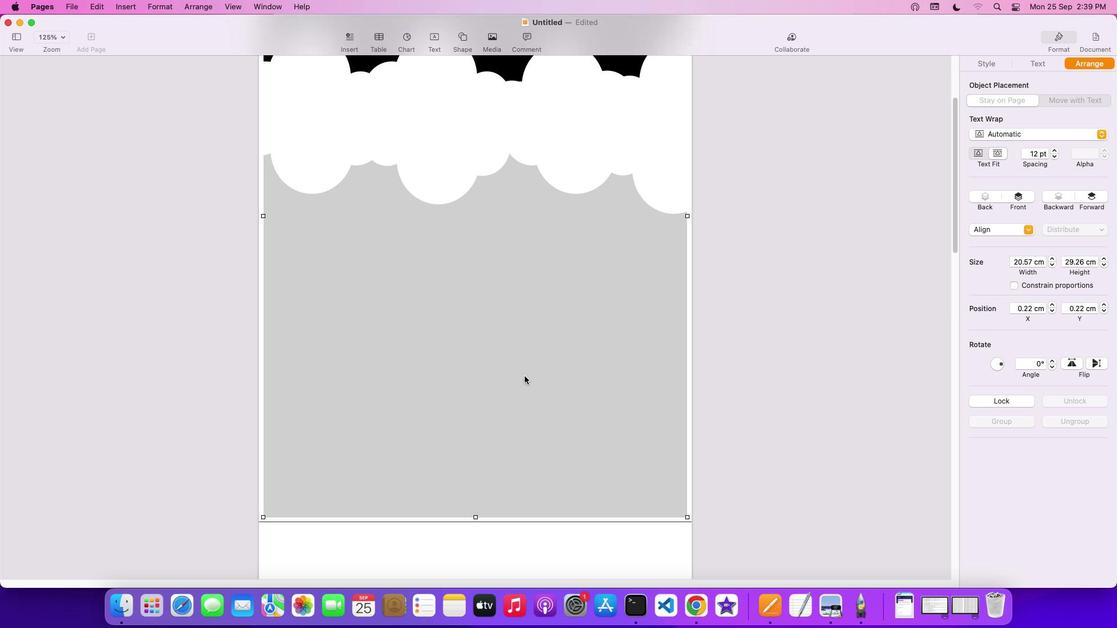 
Action: Mouse scrolled (524, 376) with delta (0, 1)
Screenshot: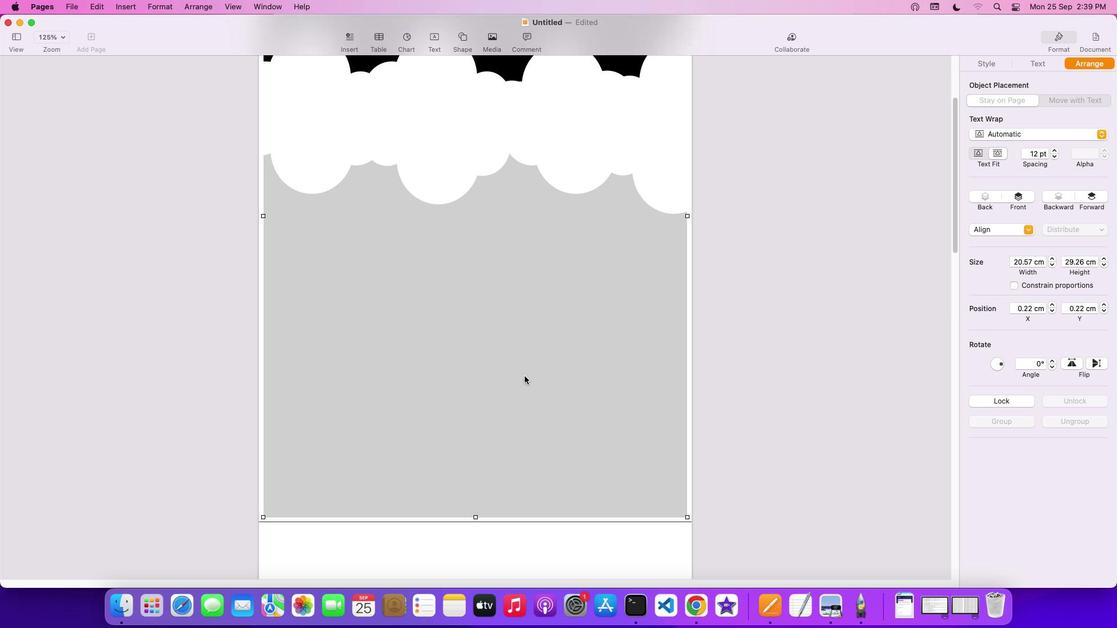 
Action: Mouse scrolled (524, 376) with delta (0, 2)
Screenshot: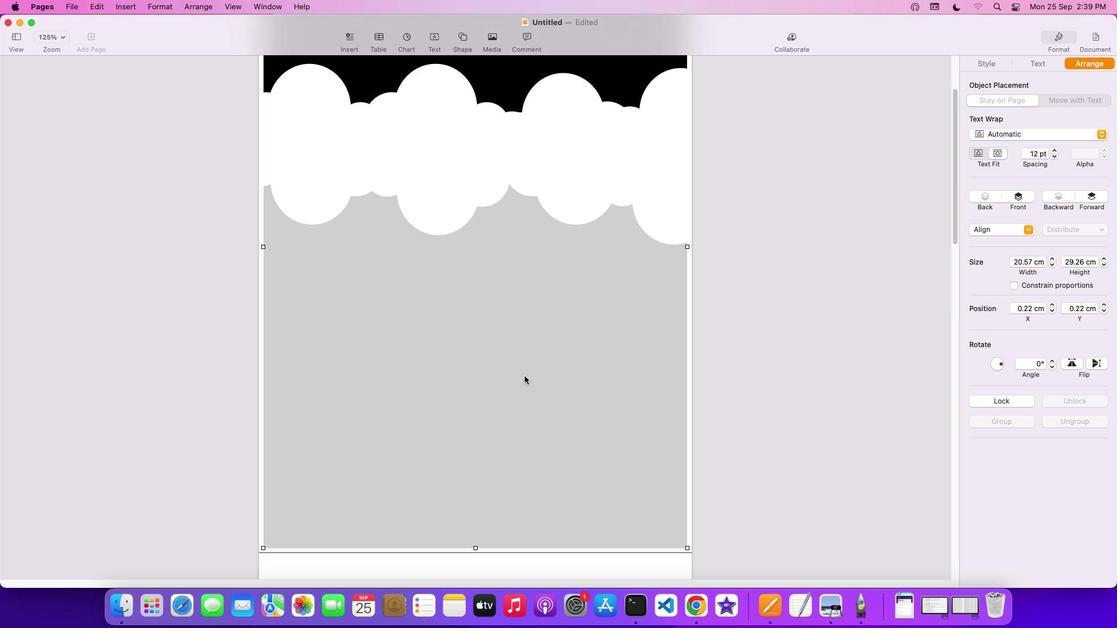 
Action: Mouse moved to (539, 369)
Screenshot: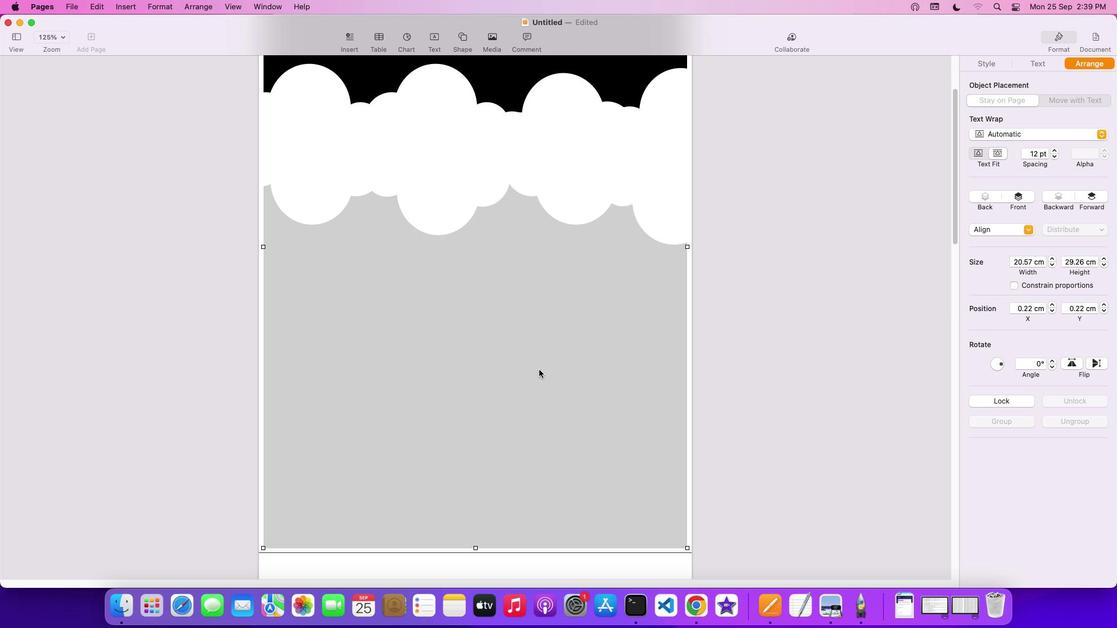 
Action: Mouse scrolled (539, 369) with delta (0, 0)
Screenshot: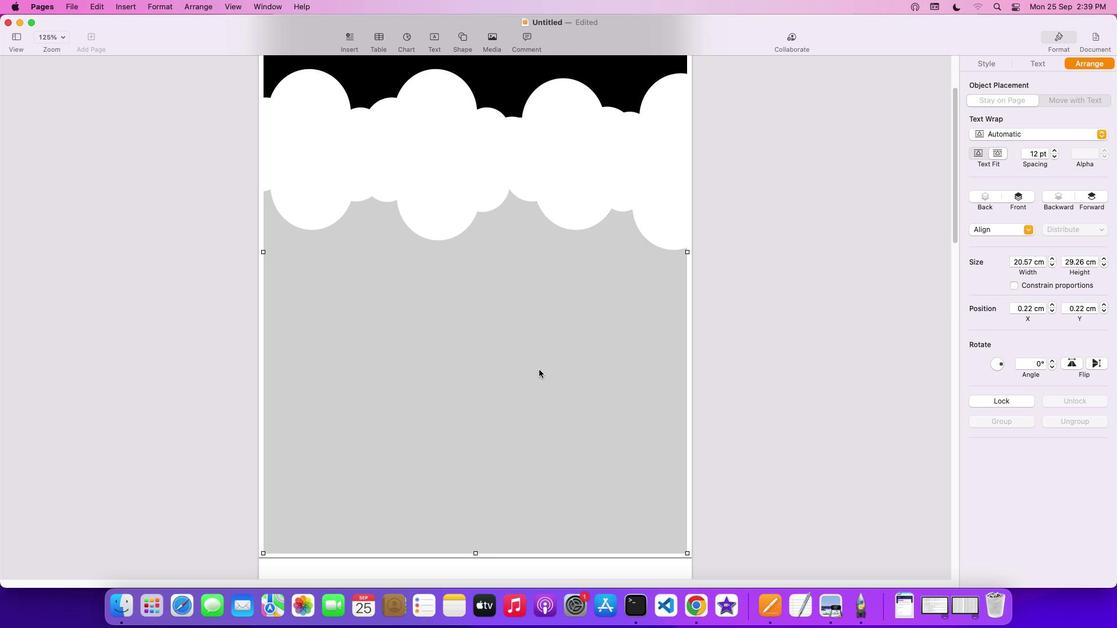 
Action: Mouse scrolled (539, 369) with delta (0, 0)
Screenshot: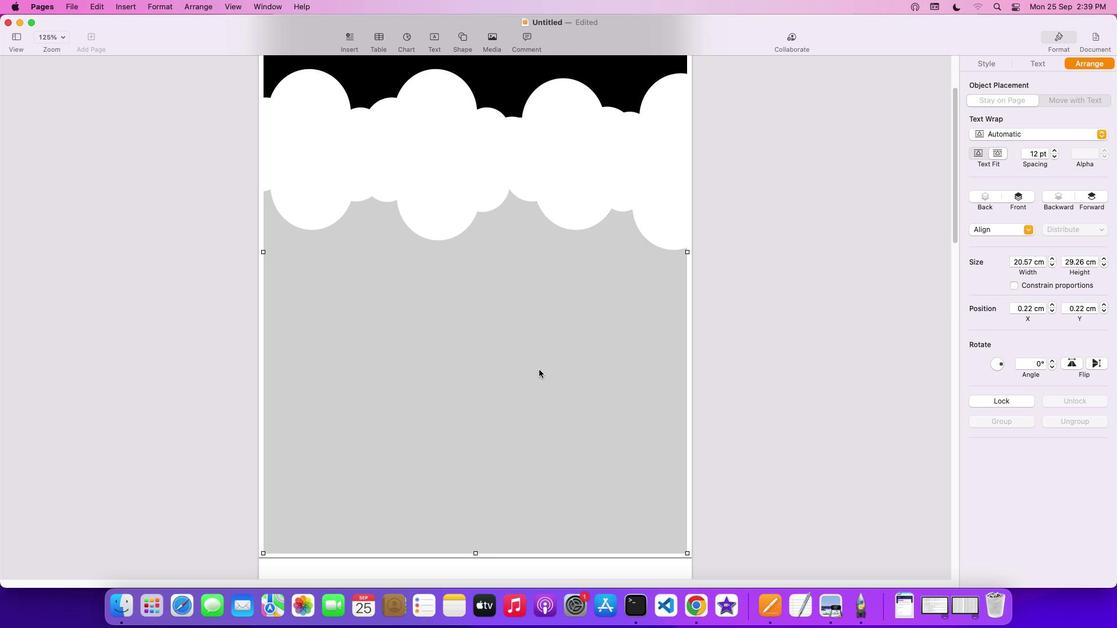 
Action: Mouse scrolled (539, 369) with delta (0, 1)
Screenshot: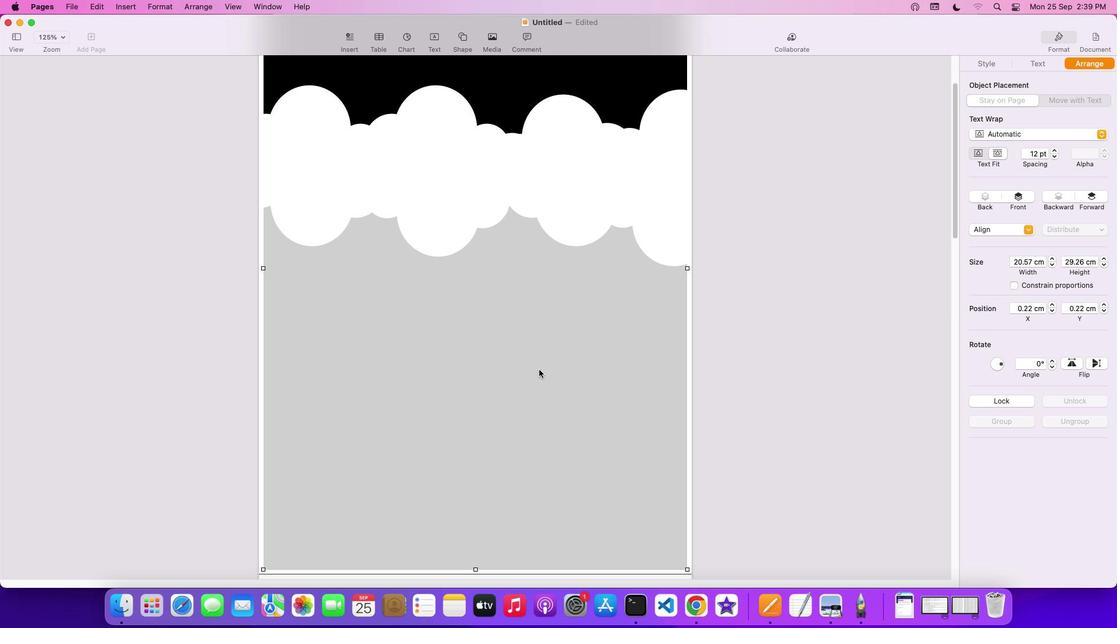 
Action: Mouse scrolled (539, 369) with delta (0, 0)
Screenshot: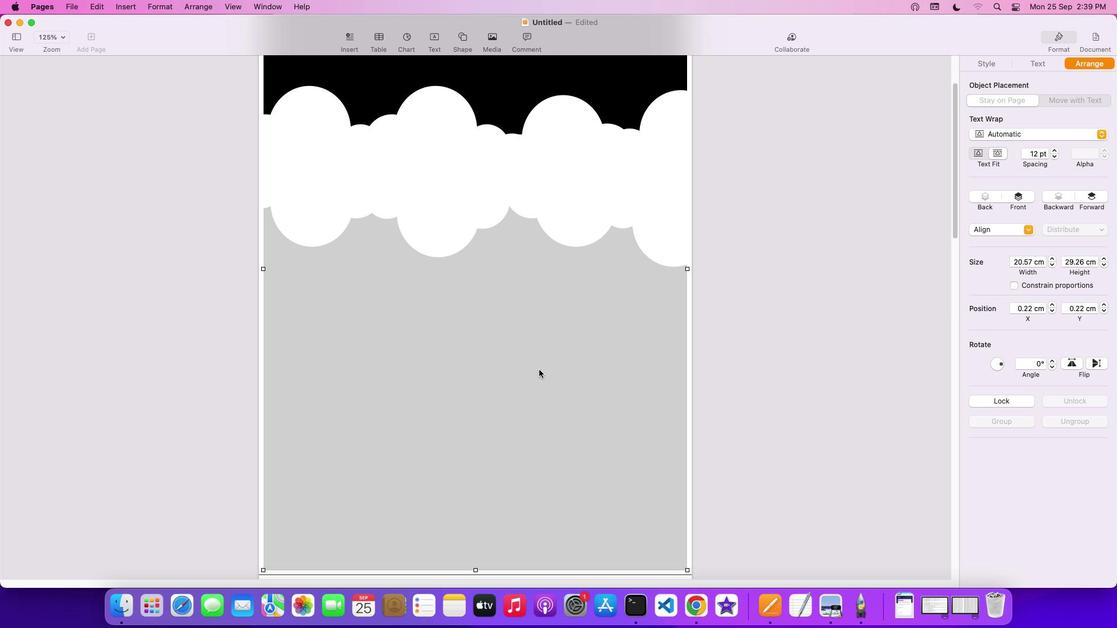 
Action: Mouse scrolled (539, 369) with delta (0, 0)
Screenshot: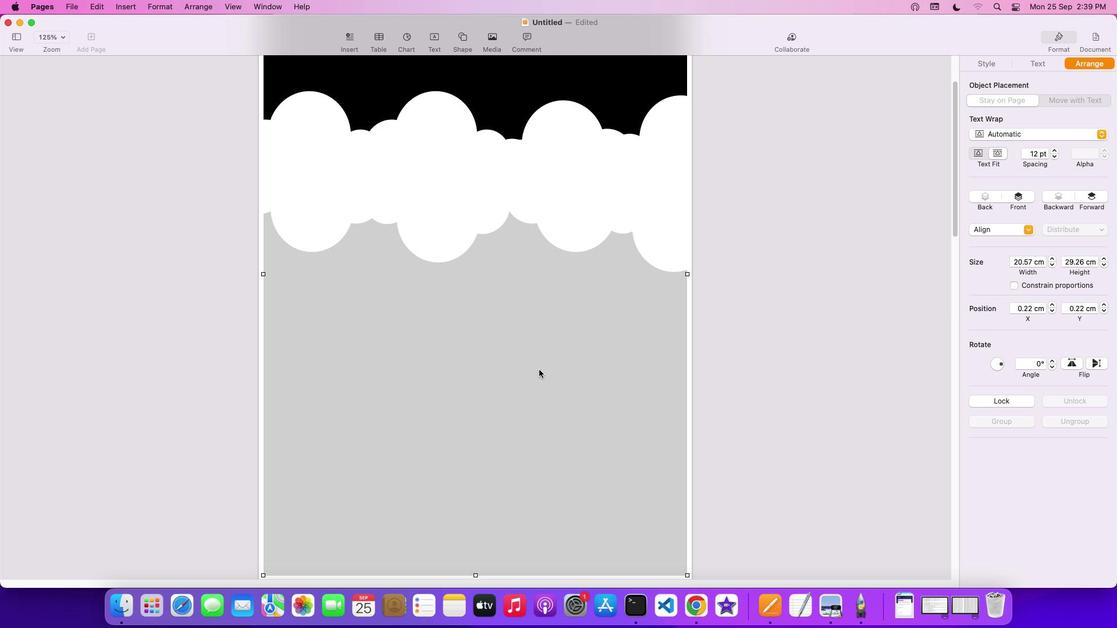 
Action: Mouse scrolled (539, 369) with delta (0, 1)
Screenshot: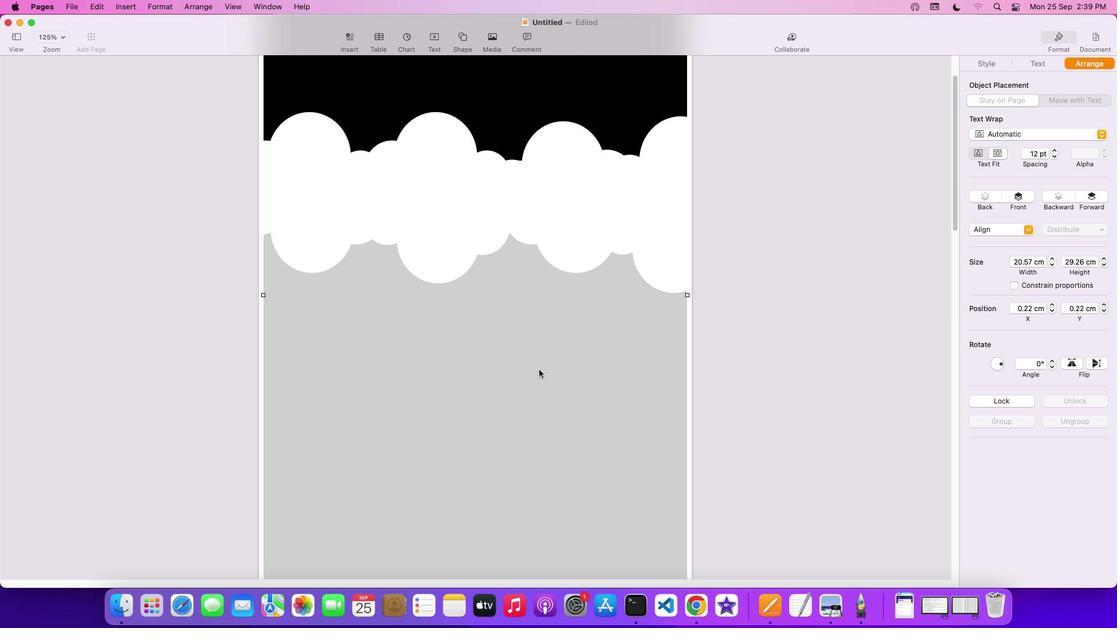 
Action: Mouse scrolled (539, 369) with delta (0, 2)
Screenshot: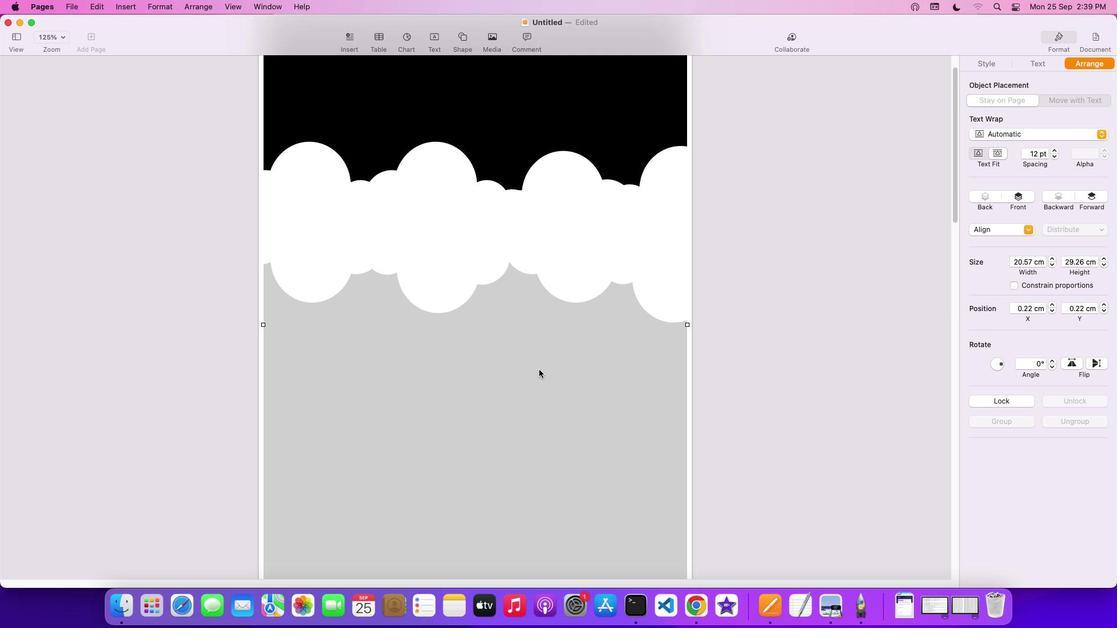 
Action: Mouse scrolled (539, 369) with delta (0, 0)
Screenshot: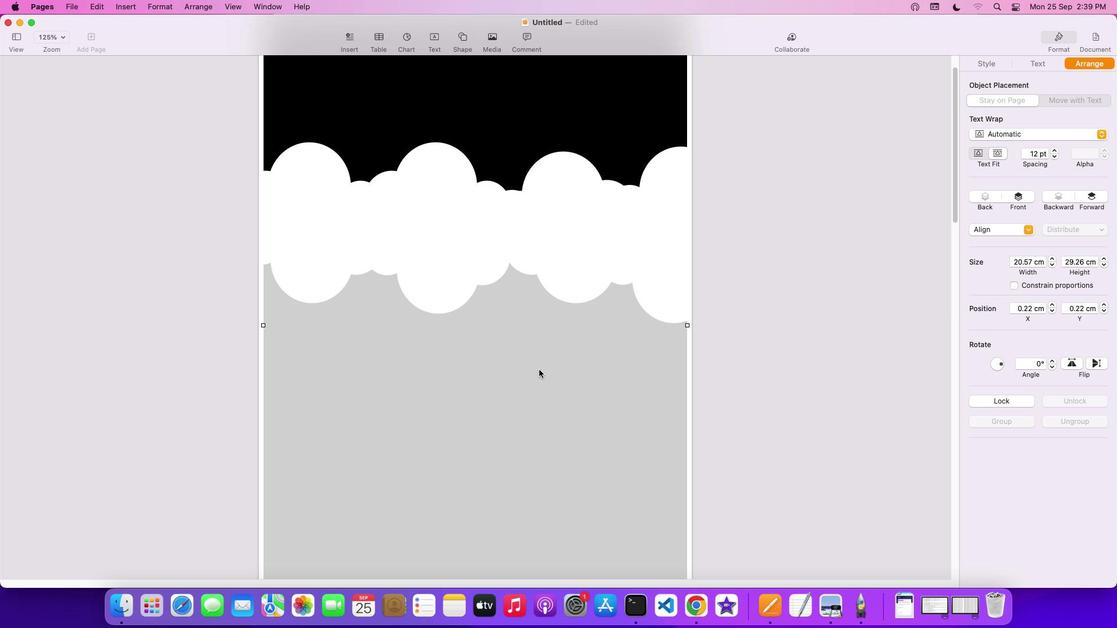 
Action: Mouse scrolled (539, 369) with delta (0, 0)
Screenshot: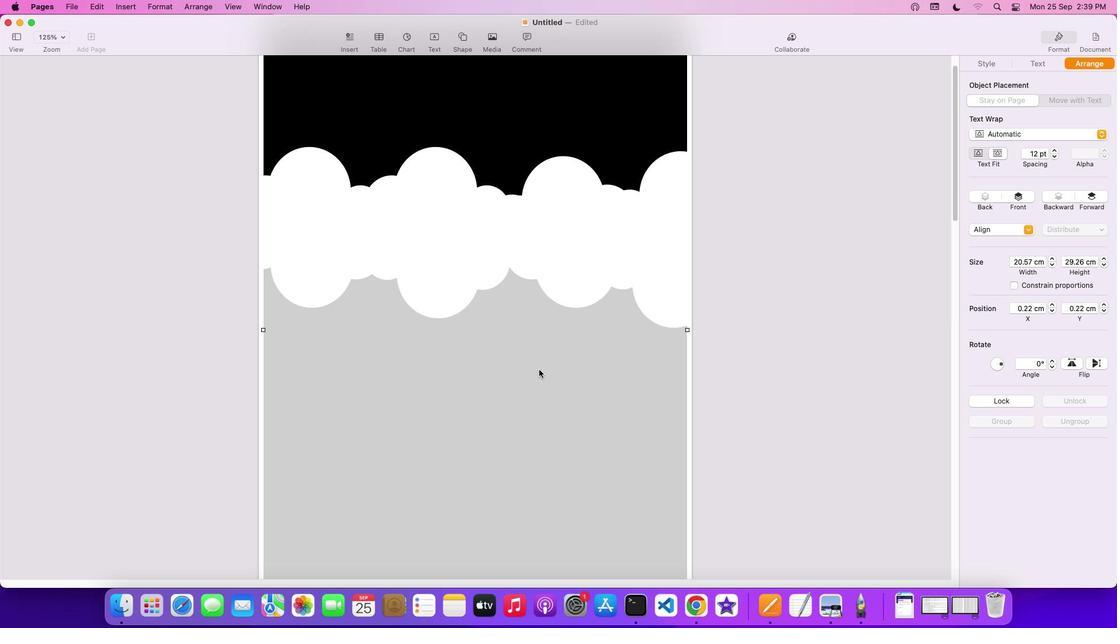 
Action: Mouse scrolled (539, 369) with delta (0, 1)
Screenshot: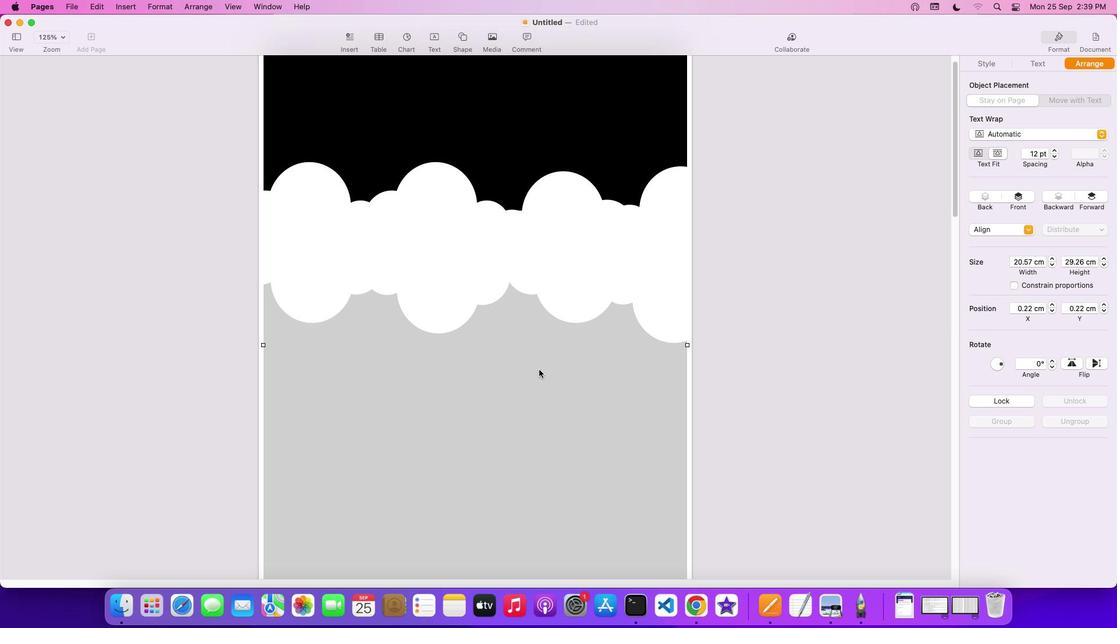 
Action: Mouse moved to (530, 140)
Screenshot: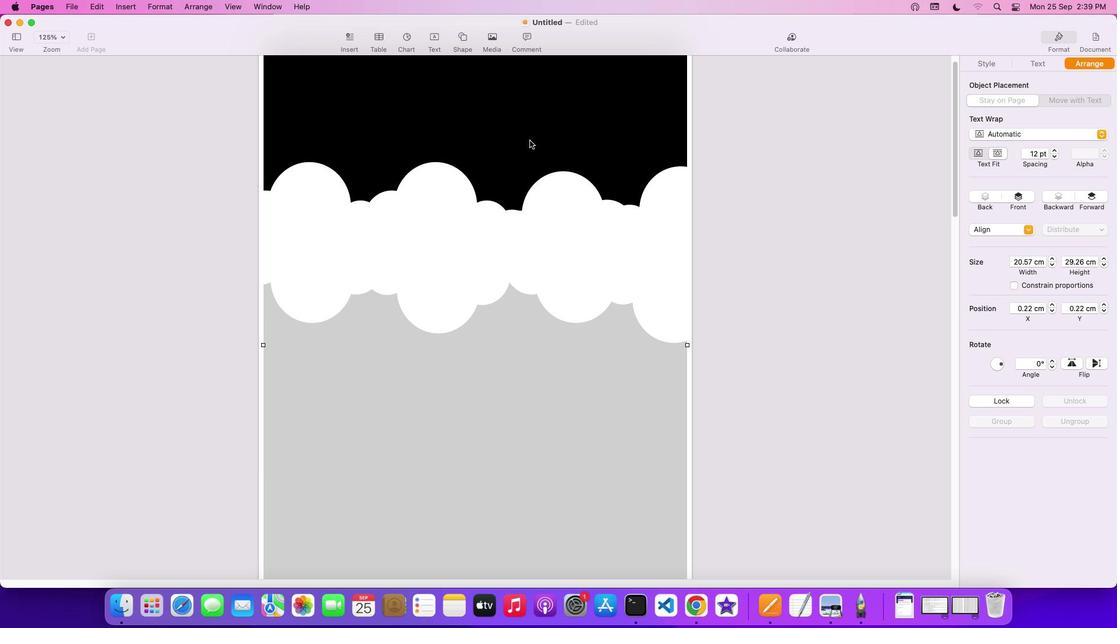 
Action: Mouse pressed left at (530, 140)
Screenshot: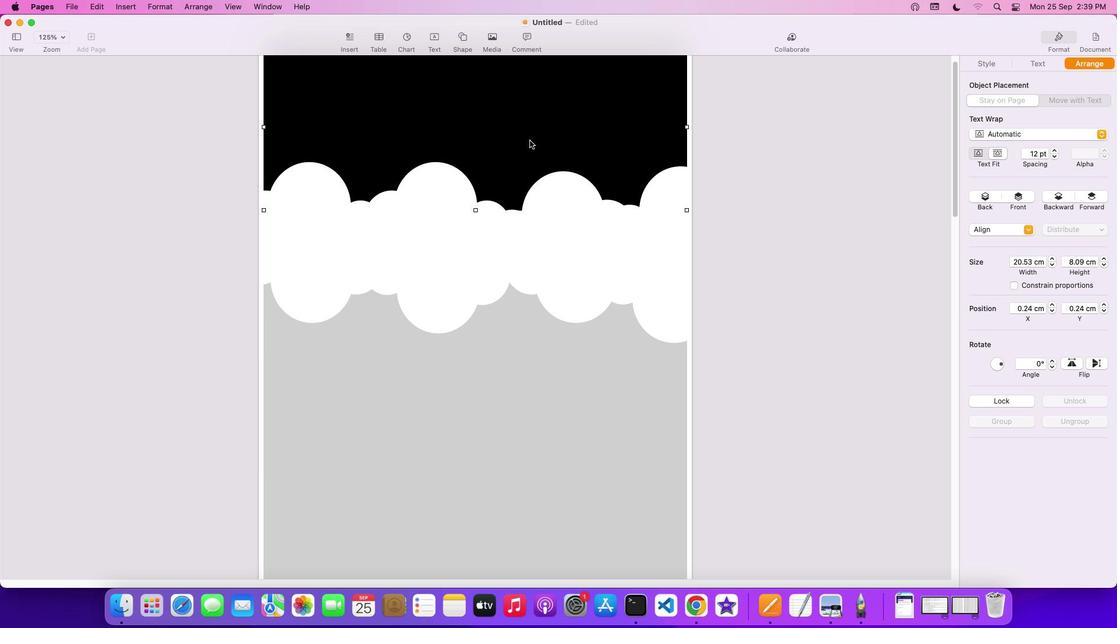 
Action: Mouse moved to (993, 64)
Screenshot: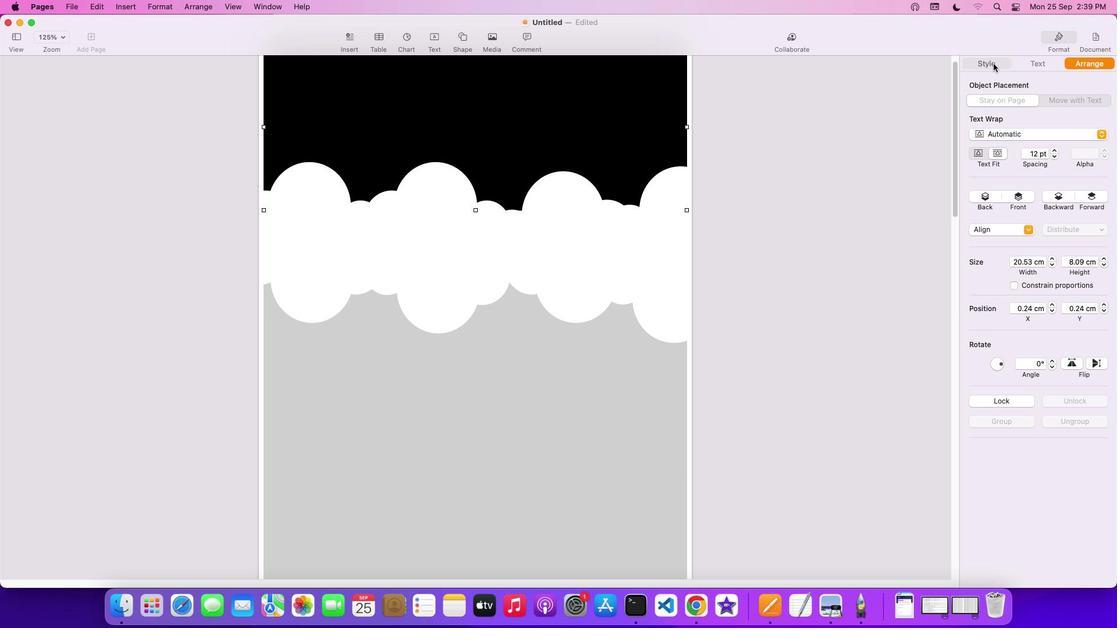 
Action: Mouse pressed left at (993, 64)
Screenshot: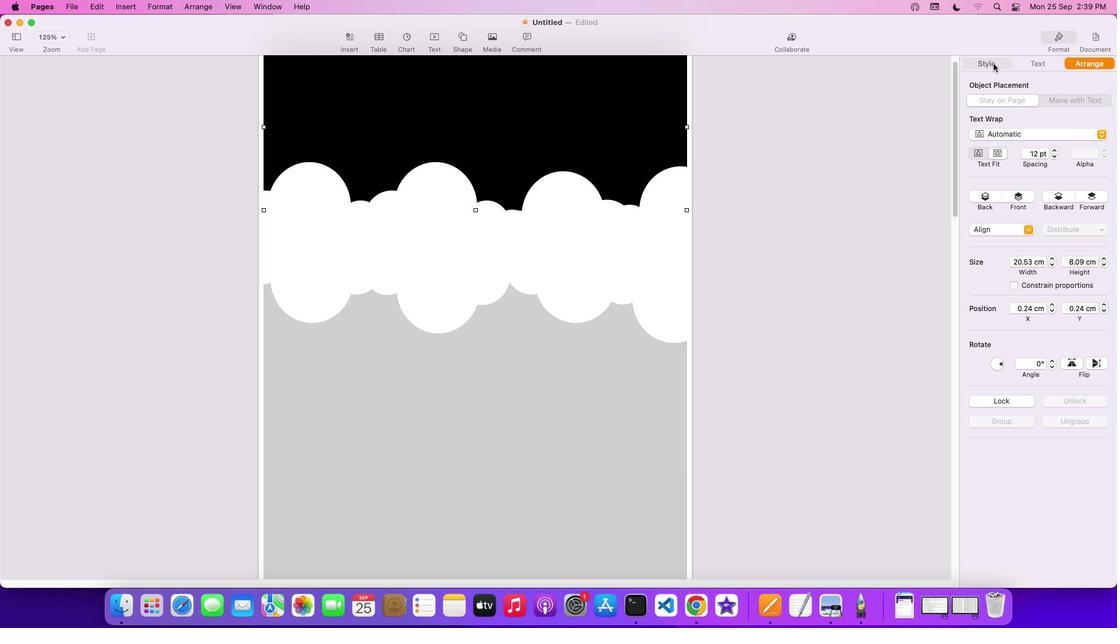 
Action: Mouse moved to (992, 225)
Screenshot: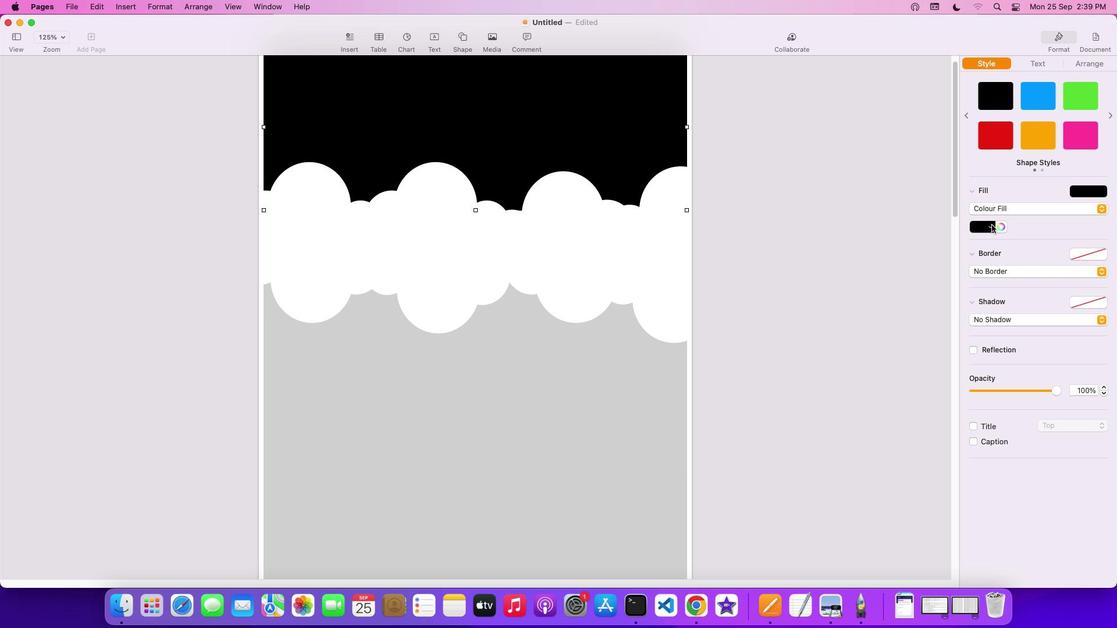 
Action: Mouse pressed left at (992, 225)
Screenshot: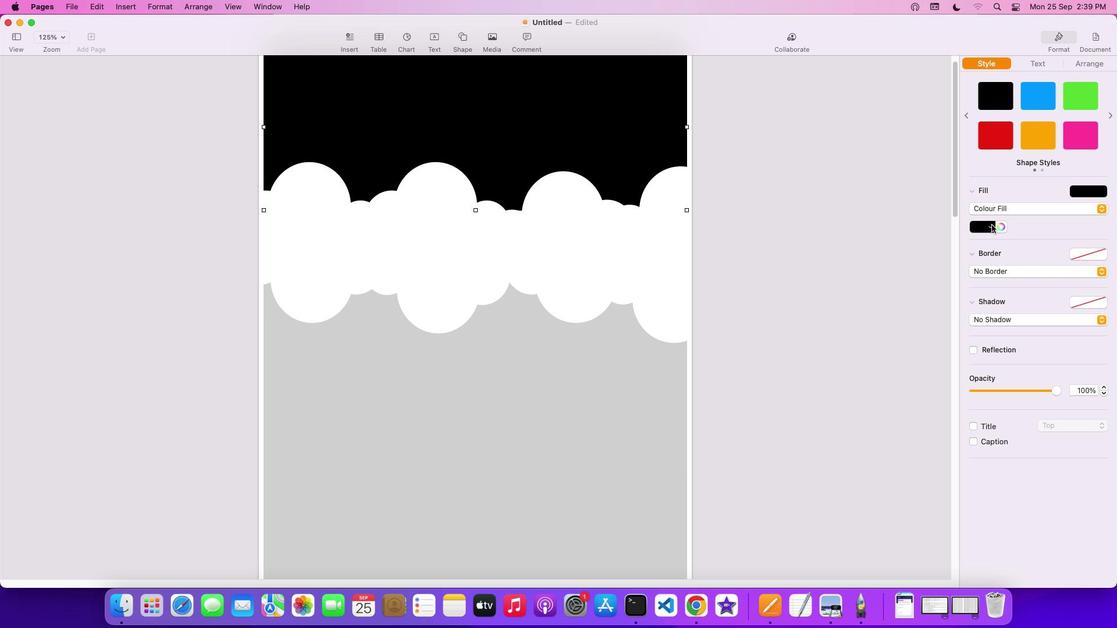 
Action: Mouse moved to (930, 290)
Screenshot: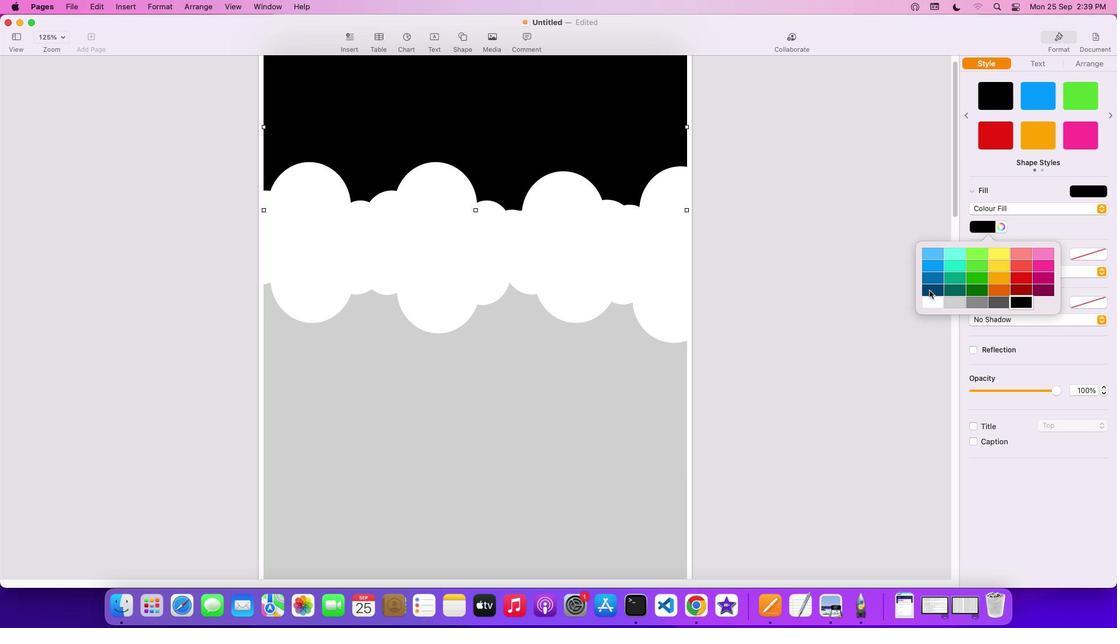 
Action: Mouse pressed left at (930, 290)
Screenshot: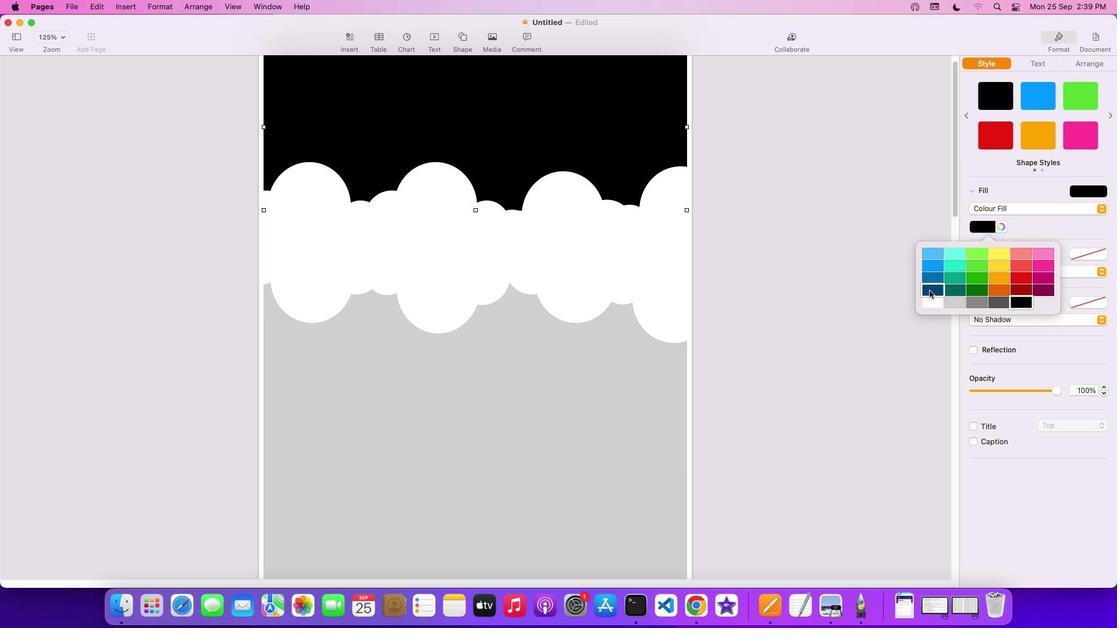 
Action: Mouse moved to (306, 307)
Screenshot: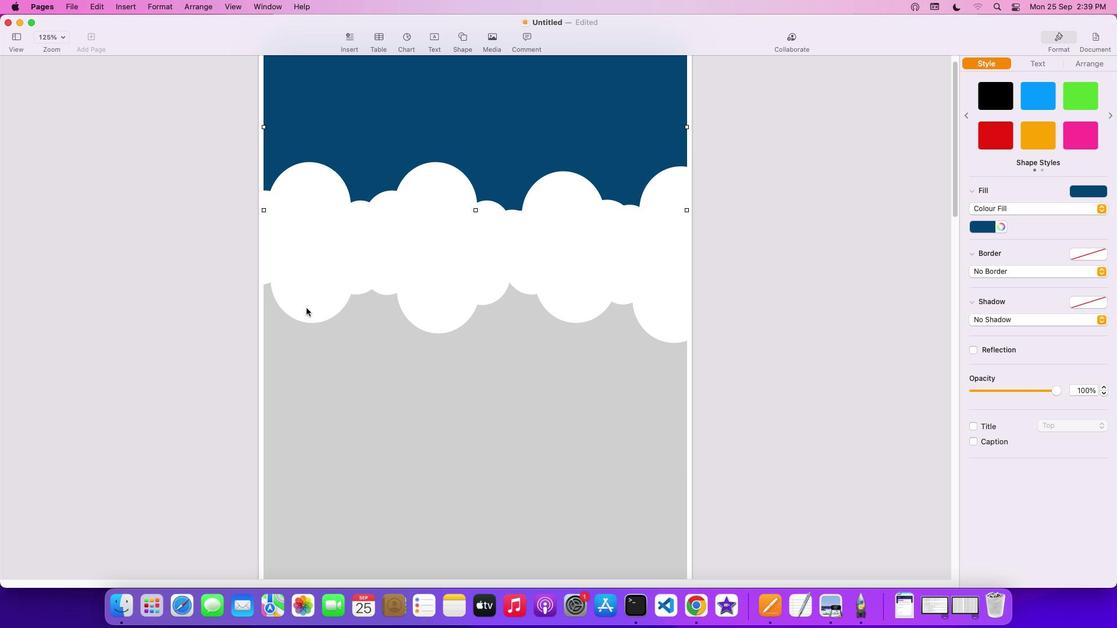 
Action: Mouse pressed left at (306, 307)
Screenshot: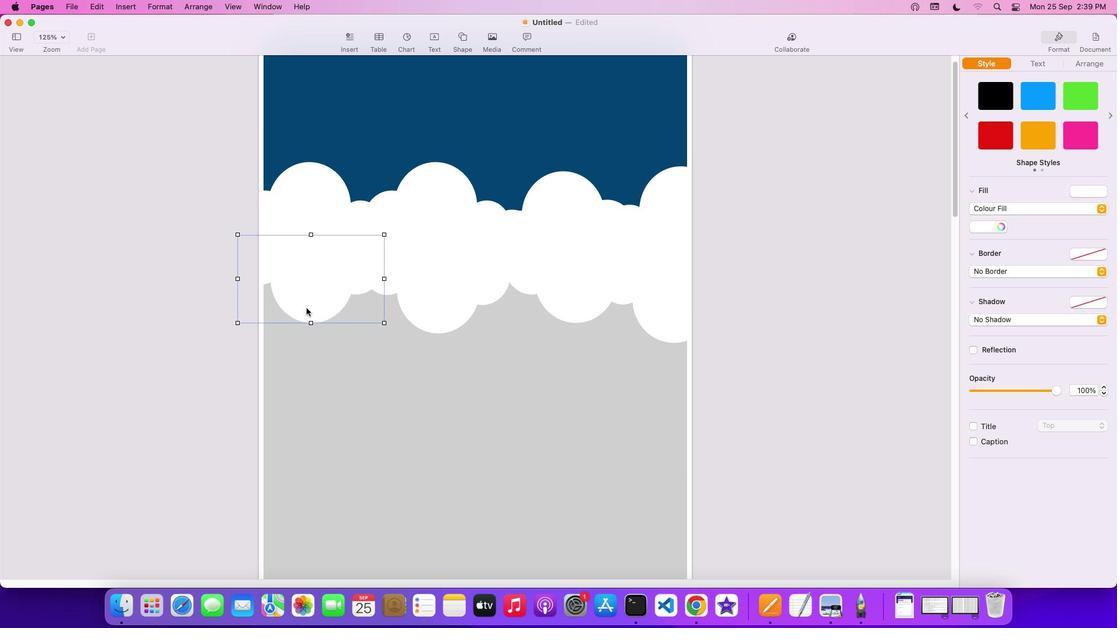 
Action: Mouse moved to (305, 216)
Screenshot: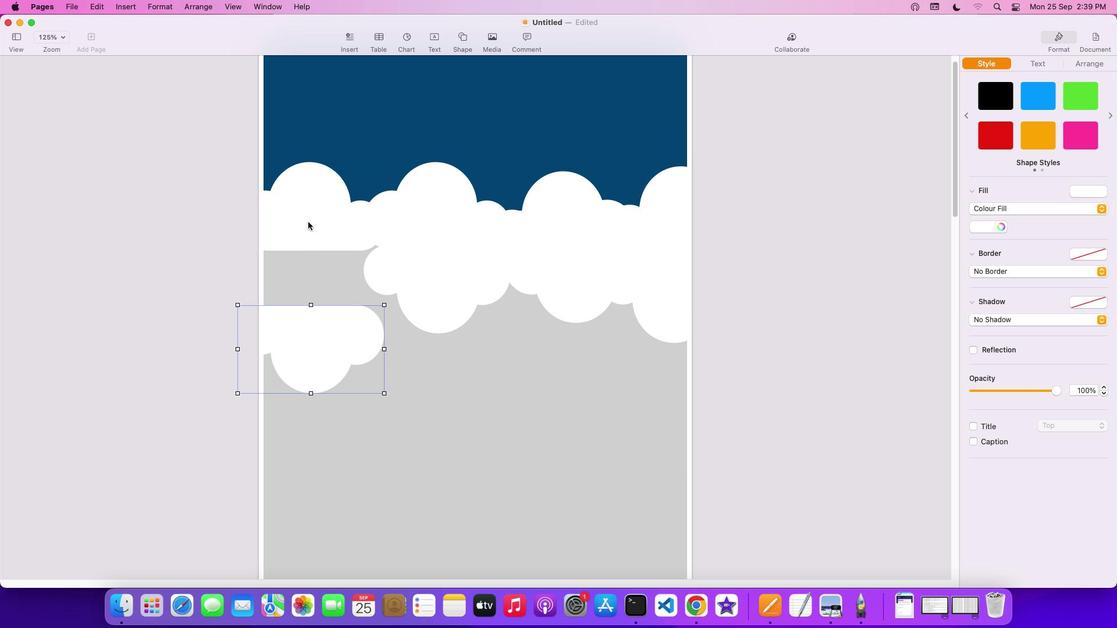 
Action: Mouse pressed left at (305, 216)
Screenshot: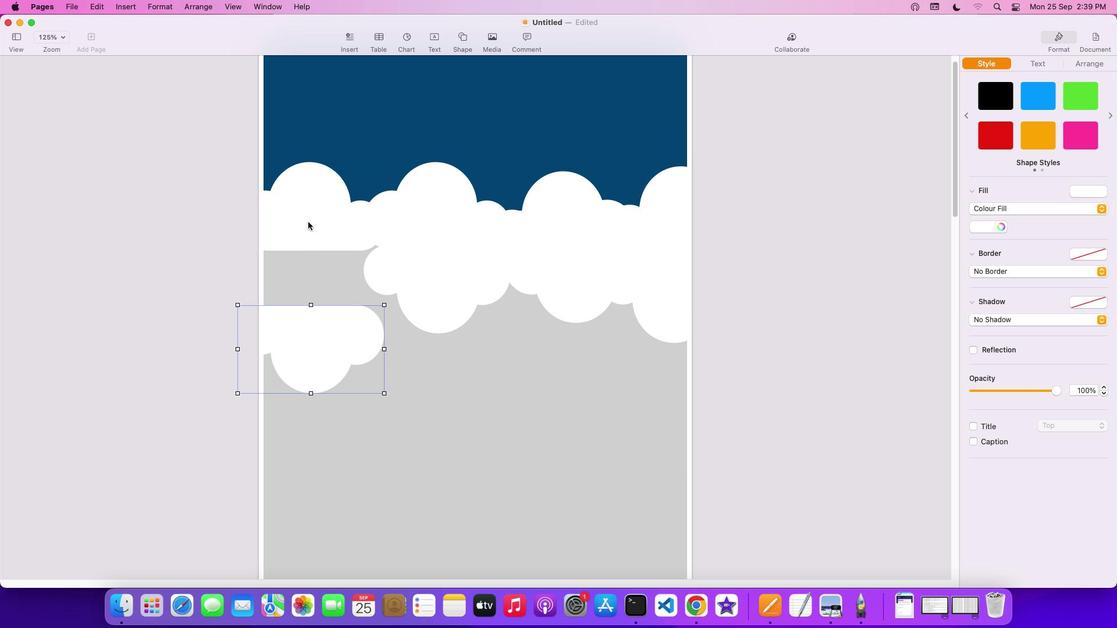 
Action: Mouse moved to (316, 353)
Screenshot: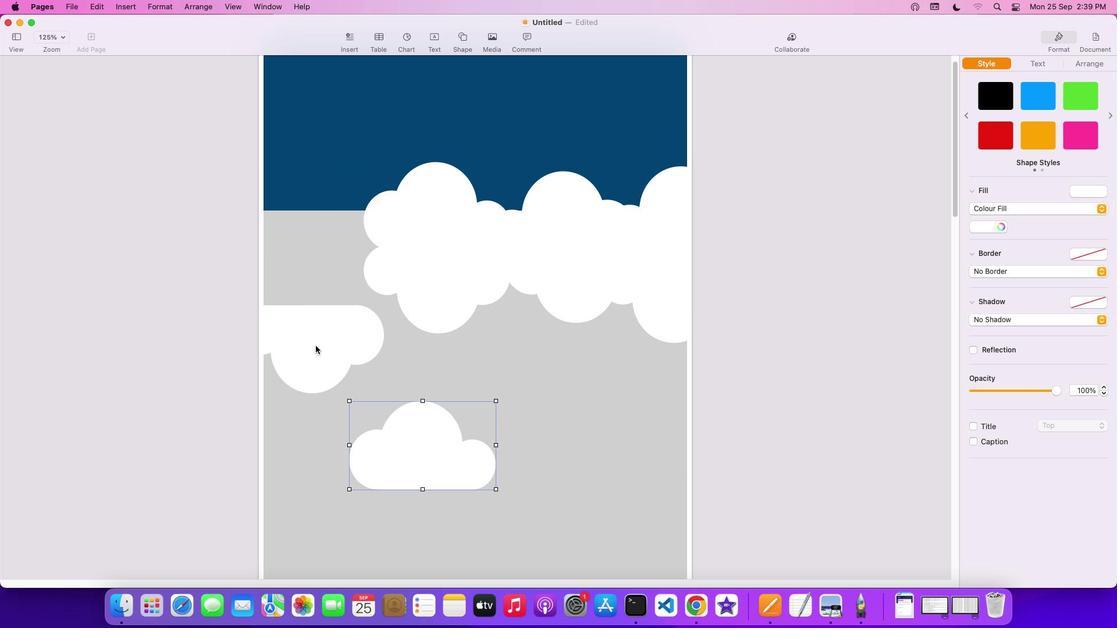 
Action: Mouse pressed left at (316, 353)
Screenshot: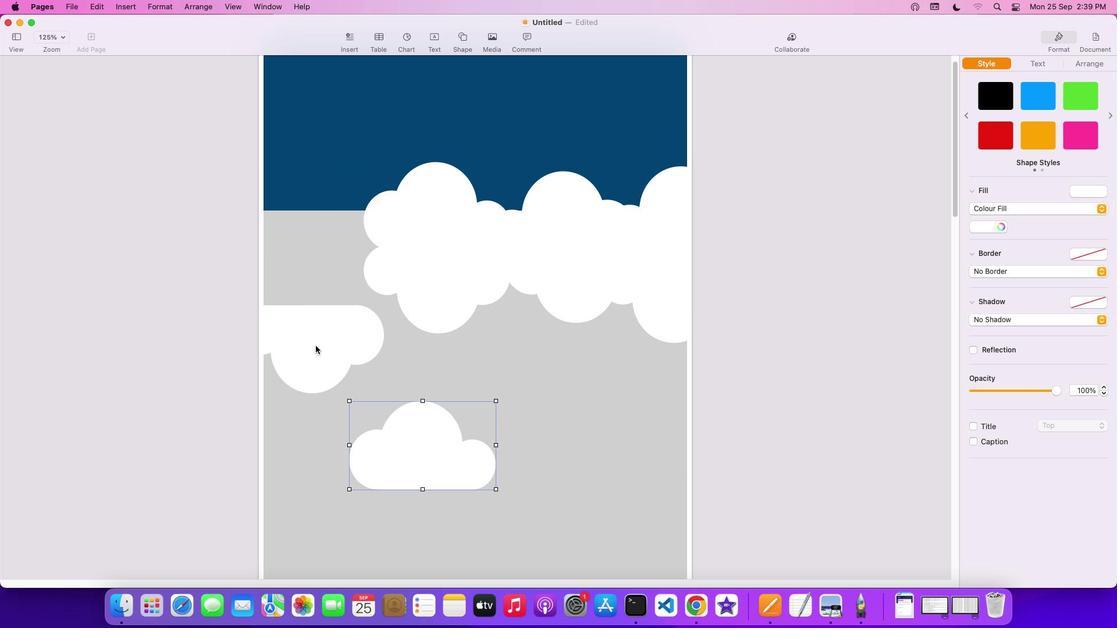 
Action: Mouse moved to (401, 446)
Screenshot: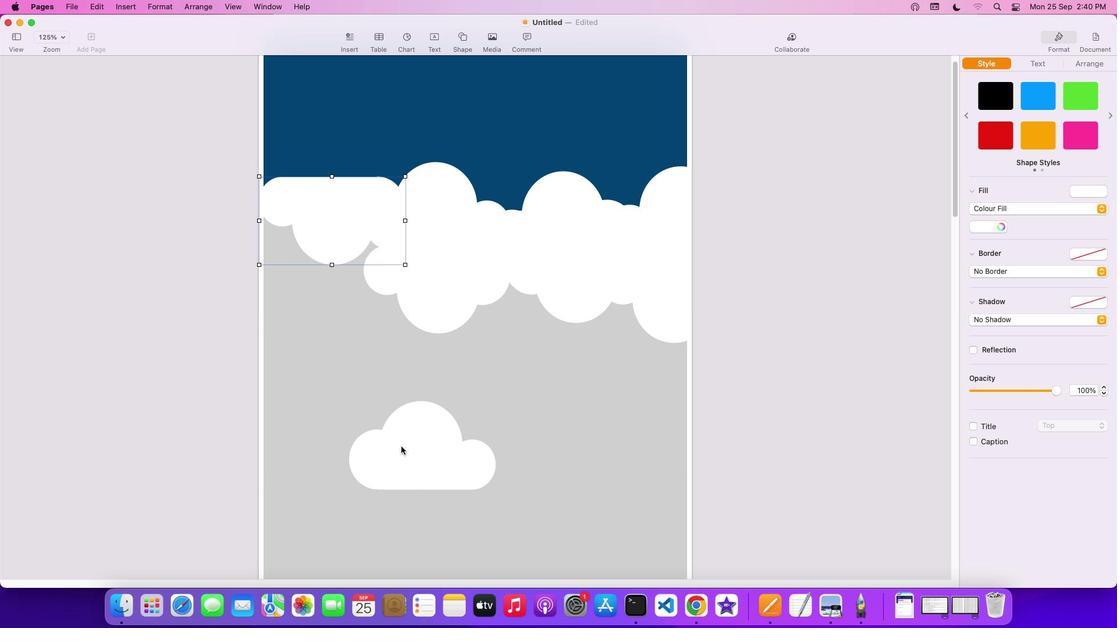 
Action: Mouse pressed left at (401, 446)
Screenshot: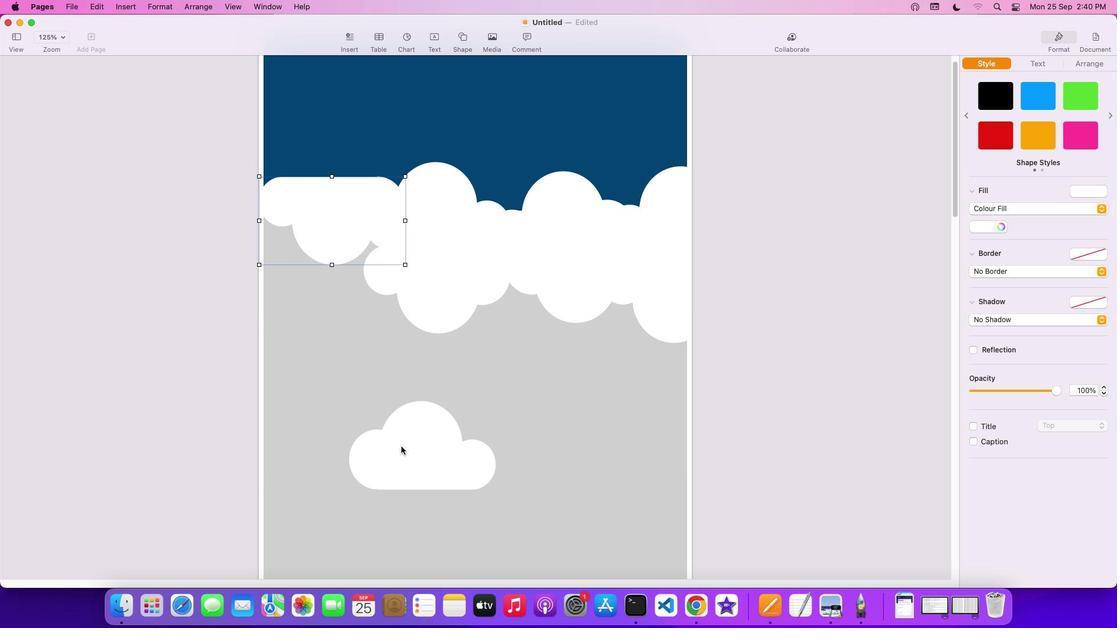 
Action: Mouse moved to (436, 310)
Screenshot: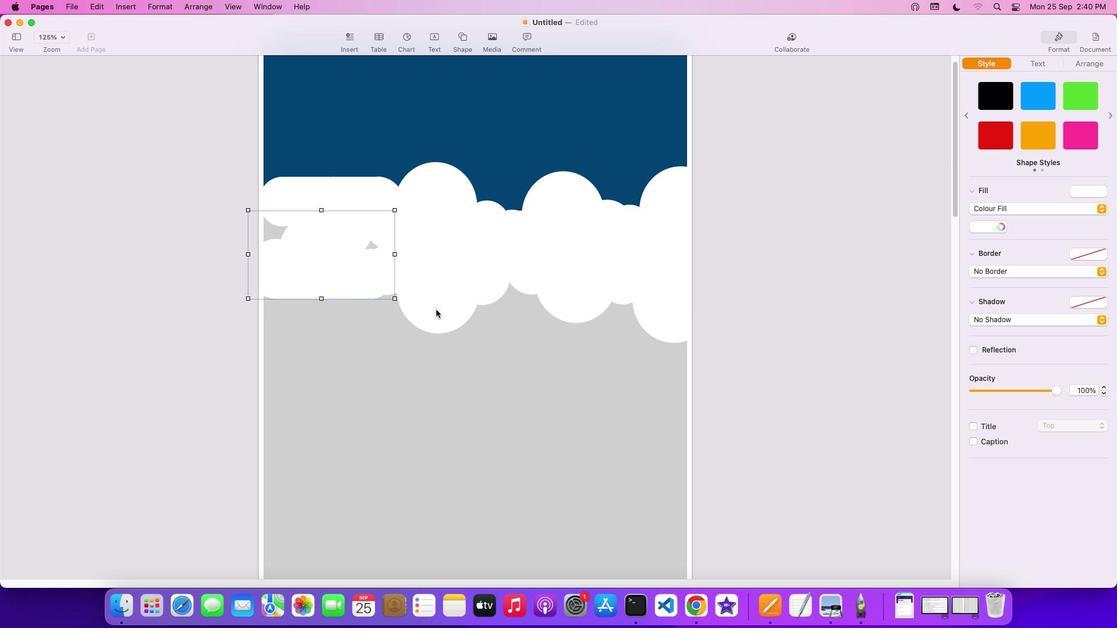 
Action: Mouse pressed left at (436, 310)
Screenshot: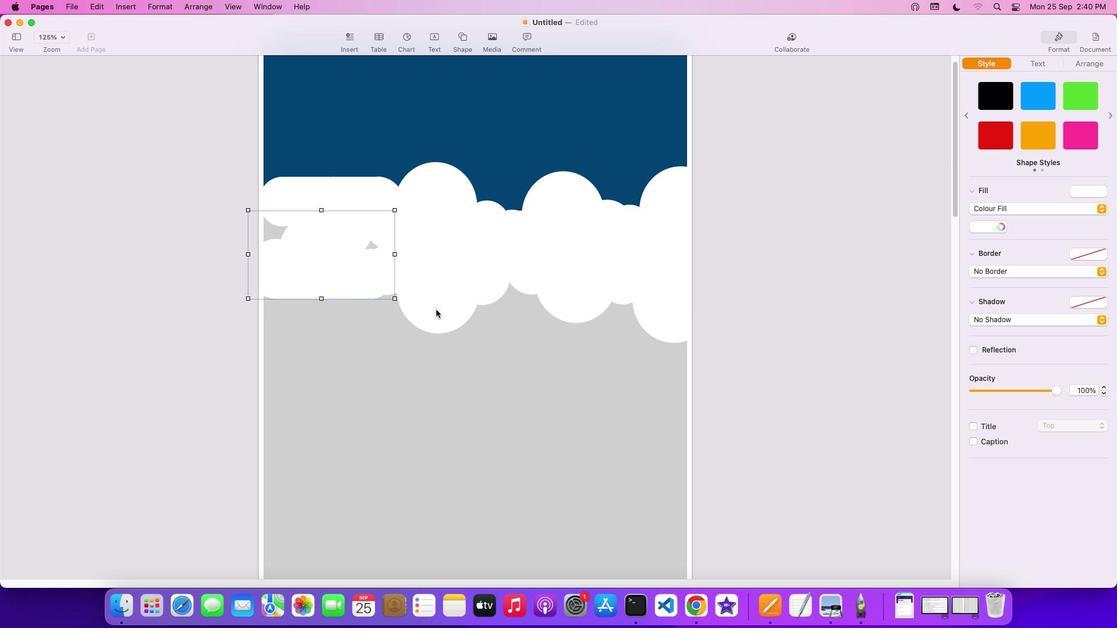 
Action: Mouse moved to (444, 239)
Screenshot: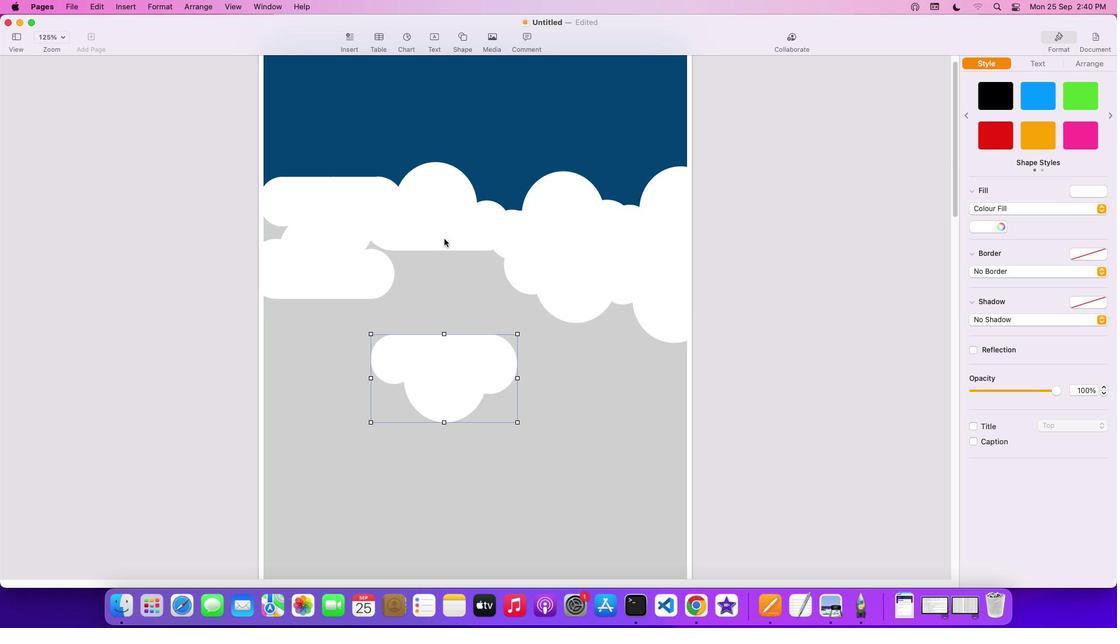 
Action: Mouse pressed left at (444, 239)
Screenshot: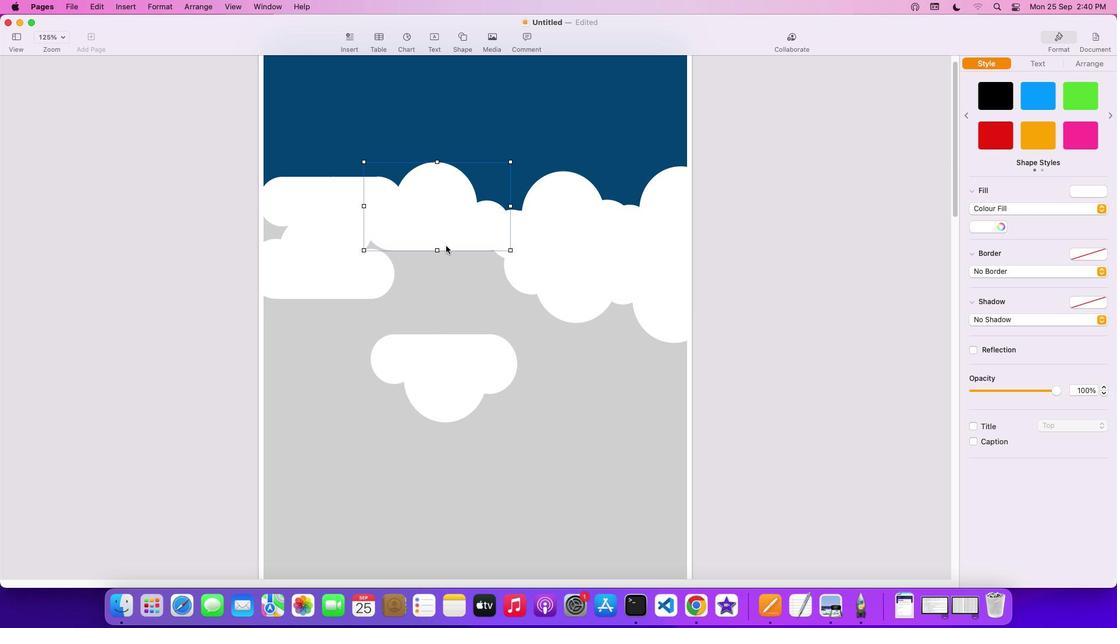 
Action: Mouse moved to (456, 386)
Screenshot: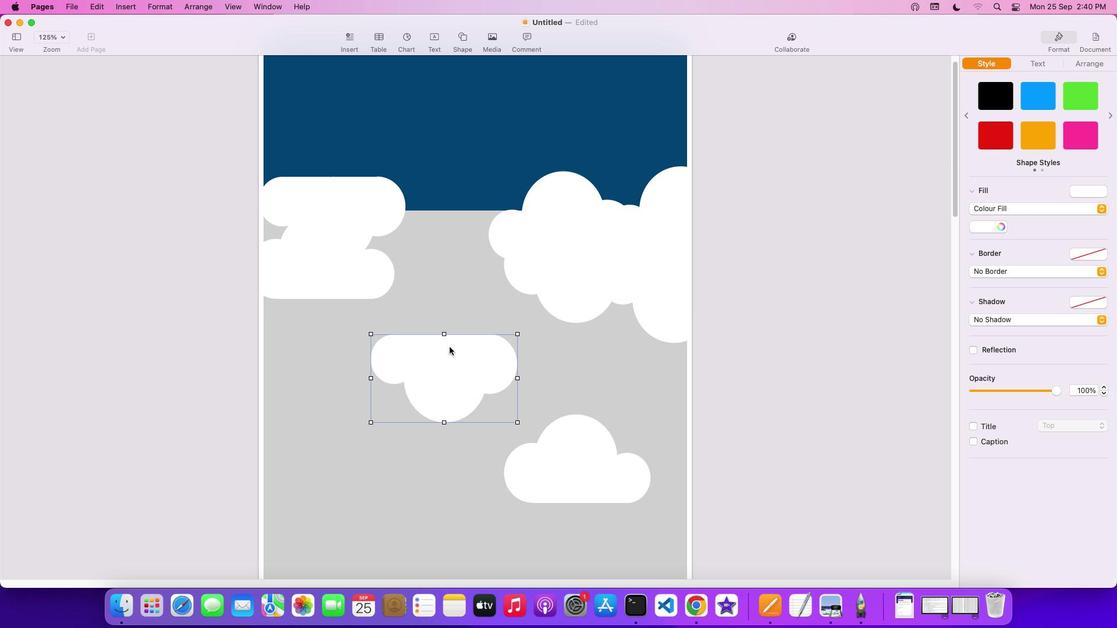 
Action: Mouse pressed left at (456, 386)
Screenshot: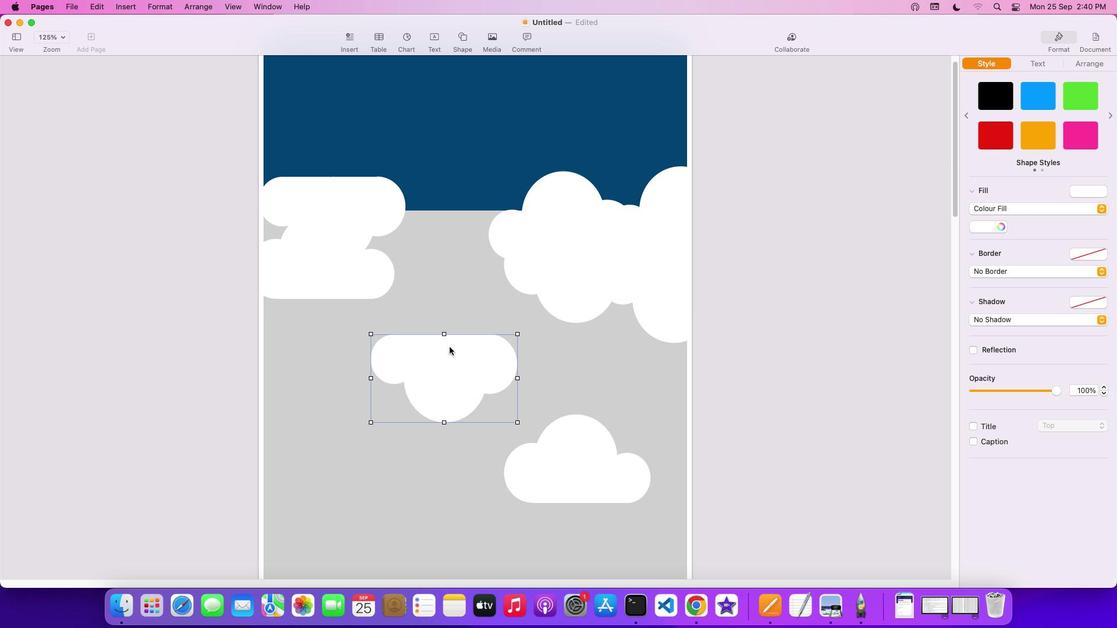 
Action: Mouse moved to (573, 306)
Screenshot: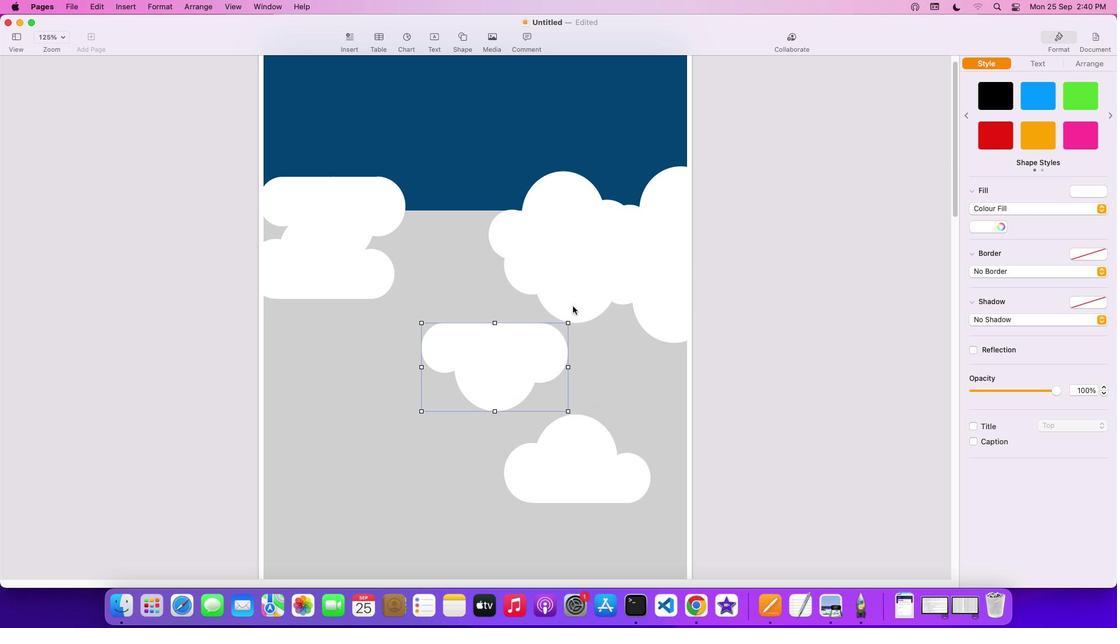 
Action: Mouse pressed left at (573, 306)
Screenshot: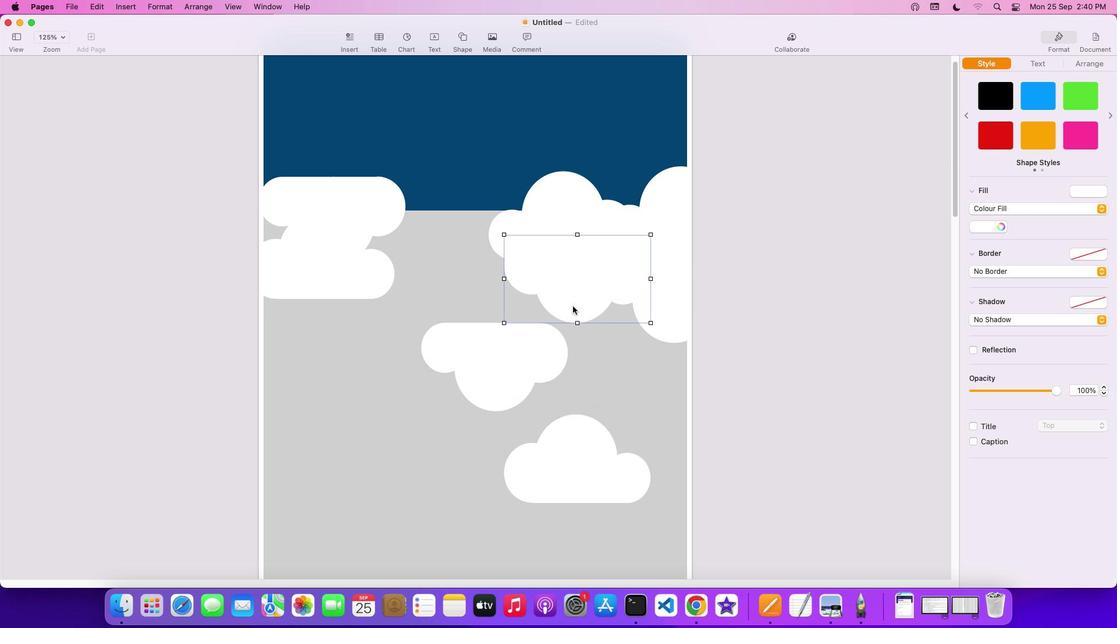 
Action: Mouse moved to (522, 379)
Screenshot: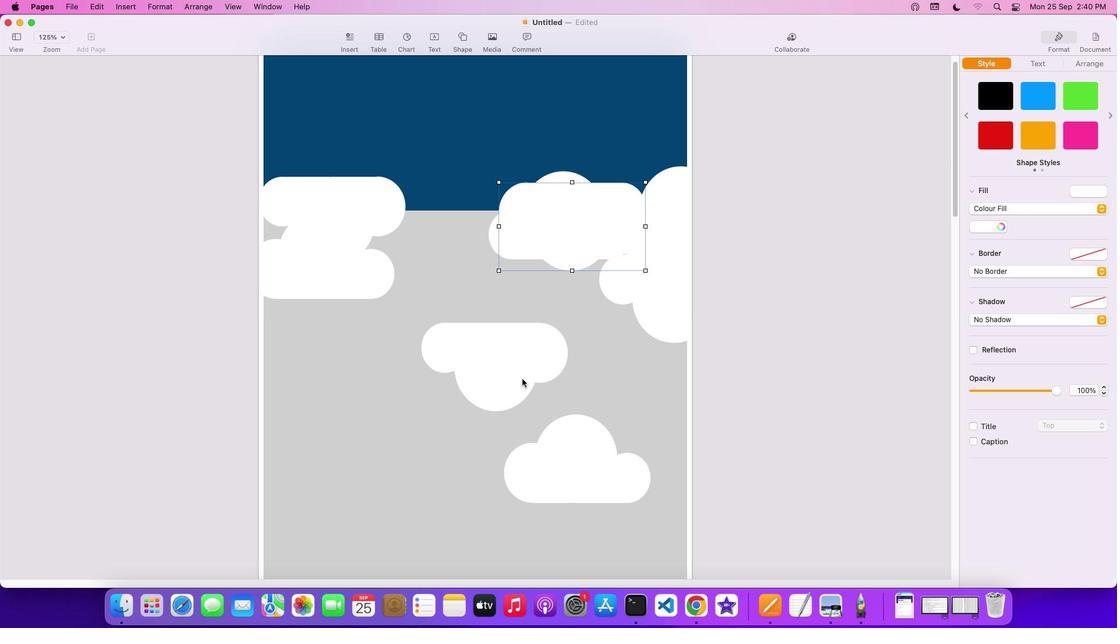 
Action: Mouse pressed left at (522, 379)
Screenshot: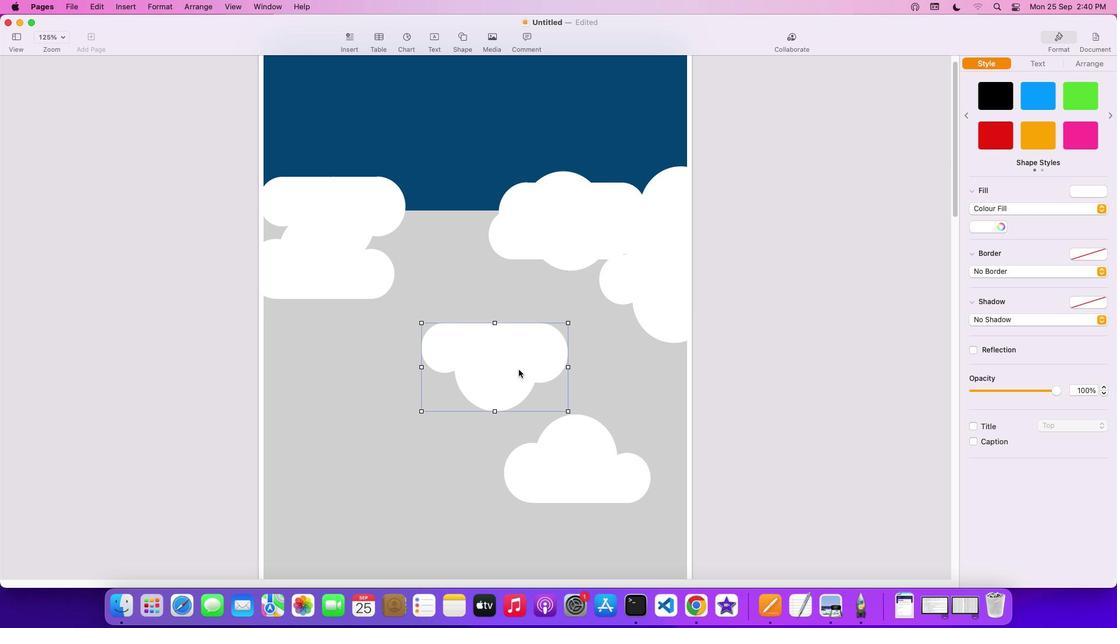 
Action: Mouse moved to (356, 288)
Screenshot: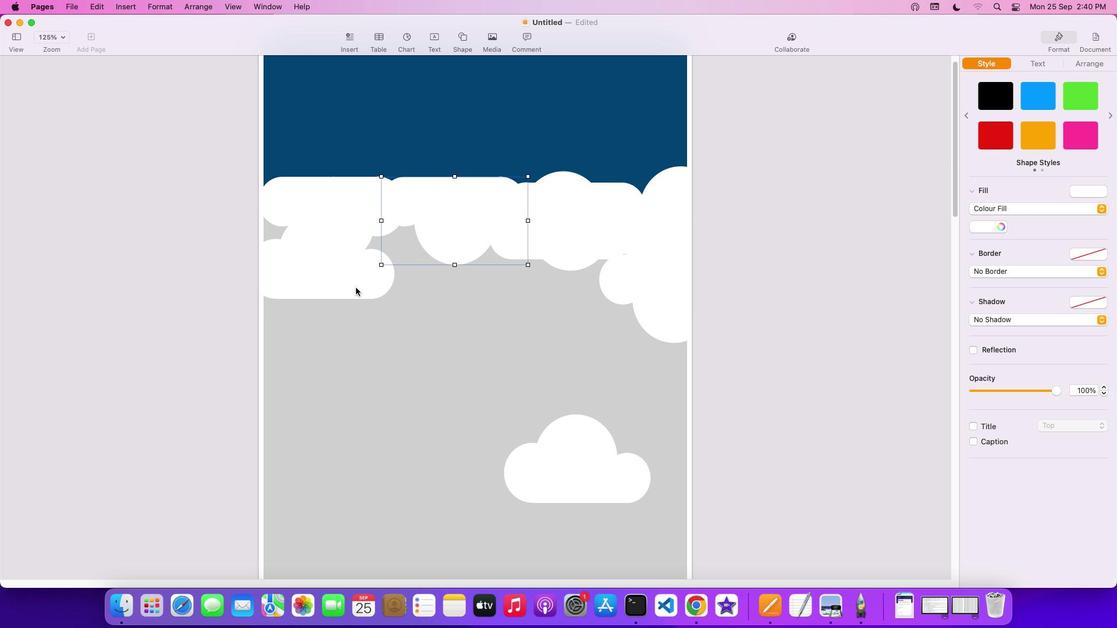 
Action: Mouse pressed left at (356, 288)
Screenshot: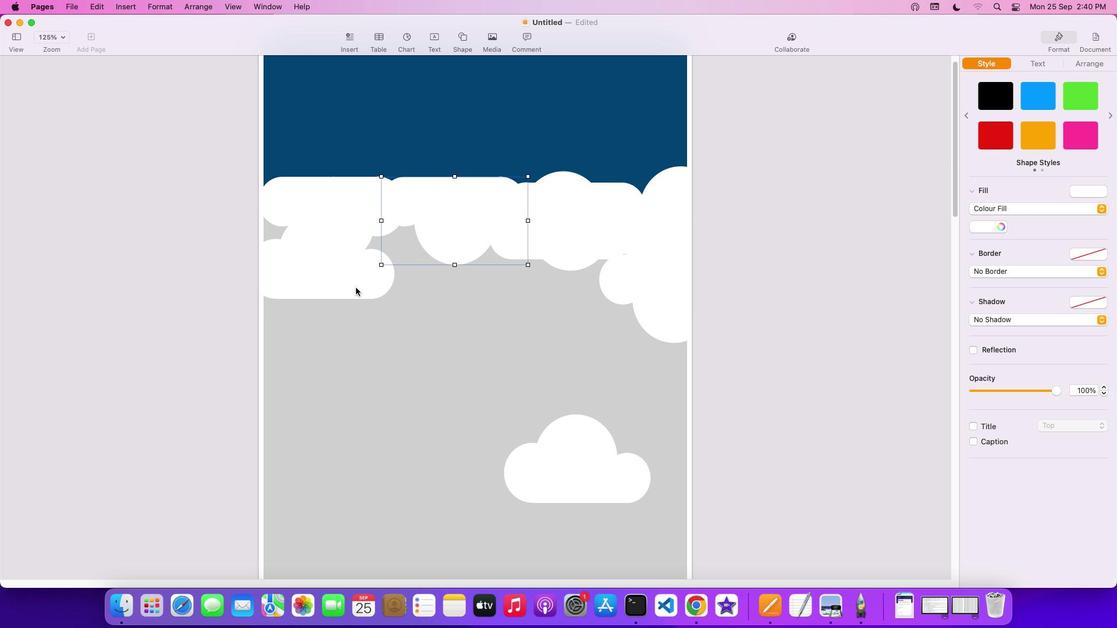 
Action: Mouse moved to (559, 466)
Screenshot: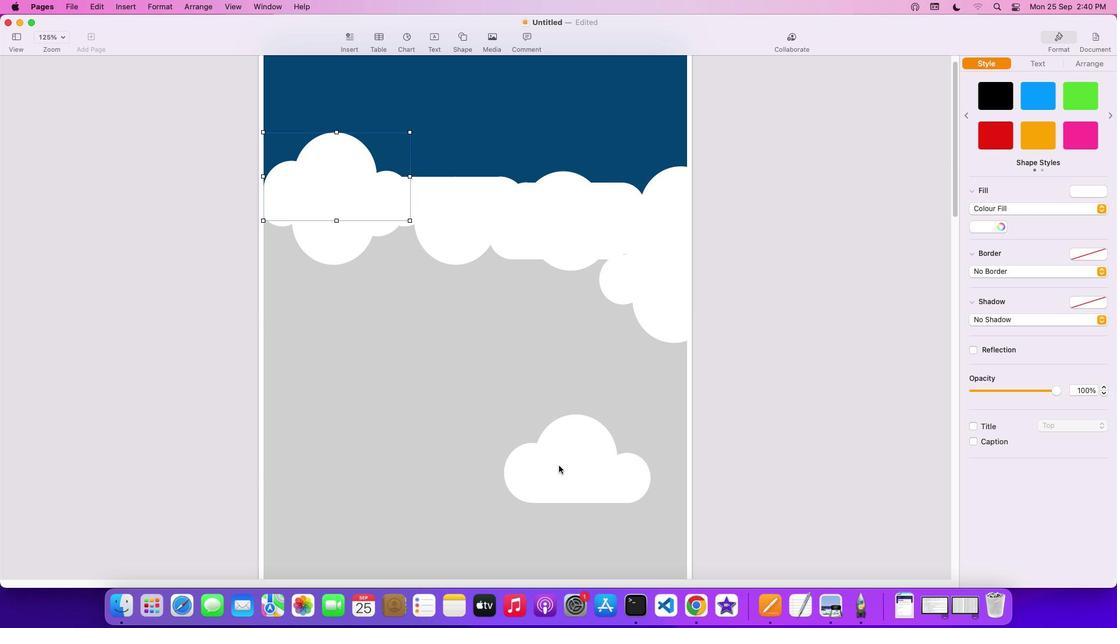 
Action: Mouse pressed left at (559, 466)
Screenshot: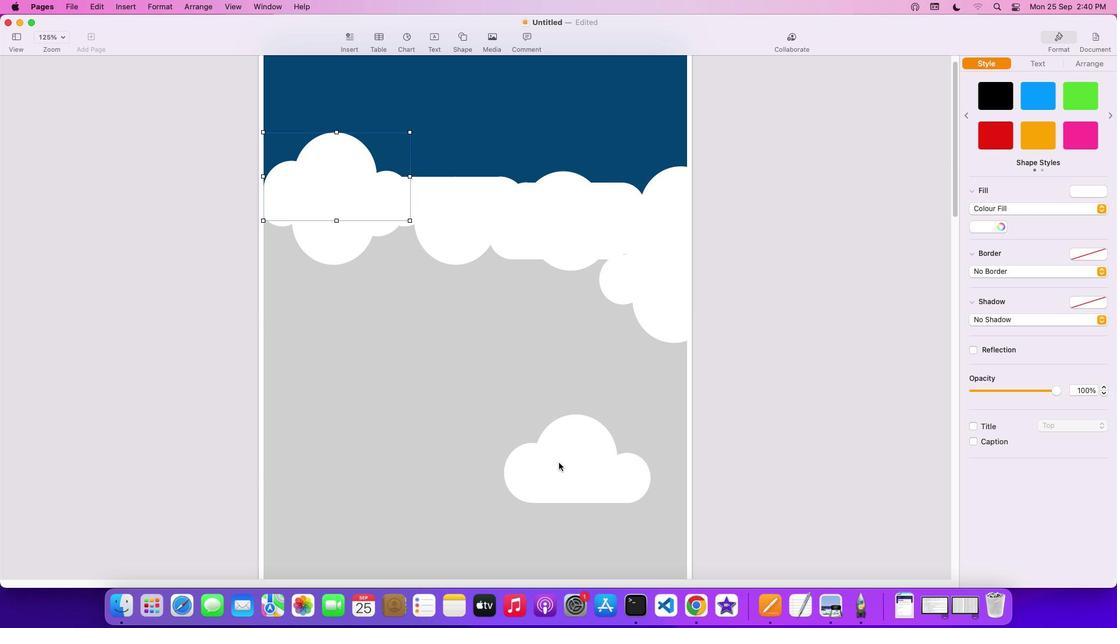 
Action: Mouse moved to (409, 194)
Screenshot: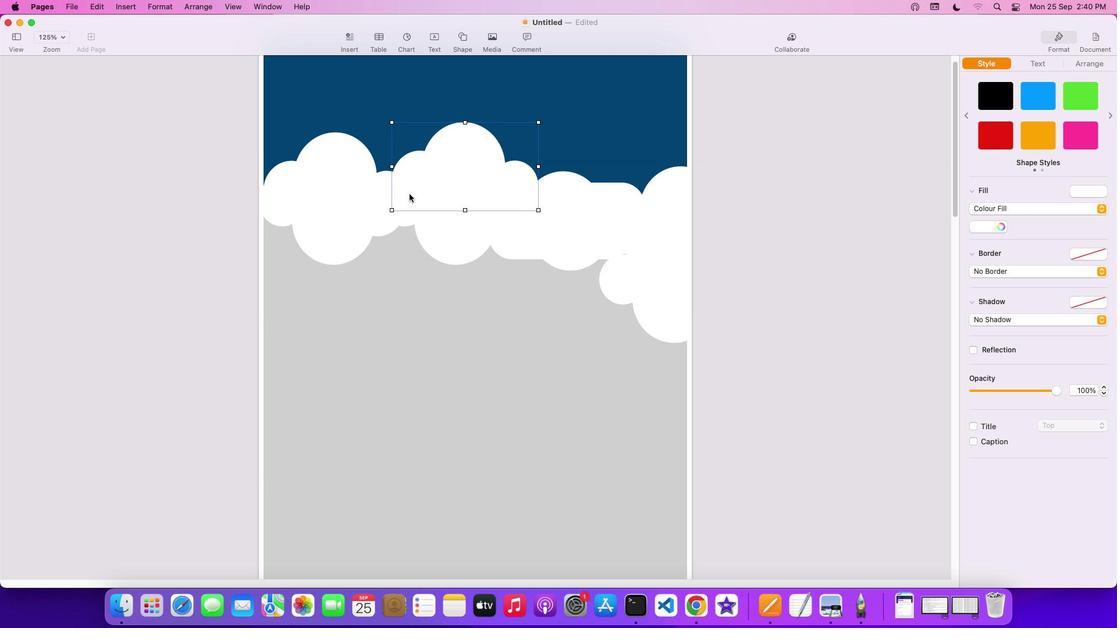 
Action: Mouse pressed left at (409, 194)
Screenshot: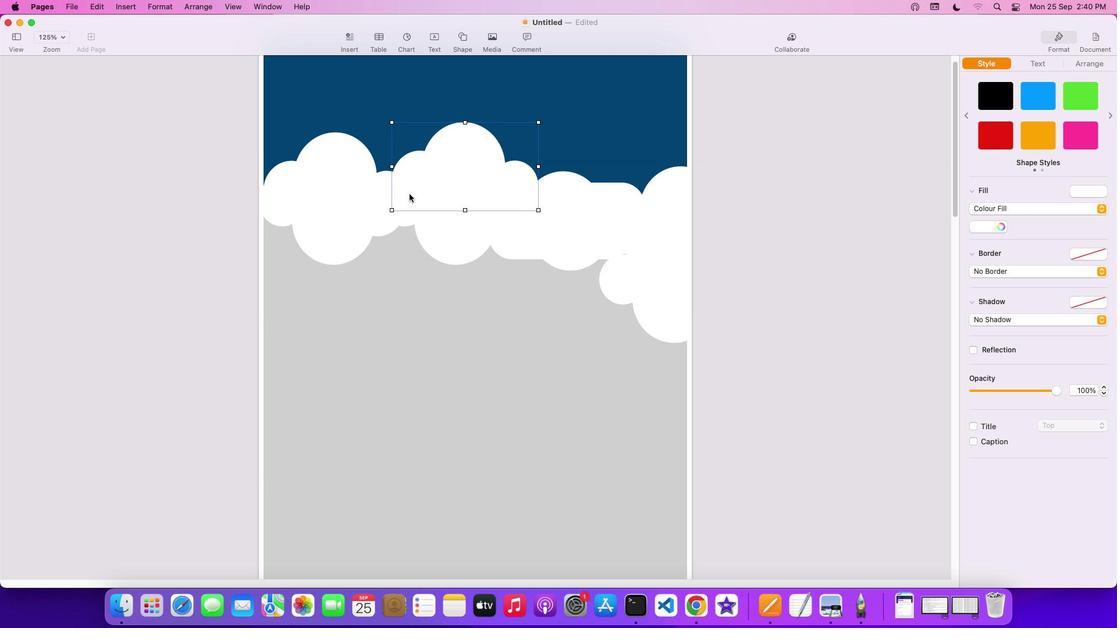 
Action: Mouse moved to (661, 265)
Screenshot: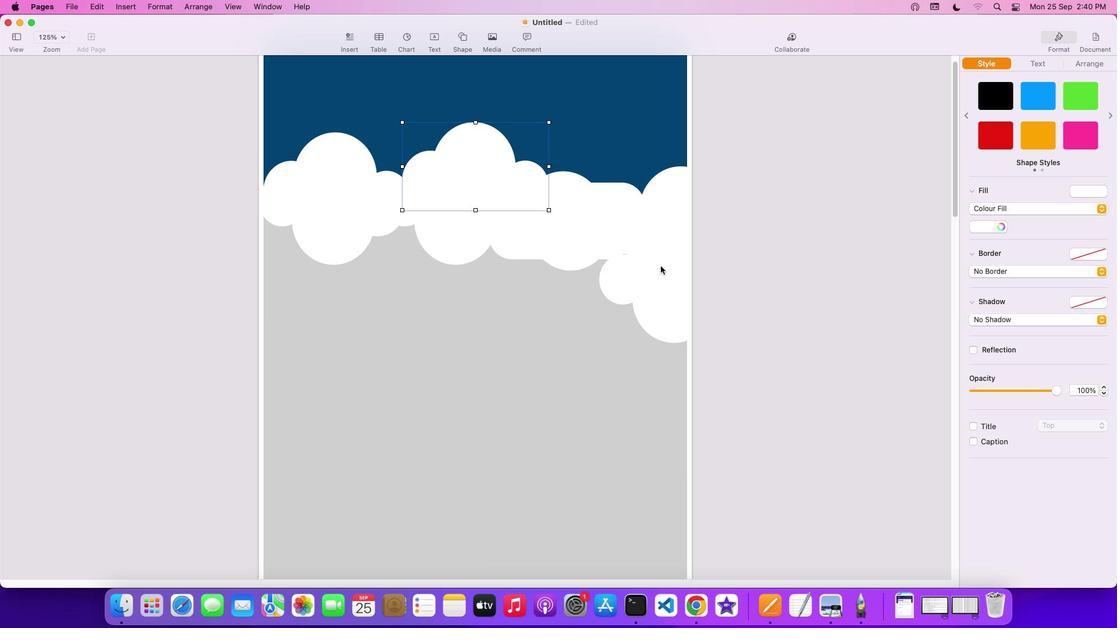 
Action: Mouse pressed left at (661, 265)
Screenshot: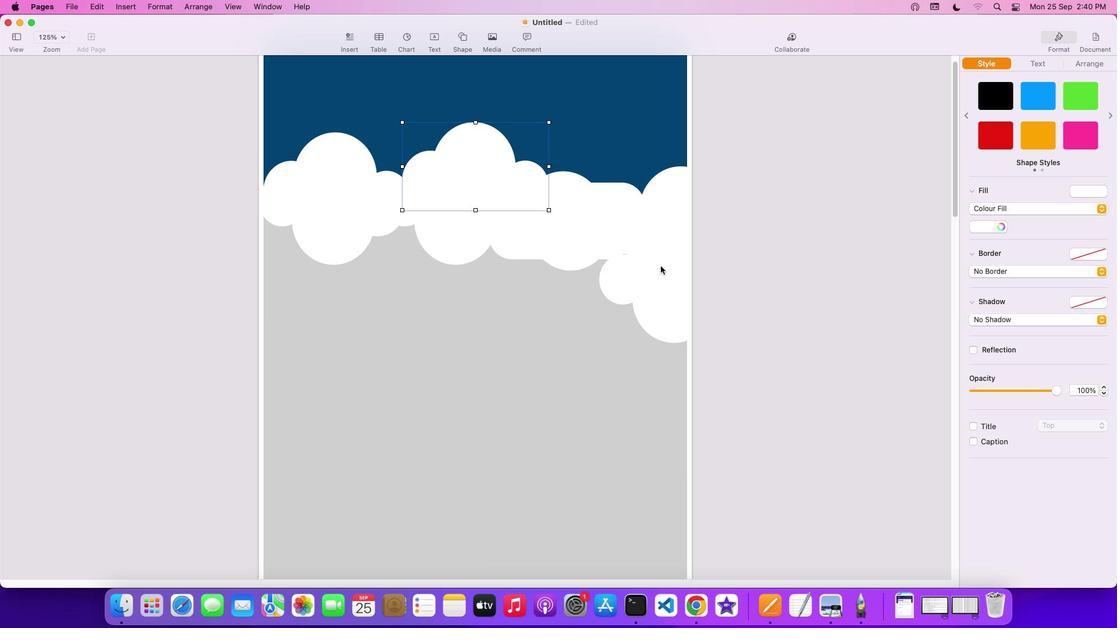 
Action: Mouse moved to (600, 221)
Screenshot: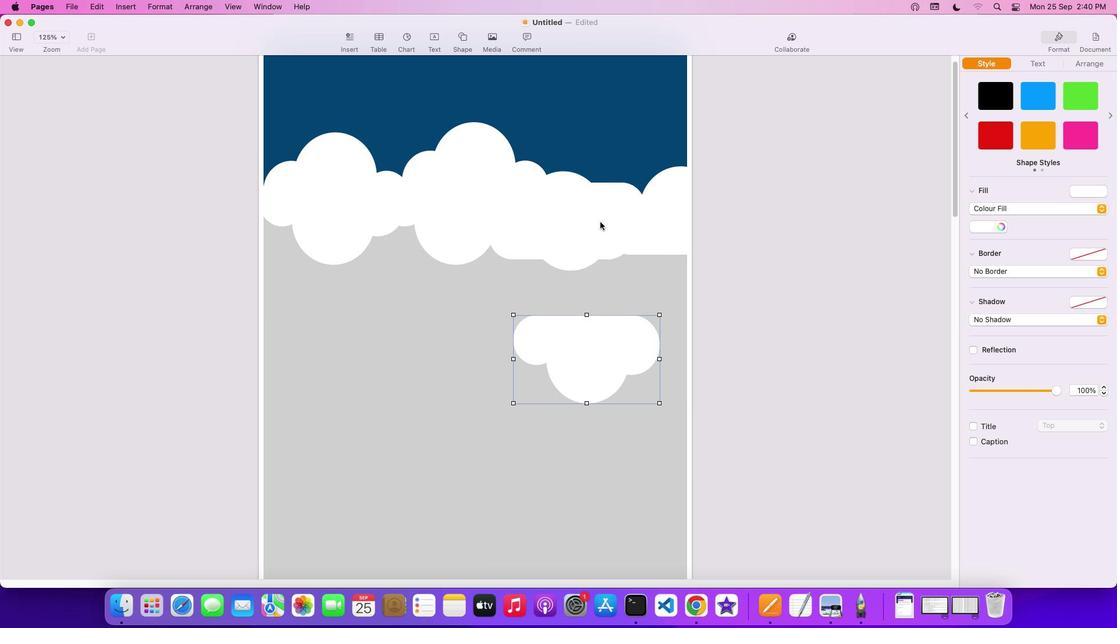 
Action: Mouse pressed left at (600, 221)
Screenshot: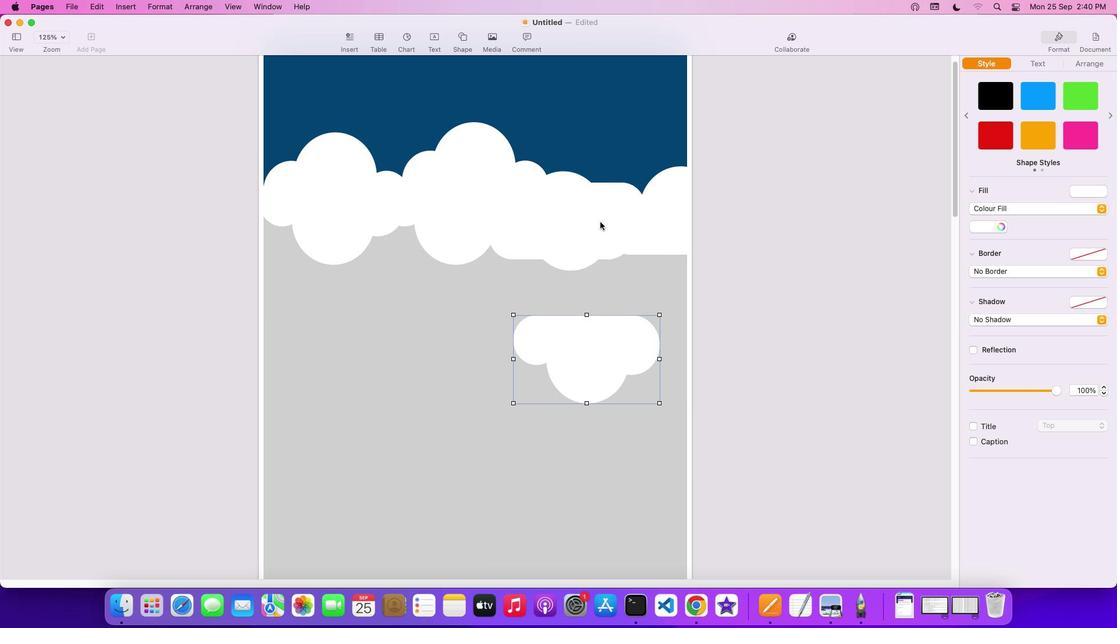 
Action: Mouse moved to (633, 240)
